 Task: Get directions from Big Bend National Park, Texas, United States to Savannah National Wildlife Refuge, Georgia, United States and explore the nearby hotels with guest rating 2 and above with dates 20 to 23 December and 2 guests
Action: Key pressed <Key.shift>Big<Key.space><Key.shift><Key.backspace><Key.backspace><Key.backspace><Key.backspace>
Screenshot: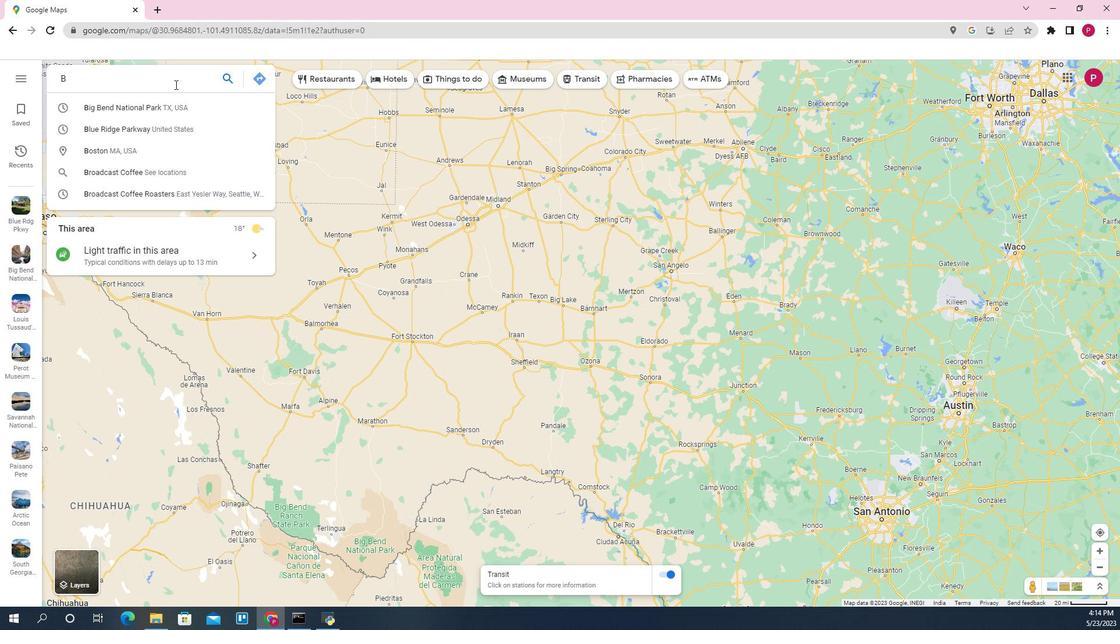 
Action: Mouse moved to (510, 37)
Screenshot: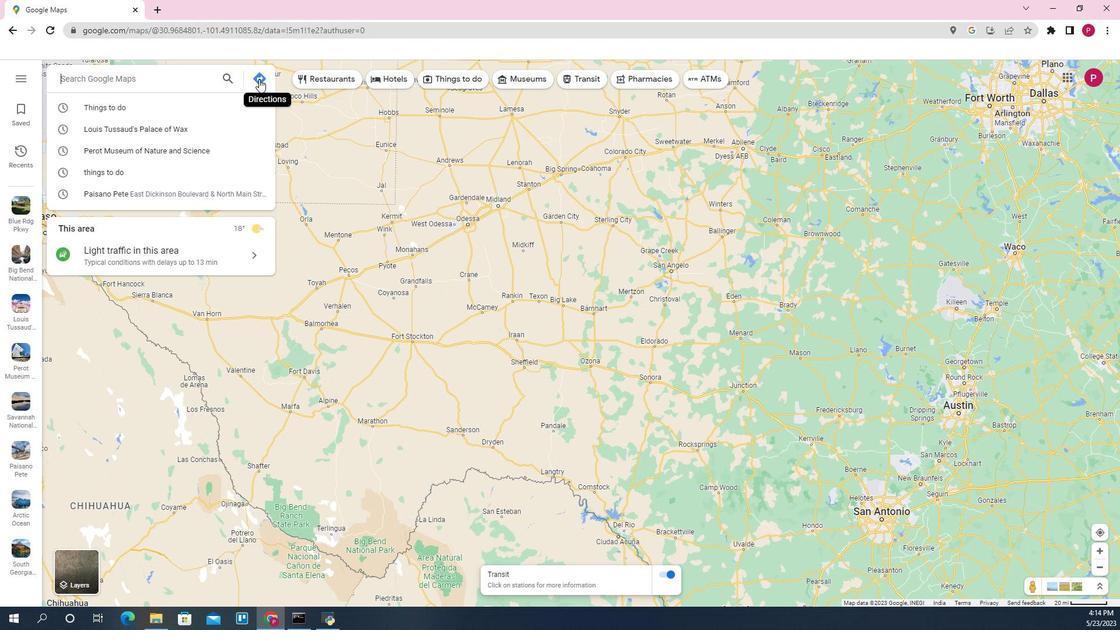 
Action: Mouse pressed left at (510, 37)
Screenshot: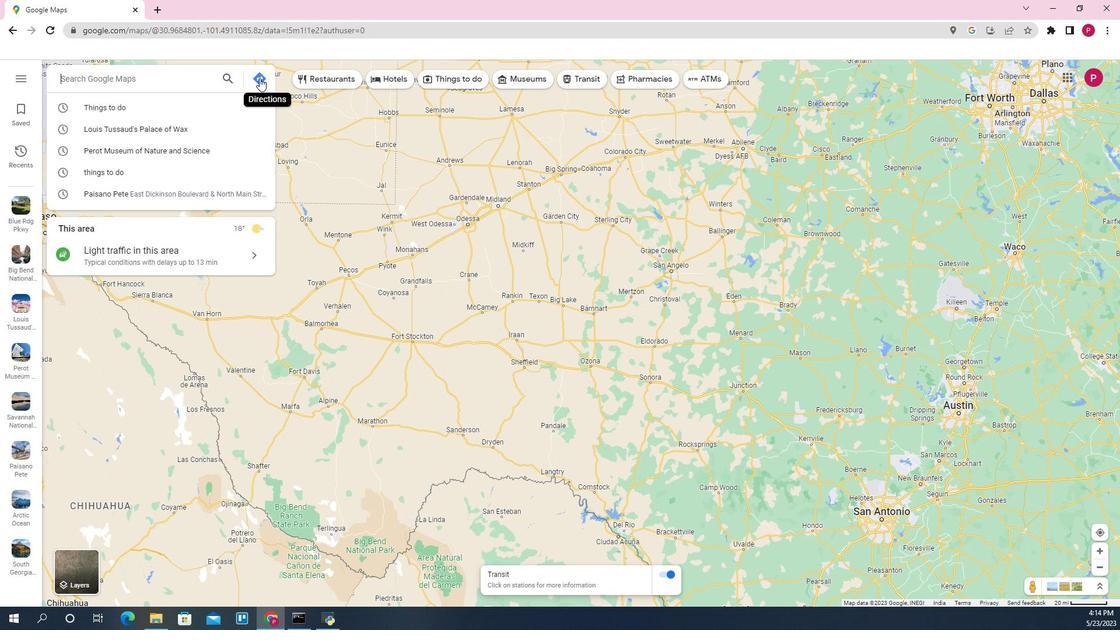 
Action: Mouse moved to (482, 79)
Screenshot: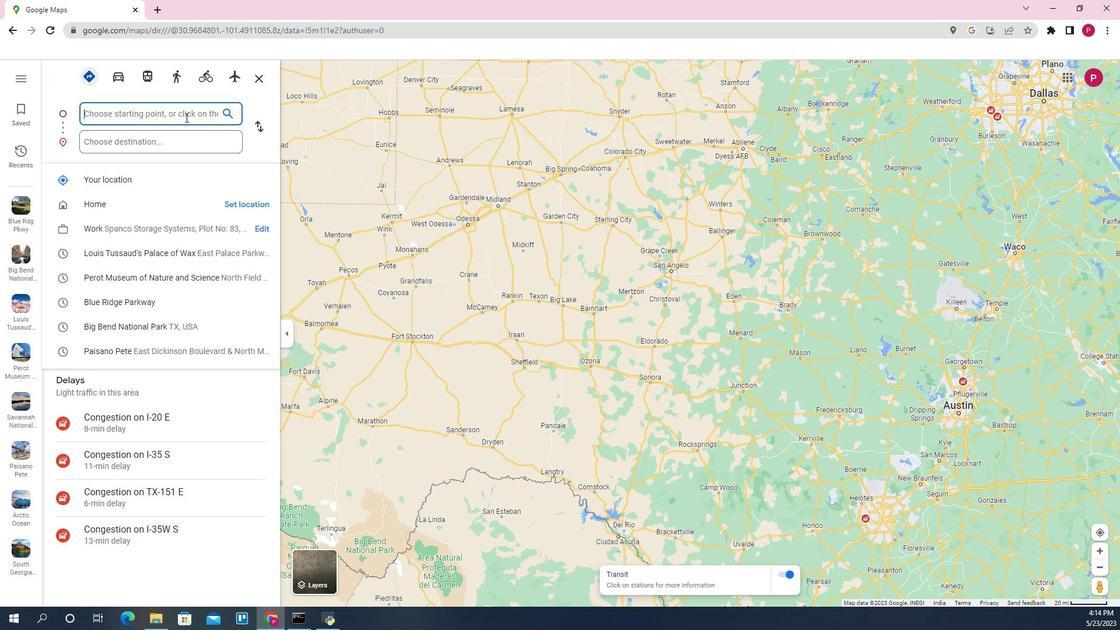 
Action: Mouse pressed left at (482, 79)
Screenshot: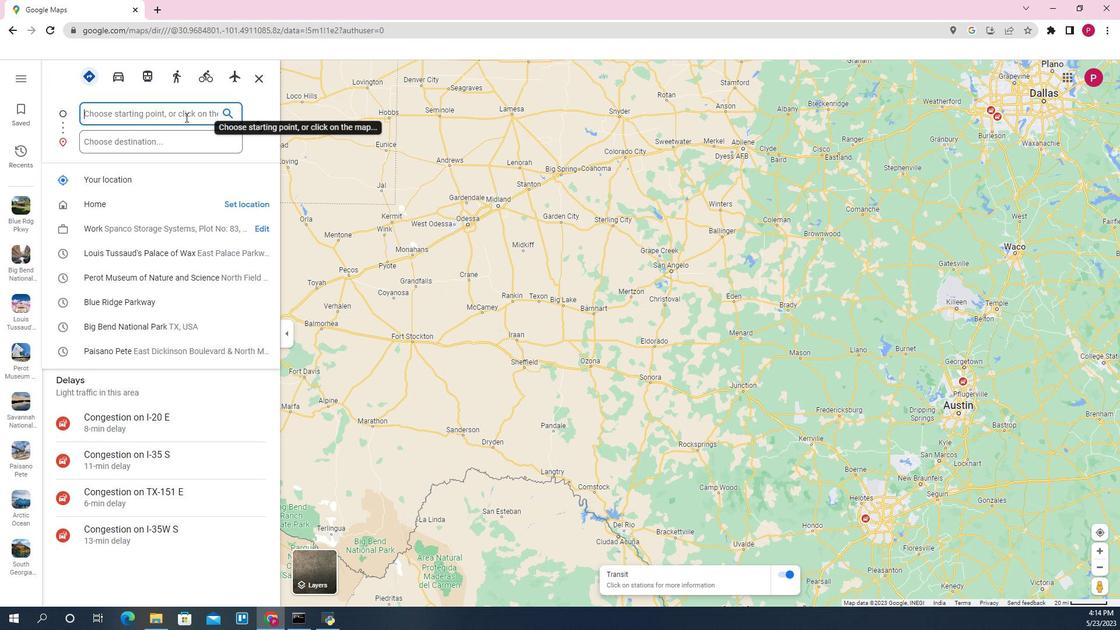 
Action: Key pressed <Key.shift>Big<Key.space><Key.shift>Bend<Key.space><Key.down><Key.enter>
Screenshot: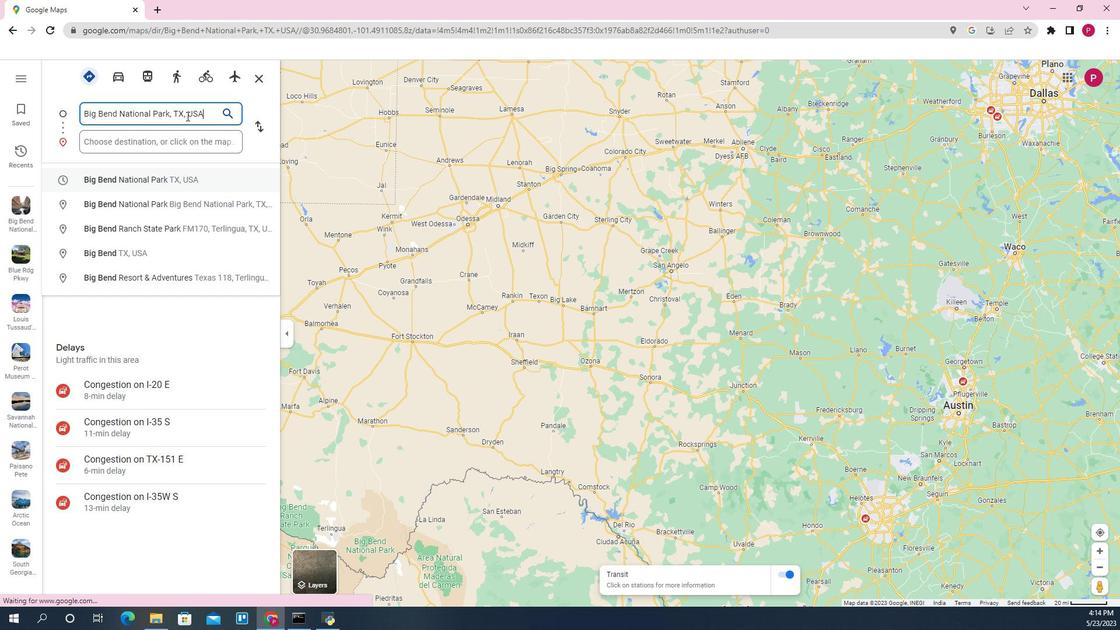 
Action: Mouse moved to (471, 110)
Screenshot: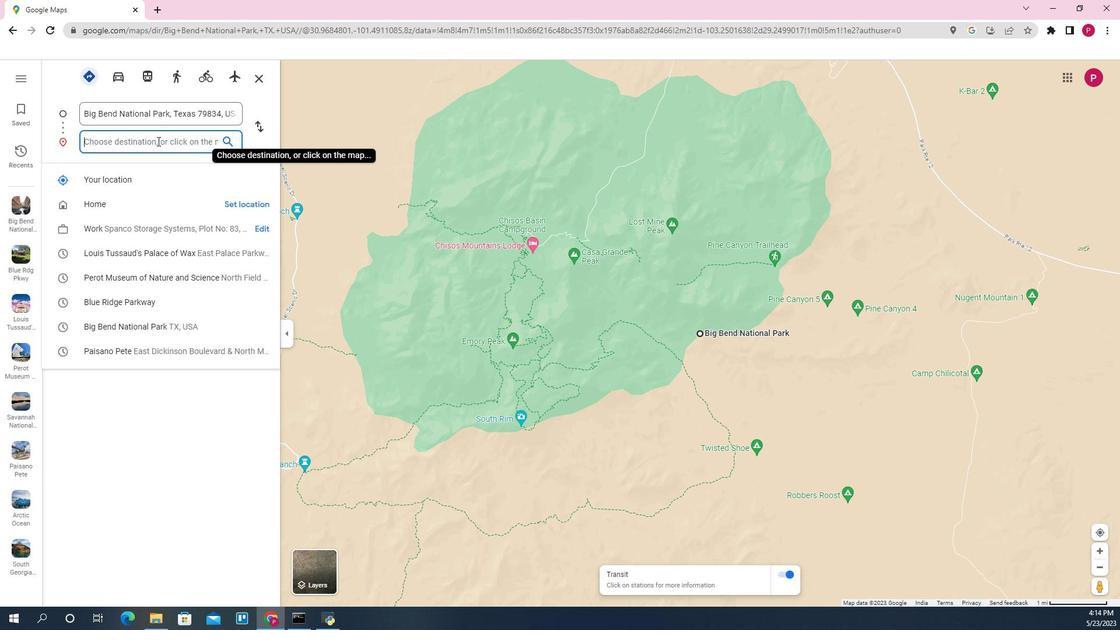 
Action: Mouse pressed left at (471, 110)
Screenshot: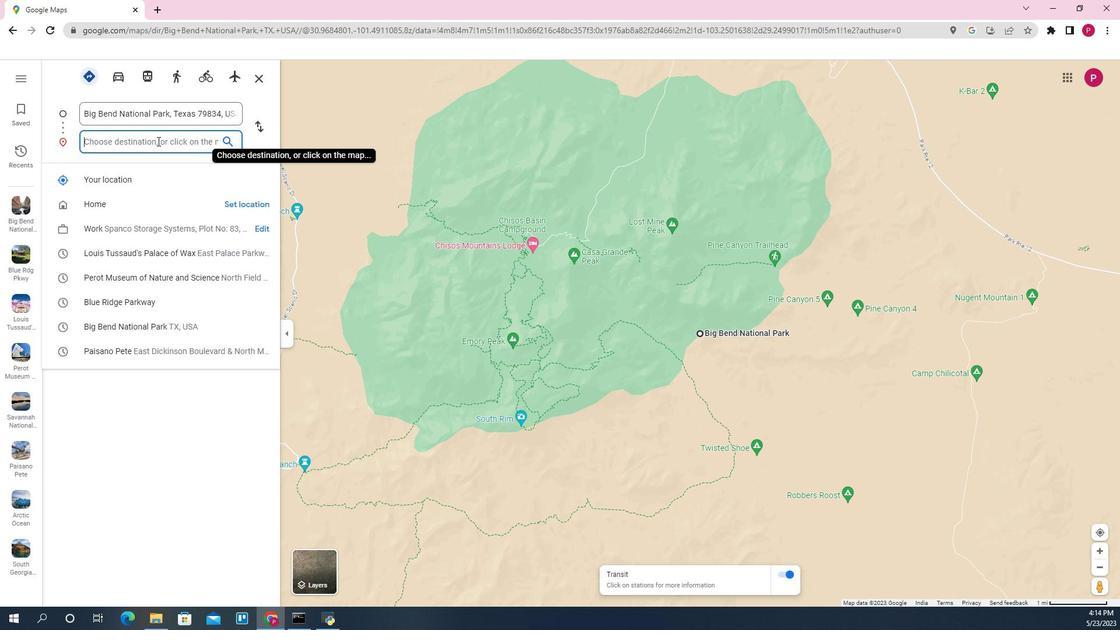 
Action: Mouse moved to (471, 111)
Screenshot: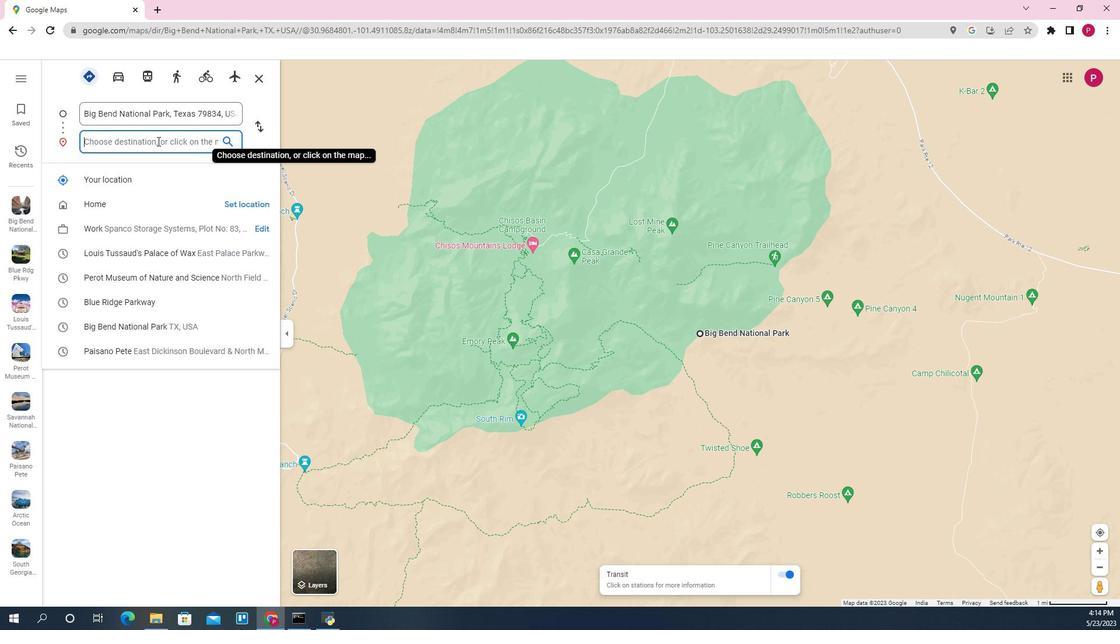 
Action: Key pressed <Key.shift>Savannah<Key.space><Key.space><Key.backspace><Key.shift>National<Key.space><Key.shift>Wildf<Key.backspace>life<Key.space>
Screenshot: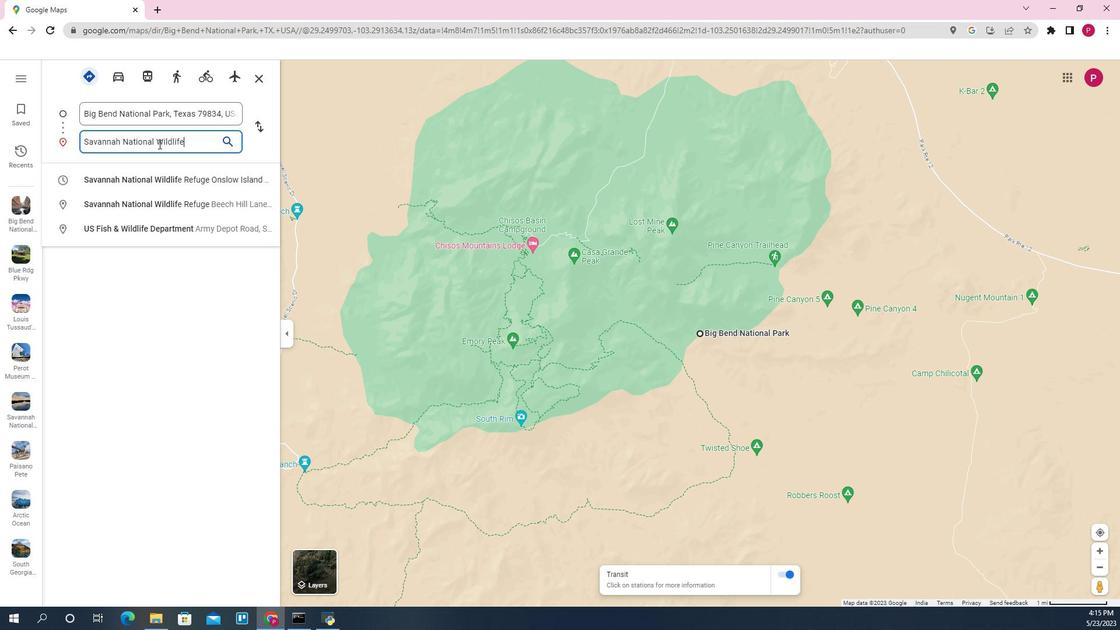 
Action: Mouse moved to (488, 107)
Screenshot: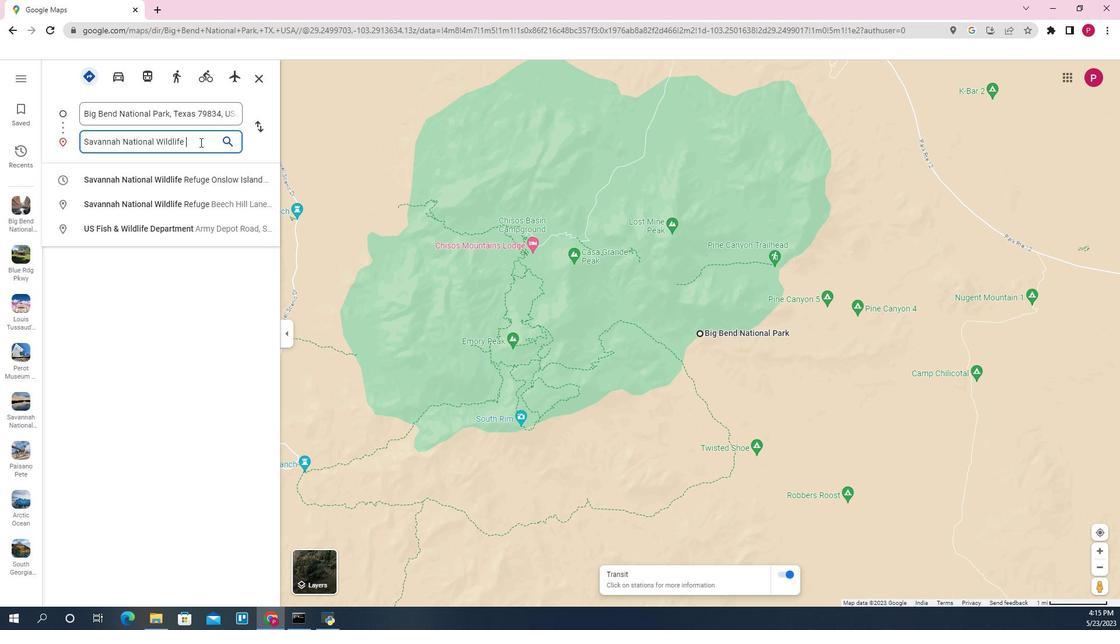 
Action: Key pressed <Key.shift>Refuge<Key.space>,<Key.space><Key.shift><Key.down><Key.down><Key.up><Key.enter>
Screenshot: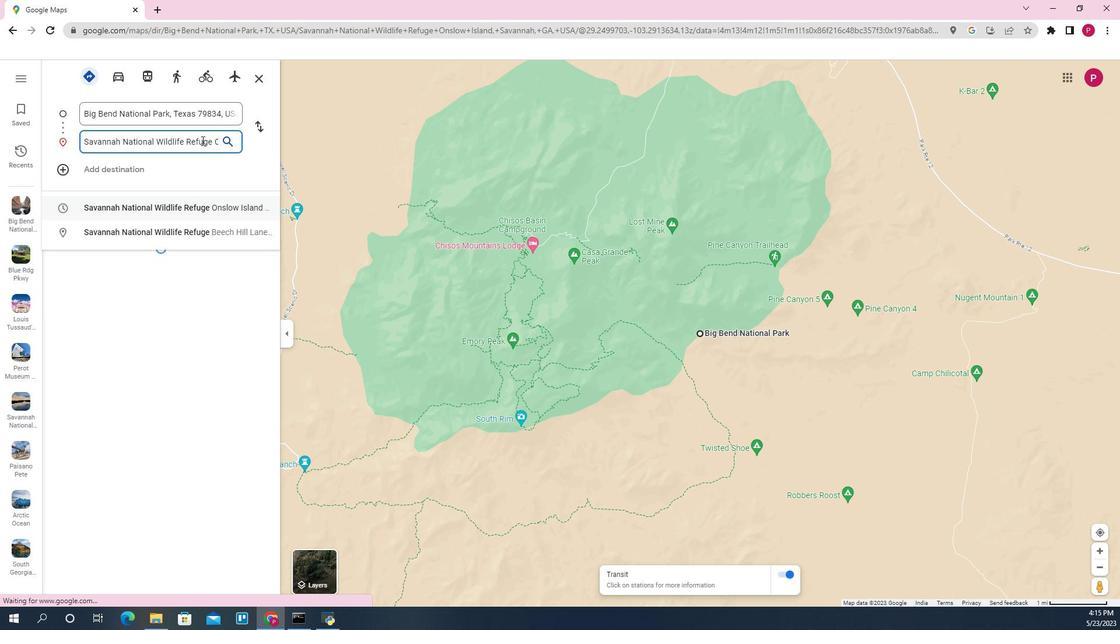 
Action: Mouse moved to (529, 36)
Screenshot: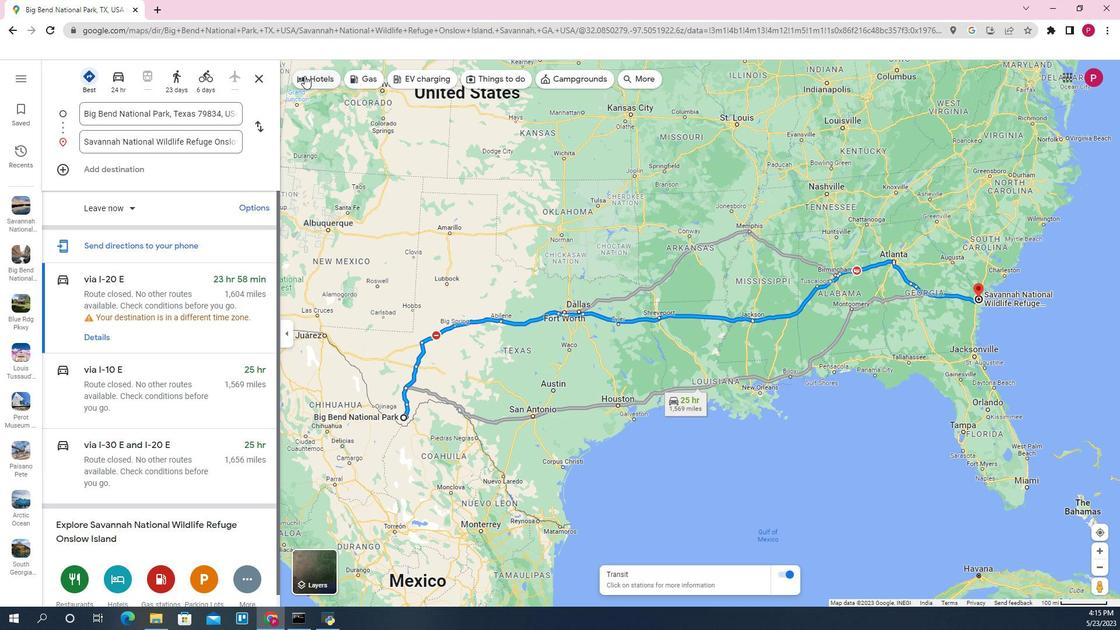 
Action: Mouse pressed left at (529, 36)
Screenshot: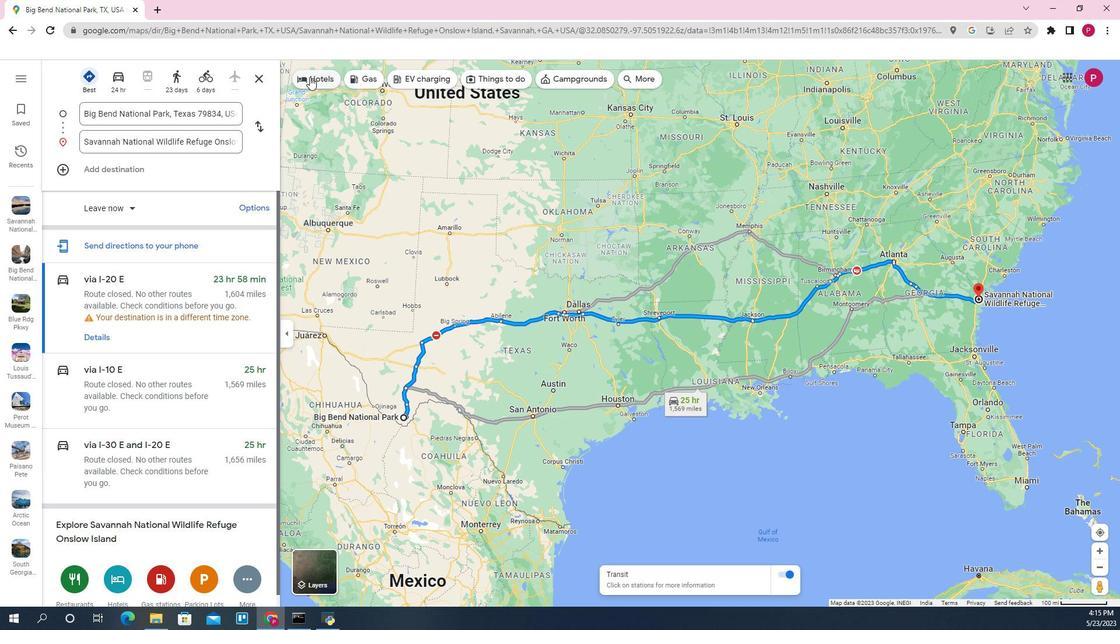 
Action: Mouse moved to (543, 40)
Screenshot: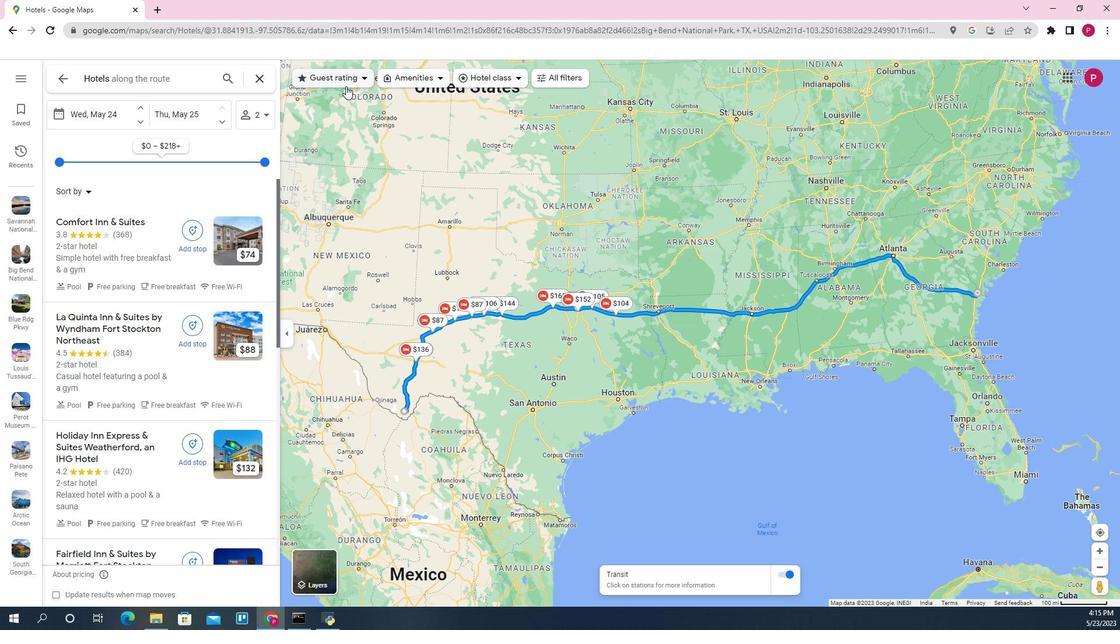 
Action: Mouse pressed left at (543, 40)
Screenshot: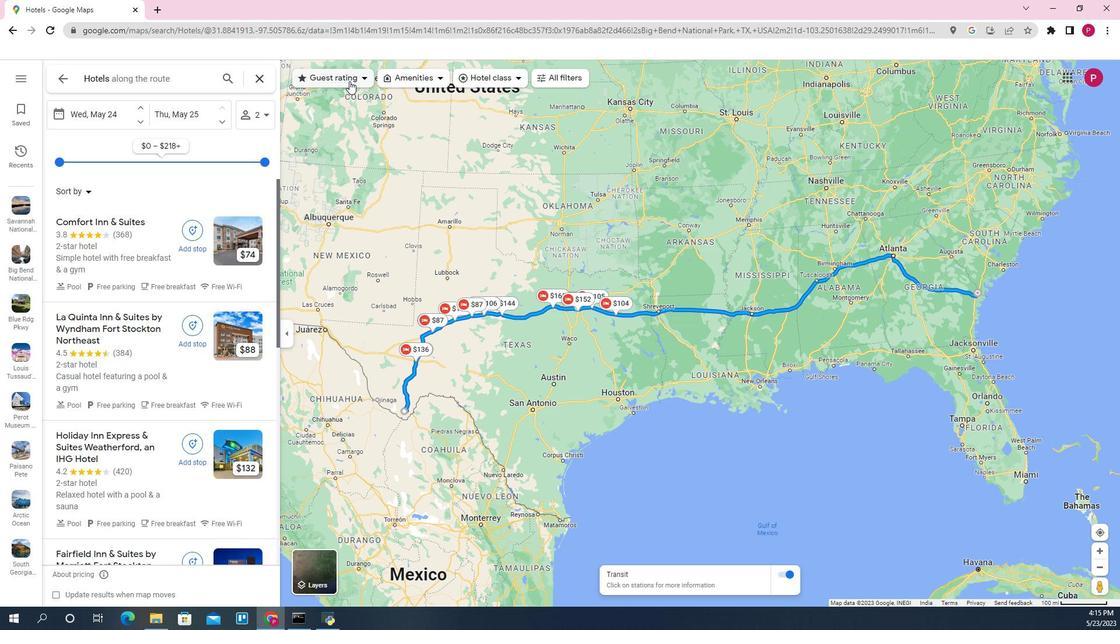 
Action: Mouse moved to (541, 113)
Screenshot: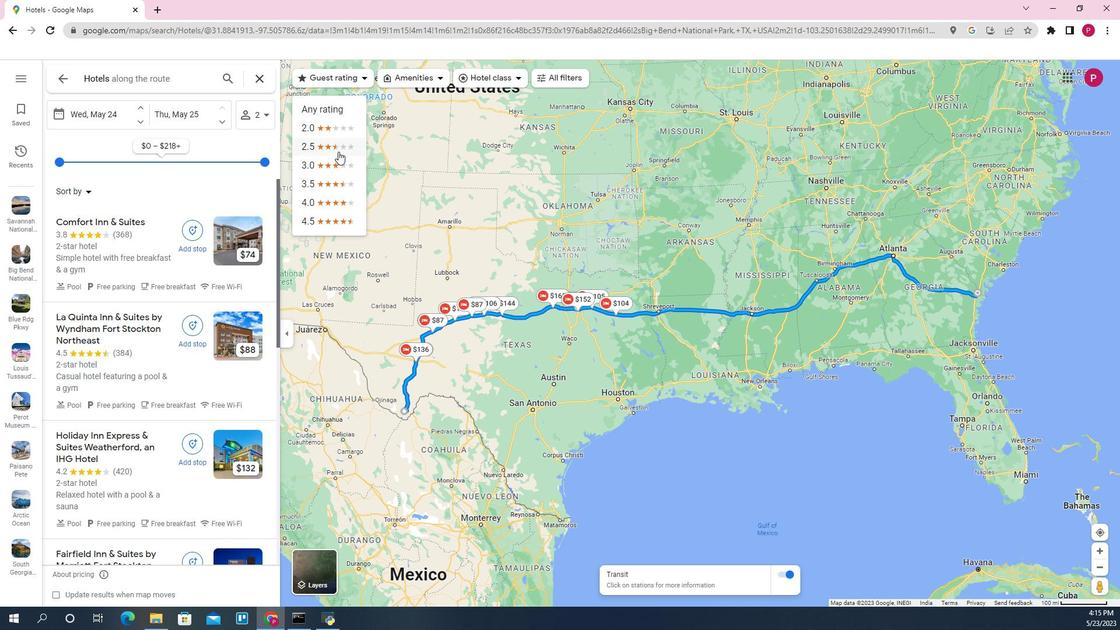 
Action: Mouse pressed left at (541, 113)
Screenshot: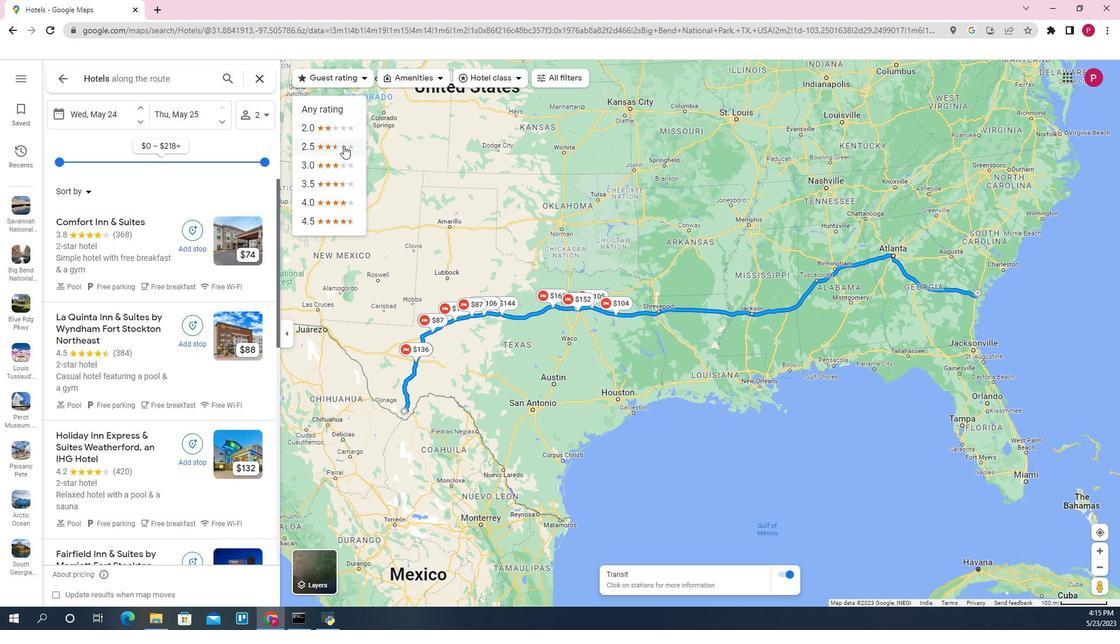 
Action: Mouse moved to (457, 79)
Screenshot: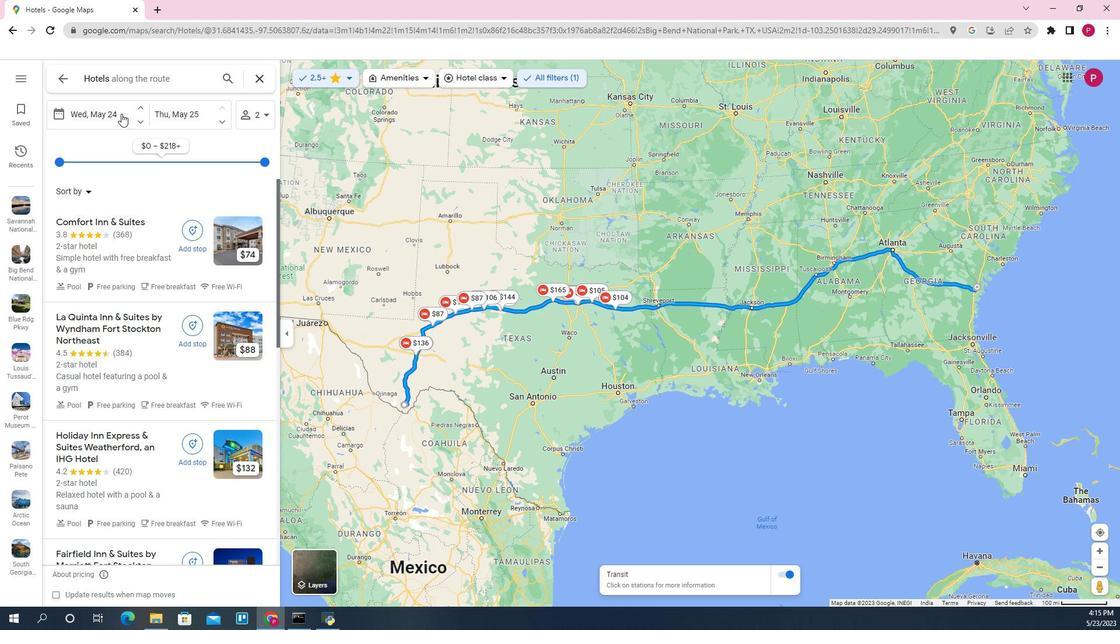 
Action: Mouse pressed left at (457, 79)
Screenshot: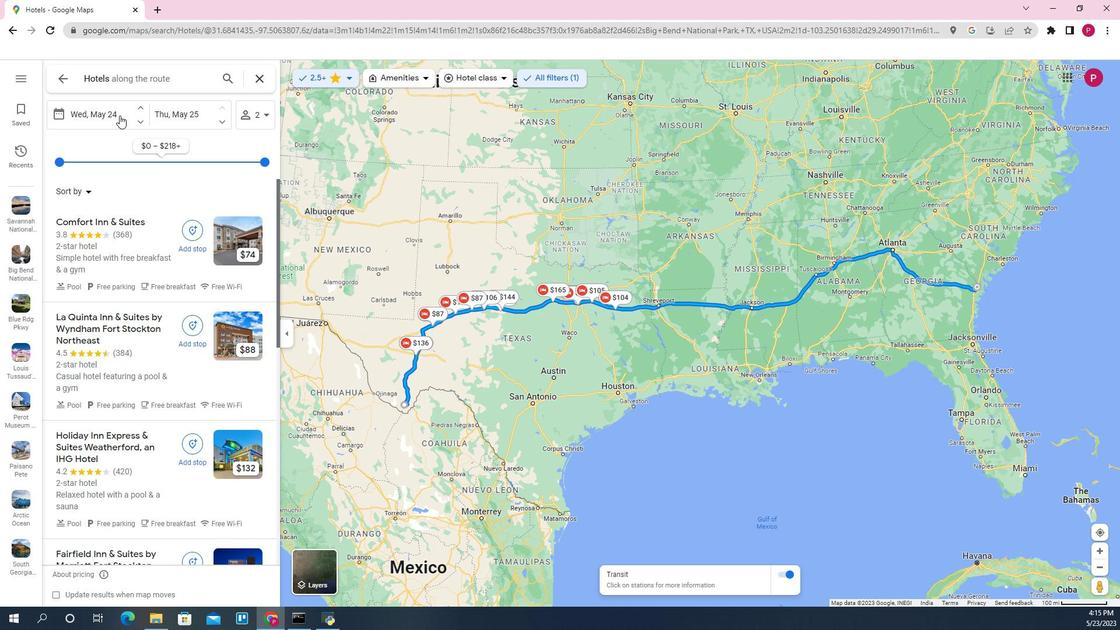 
Action: Mouse moved to (457, 78)
Screenshot: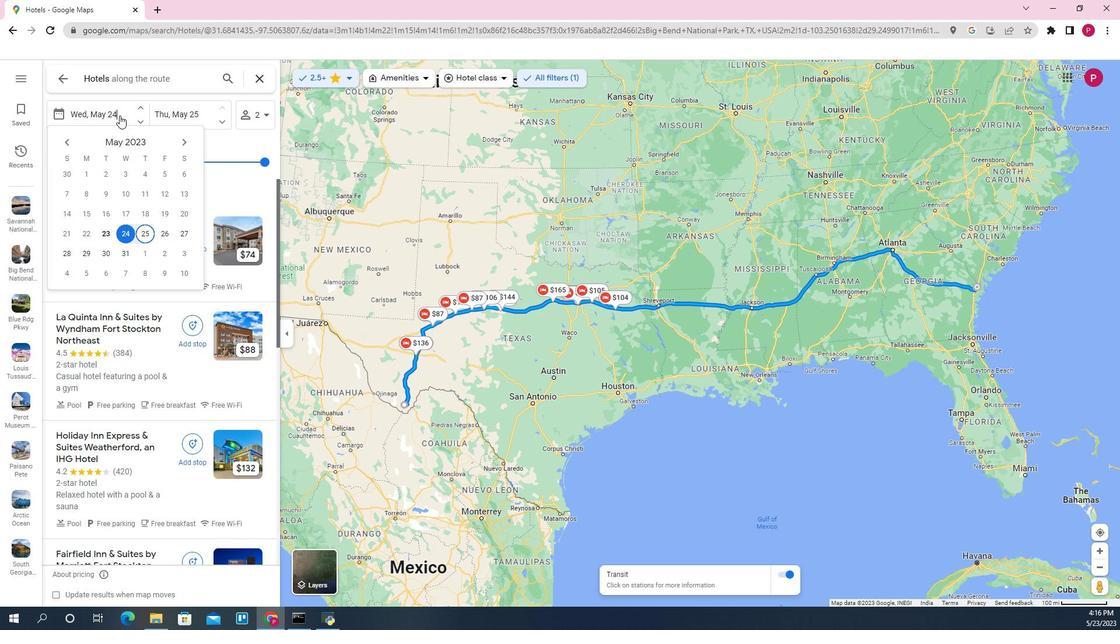 
Action: Key pressed <Key.backspace><Key.backspace><Key.backspace><Key.left><Key.right><Key.backspace><Key.backspace><Key.backspace>
Screenshot: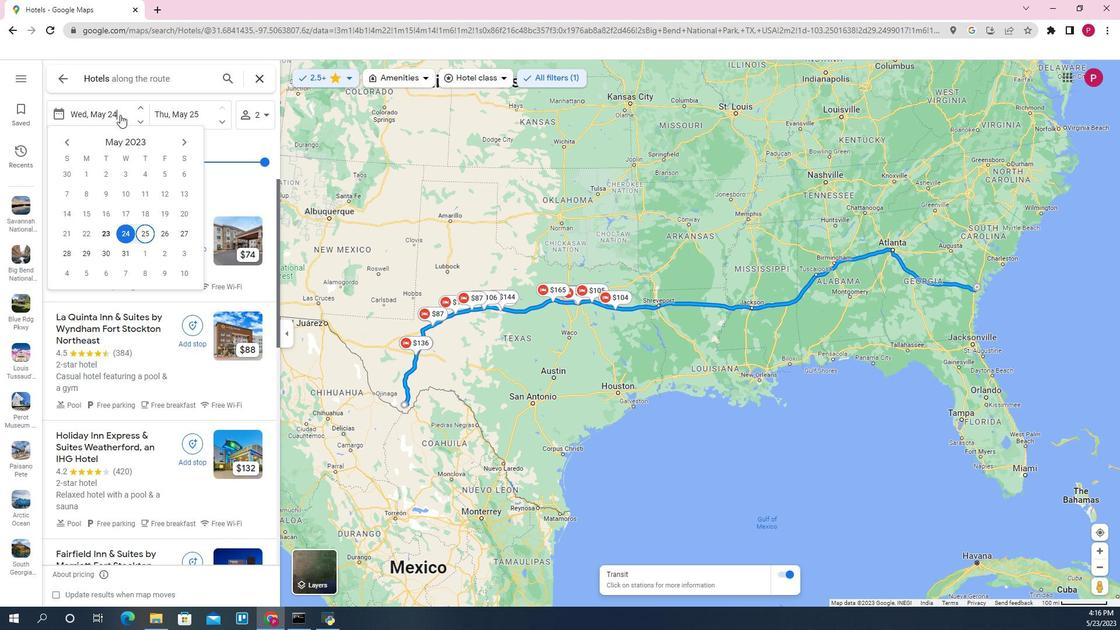 
Action: Mouse moved to (481, 110)
Screenshot: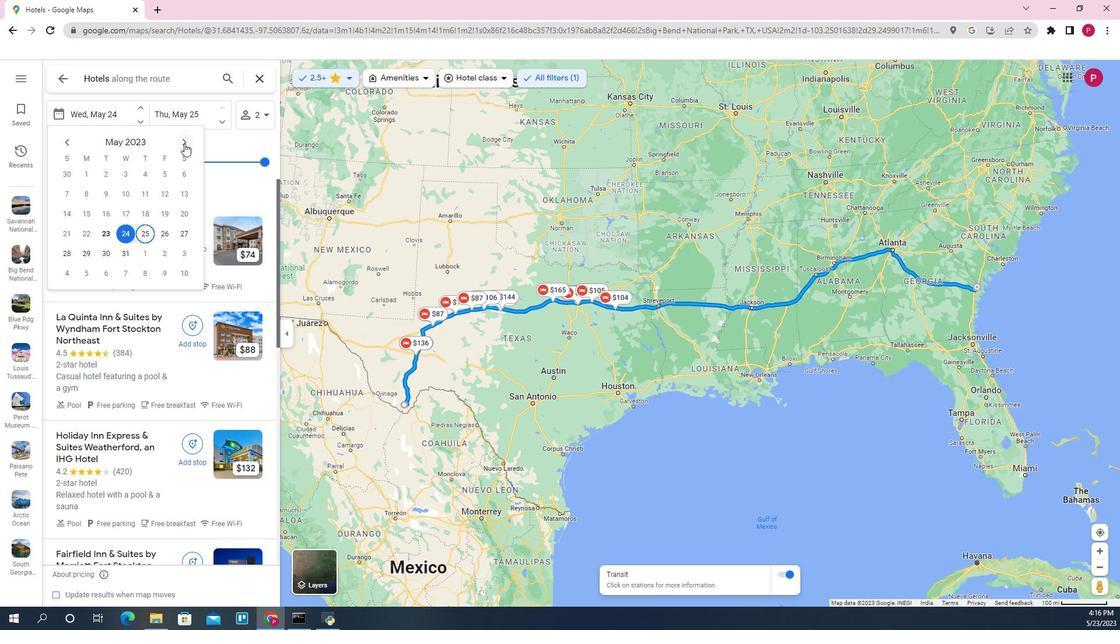 
Action: Mouse pressed left at (481, 110)
Screenshot: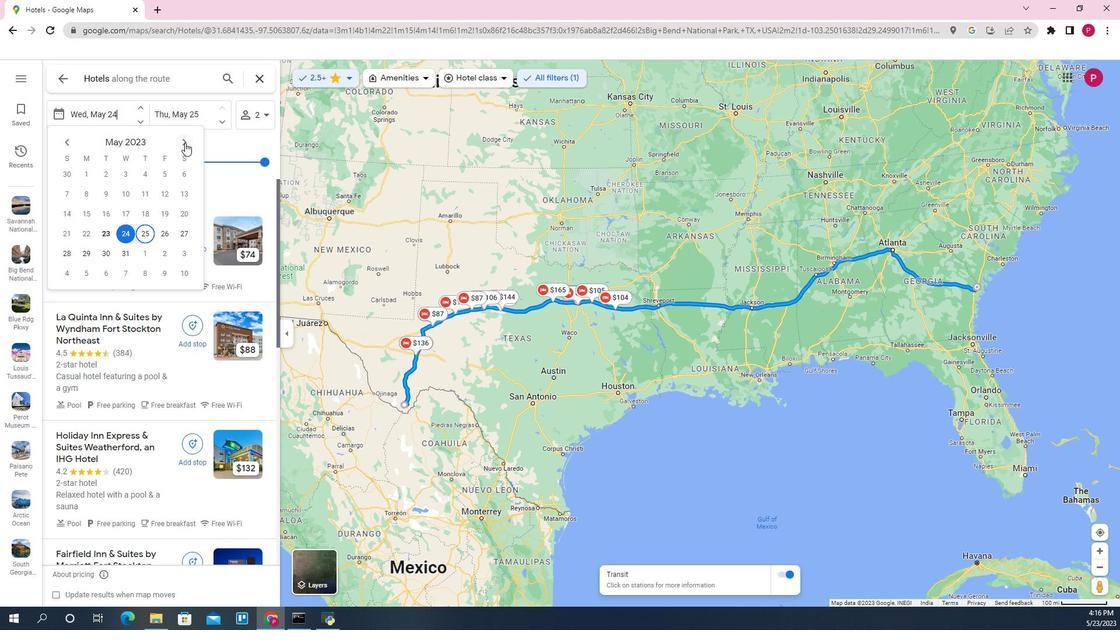 
Action: Mouse moved to (451, 209)
Screenshot: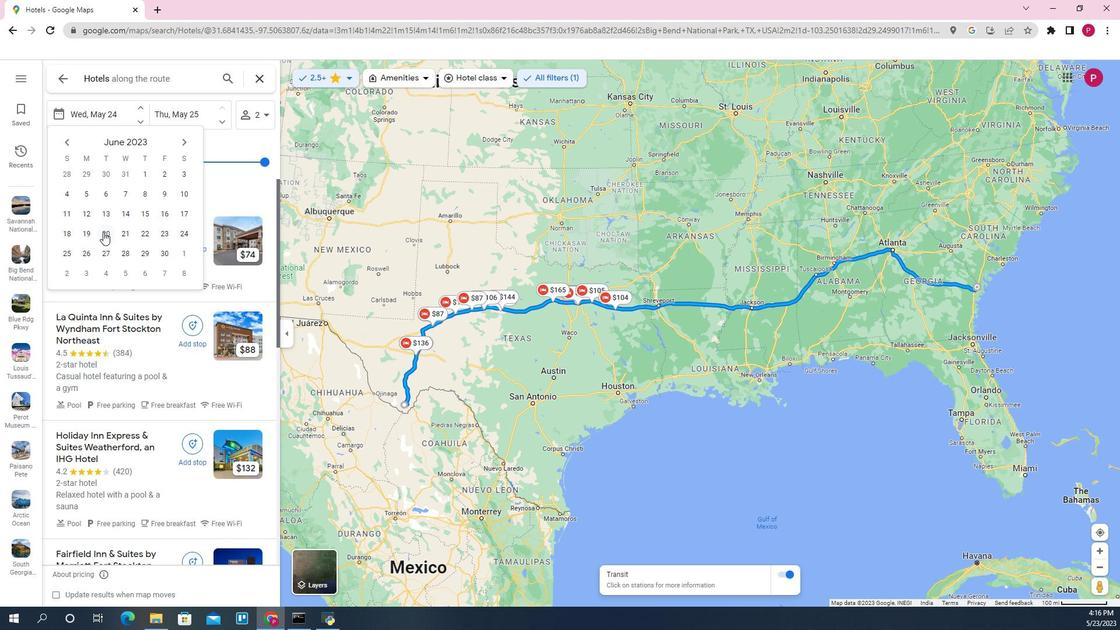 
Action: Mouse pressed left at (451, 209)
Screenshot: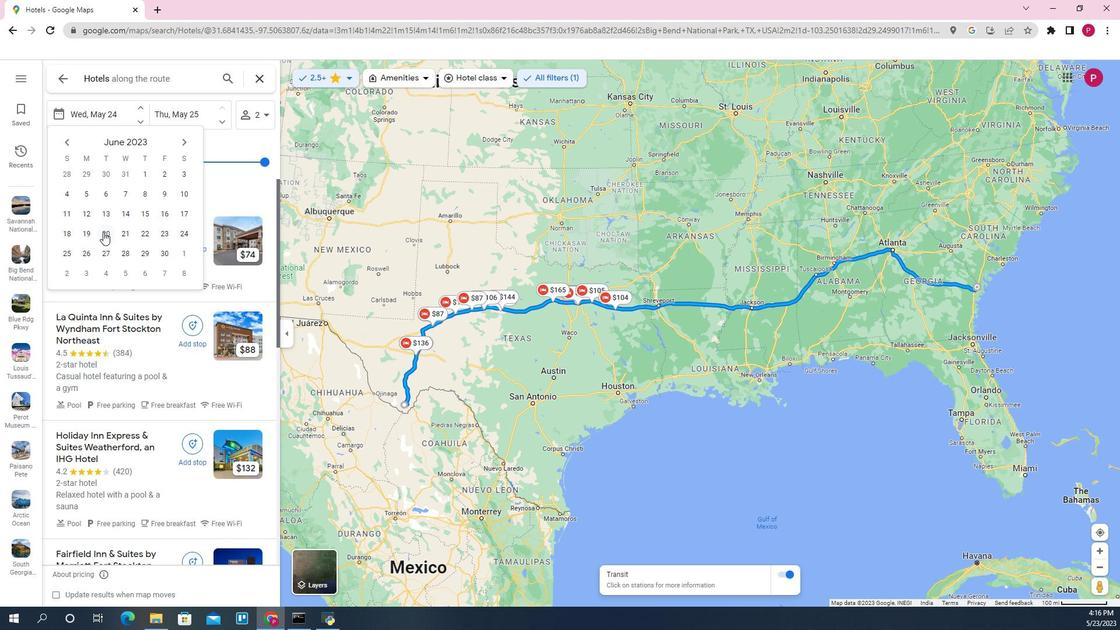 
Action: Mouse moved to (483, 208)
Screenshot: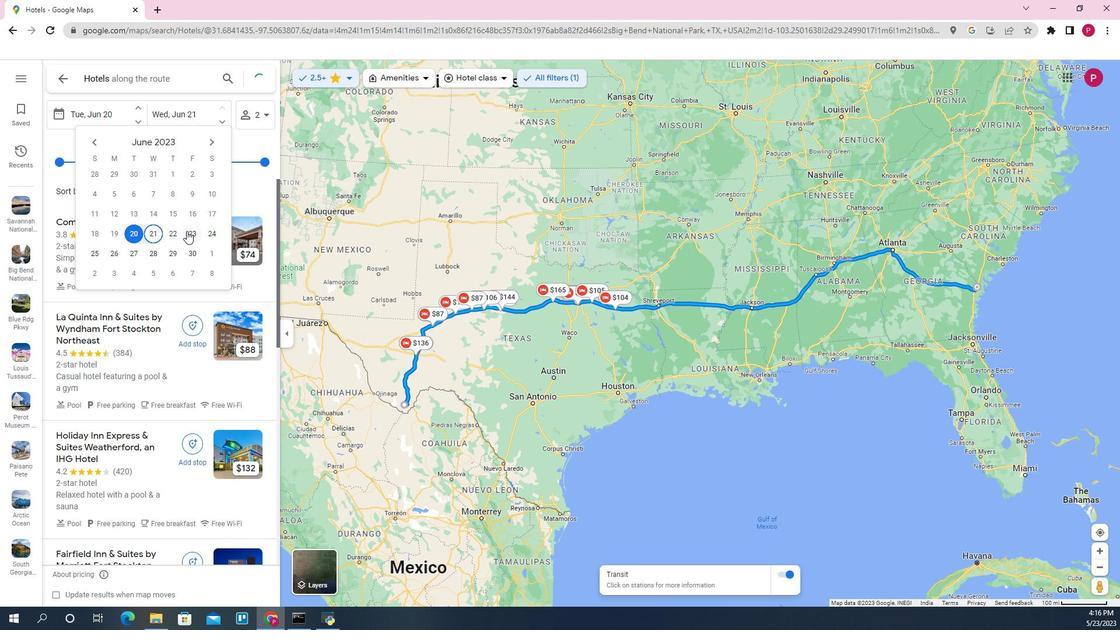 
Action: Mouse pressed left at (483, 208)
Screenshot: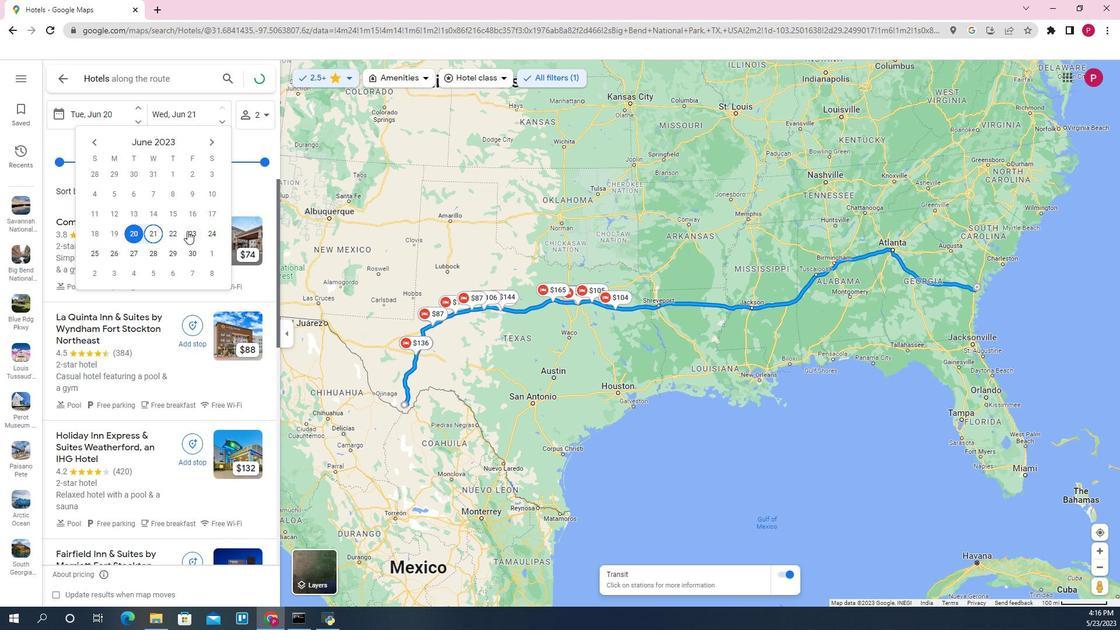 
Action: Mouse moved to (511, 78)
Screenshot: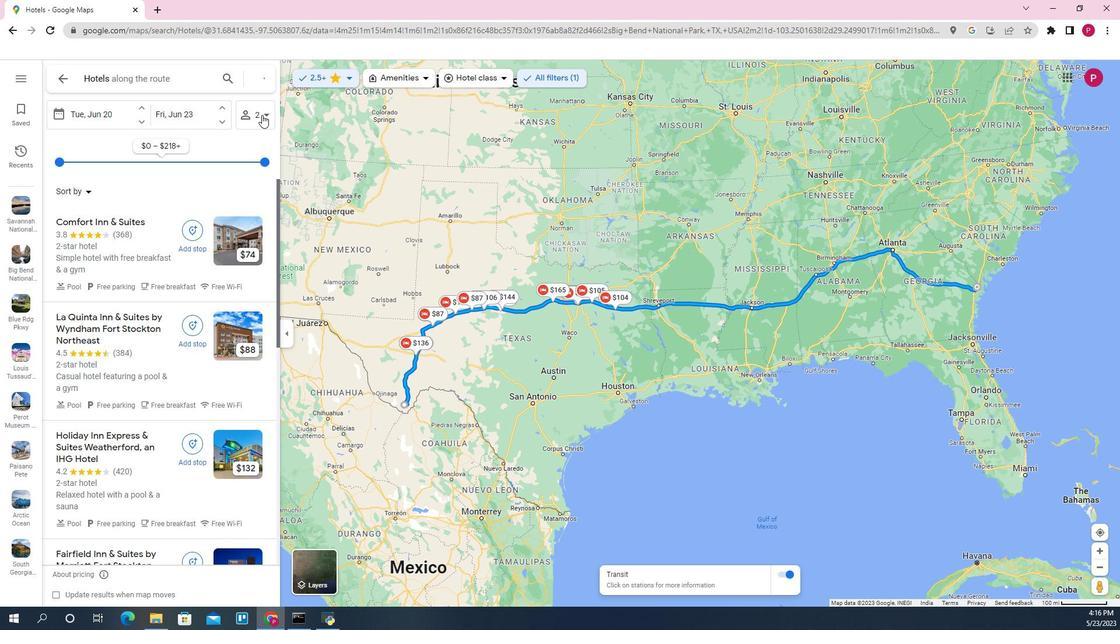 
Action: Mouse pressed left at (511, 78)
Screenshot: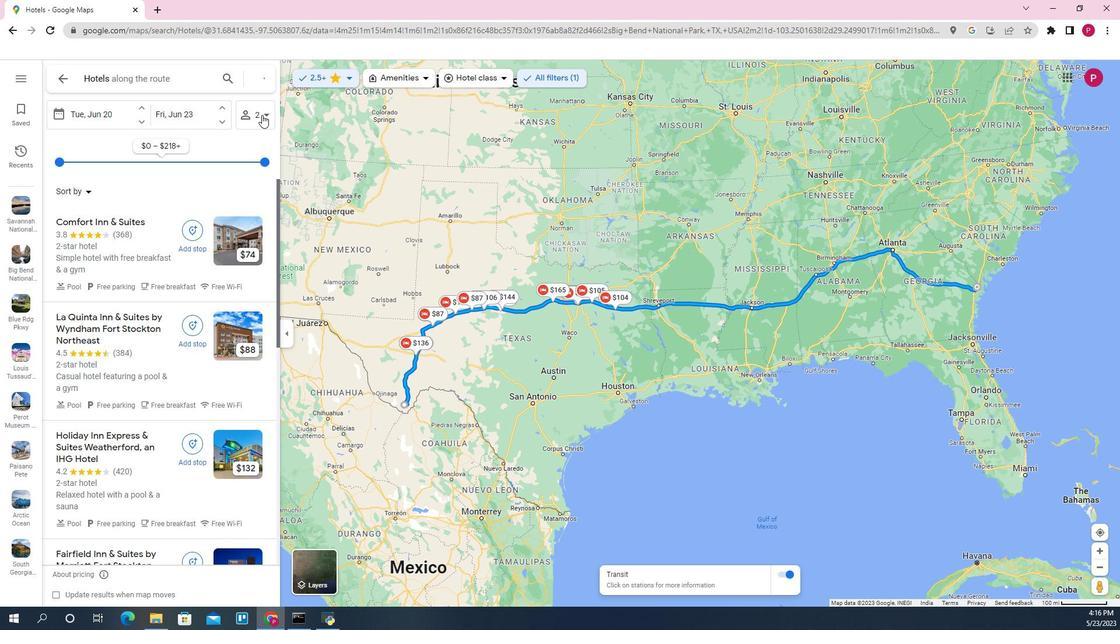 
Action: Mouse moved to (511, 96)
Screenshot: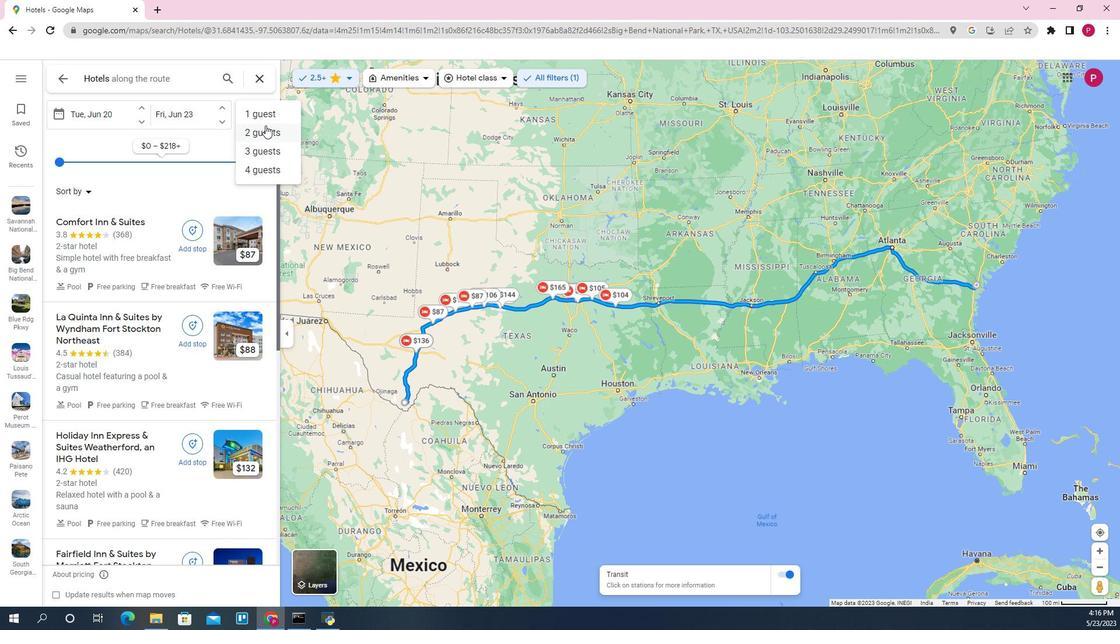 
Action: Mouse pressed left at (511, 96)
Screenshot: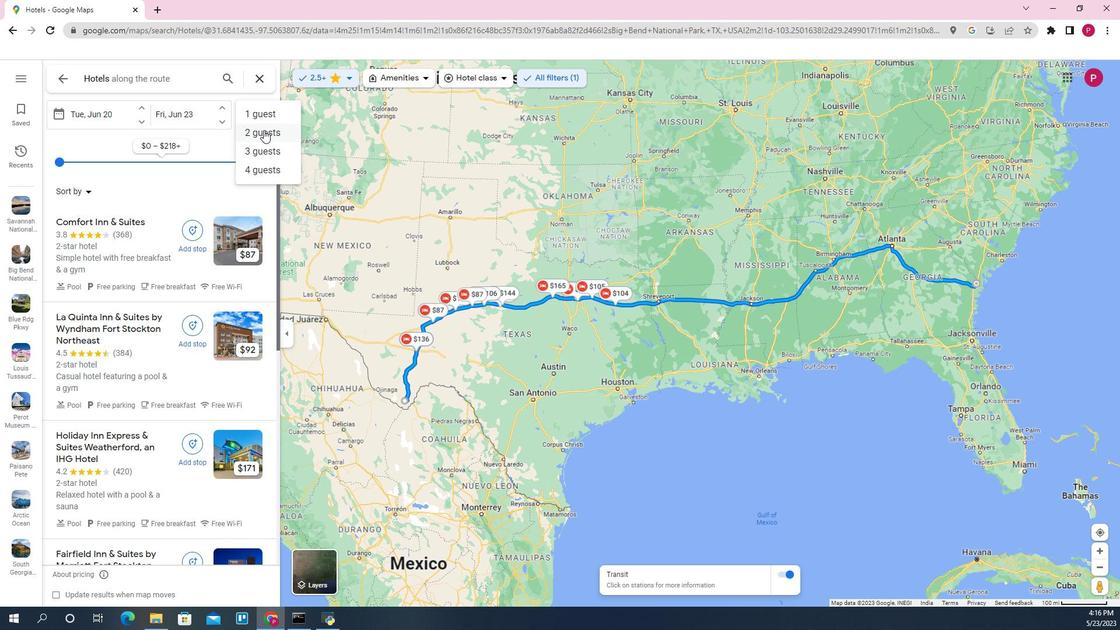 
Action: Mouse moved to (607, 301)
Screenshot: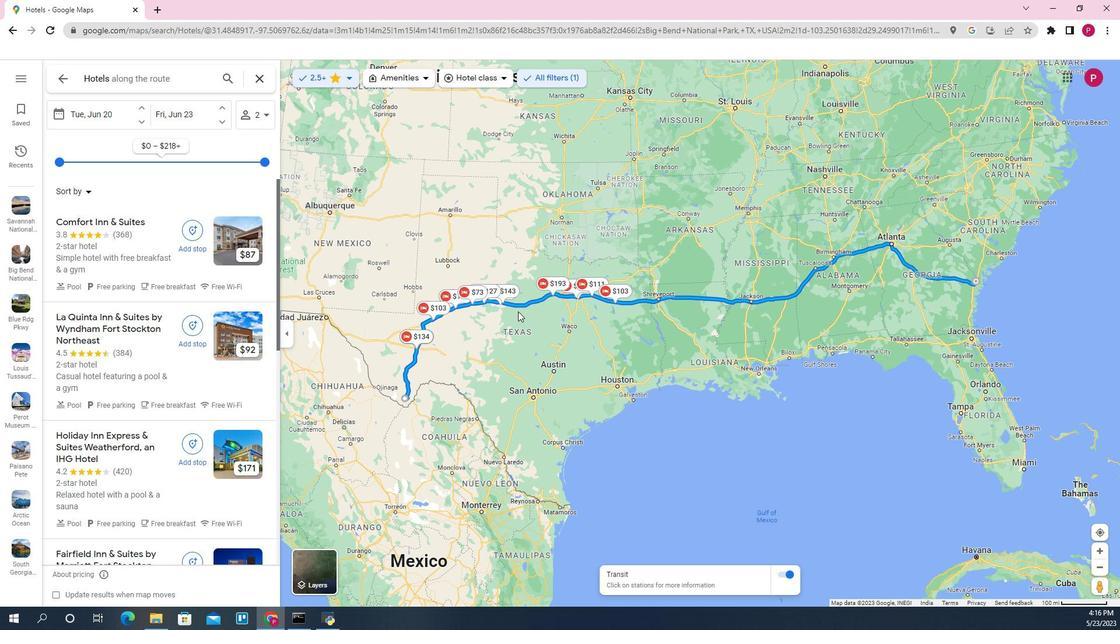 
Action: Mouse scrolled (607, 302) with delta (0, 1)
Screenshot: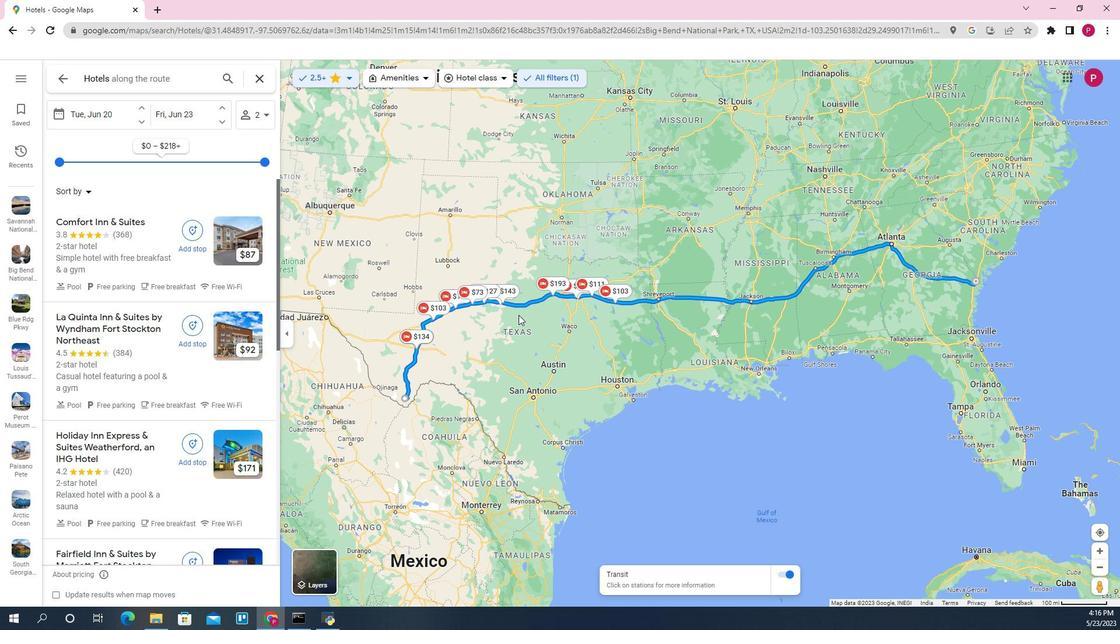 
Action: Mouse scrolled (607, 302) with delta (0, 1)
Screenshot: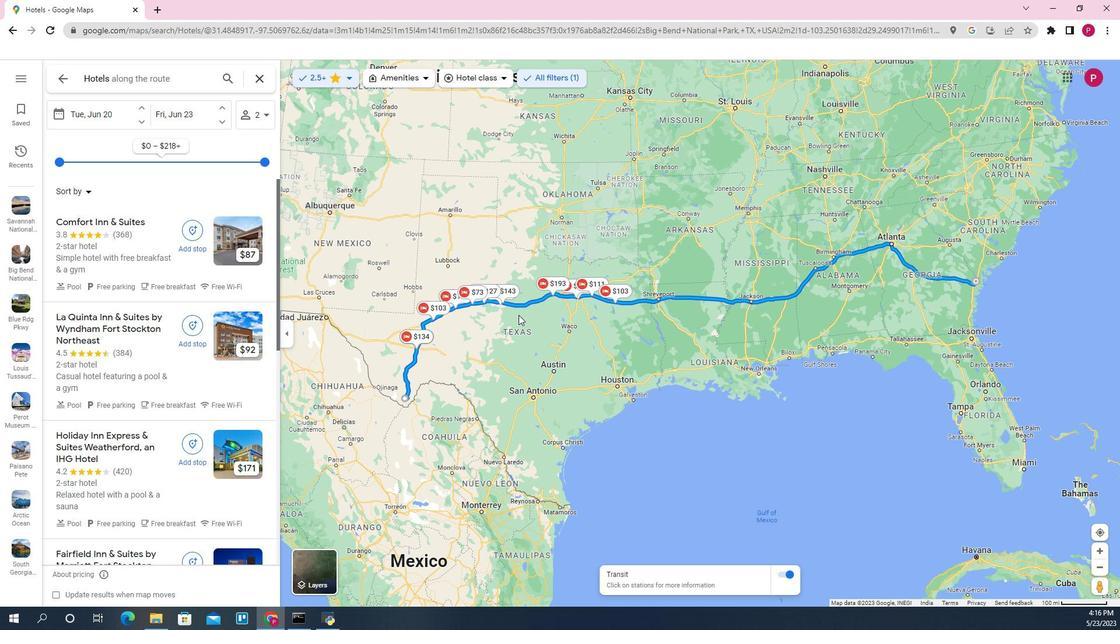 
Action: Mouse scrolled (607, 302) with delta (0, 1)
Screenshot: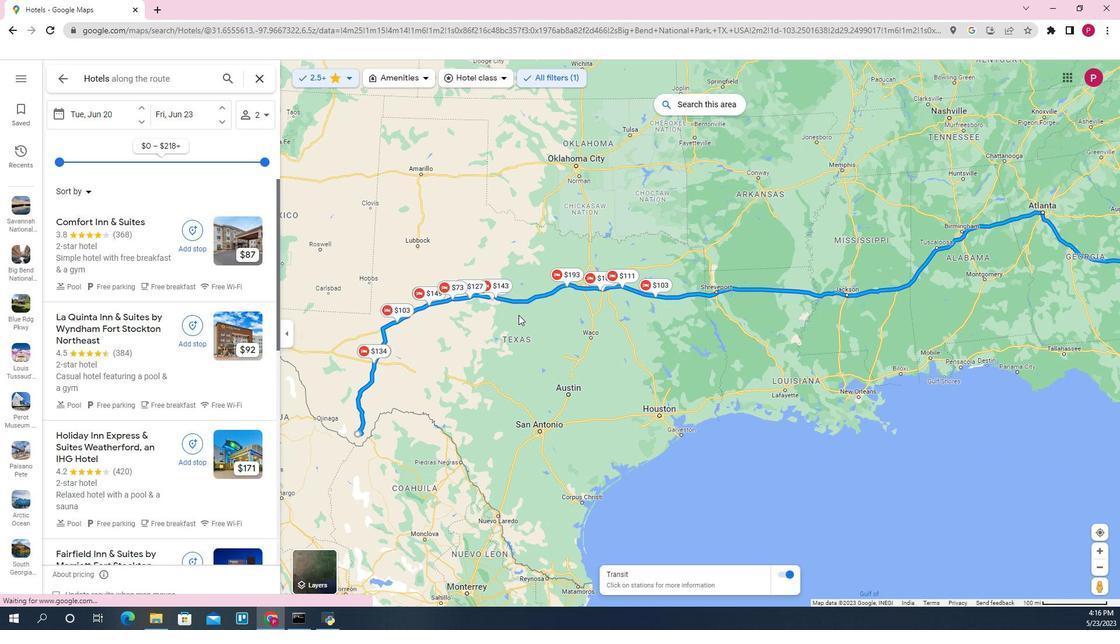 
Action: Mouse scrolled (607, 302) with delta (0, 1)
Screenshot: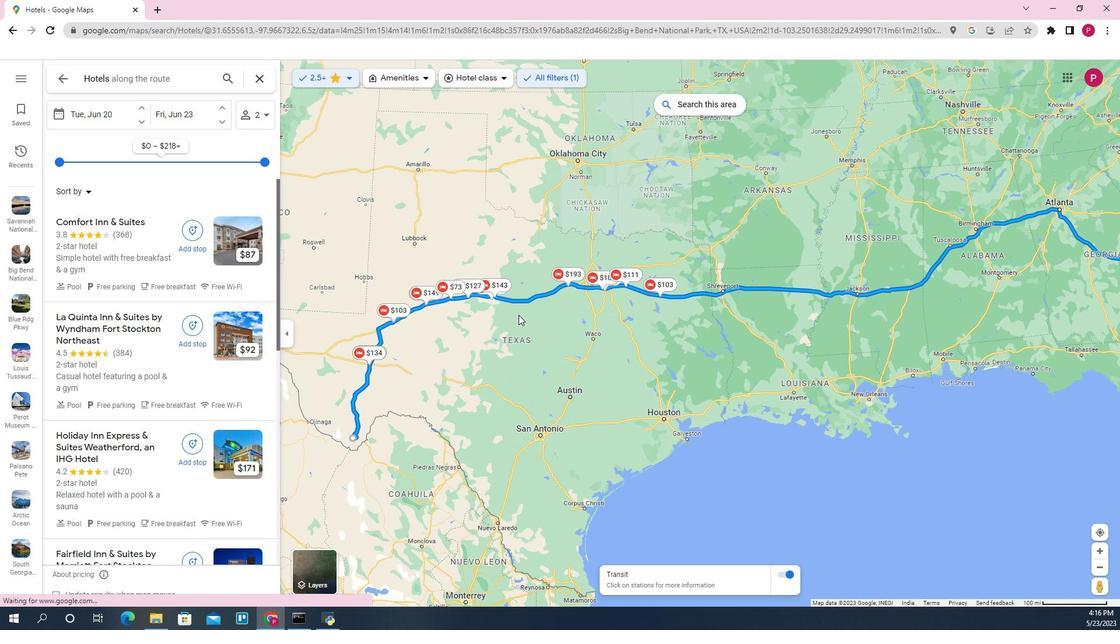 
Action: Mouse moved to (572, 287)
Screenshot: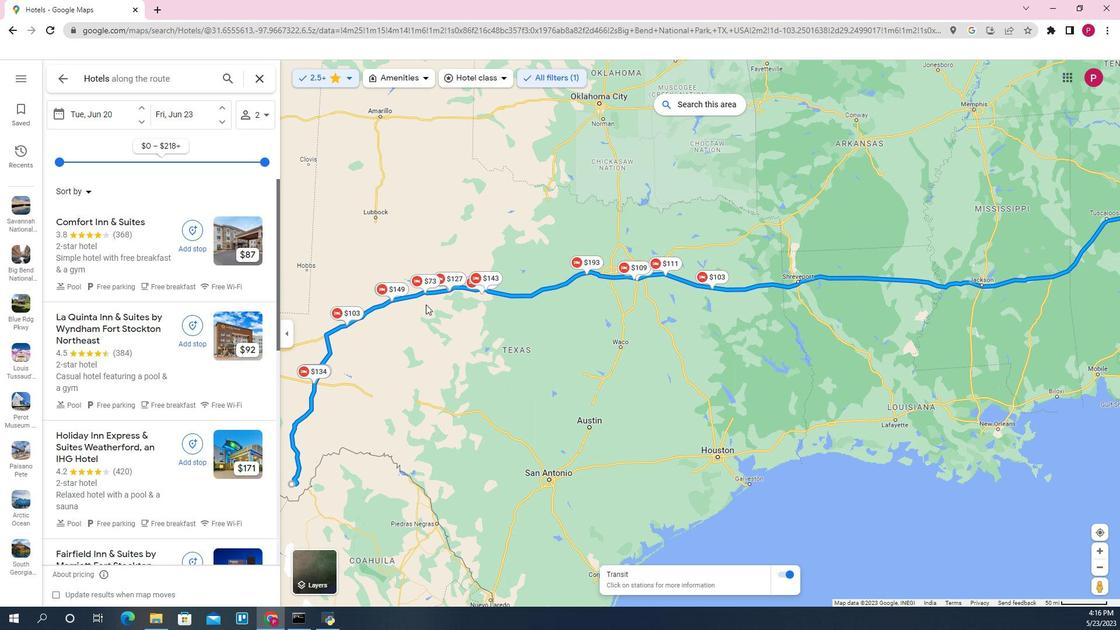 
Action: Mouse scrolled (572, 289) with delta (0, 0)
Screenshot: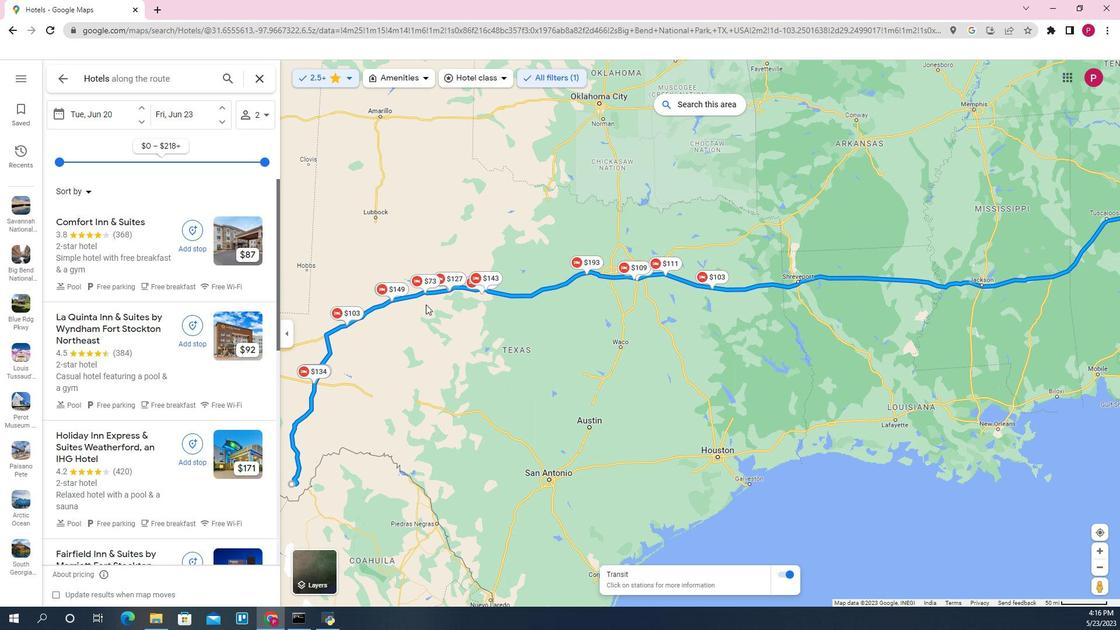 
Action: Mouse scrolled (572, 288) with delta (0, 0)
Screenshot: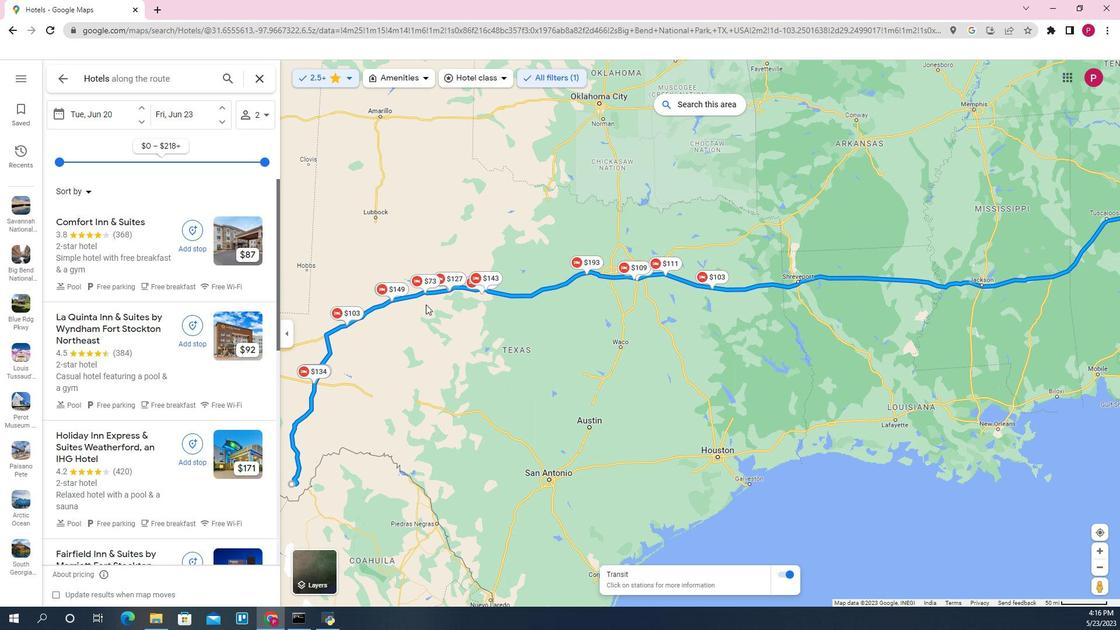 
Action: Mouse scrolled (572, 288) with delta (0, 0)
Screenshot: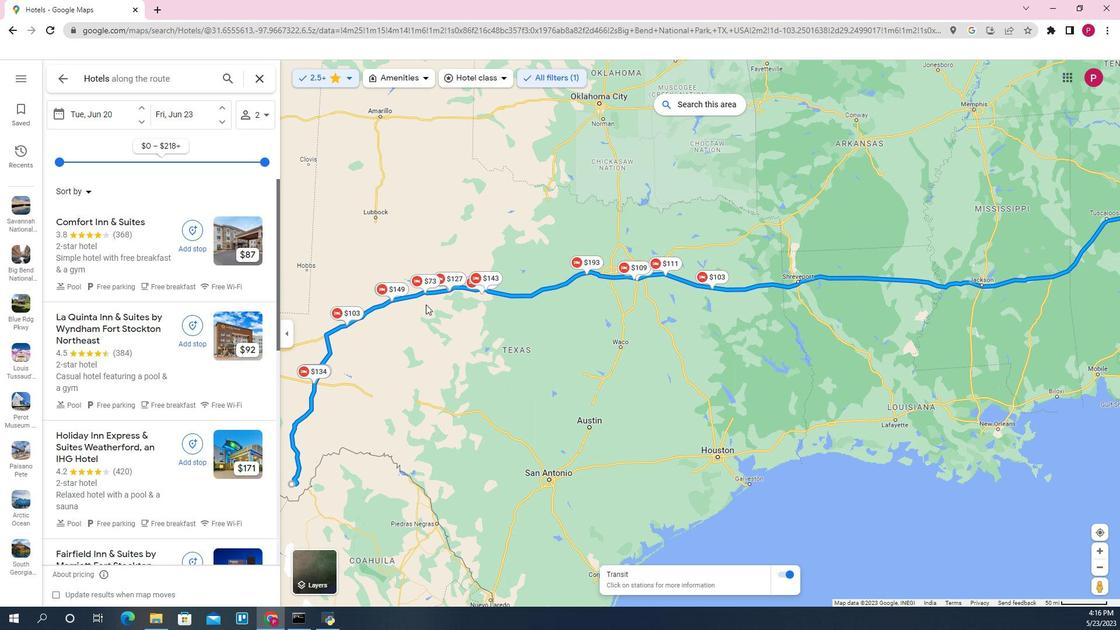 
Action: Mouse scrolled (572, 288) with delta (0, 0)
Screenshot: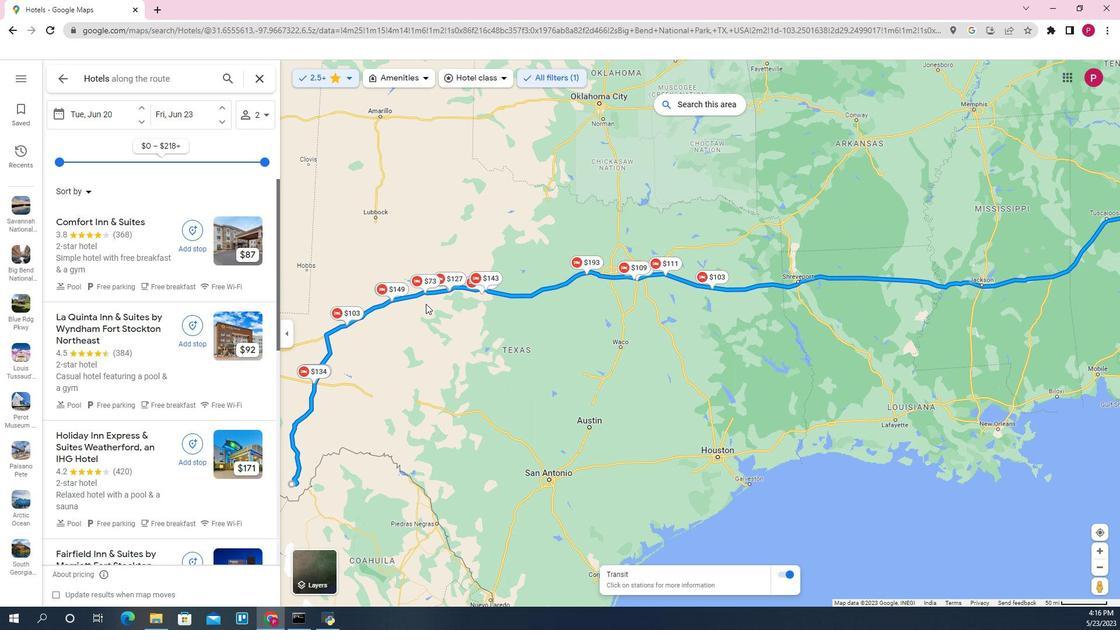 
Action: Mouse scrolled (572, 287) with delta (0, 0)
Screenshot: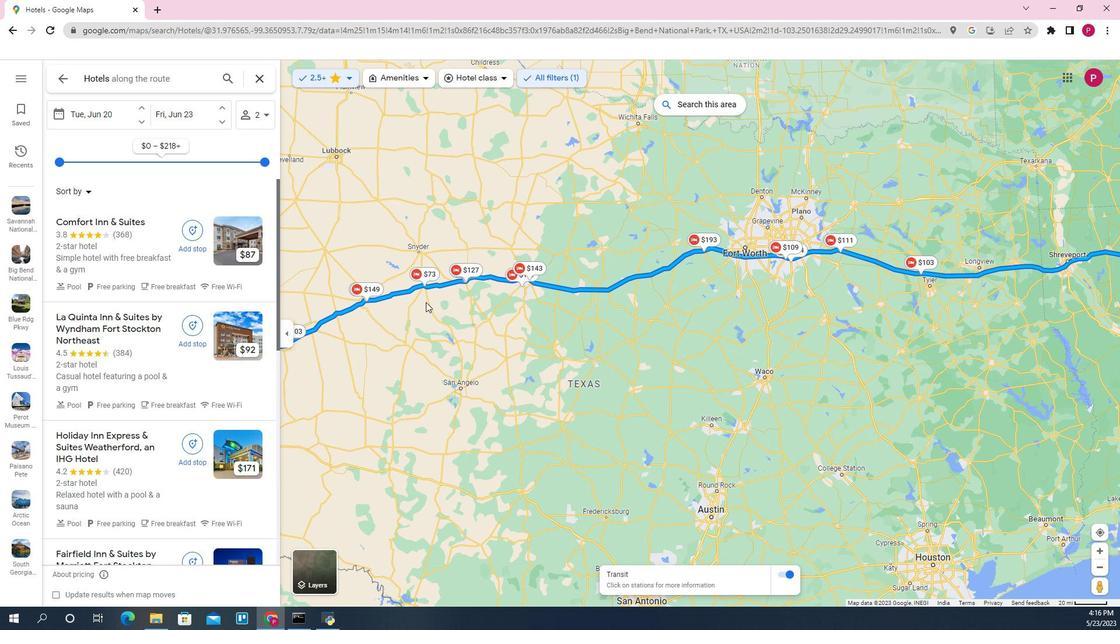 
Action: Mouse scrolled (572, 287) with delta (0, 0)
Screenshot: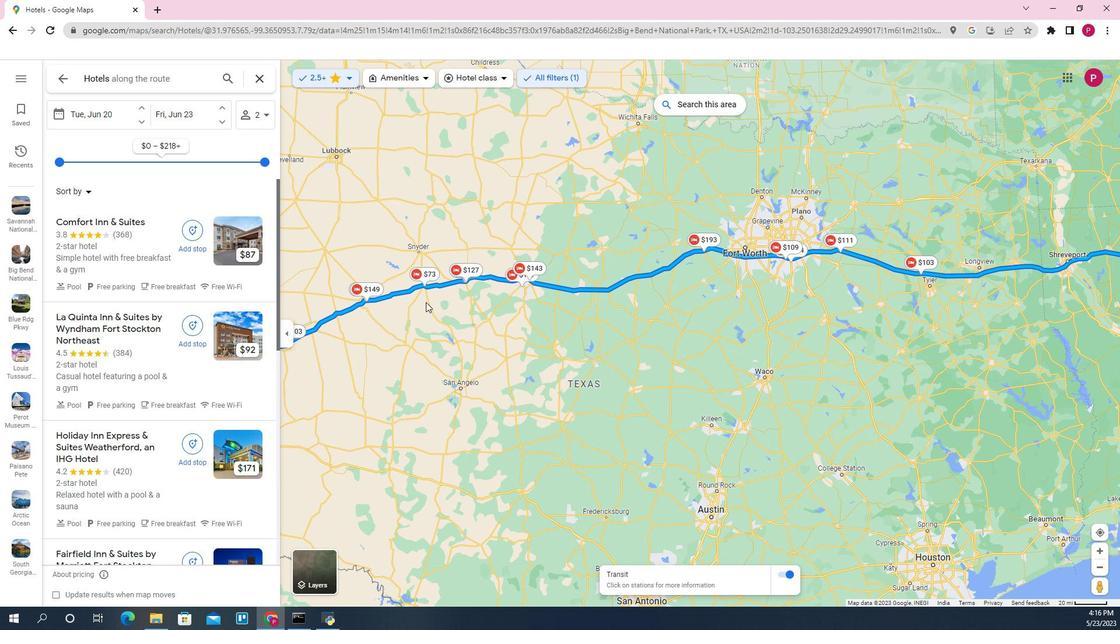
Action: Mouse scrolled (572, 287) with delta (0, 0)
Screenshot: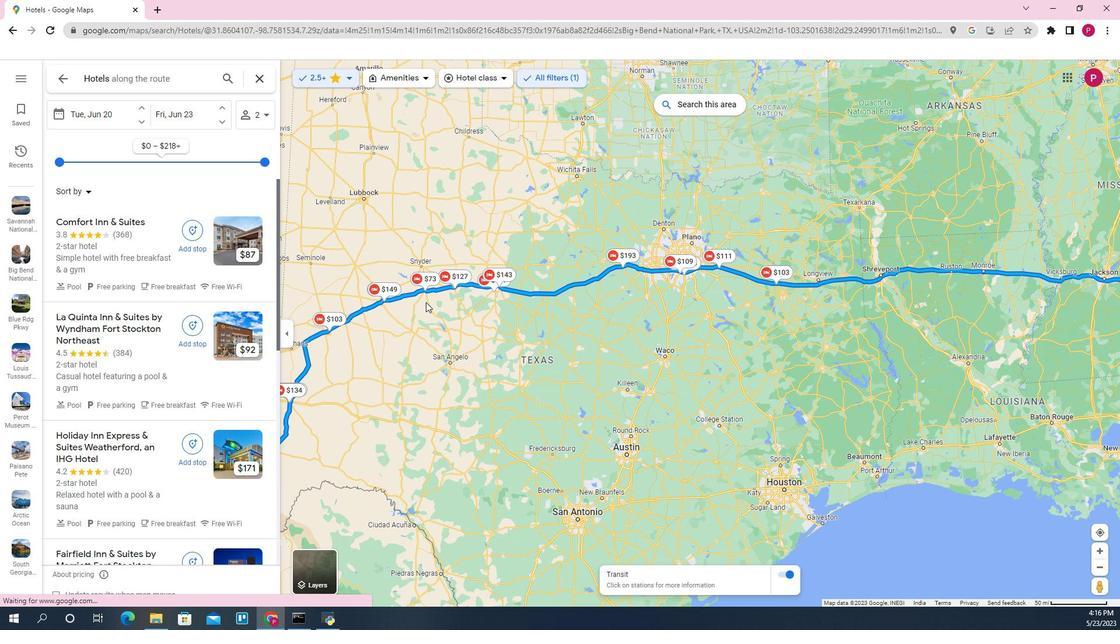 
Action: Mouse scrolled (572, 287) with delta (0, 0)
Screenshot: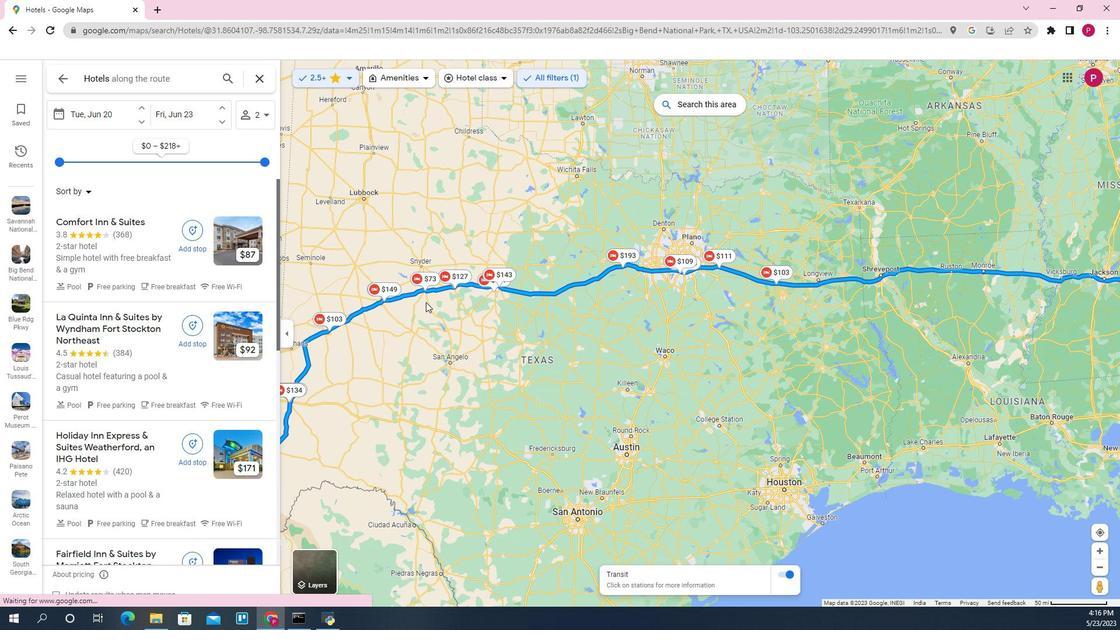 
Action: Mouse scrolled (572, 287) with delta (0, 0)
Screenshot: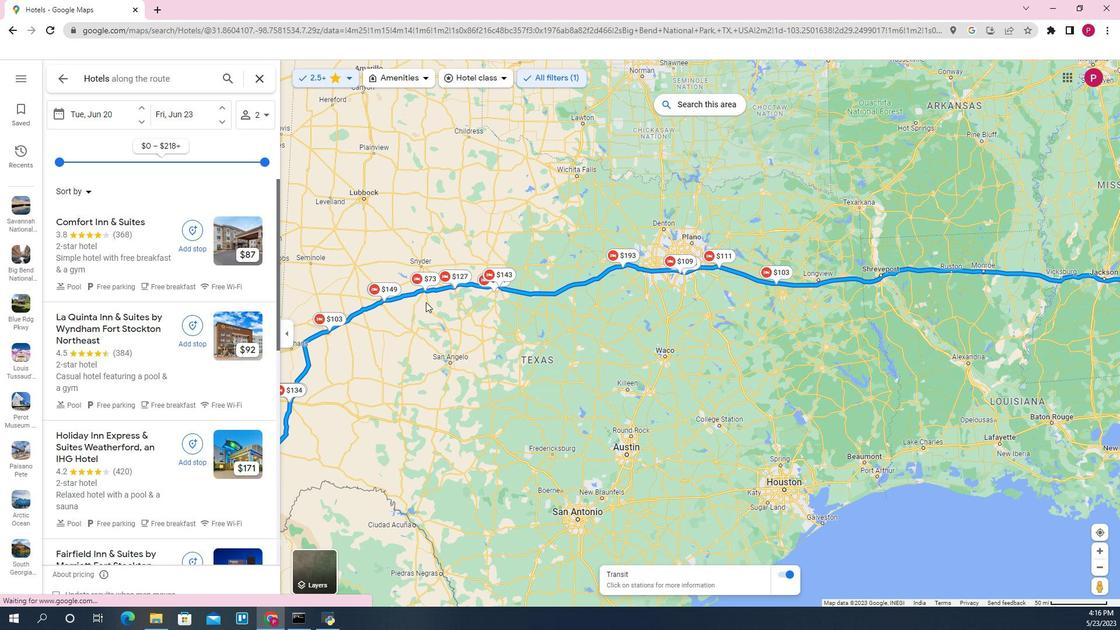 
Action: Mouse moved to (572, 287)
Screenshot: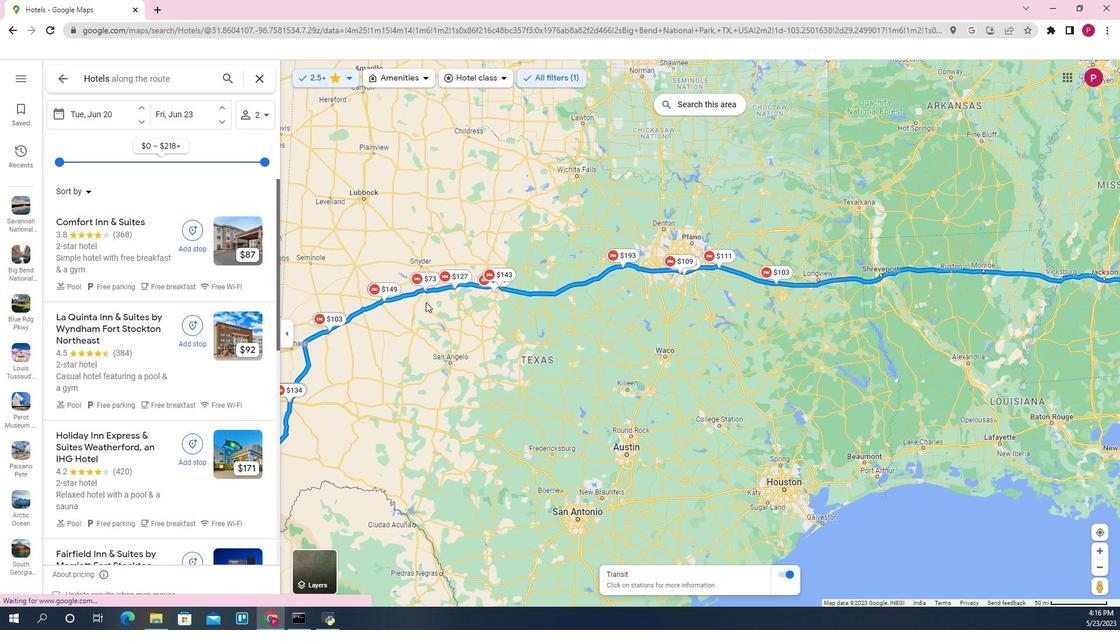 
Action: Mouse scrolled (572, 287) with delta (0, 0)
Screenshot: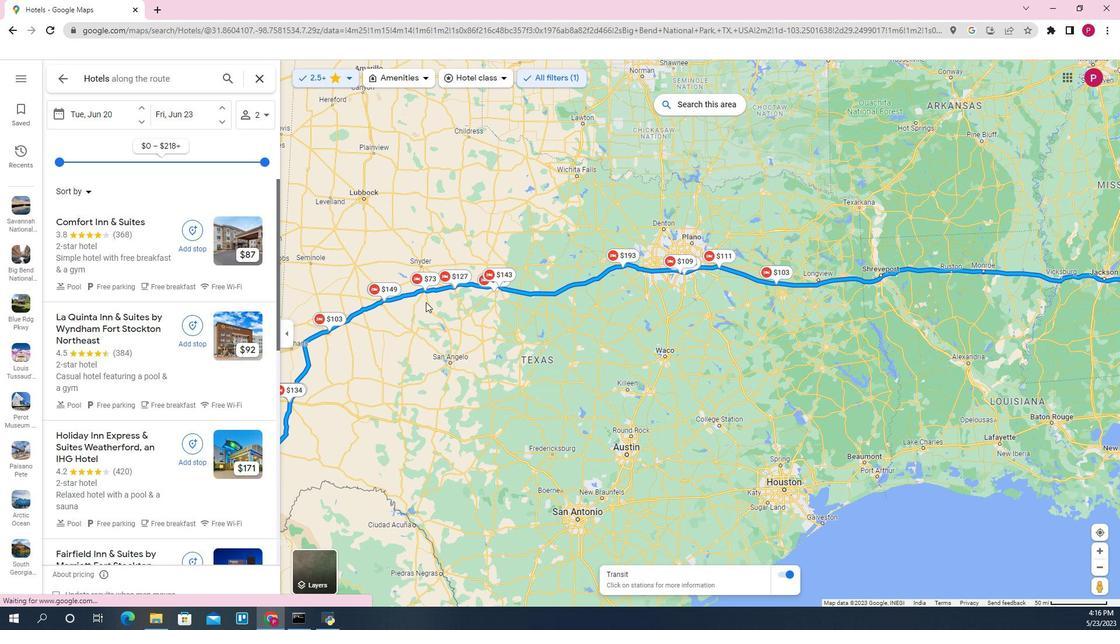 
Action: Mouse moved to (462, 74)
Screenshot: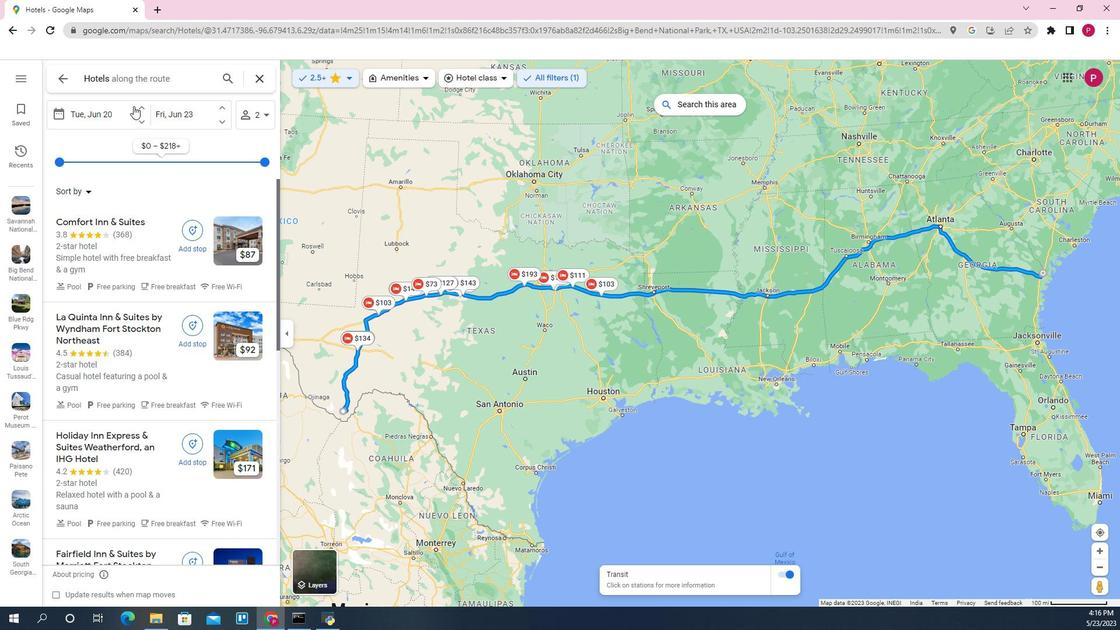 
Action: Mouse pressed left at (462, 74)
Screenshot: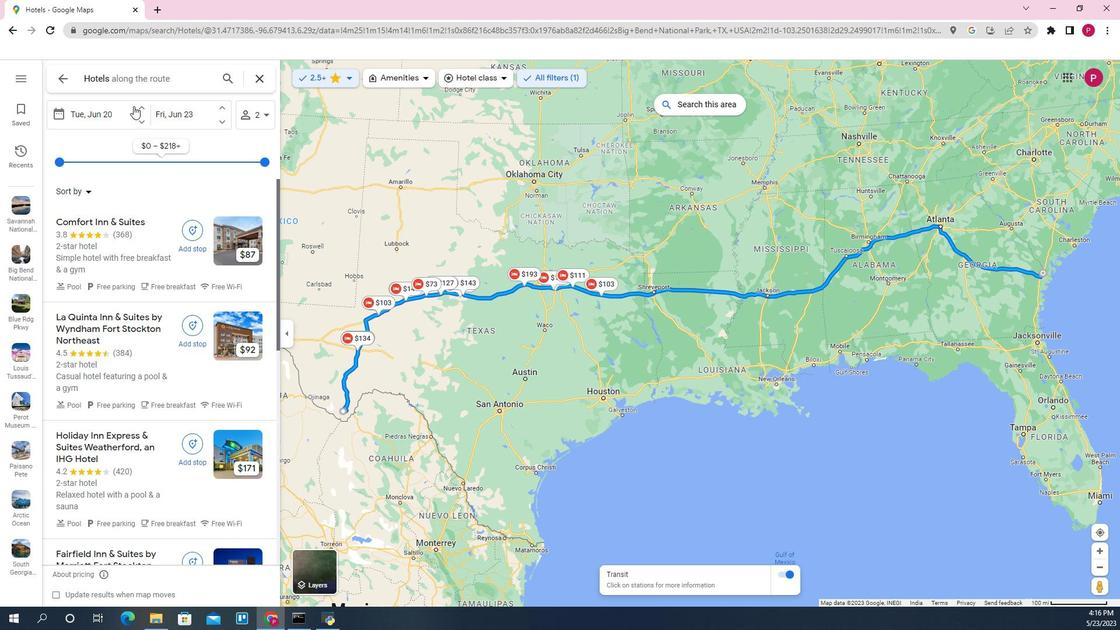 
Action: Mouse moved to (482, 107)
Screenshot: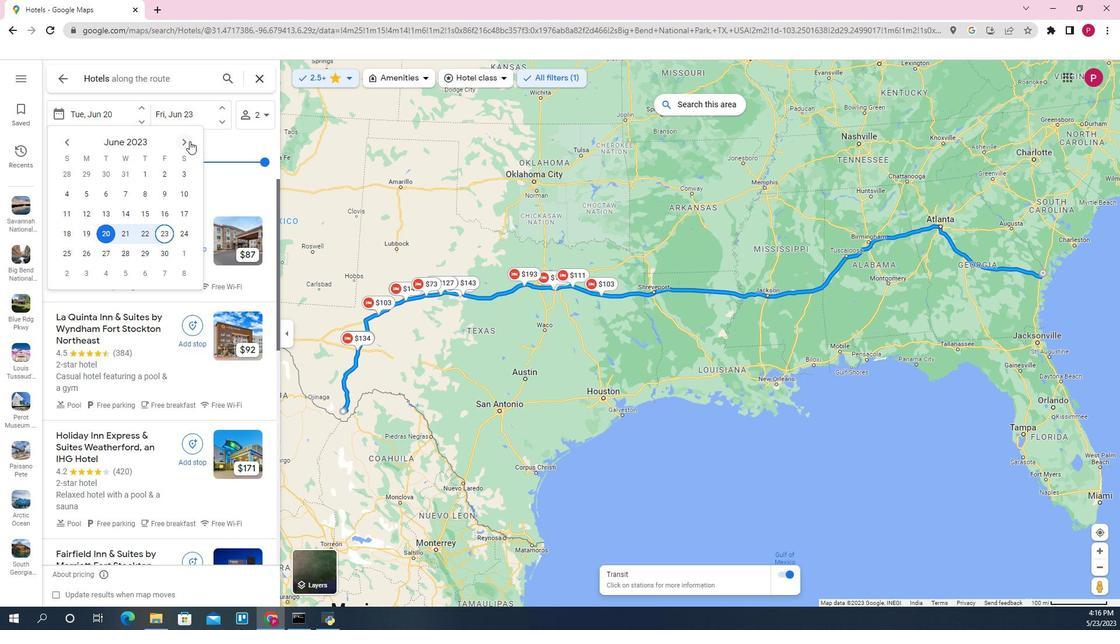 
Action: Mouse pressed left at (482, 107)
Screenshot: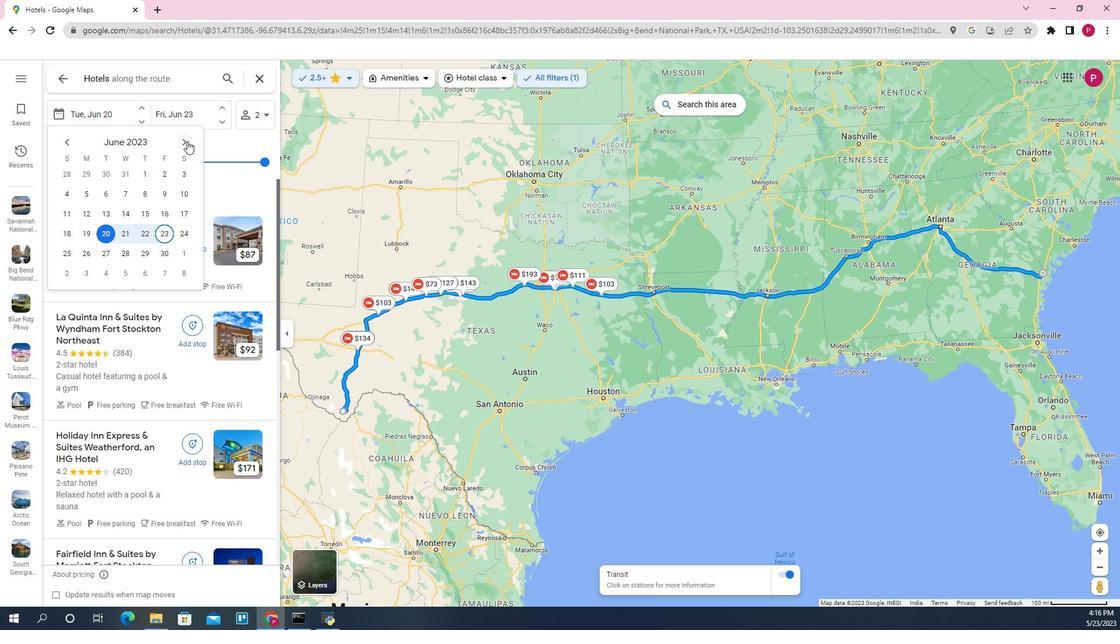 
Action: Mouse pressed left at (482, 107)
Screenshot: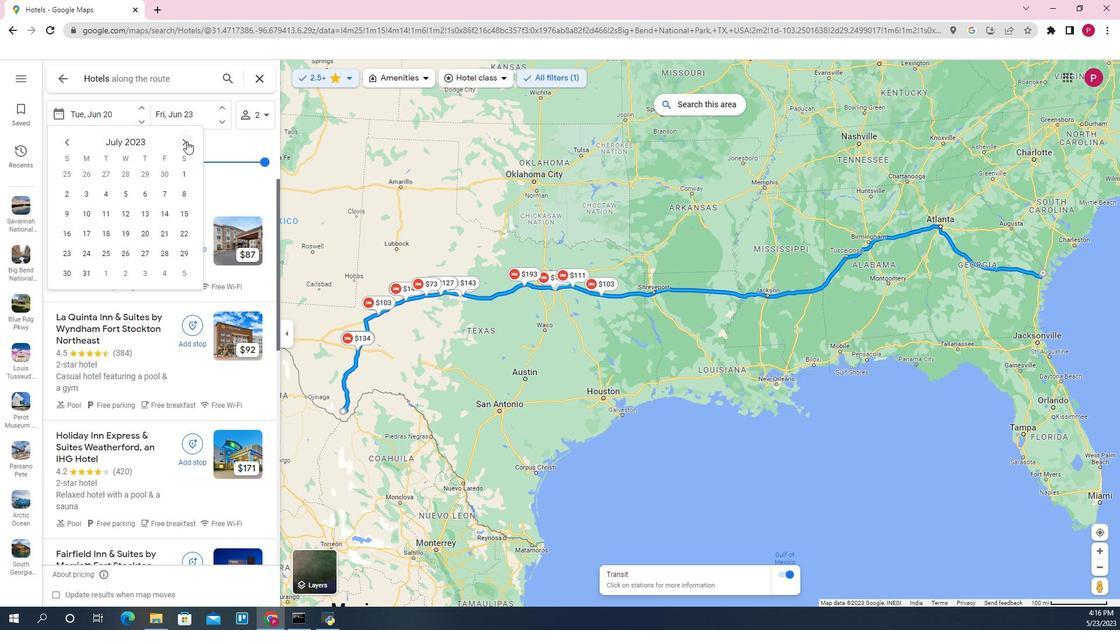 
Action: Mouse pressed left at (482, 107)
Screenshot: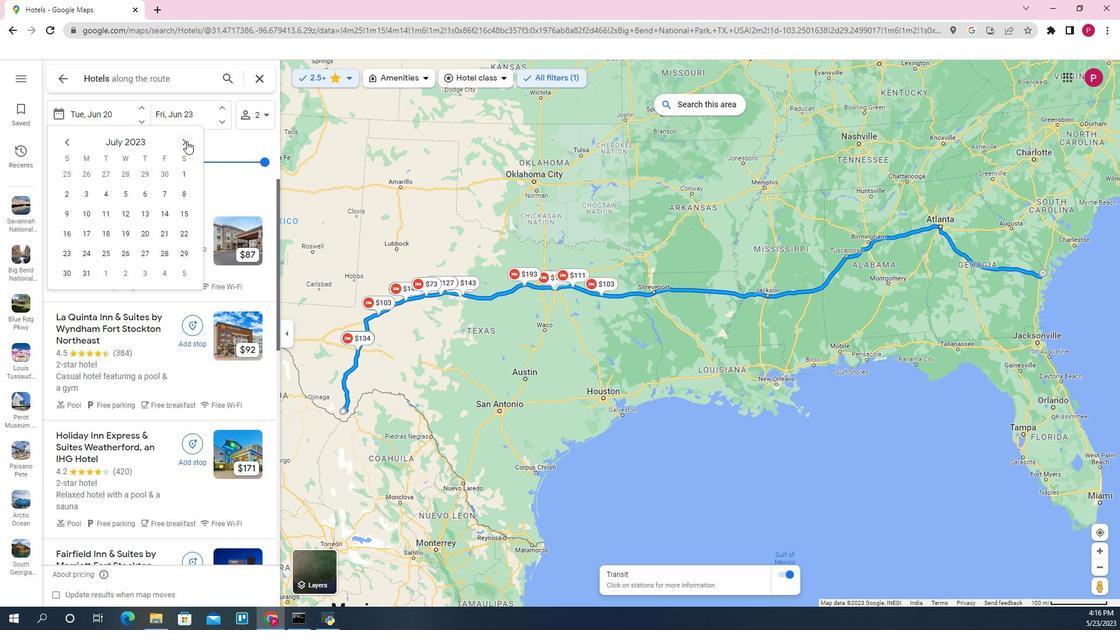 
Action: Mouse pressed left at (482, 107)
Screenshot: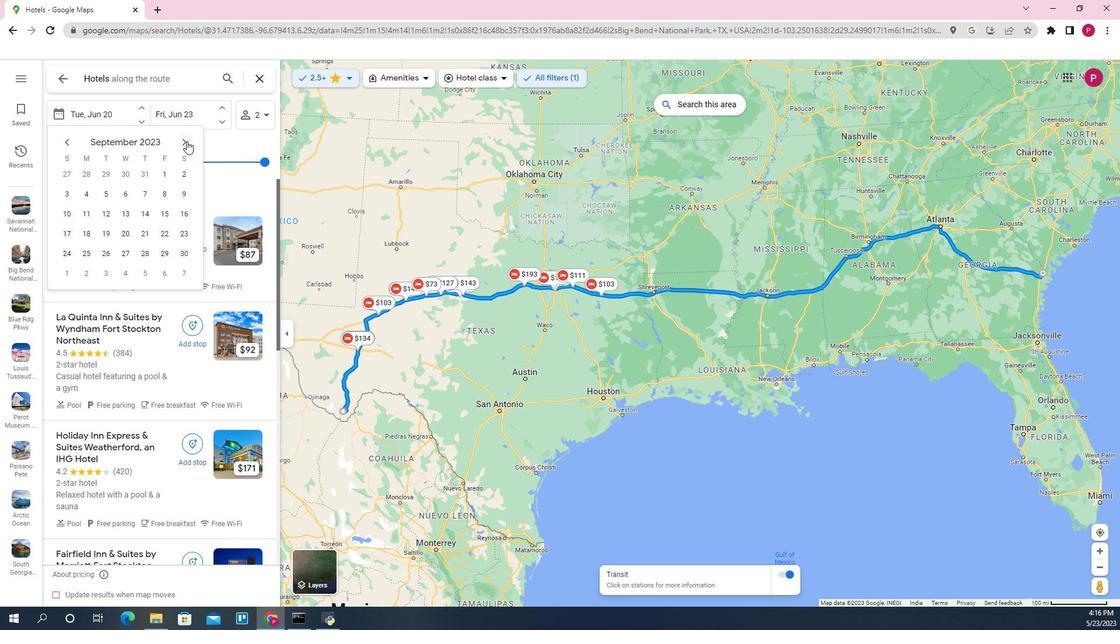 
Action: Mouse pressed left at (482, 107)
Screenshot: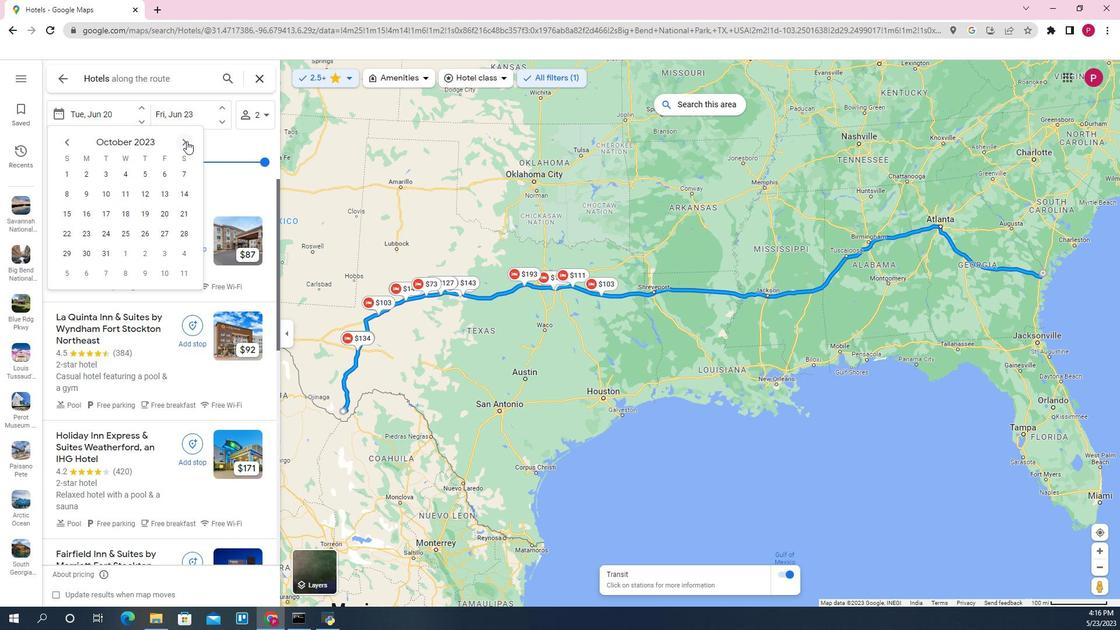 
Action: Mouse moved to (482, 107)
Screenshot: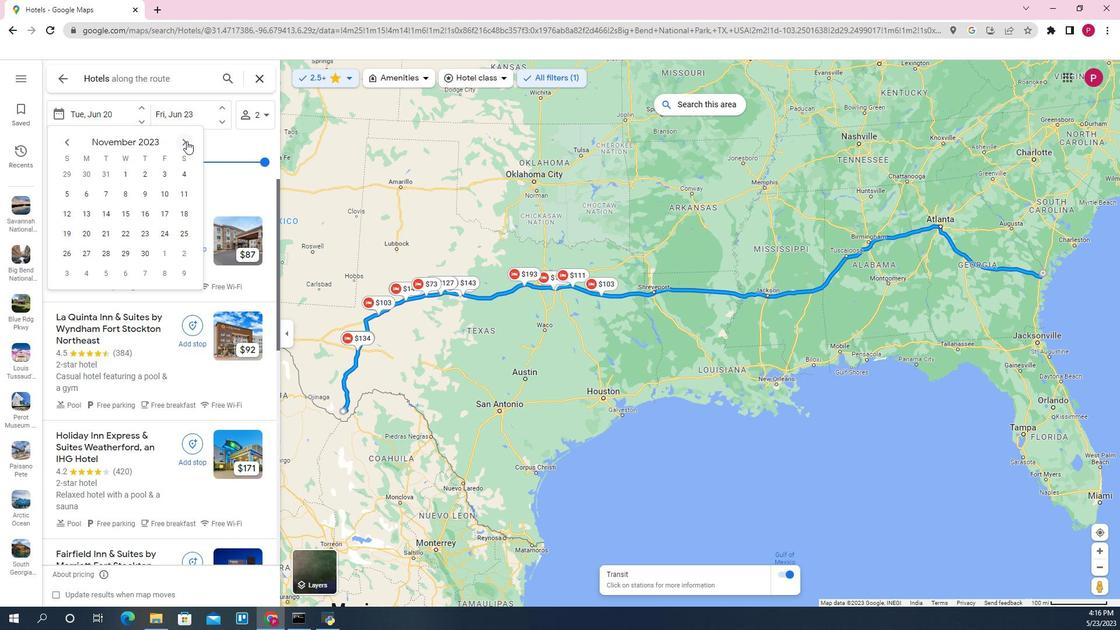 
Action: Mouse pressed left at (482, 107)
Screenshot: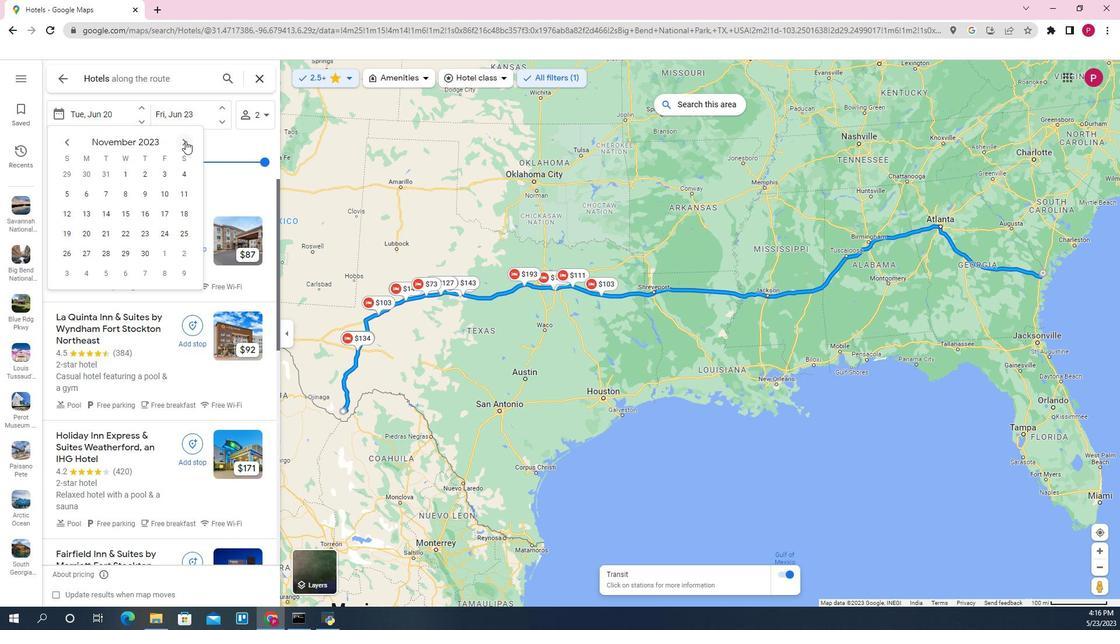 
Action: Mouse moved to (459, 214)
Screenshot: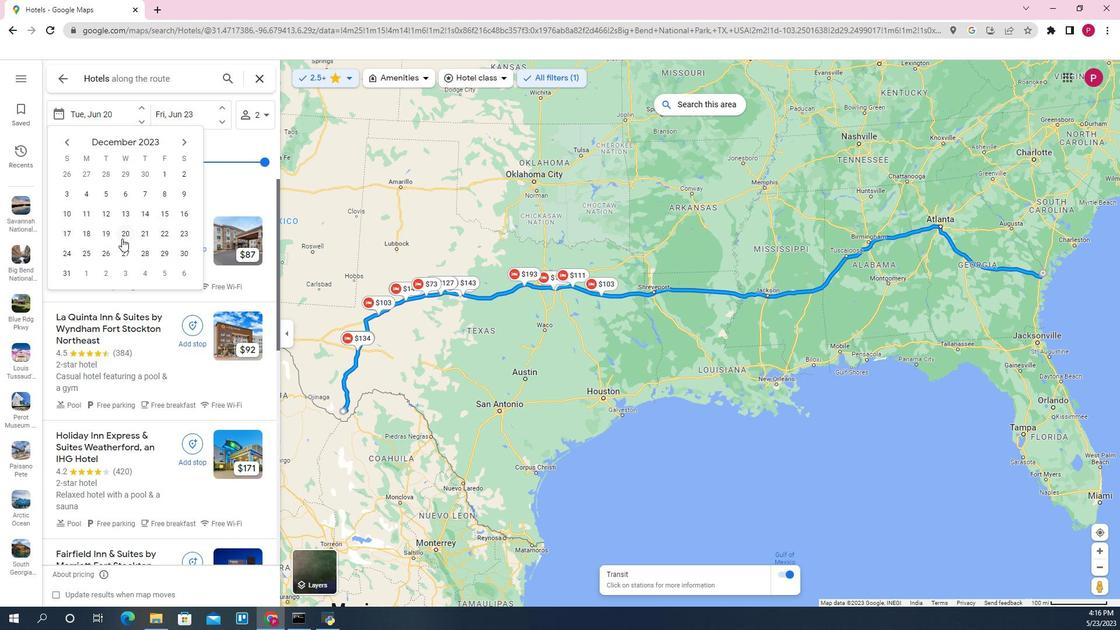 
Action: Mouse pressed left at (459, 214)
Screenshot: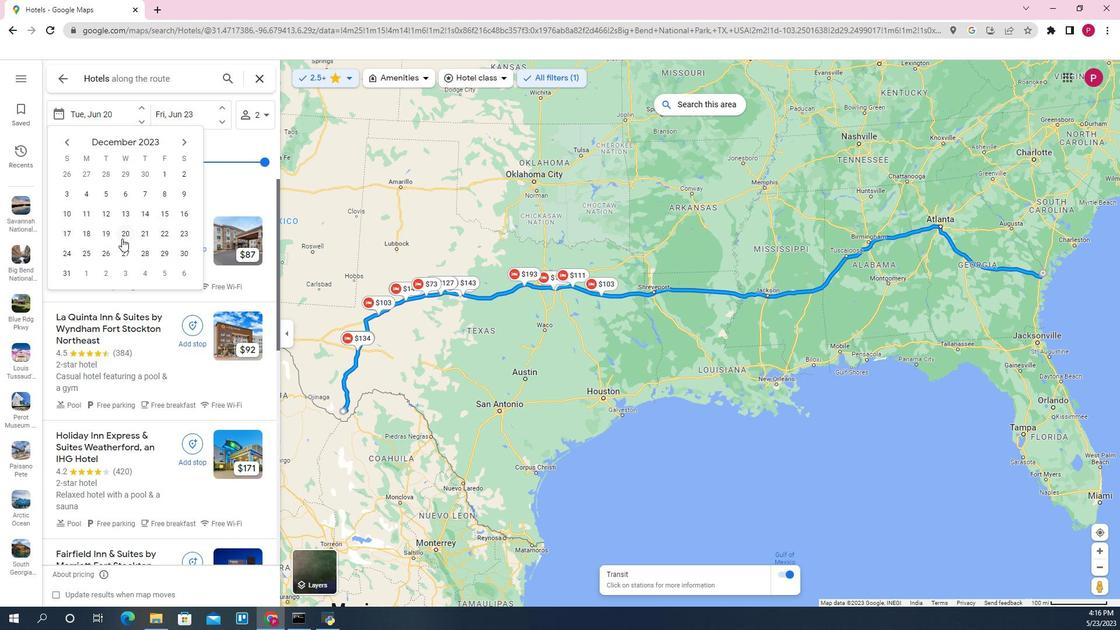 
Action: Mouse moved to (491, 208)
Screenshot: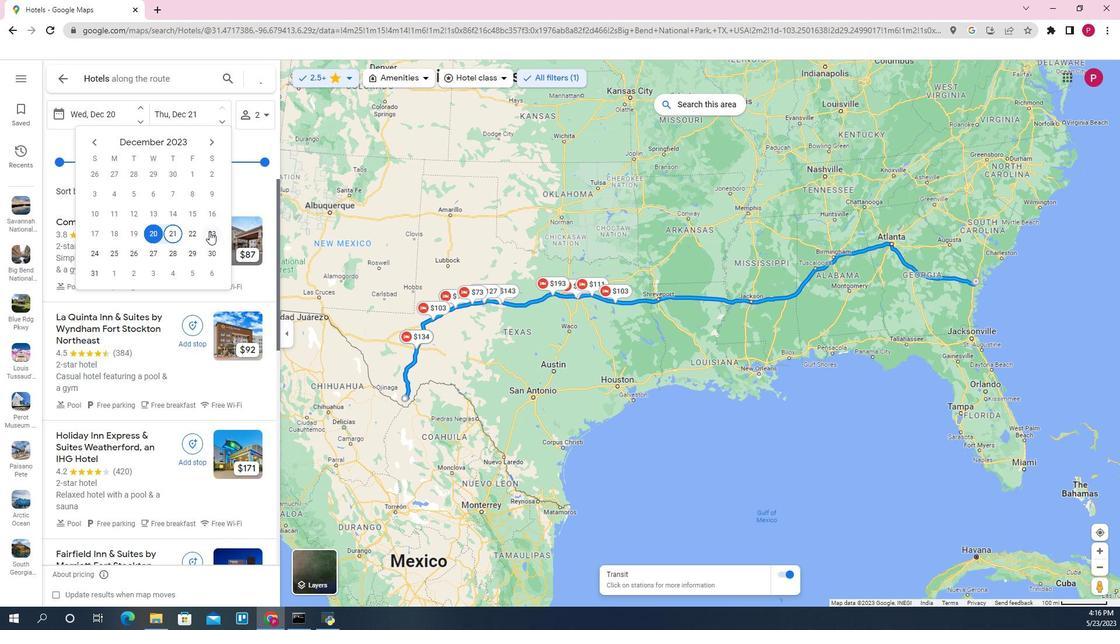 
Action: Mouse pressed left at (491, 208)
Screenshot: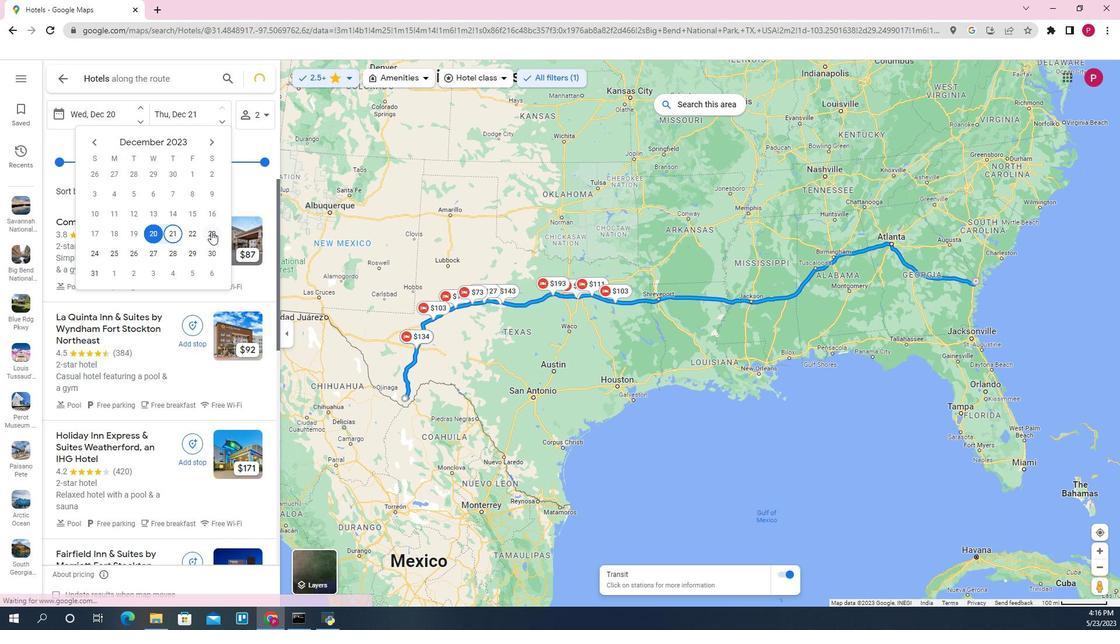 
Action: Mouse moved to (609, 334)
Screenshot: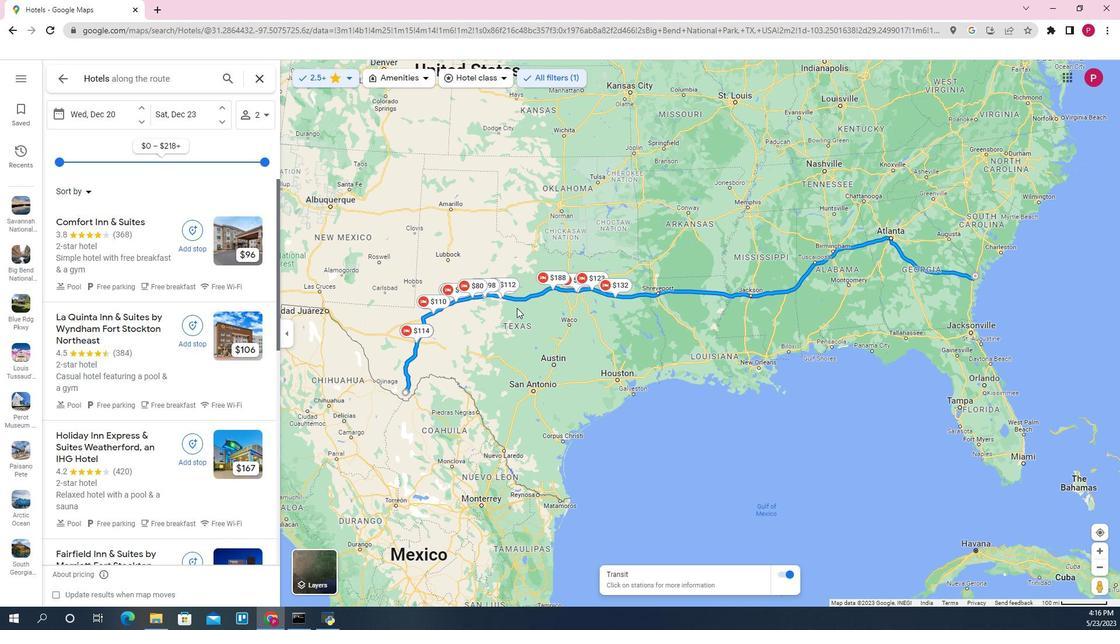 
Action: Mouse scrolled (609, 334) with delta (0, 0)
Screenshot: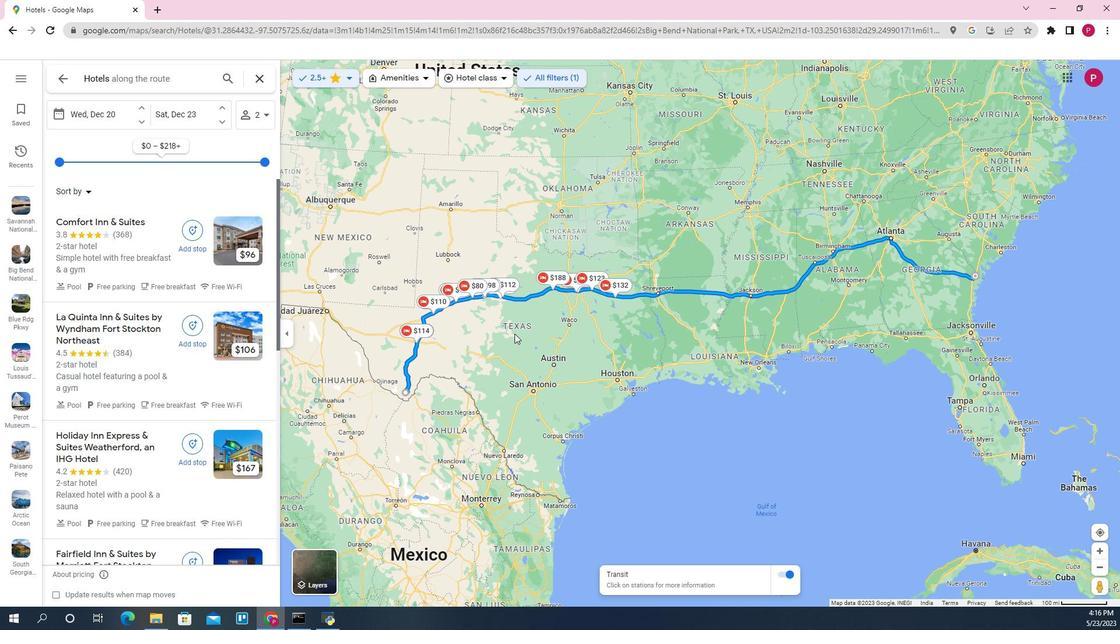 
Action: Mouse moved to (615, 337)
Screenshot: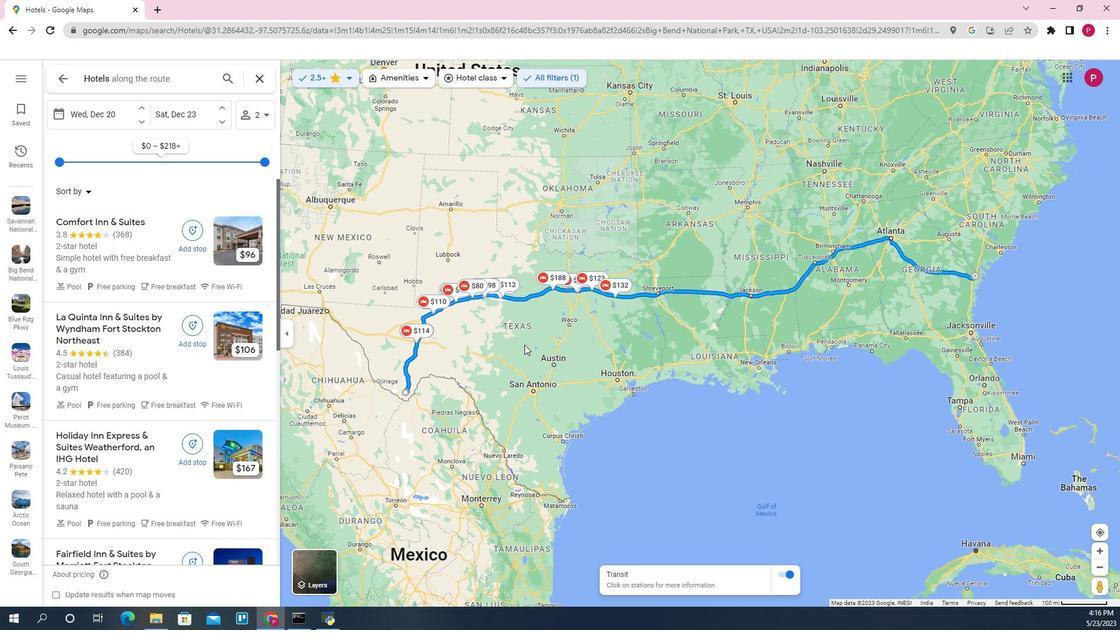 
Action: Mouse scrolled (615, 336) with delta (0, 0)
Screenshot: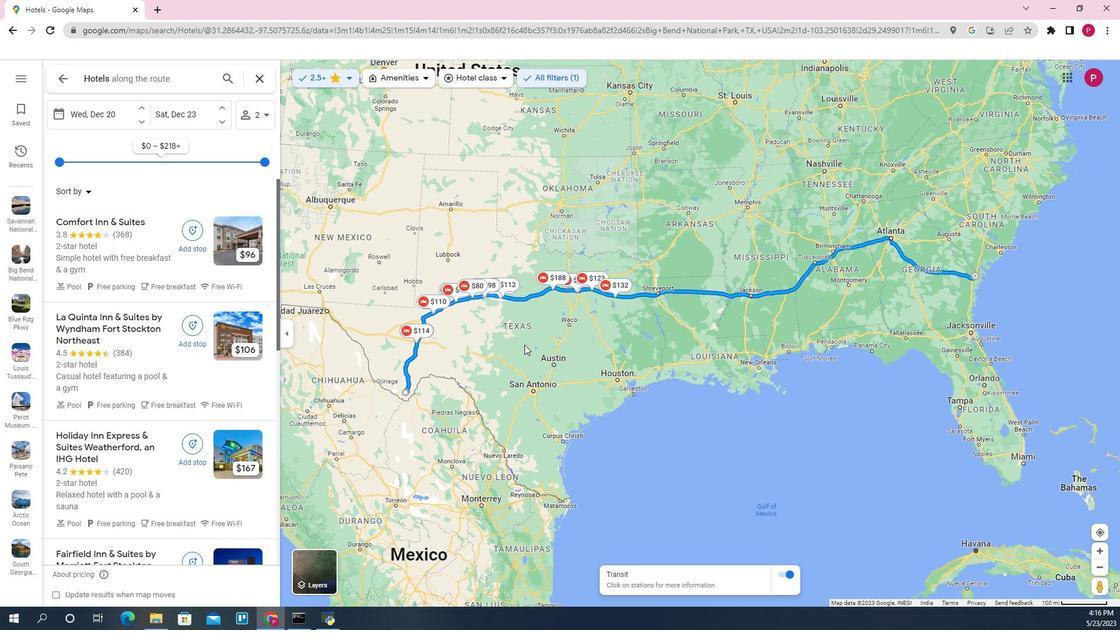 
Action: Mouse moved to (610, 318)
Screenshot: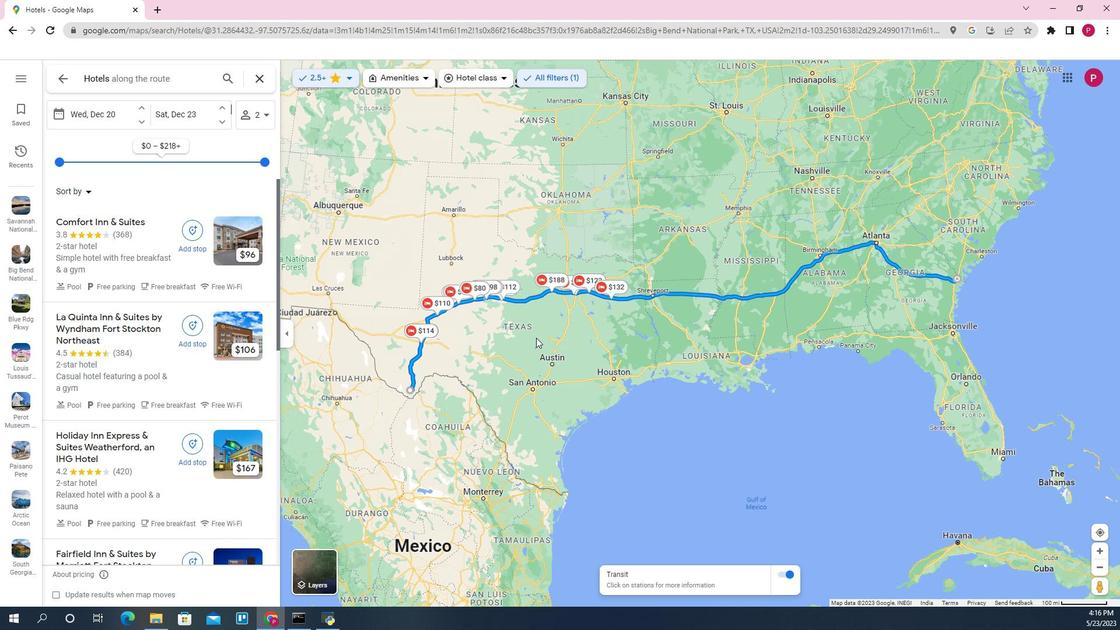 
Action: Mouse scrolled (613, 320) with delta (0, 0)
Screenshot: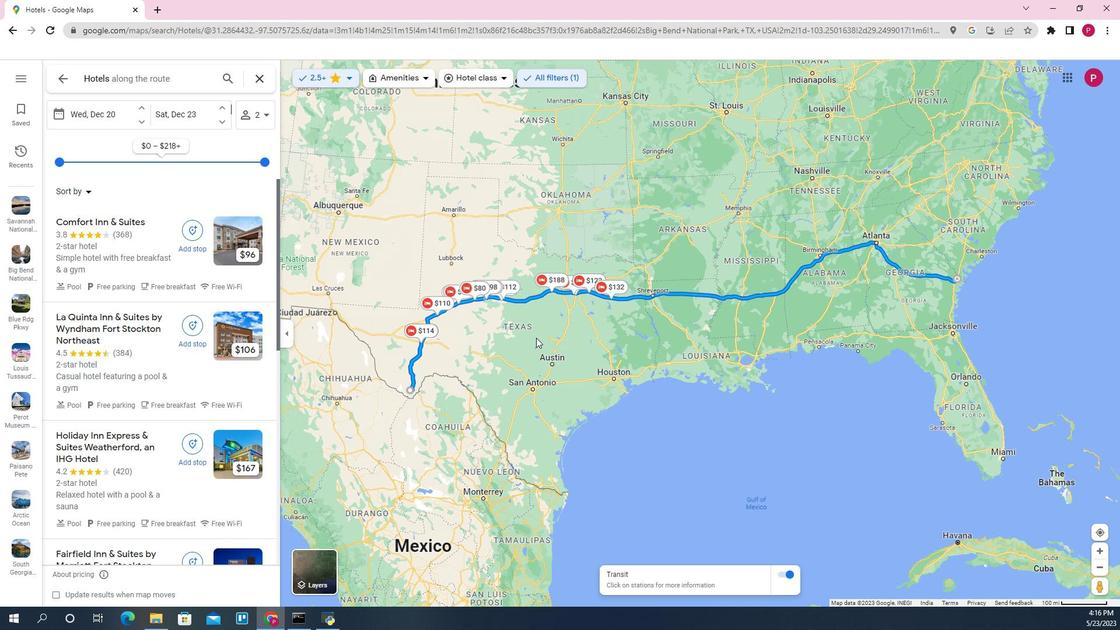 
Action: Mouse moved to (604, 302)
Screenshot: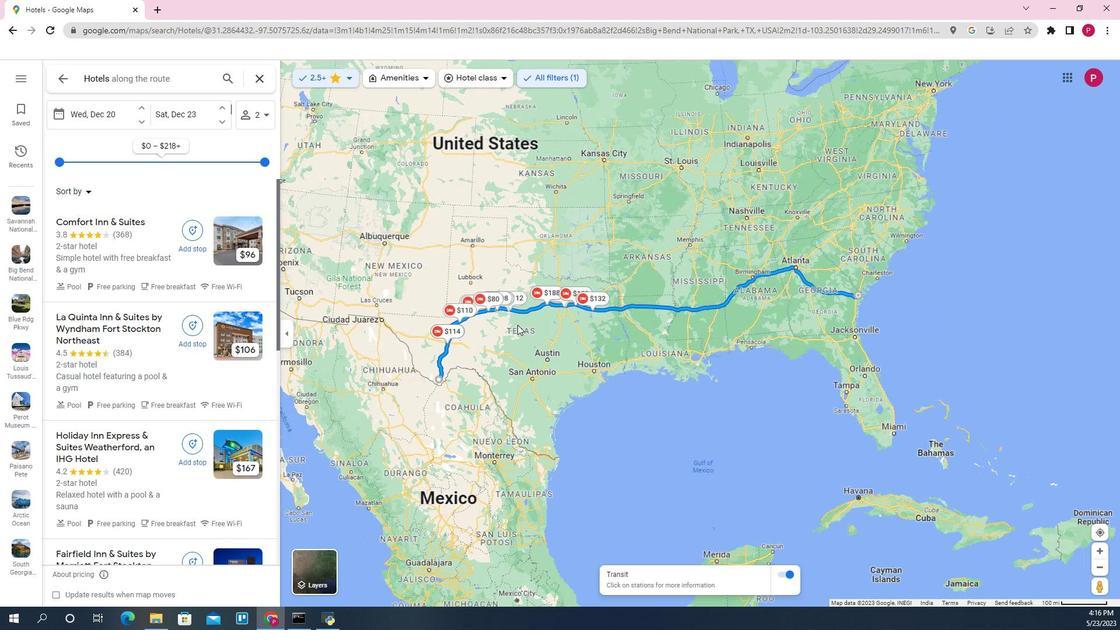 
Action: Mouse scrolled (604, 303) with delta (0, 0)
Screenshot: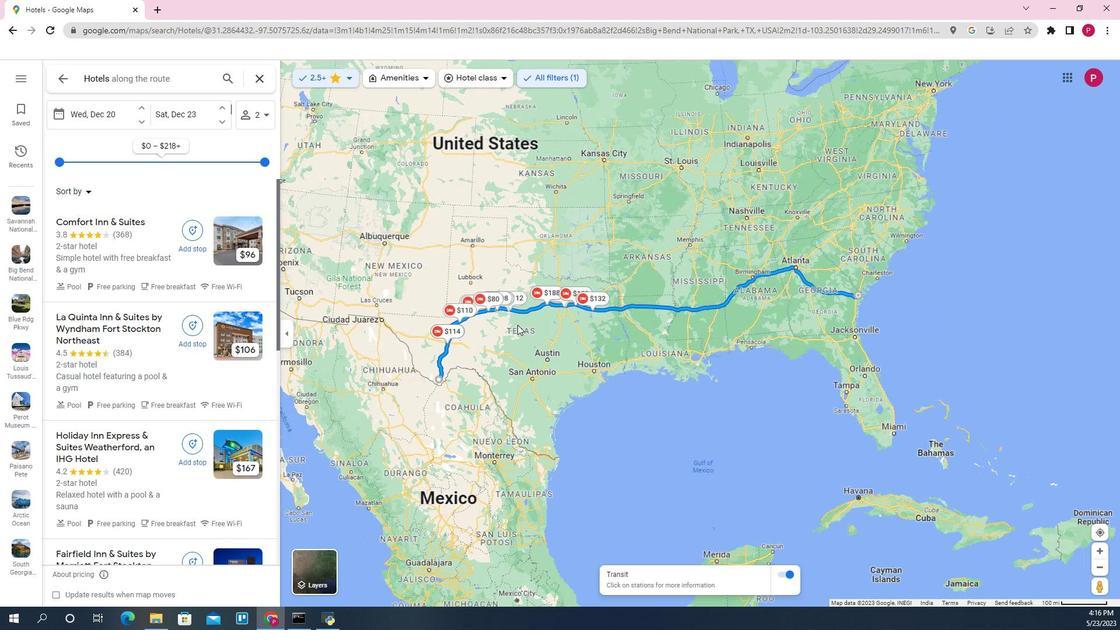 
Action: Mouse moved to (602, 300)
Screenshot: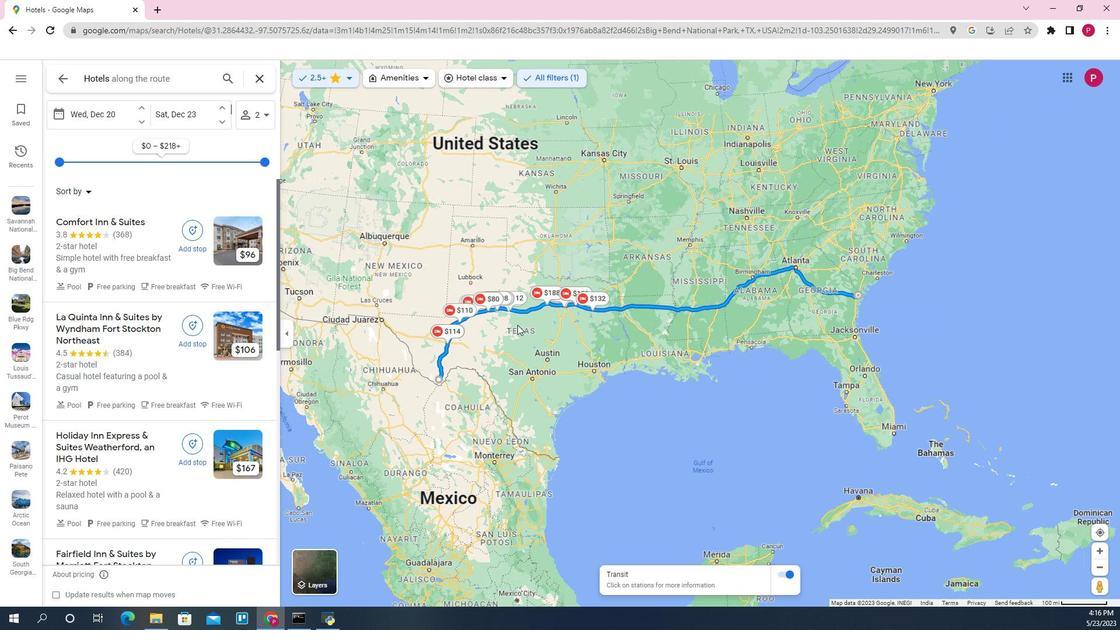 
Action: Mouse scrolled (604, 303) with delta (0, 0)
Screenshot: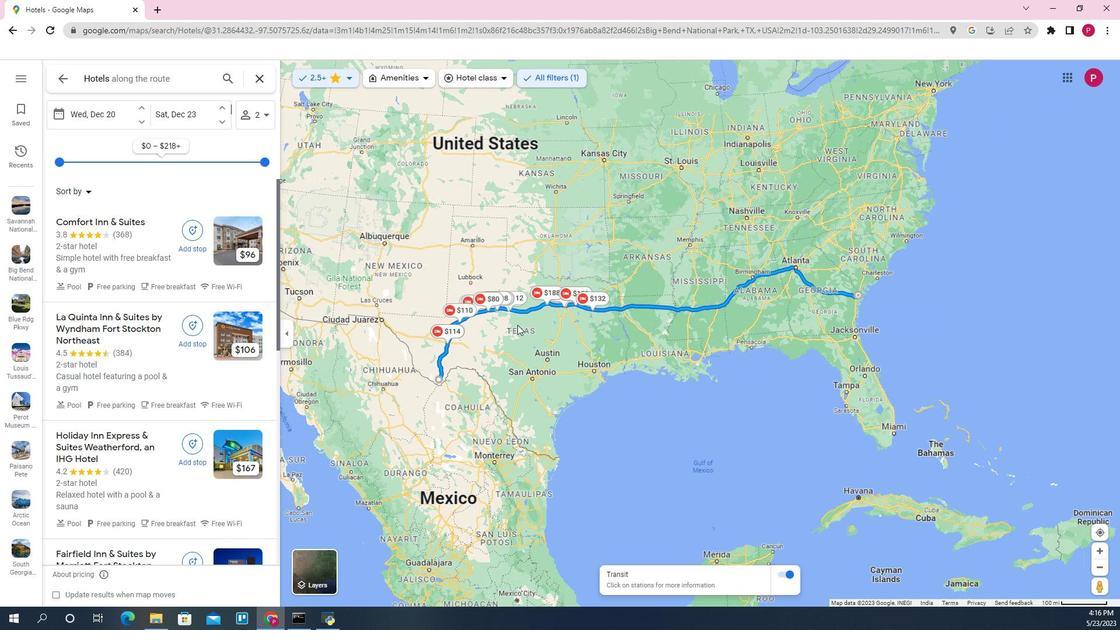
Action: Mouse moved to (601, 299)
Screenshot: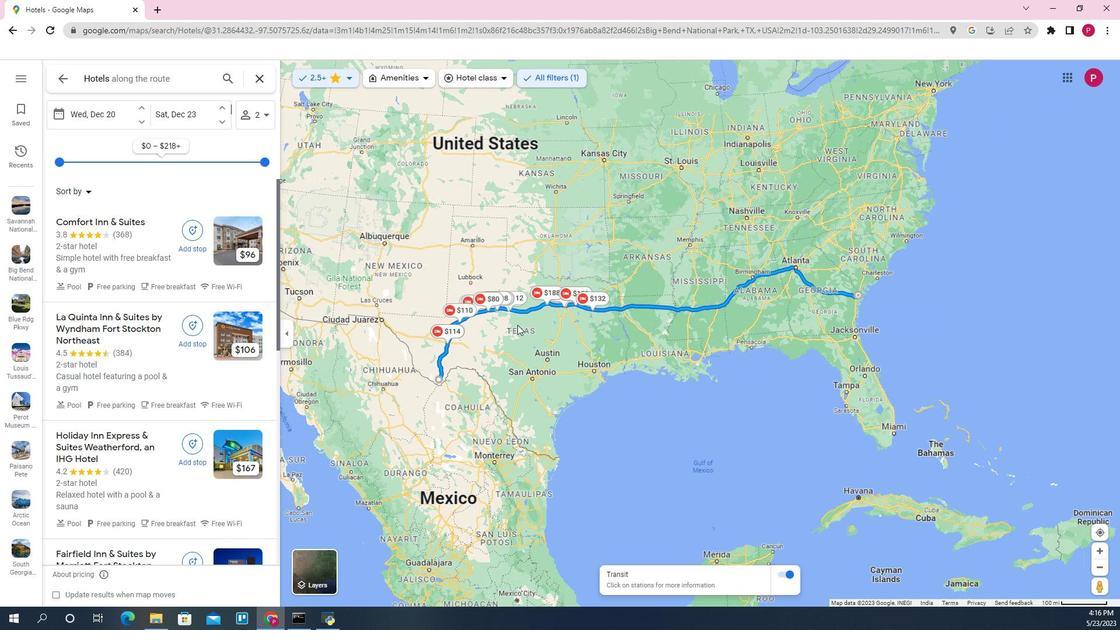 
Action: Mouse scrolled (601, 300) with delta (0, 0)
Screenshot: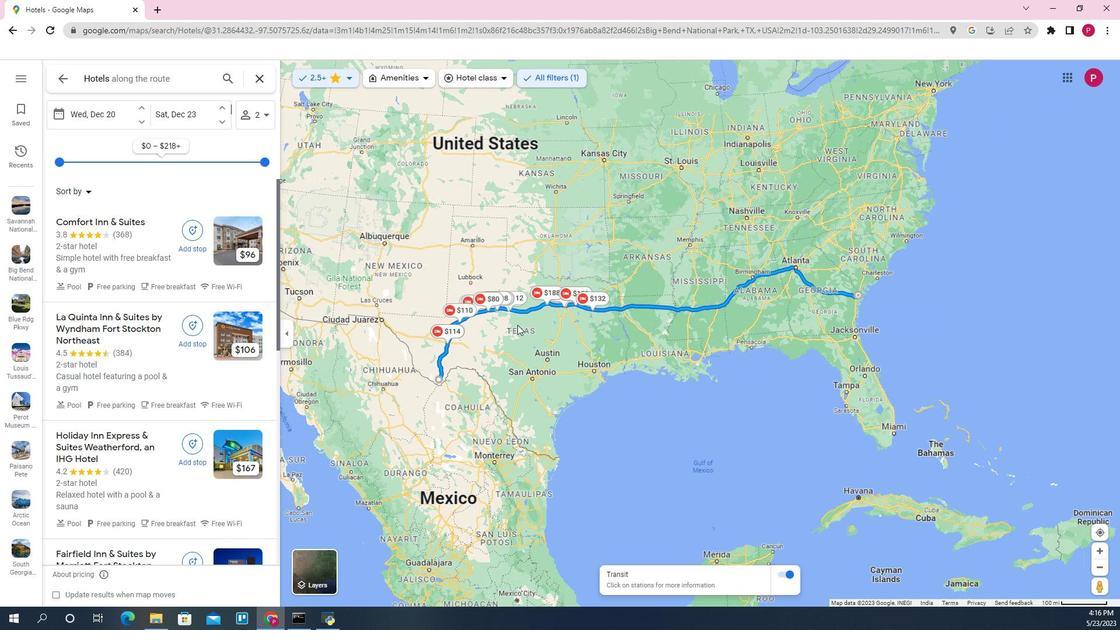 
Action: Mouse moved to (600, 299)
Screenshot: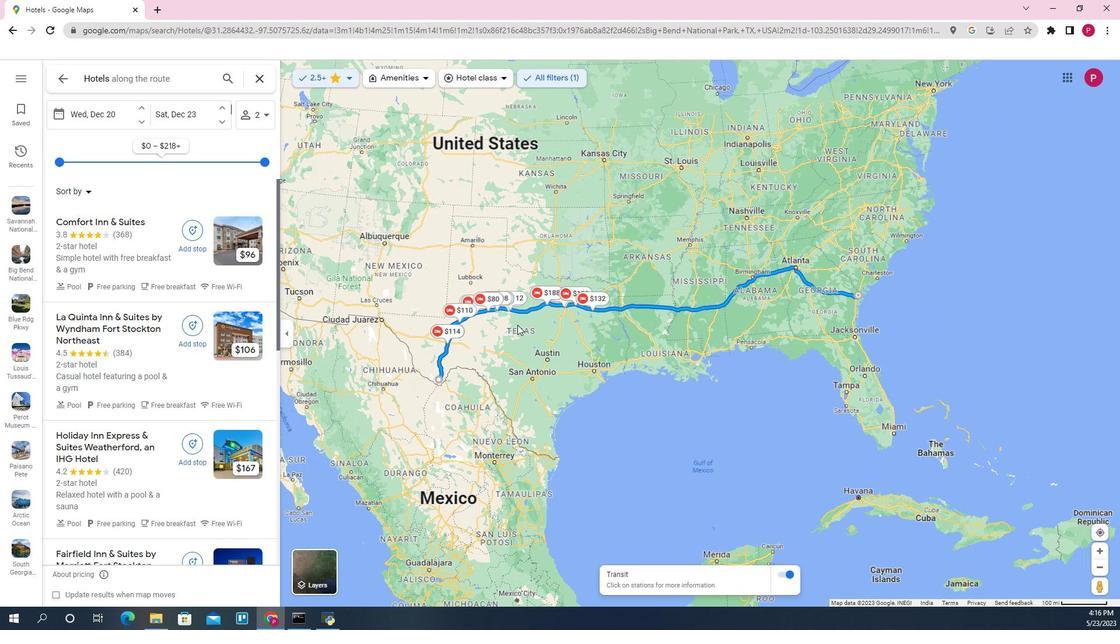
Action: Mouse scrolled (600, 299) with delta (0, 0)
Screenshot: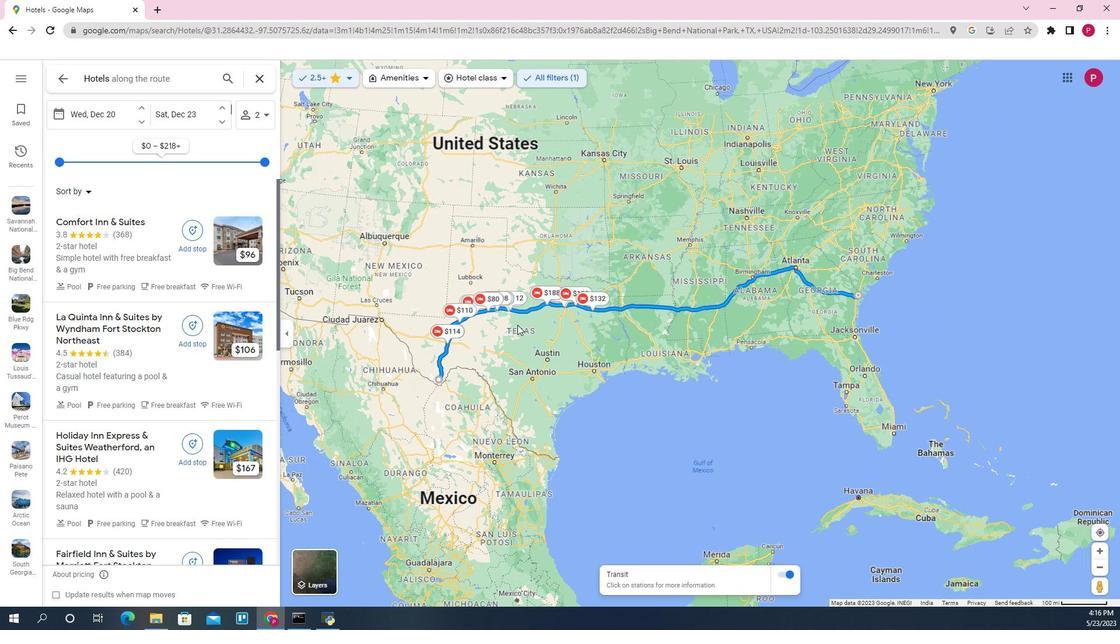 
Action: Mouse scrolled (600, 299) with delta (0, 0)
Screenshot: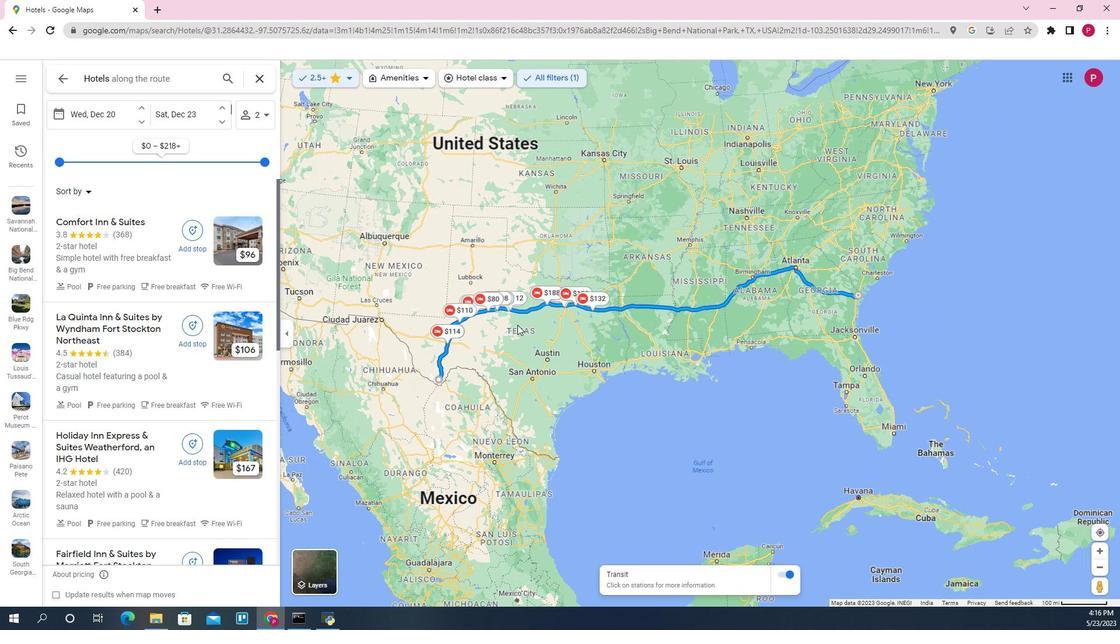 
Action: Mouse moved to (598, 294)
Screenshot: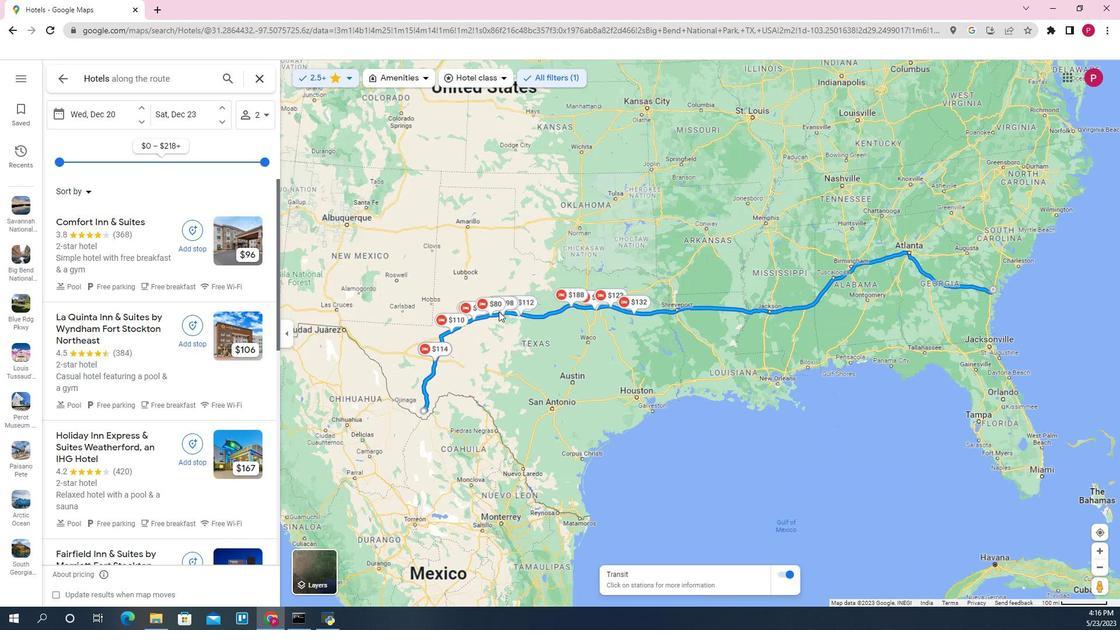 
Action: Mouse scrolled (598, 294) with delta (0, 0)
Screenshot: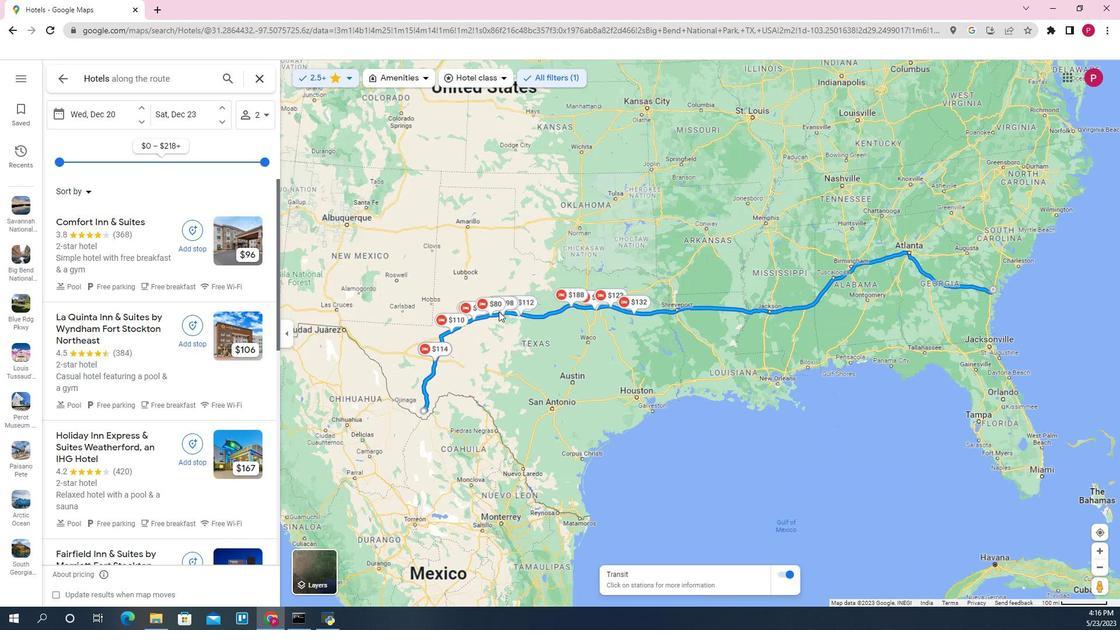 
Action: Mouse moved to (598, 294)
Screenshot: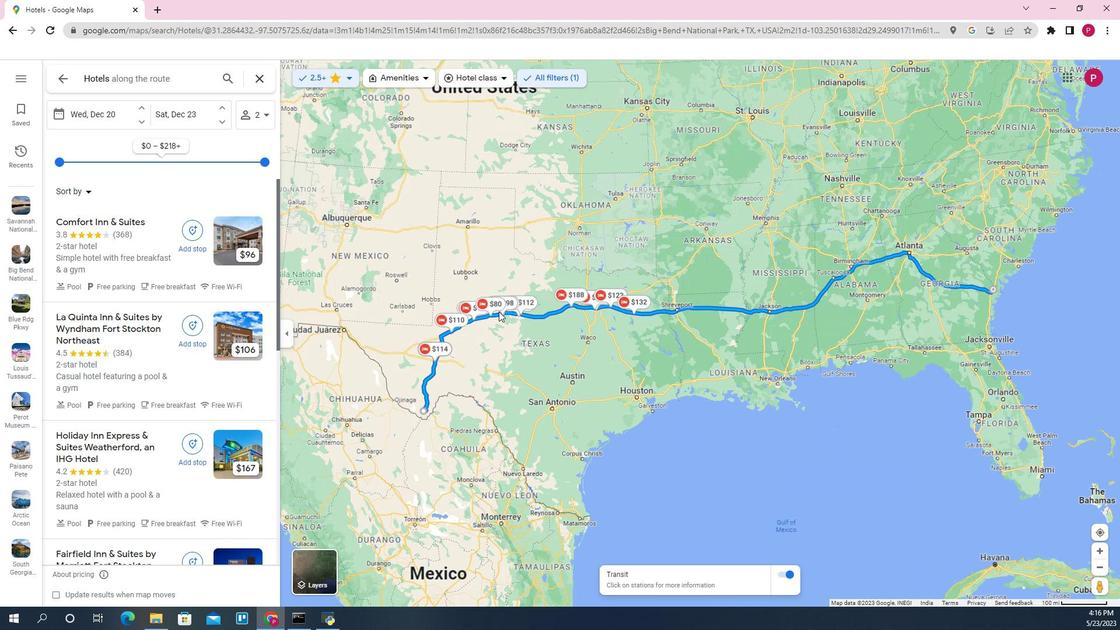 
Action: Mouse scrolled (598, 294) with delta (0, 0)
Screenshot: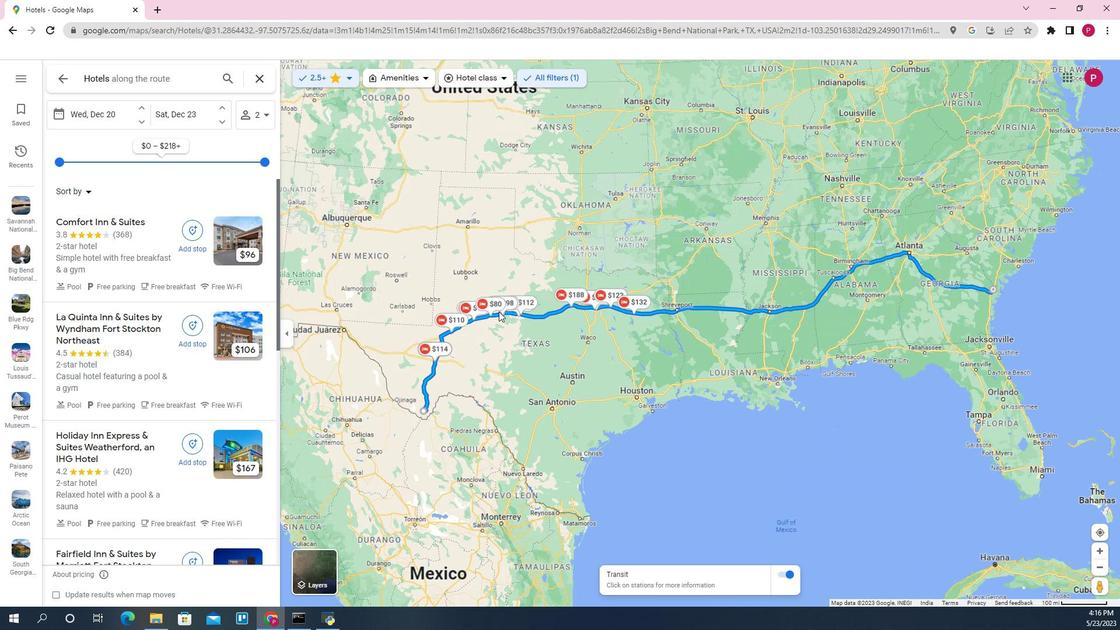 
Action: Mouse scrolled (598, 294) with delta (0, 0)
Screenshot: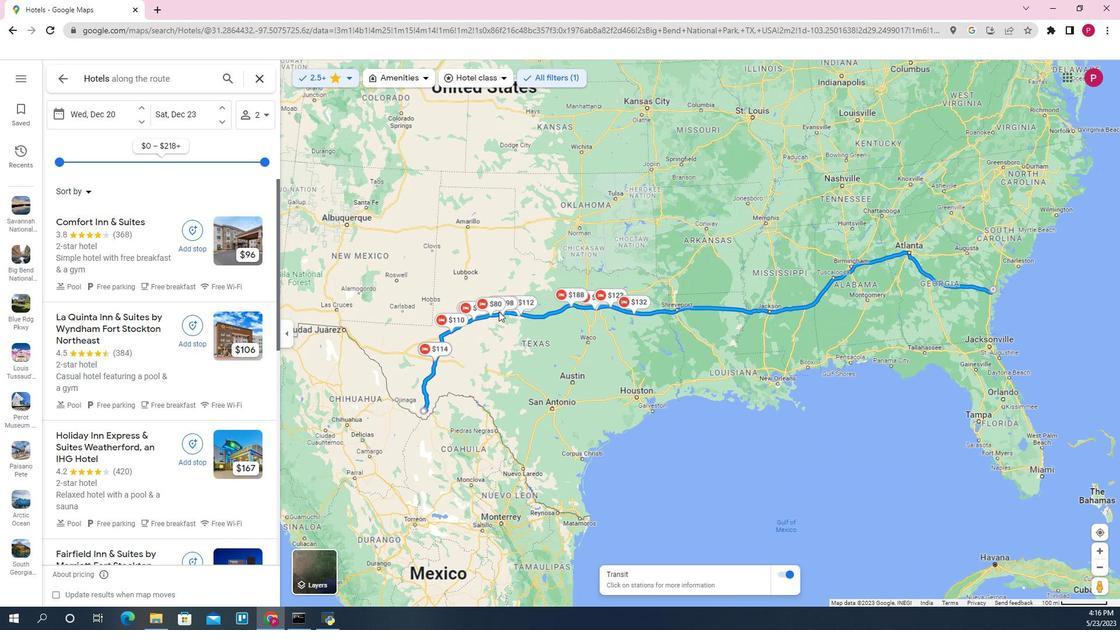 
Action: Mouse scrolled (598, 294) with delta (0, 0)
Screenshot: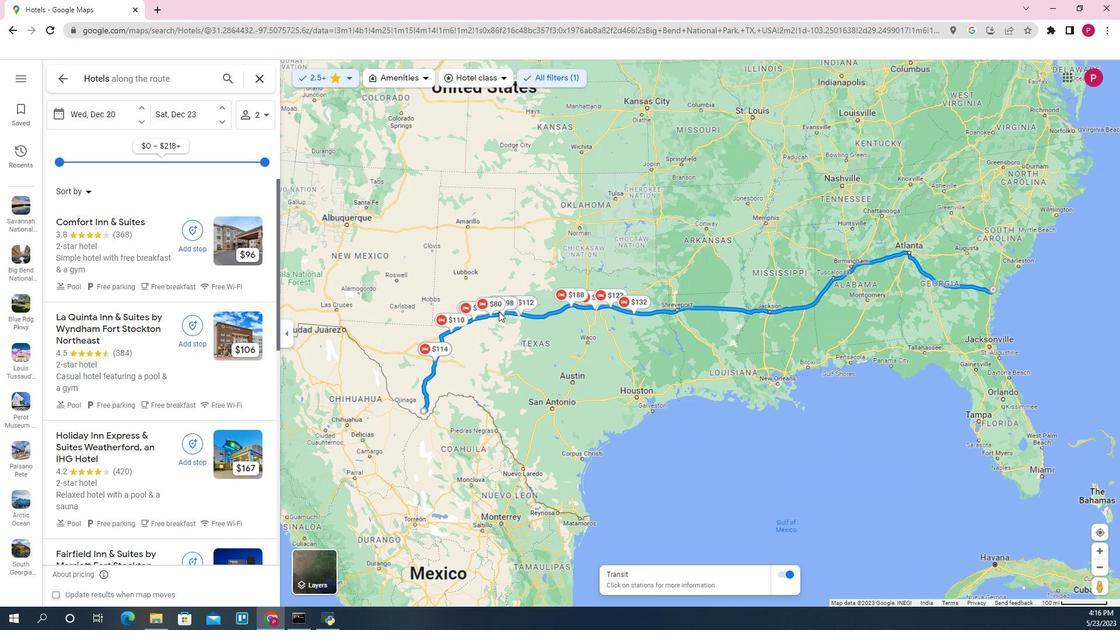 
Action: Mouse moved to (596, 288)
Screenshot: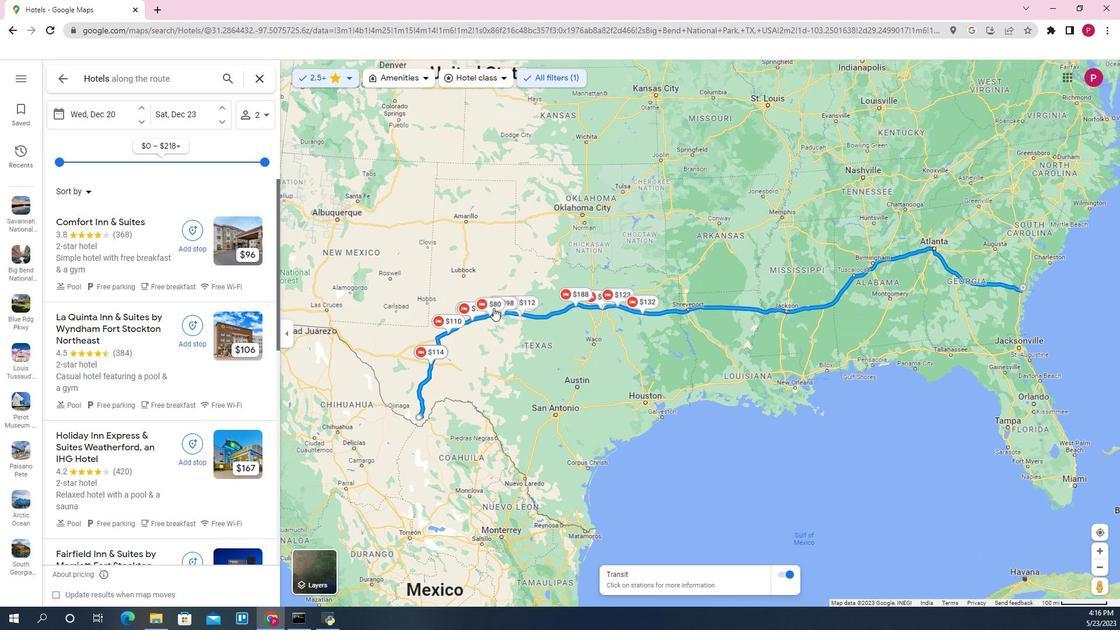 
Action: Mouse scrolled (596, 289) with delta (0, 0)
Screenshot: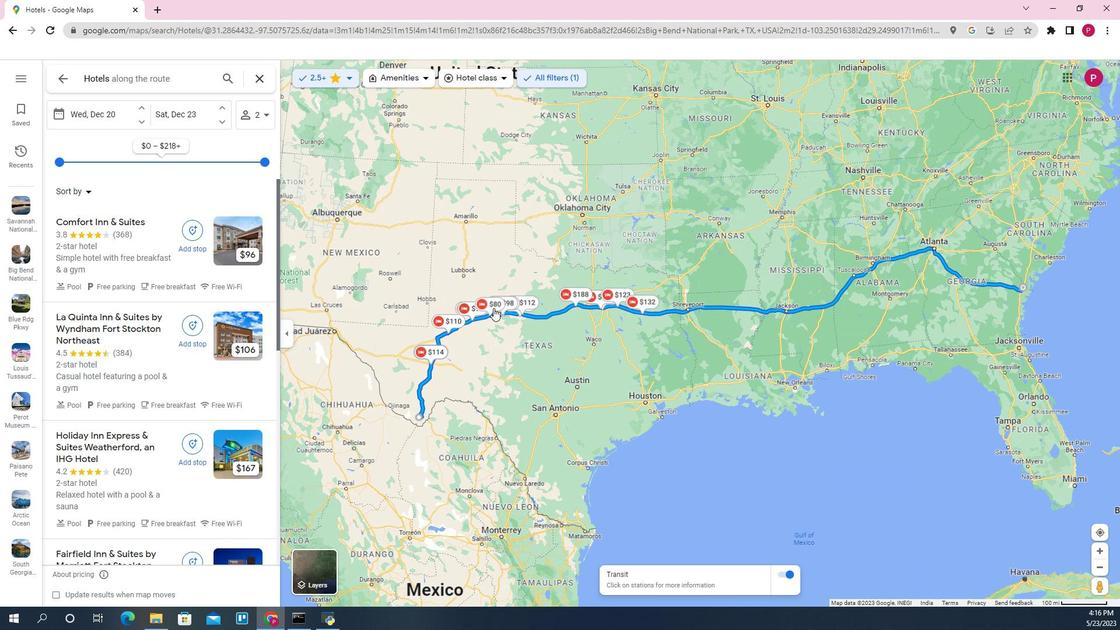 
Action: Mouse moved to (542, 438)
Screenshot: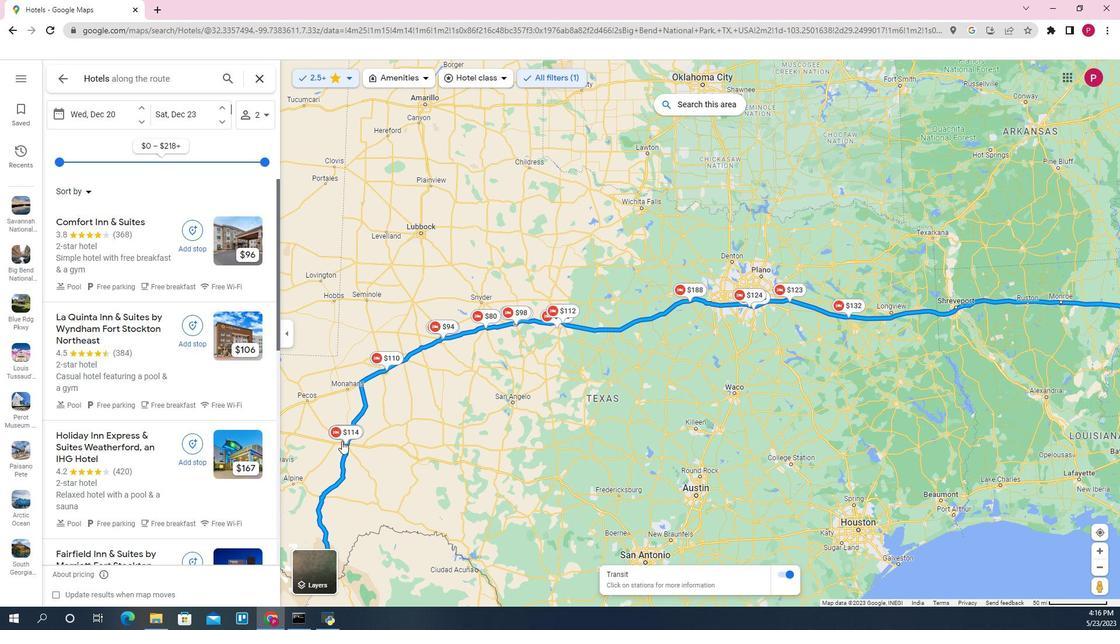 
Action: Mouse scrolled (542, 438) with delta (0, 0)
Screenshot: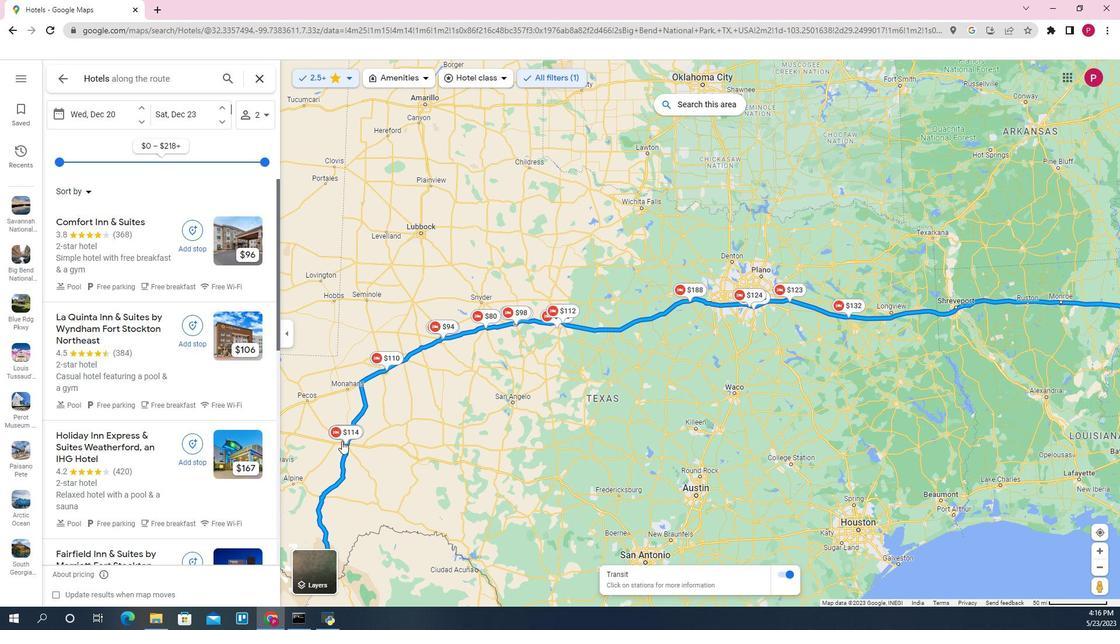 
Action: Mouse scrolled (542, 438) with delta (0, 0)
Screenshot: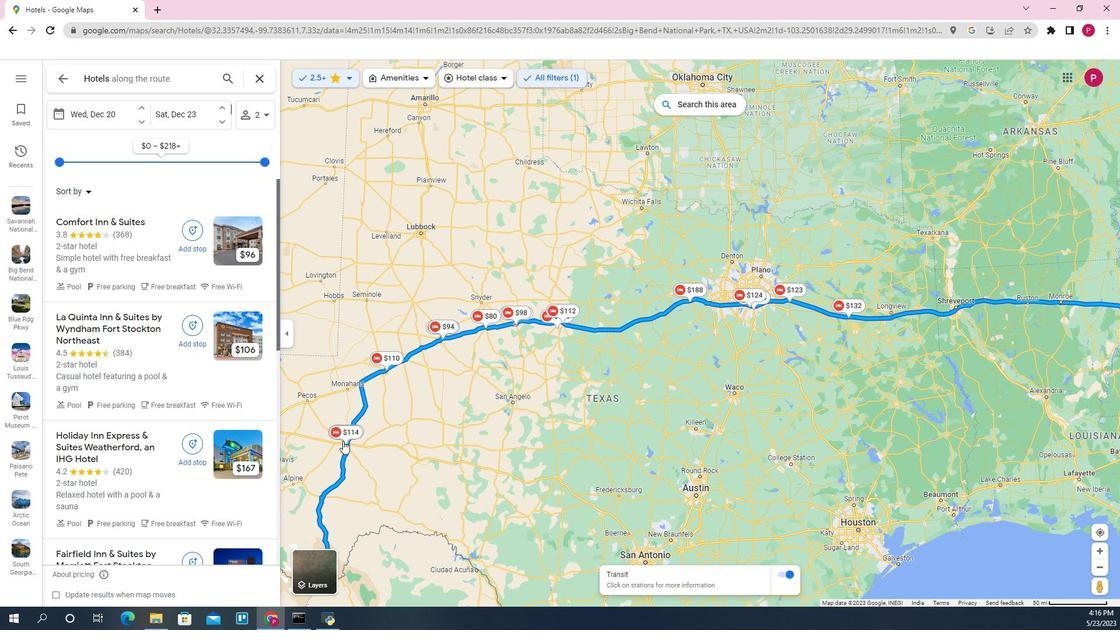 
Action: Mouse scrolled (542, 438) with delta (0, 0)
Screenshot: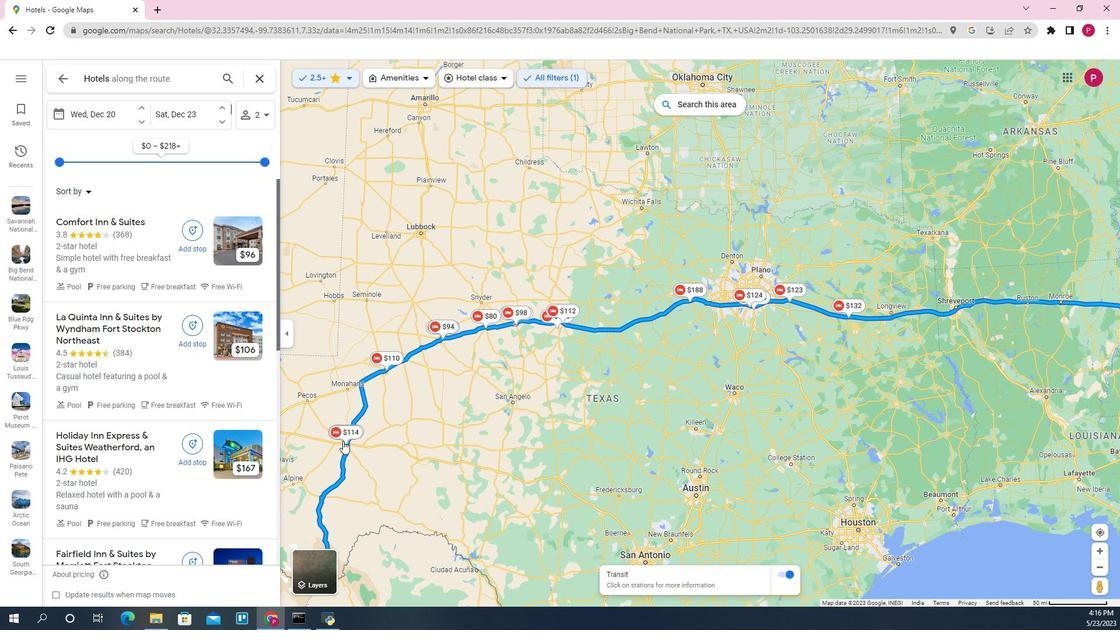 
Action: Mouse scrolled (542, 438) with delta (0, 0)
Screenshot: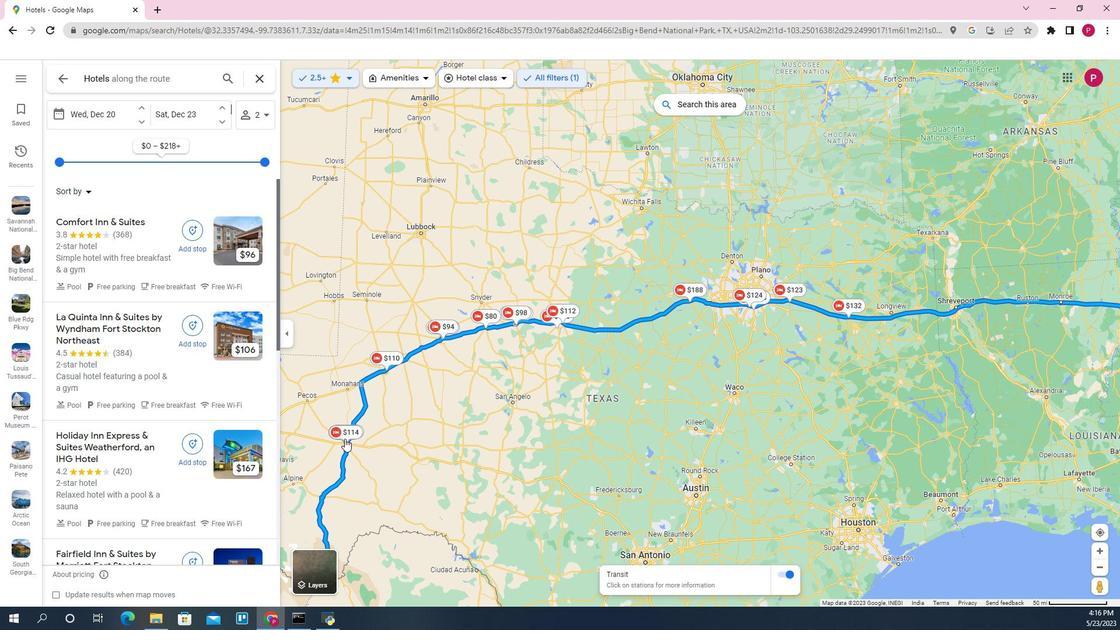 
Action: Mouse scrolled (542, 438) with delta (0, 0)
Screenshot: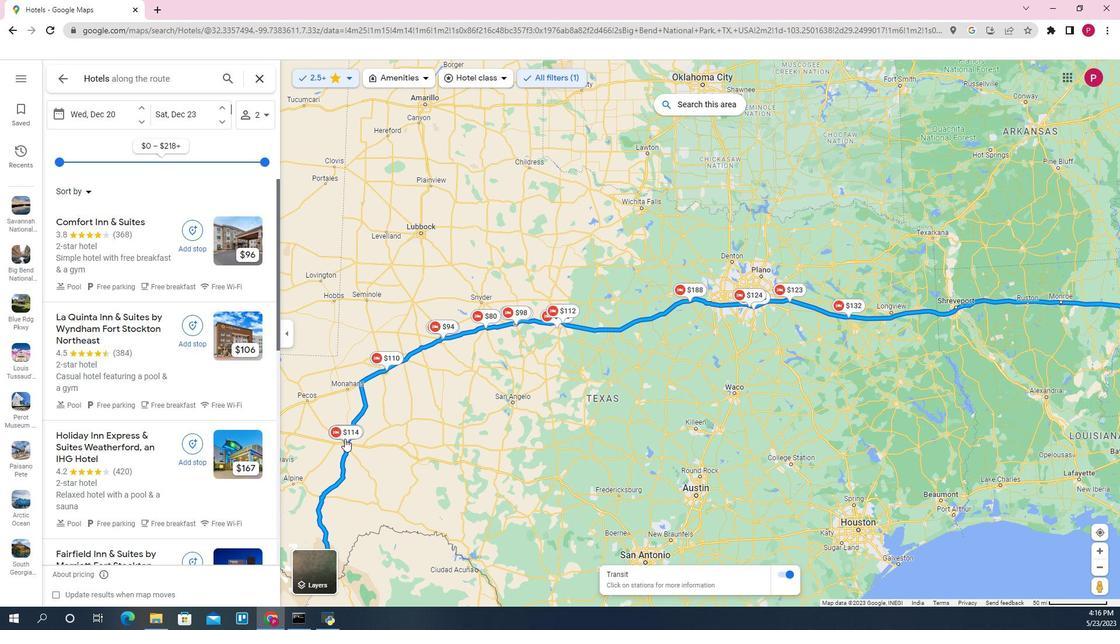 
Action: Mouse scrolled (542, 438) with delta (0, 0)
Screenshot: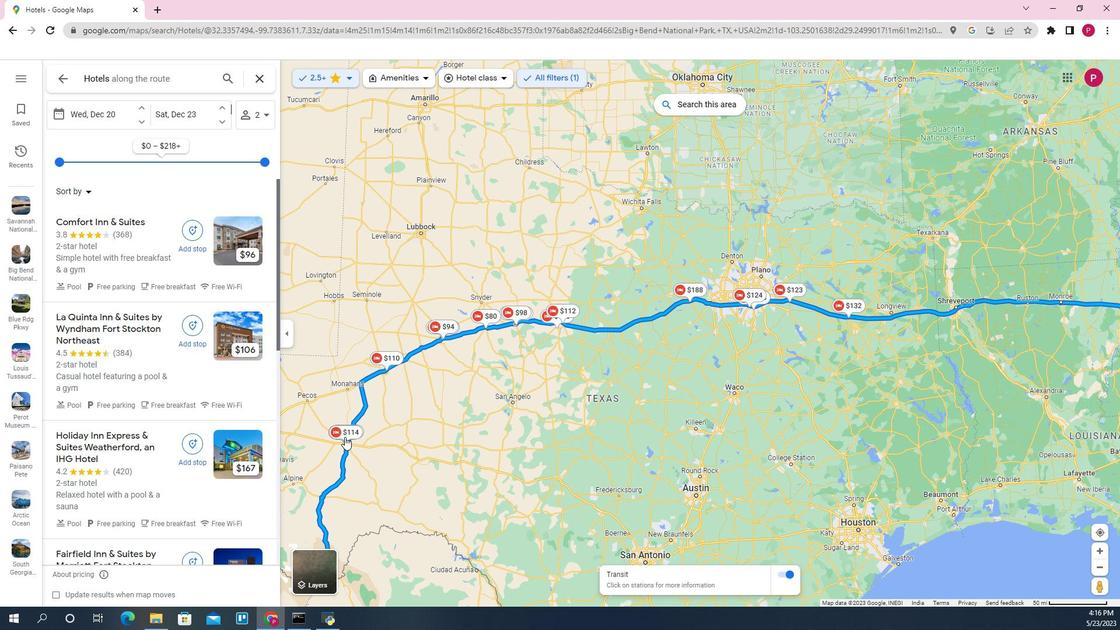 
Action: Mouse moved to (541, 438)
Screenshot: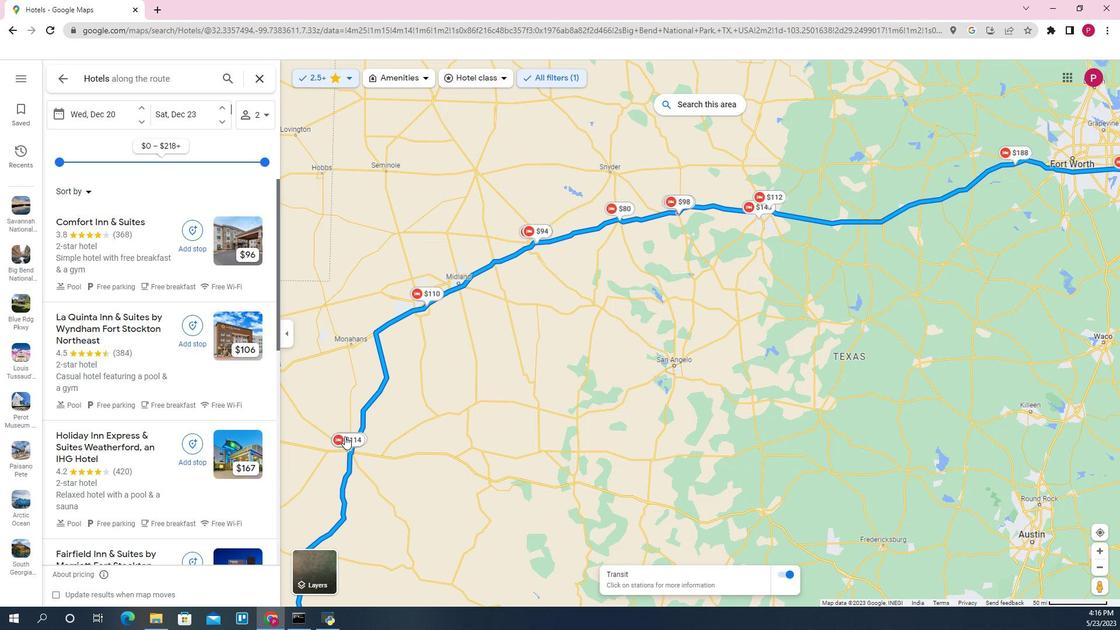 
Action: Mouse scrolled (541, 438) with delta (0, 0)
Screenshot: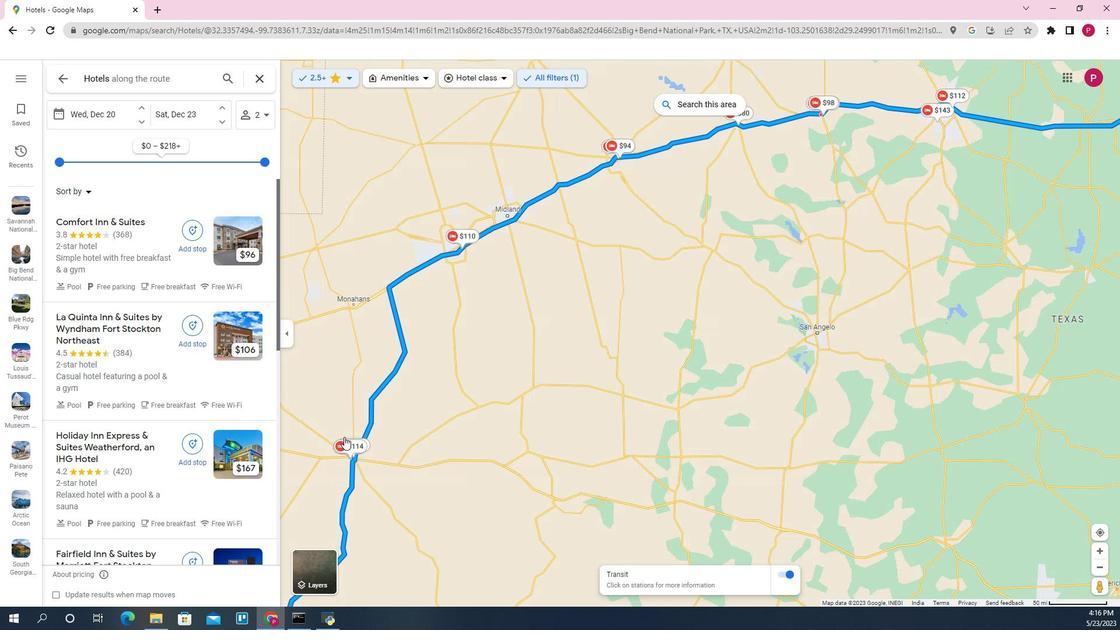 
Action: Mouse scrolled (541, 438) with delta (0, 0)
Screenshot: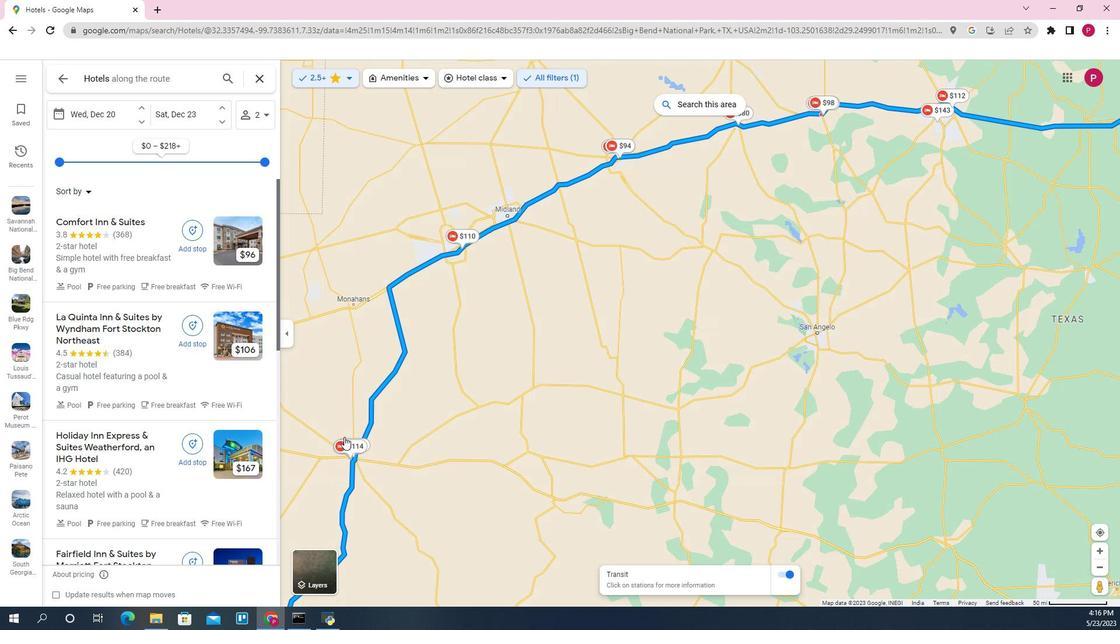 
Action: Mouse scrolled (541, 436) with delta (0, -1)
Screenshot: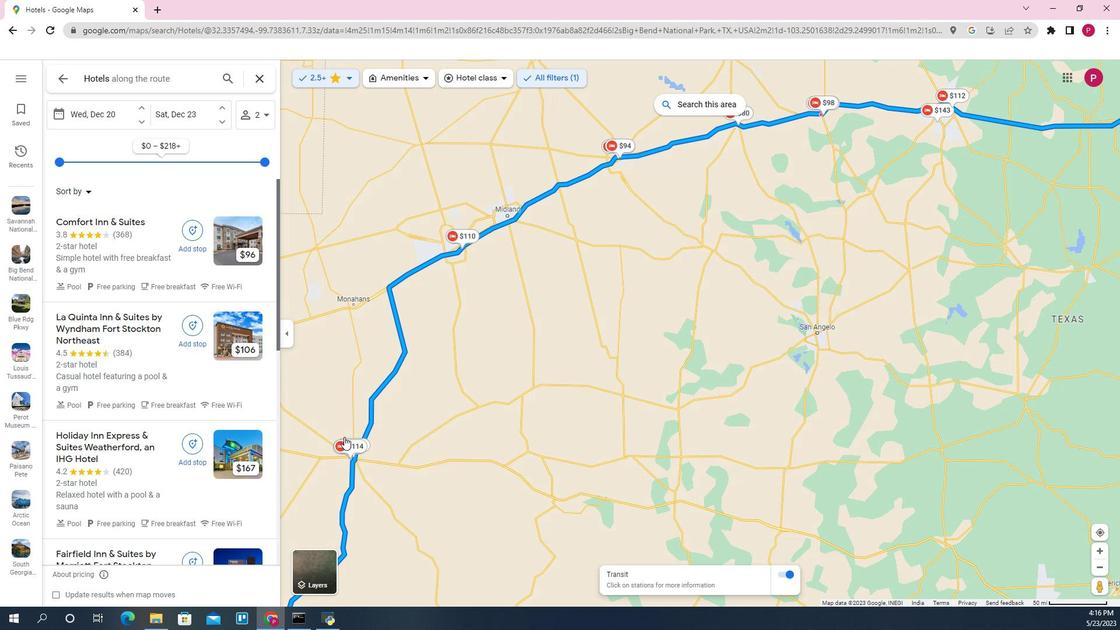 
Action: Mouse moved to (543, 459)
Screenshot: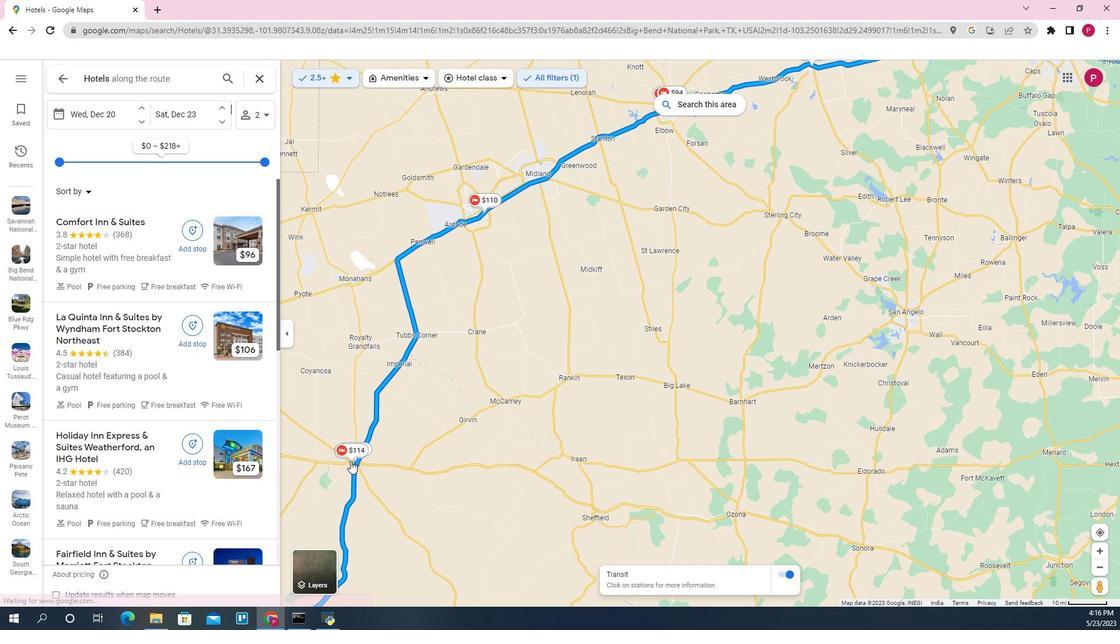 
Action: Mouse pressed left at (543, 459)
Screenshot: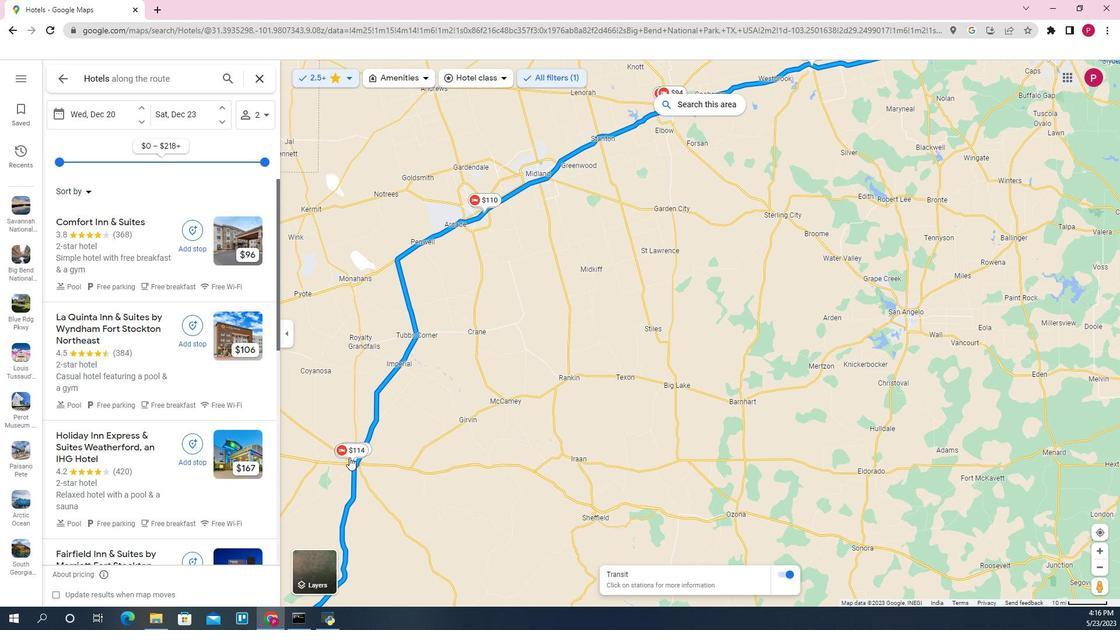 
Action: Mouse moved to (684, 359)
Screenshot: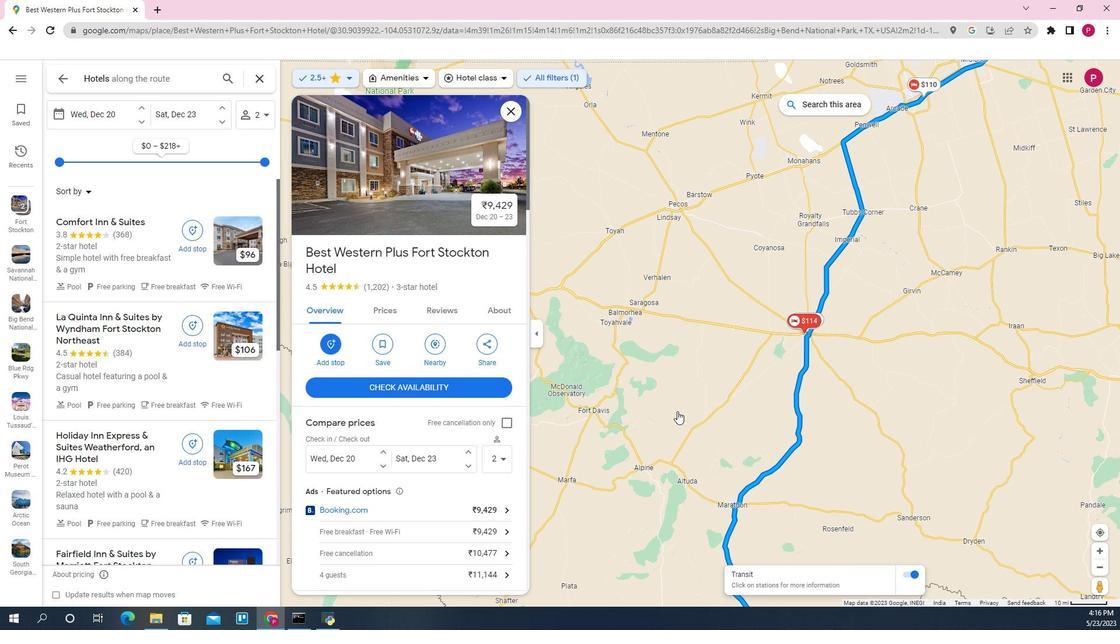 
Action: Mouse scrolled (684, 358) with delta (0, -1)
Screenshot: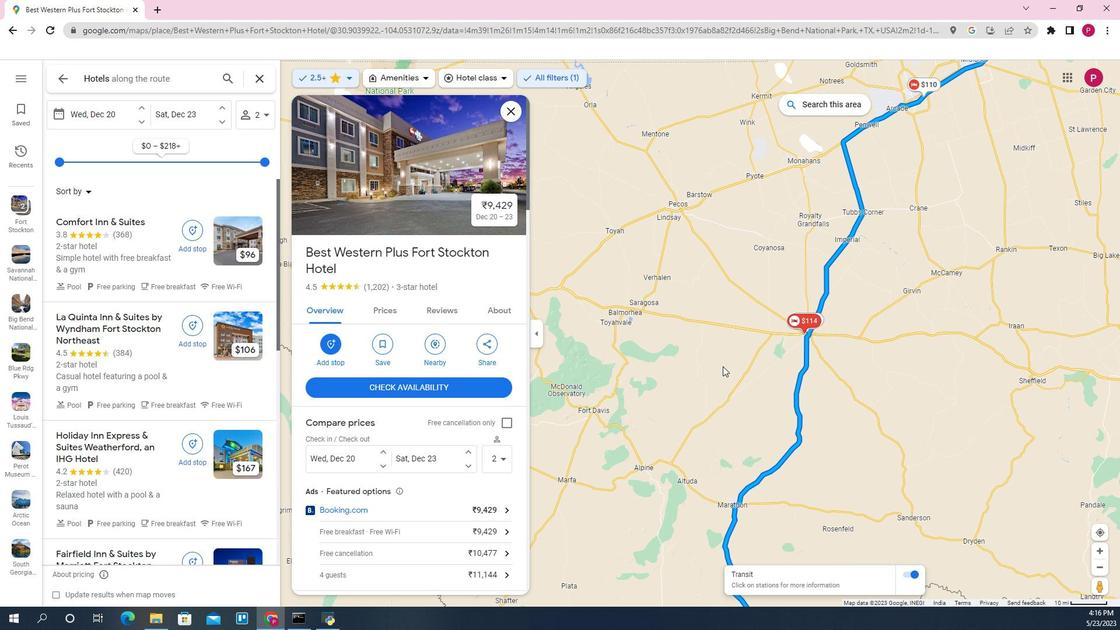 
Action: Mouse moved to (710, 354)
Screenshot: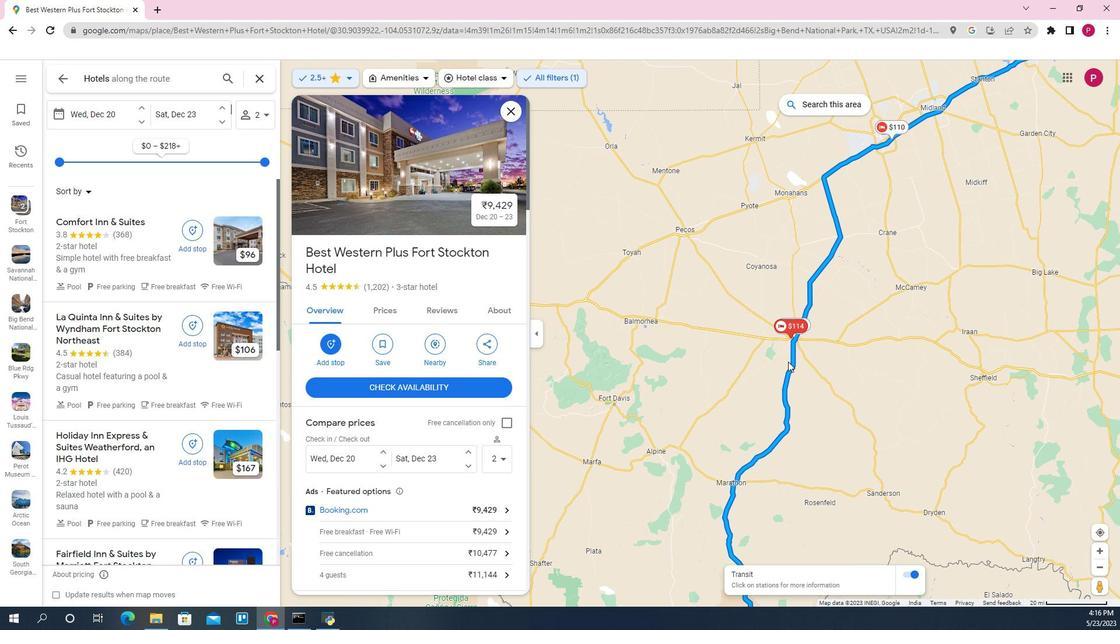 
Action: Mouse scrolled (710, 355) with delta (0, 0)
Screenshot: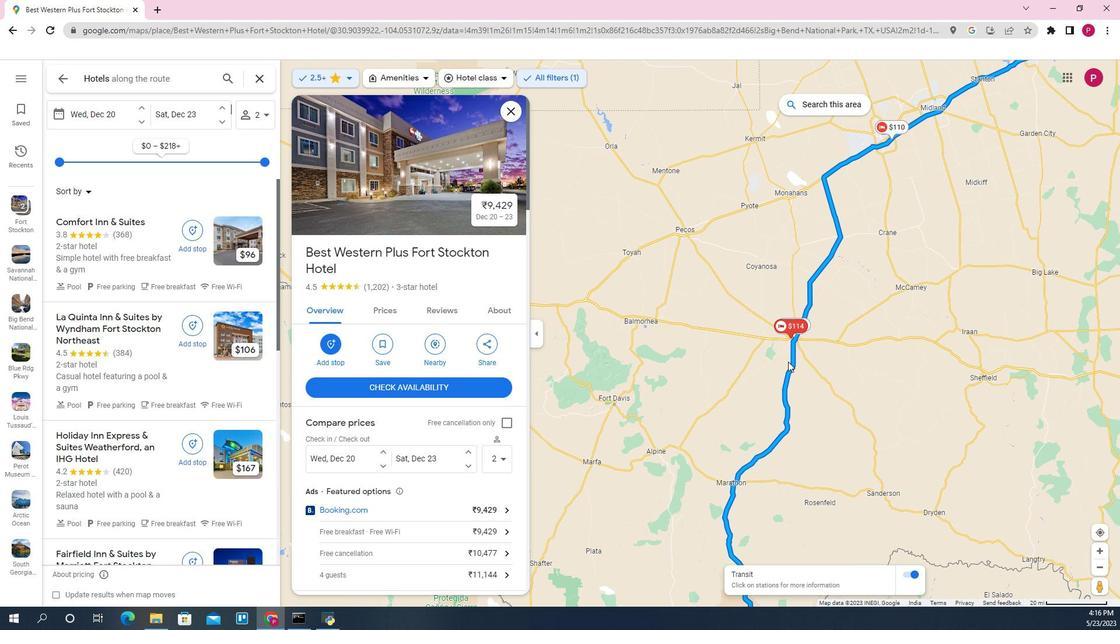 
Action: Mouse scrolled (710, 355) with delta (0, 0)
Screenshot: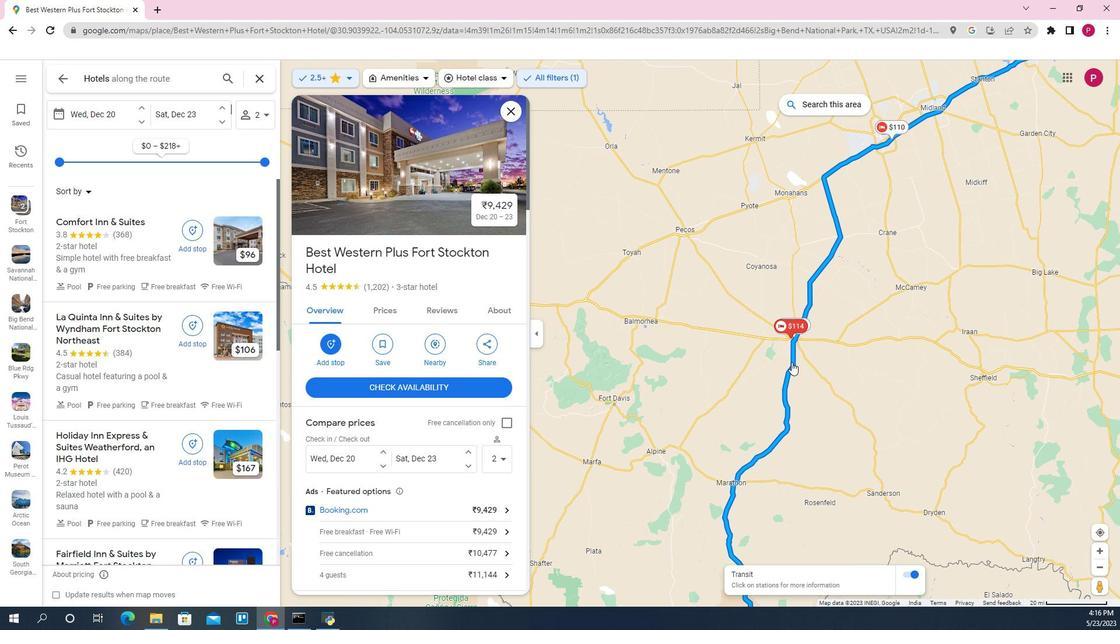 
Action: Mouse scrolled (710, 355) with delta (0, 0)
Screenshot: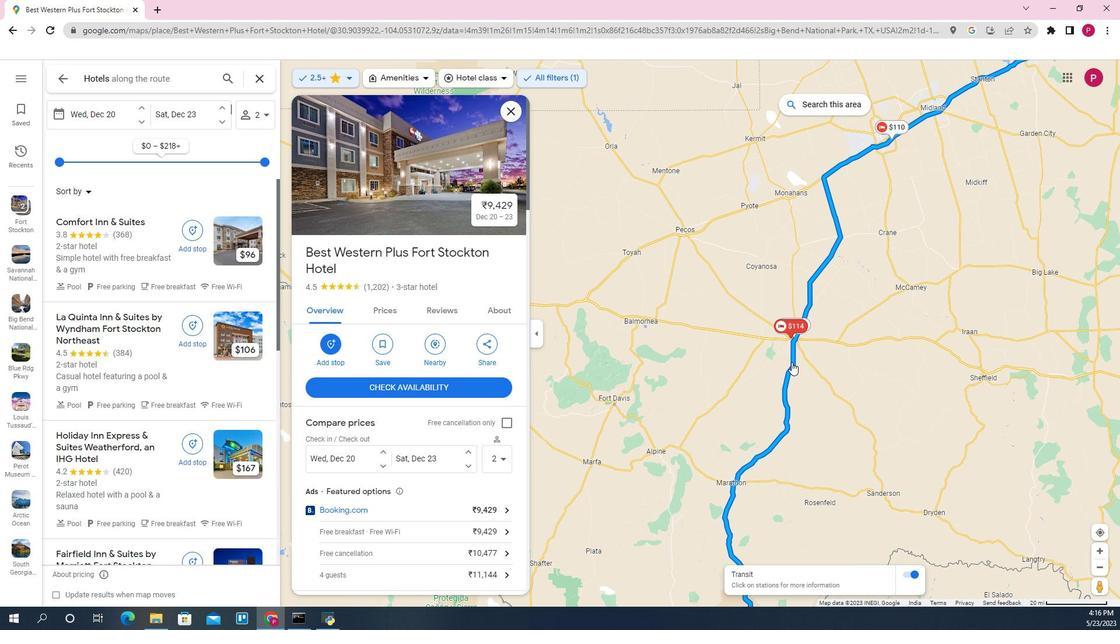 
Action: Mouse scrolled (710, 355) with delta (0, 0)
Screenshot: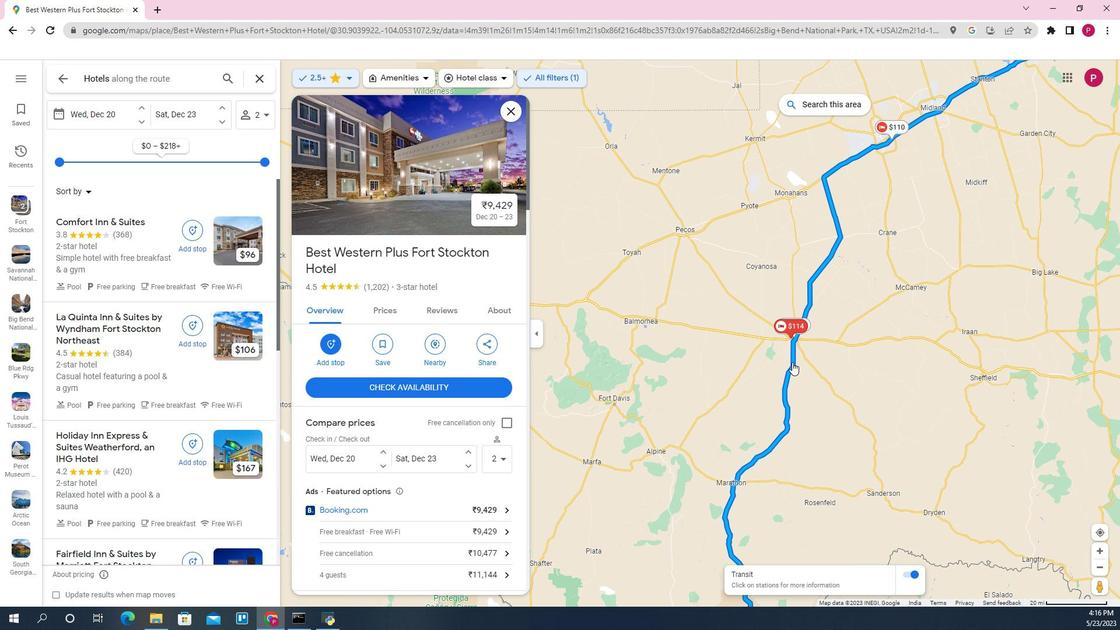 
Action: Mouse scrolled (710, 355) with delta (0, 0)
Screenshot: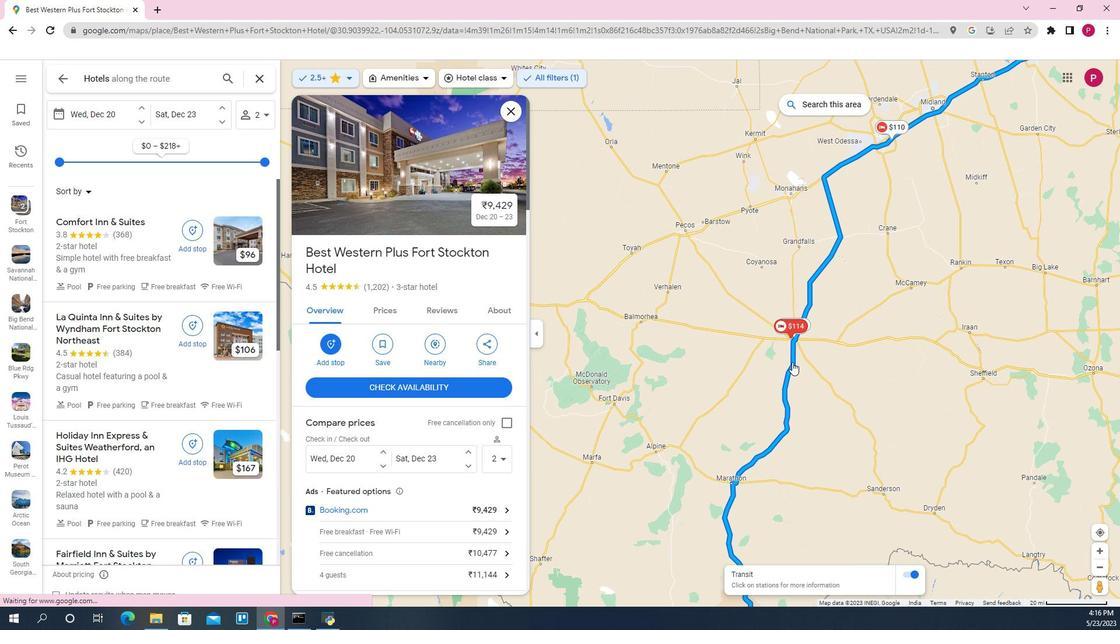 
Action: Mouse moved to (711, 333)
Screenshot: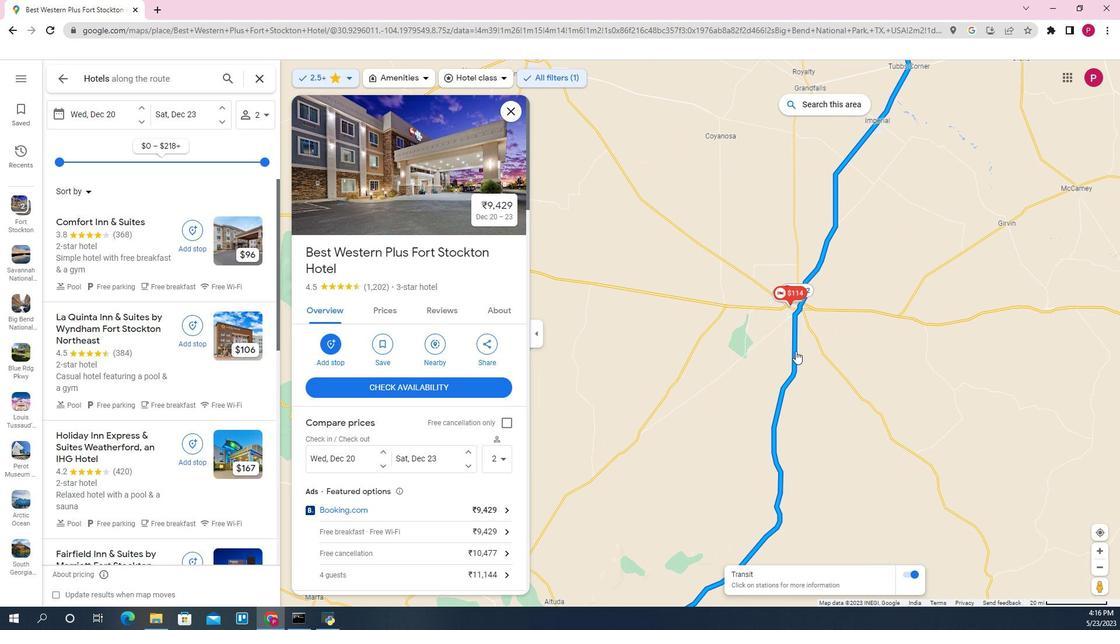 
Action: Mouse scrolled (711, 334) with delta (0, 0)
Screenshot: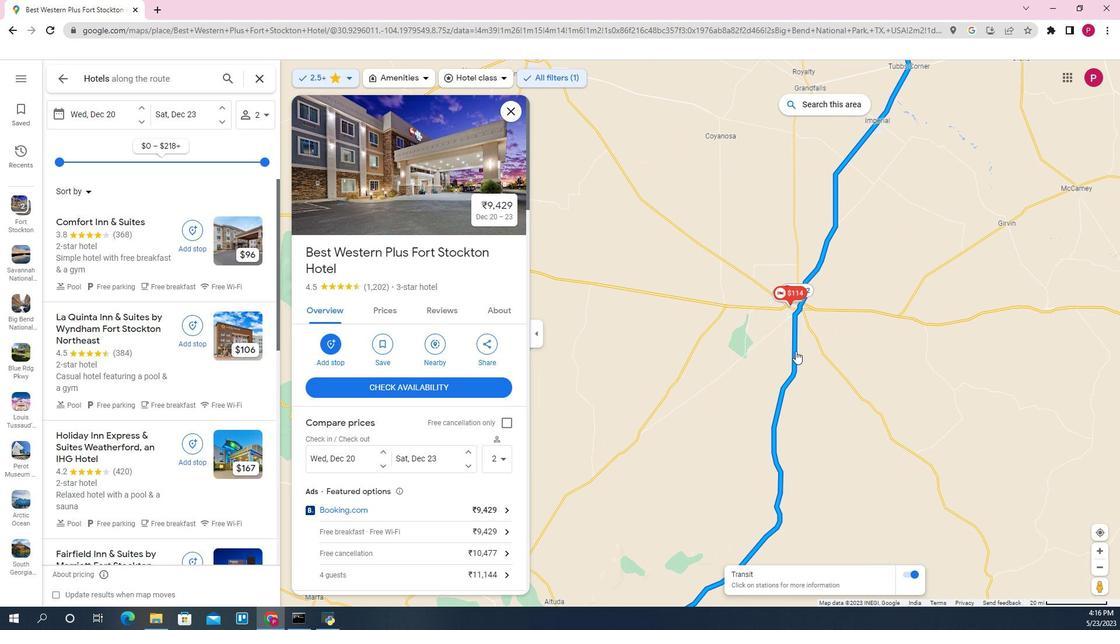 
Action: Mouse scrolled (711, 334) with delta (0, 0)
Screenshot: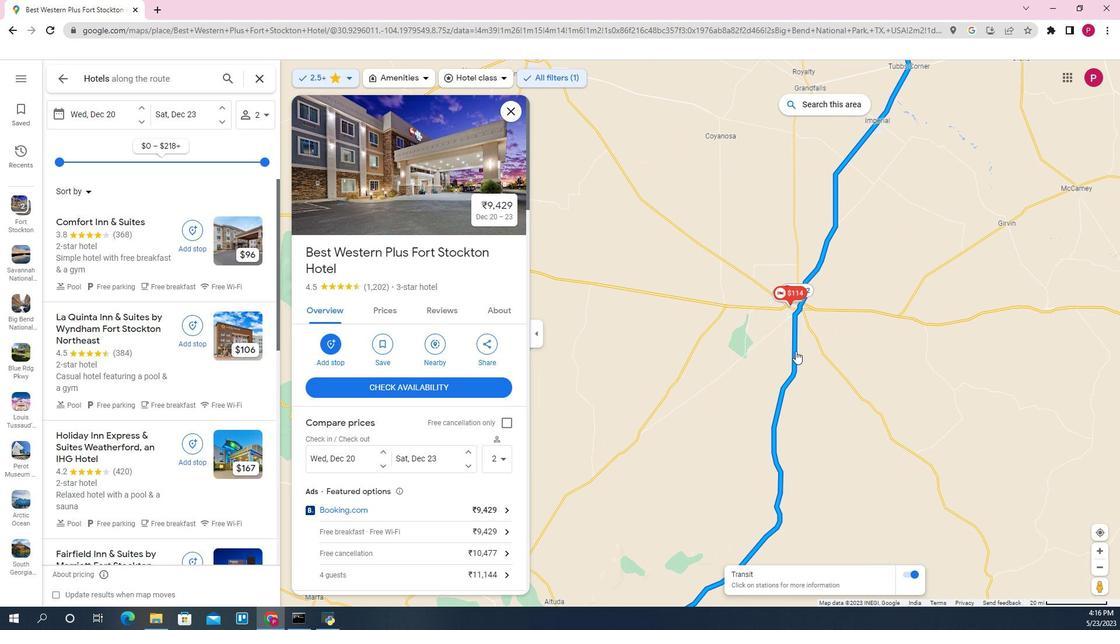 
Action: Mouse scrolled (711, 334) with delta (0, 0)
Screenshot: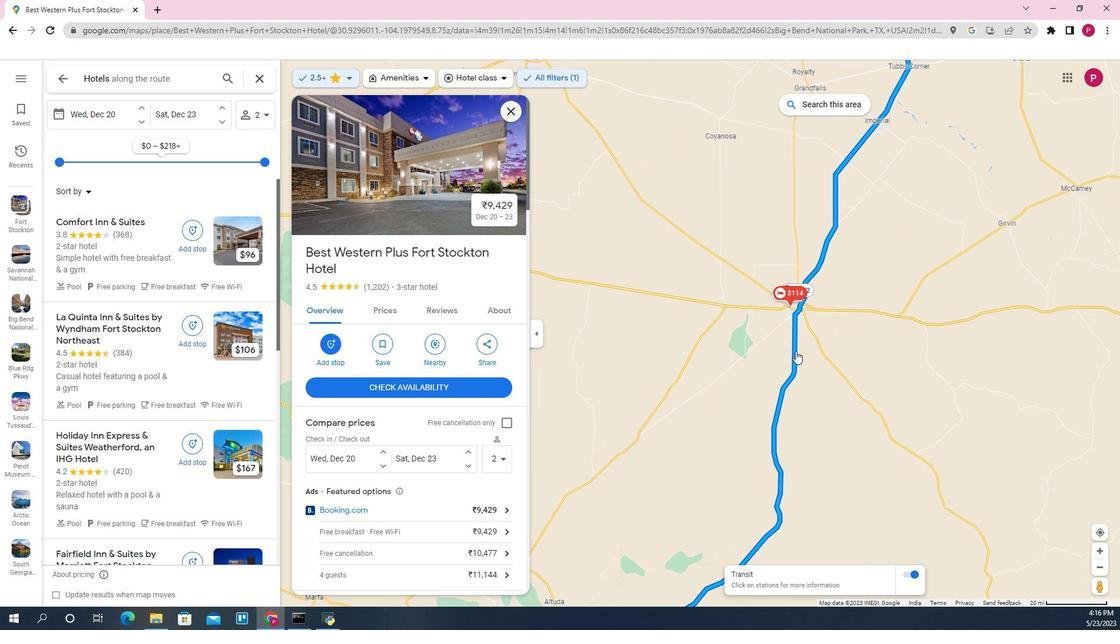 
Action: Mouse moved to (558, 170)
Screenshot: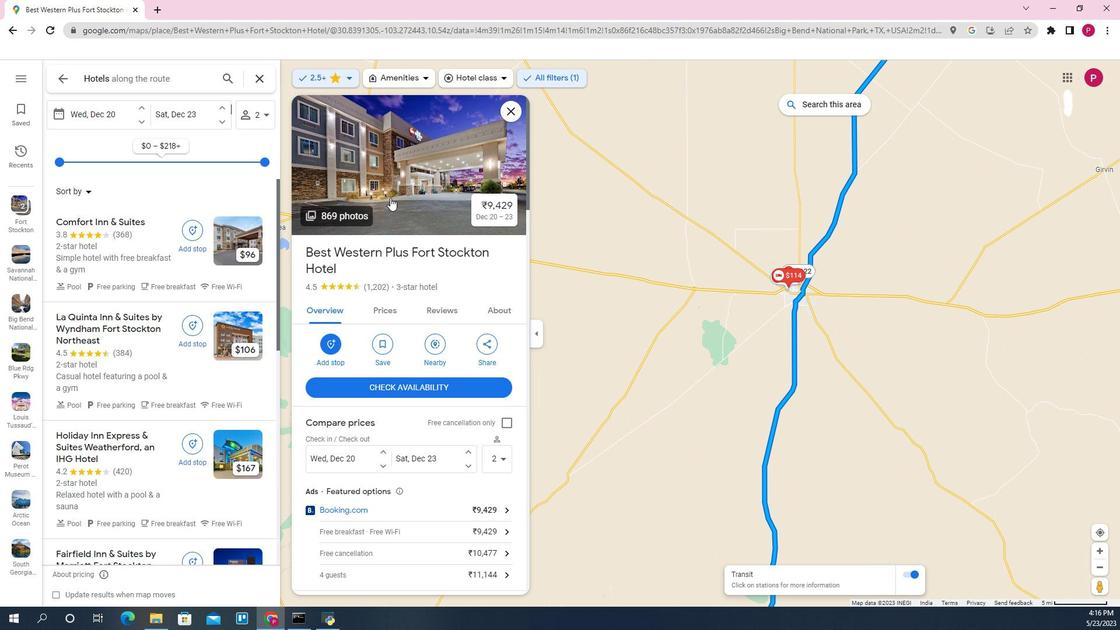 
Action: Mouse pressed left at (558, 170)
Screenshot: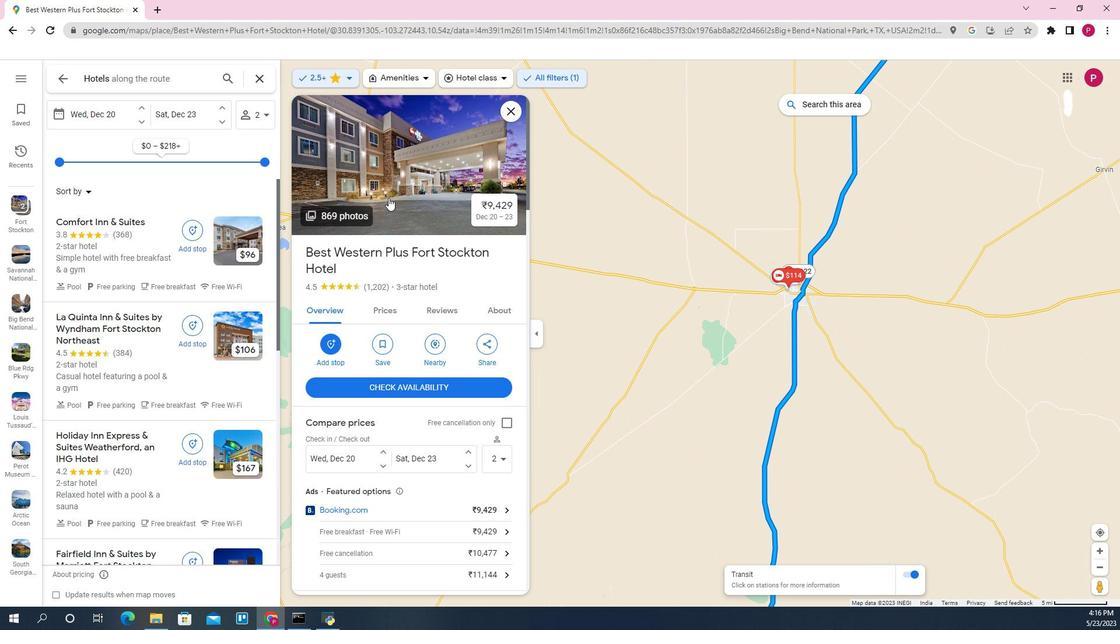 
Action: Mouse moved to (582, 161)
Screenshot: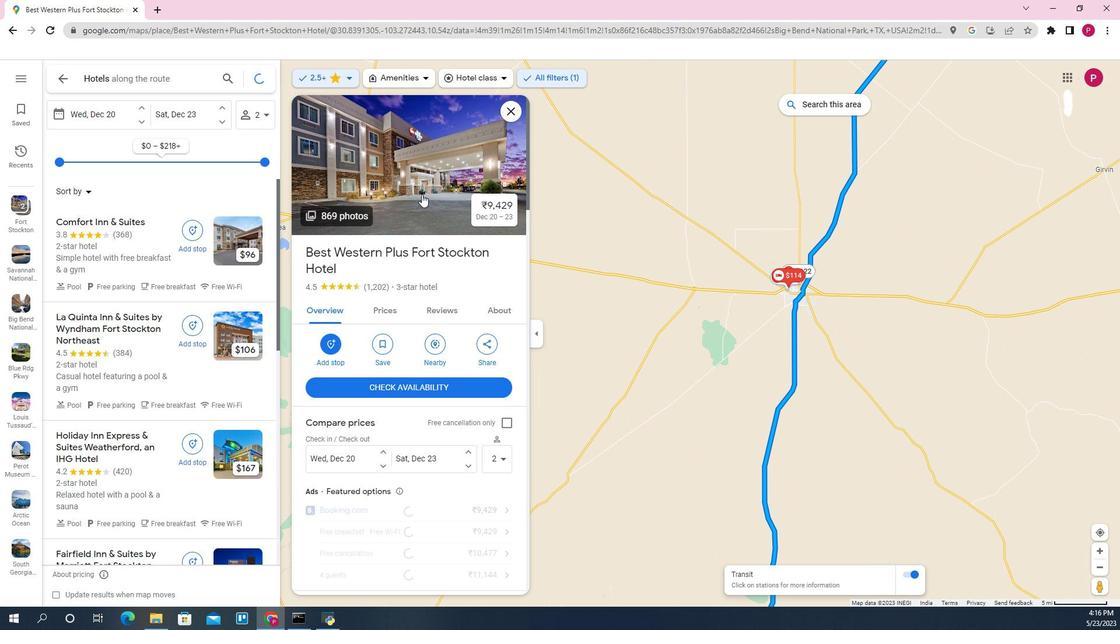 
Action: Key pressed <Key.right><Key.right><Key.right><Key.left><Key.right>
Screenshot: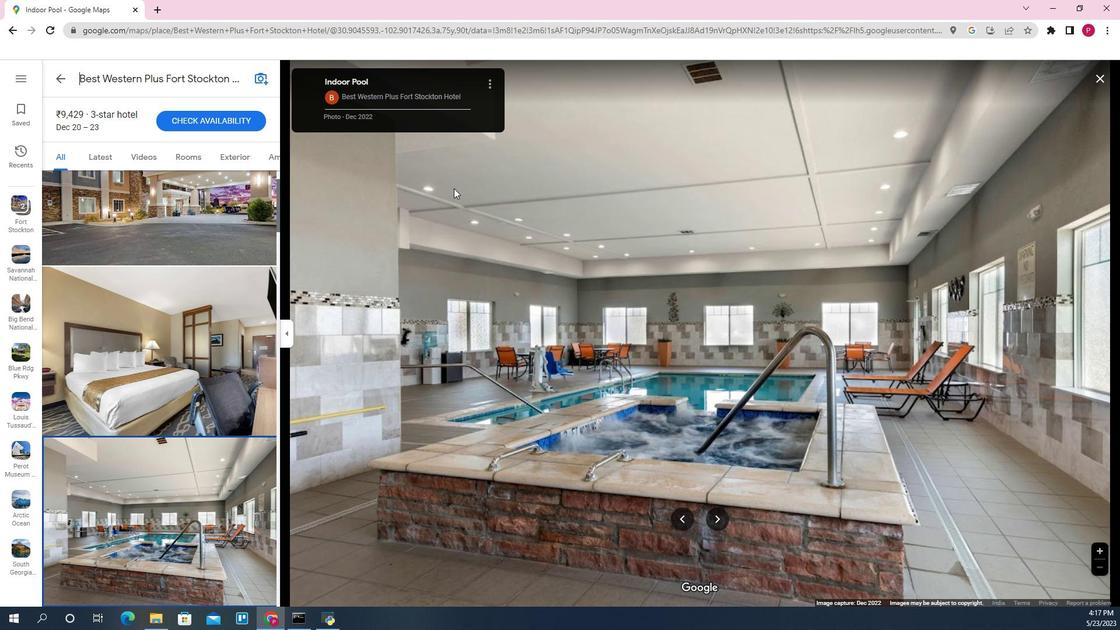 
Action: Mouse moved to (505, 291)
Screenshot: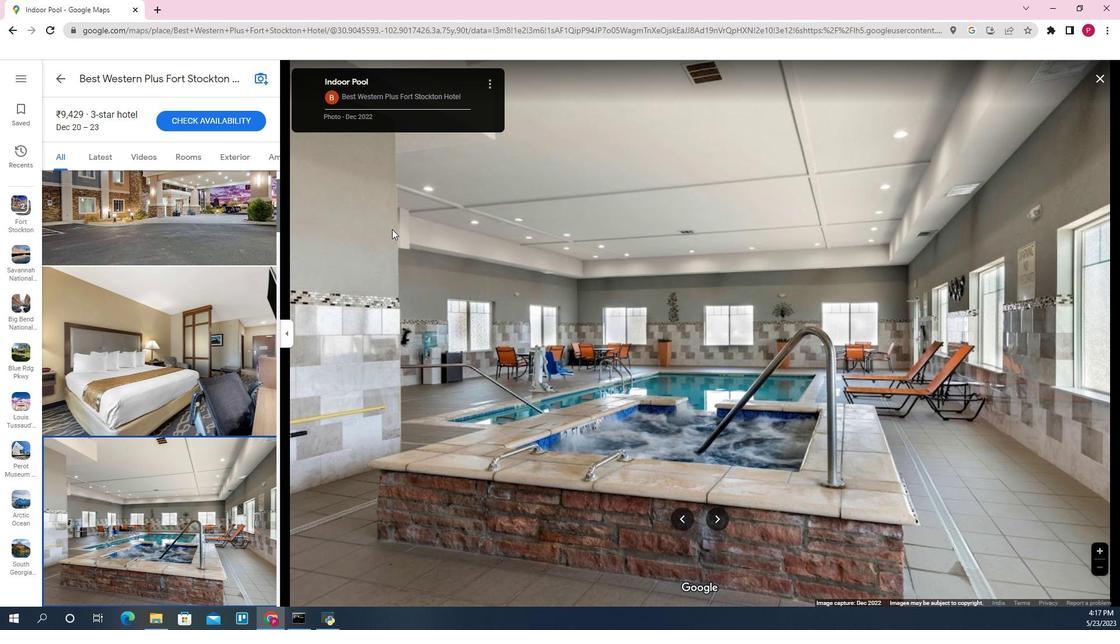 
Action: Mouse scrolled (526, 253) with delta (0, 0)
Screenshot: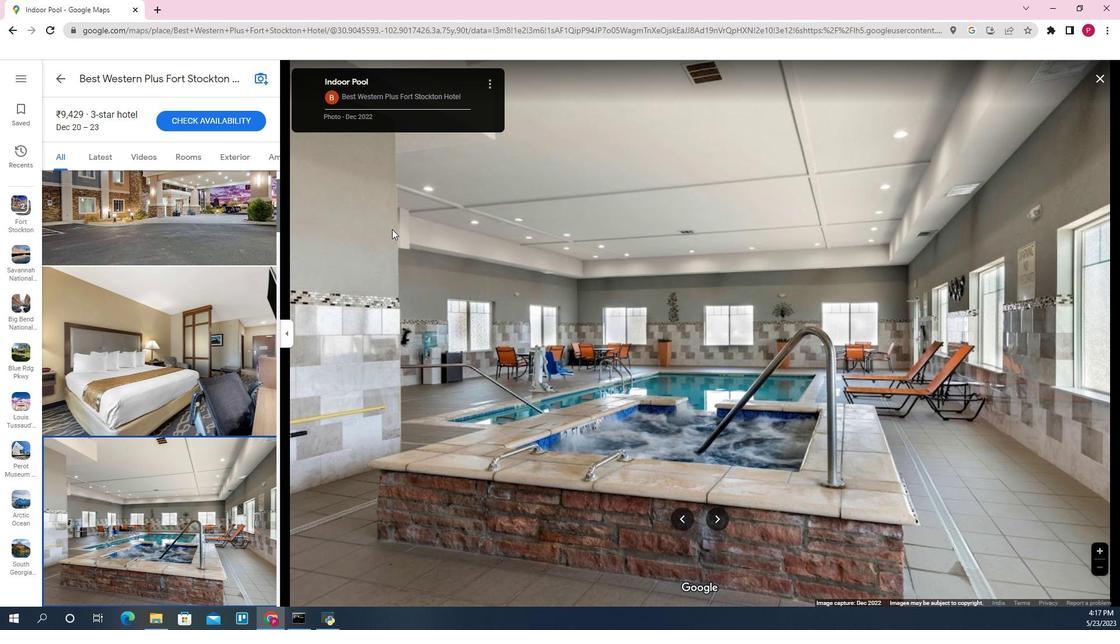 
Action: Mouse moved to (508, 325)
Screenshot: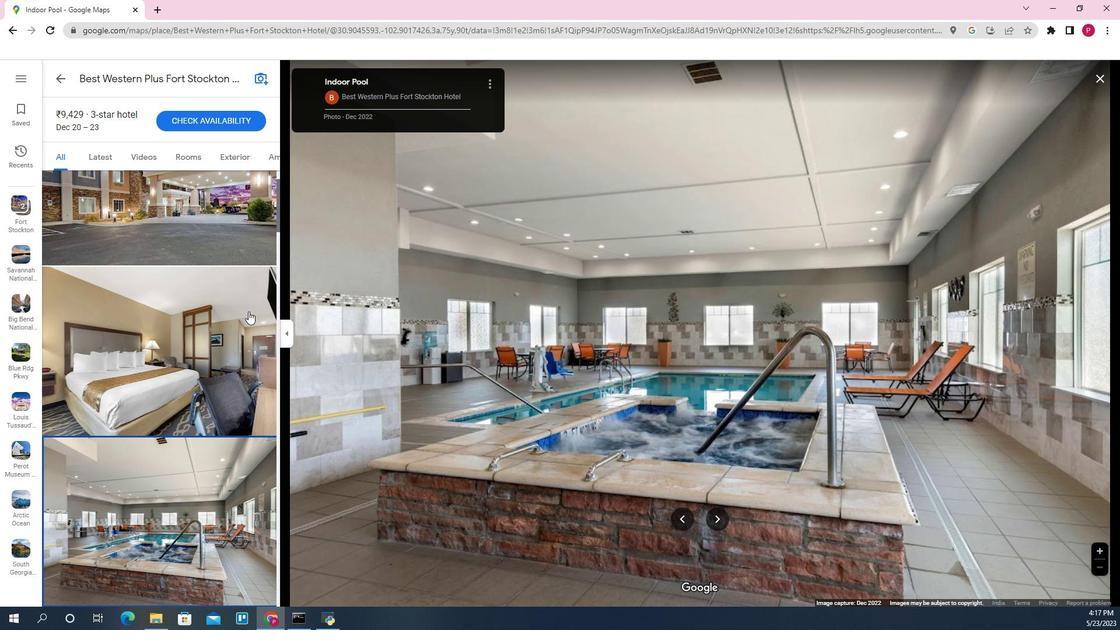 
Action: Mouse scrolled (508, 324) with delta (0, 0)
Screenshot: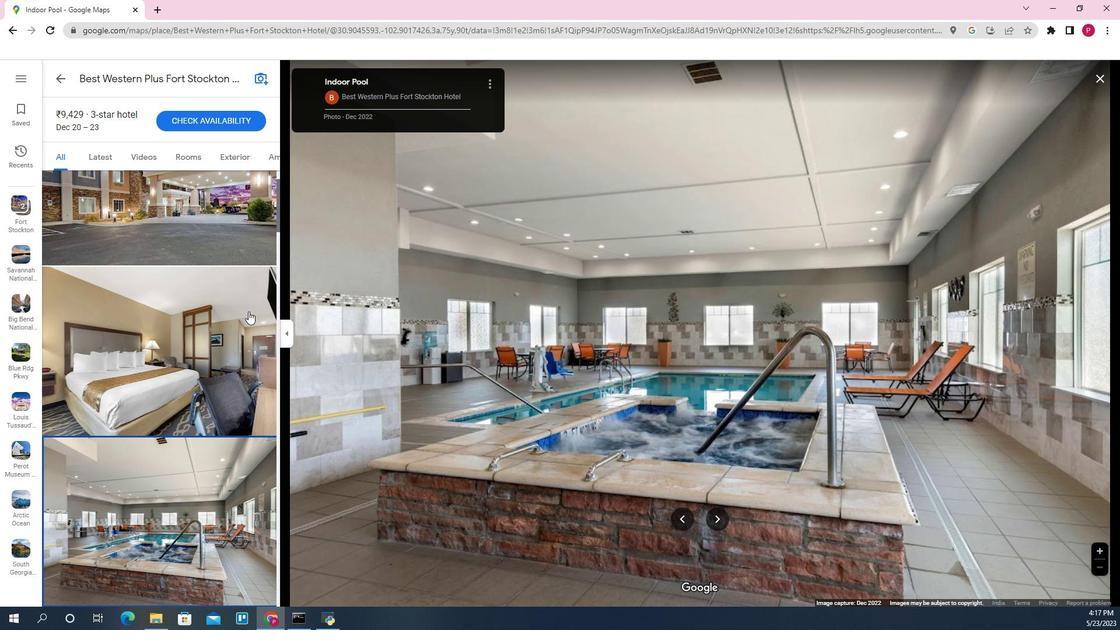 
Action: Mouse moved to (508, 334)
Screenshot: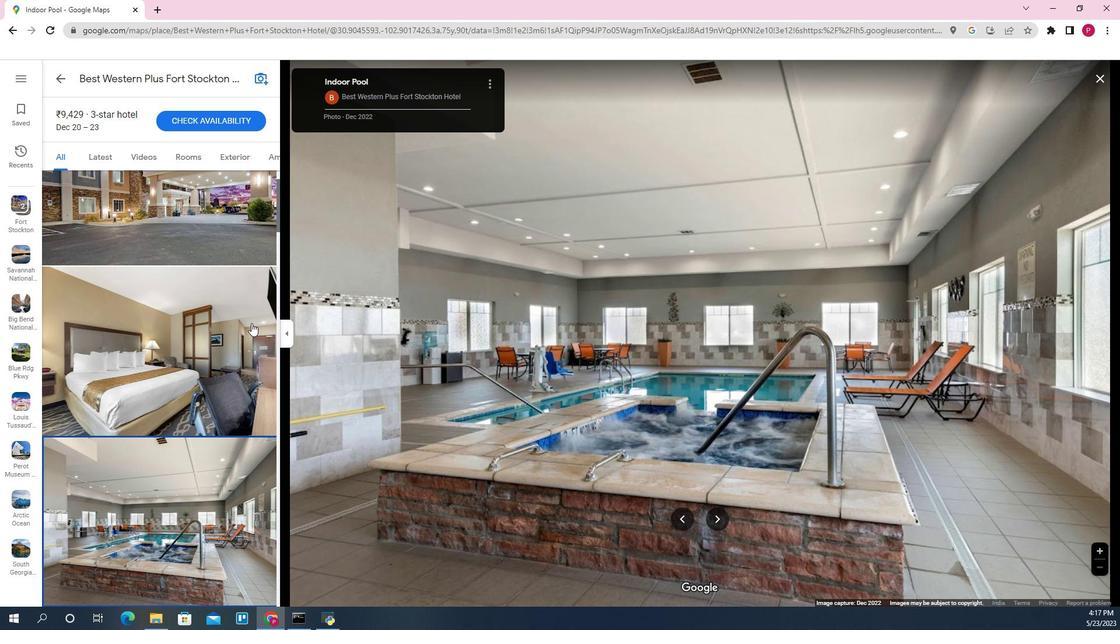 
Action: Mouse scrolled (508, 334) with delta (0, 0)
Screenshot: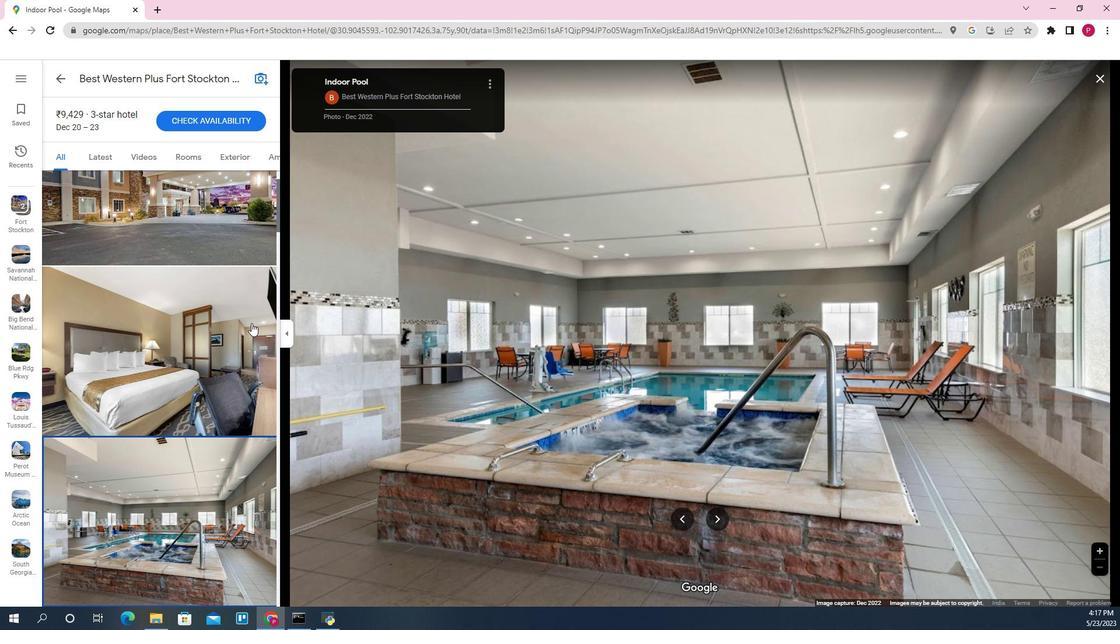 
Action: Mouse moved to (508, 337)
Screenshot: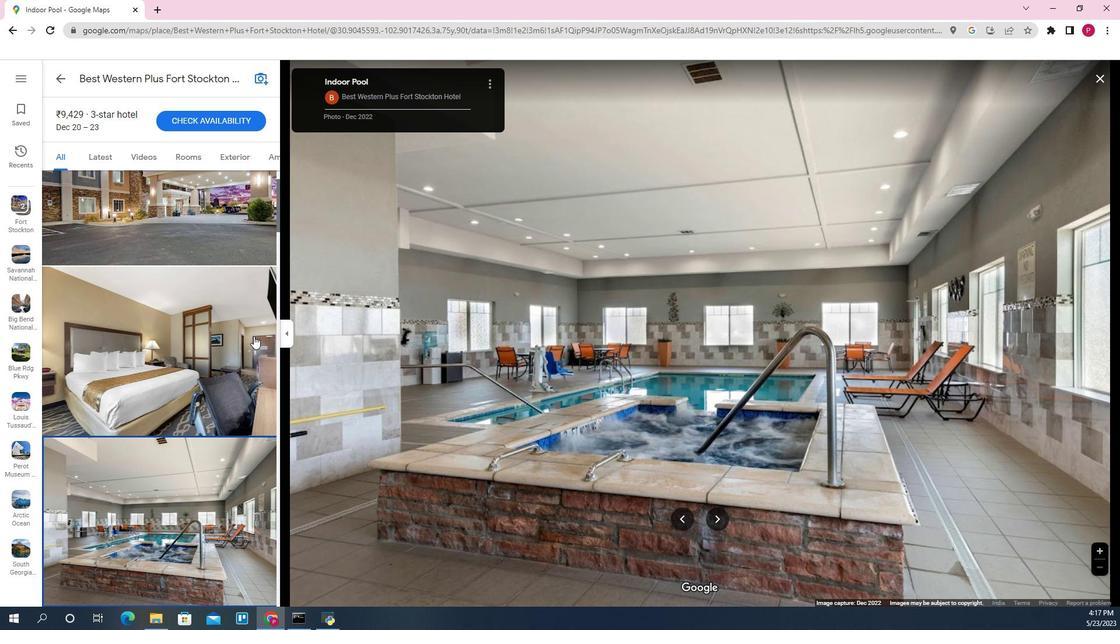 
Action: Mouse scrolled (508, 336) with delta (0, 0)
Screenshot: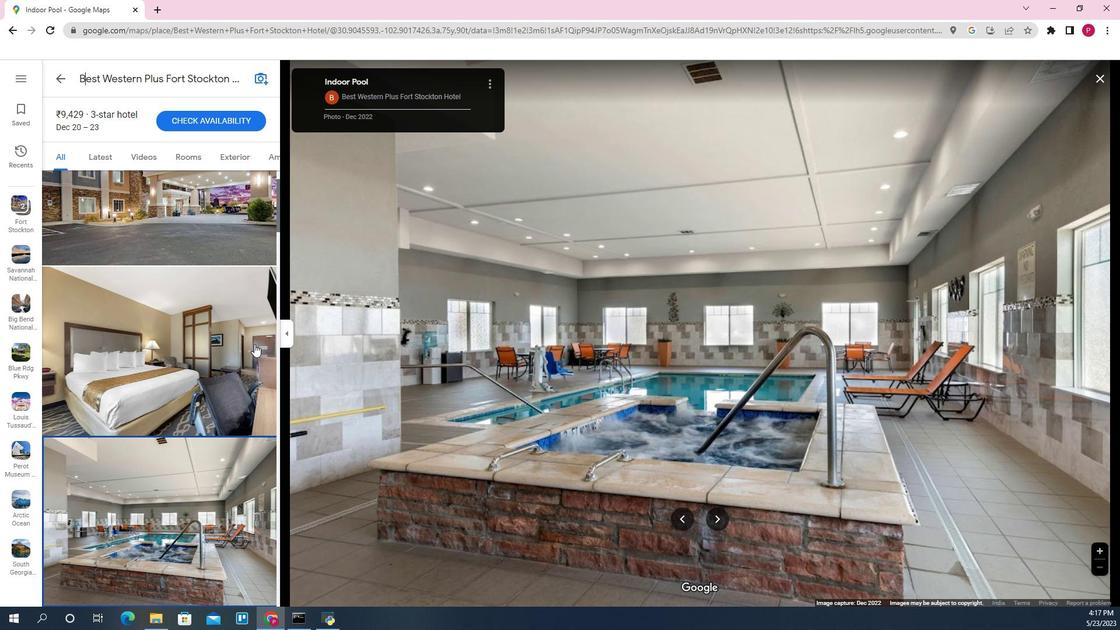 
Action: Mouse moved to (675, 382)
Screenshot: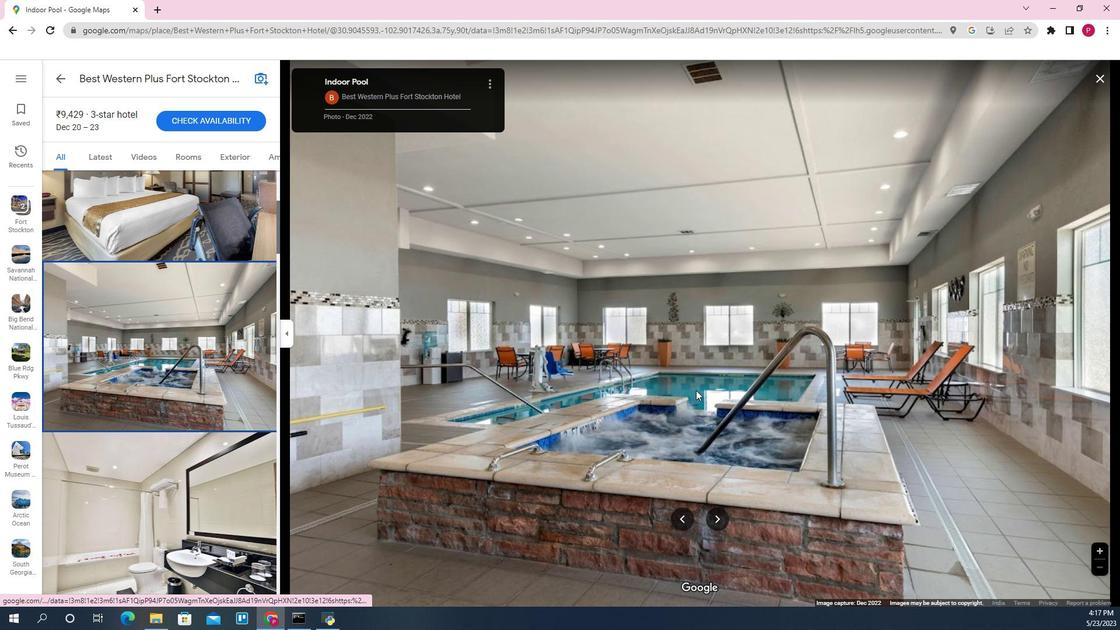 
Action: Mouse pressed left at (675, 382)
Screenshot: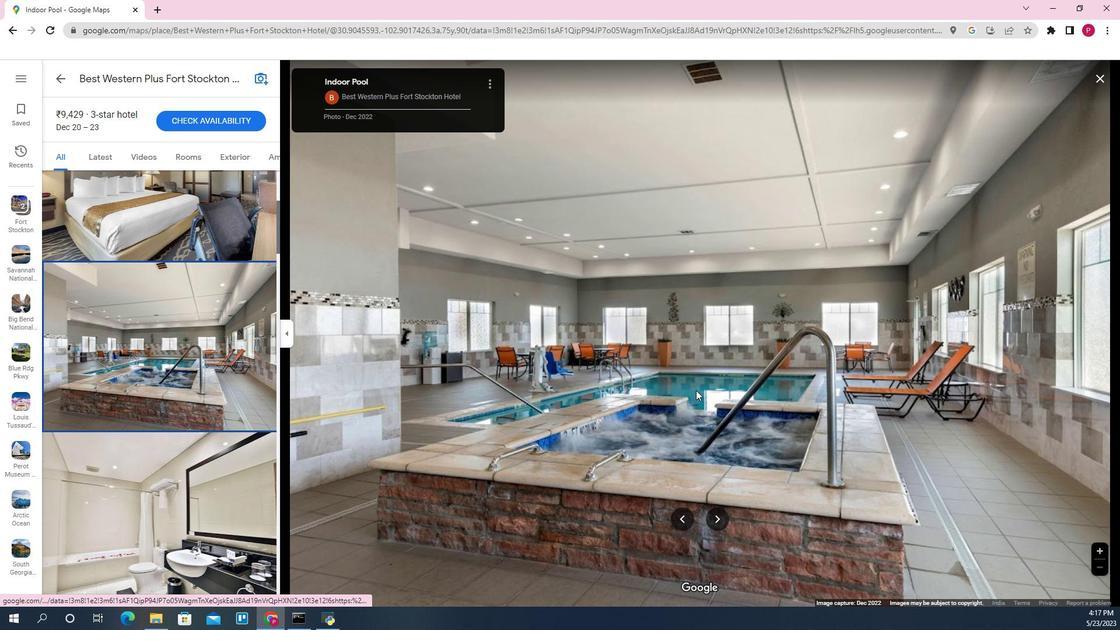 
Action: Key pressed <Key.right><Key.right><Key.right>
Screenshot: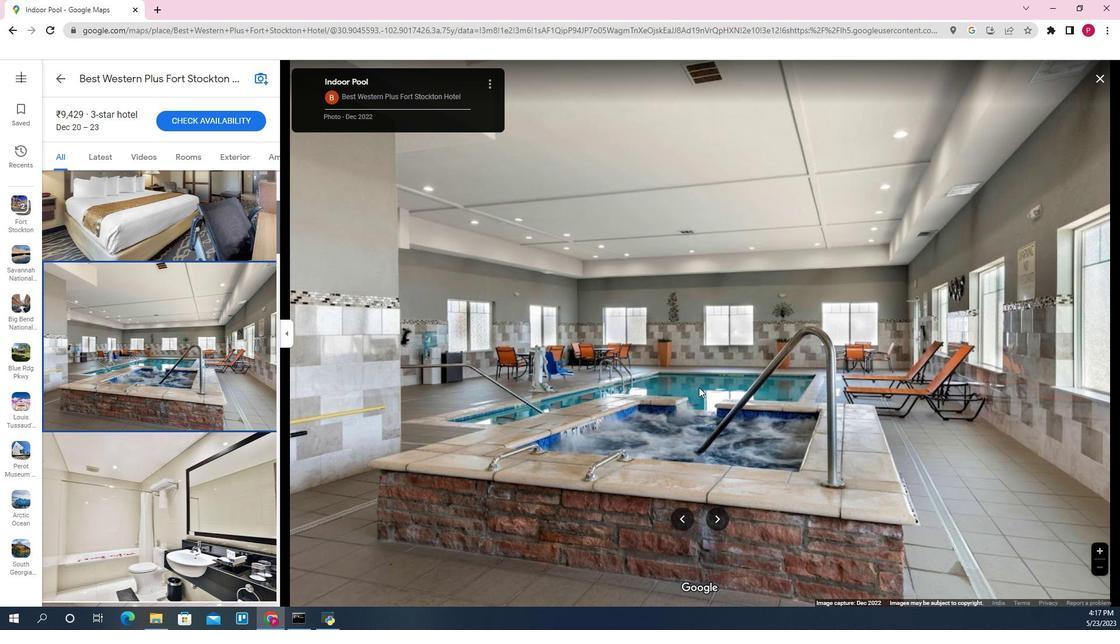 
Action: Mouse moved to (680, 527)
Screenshot: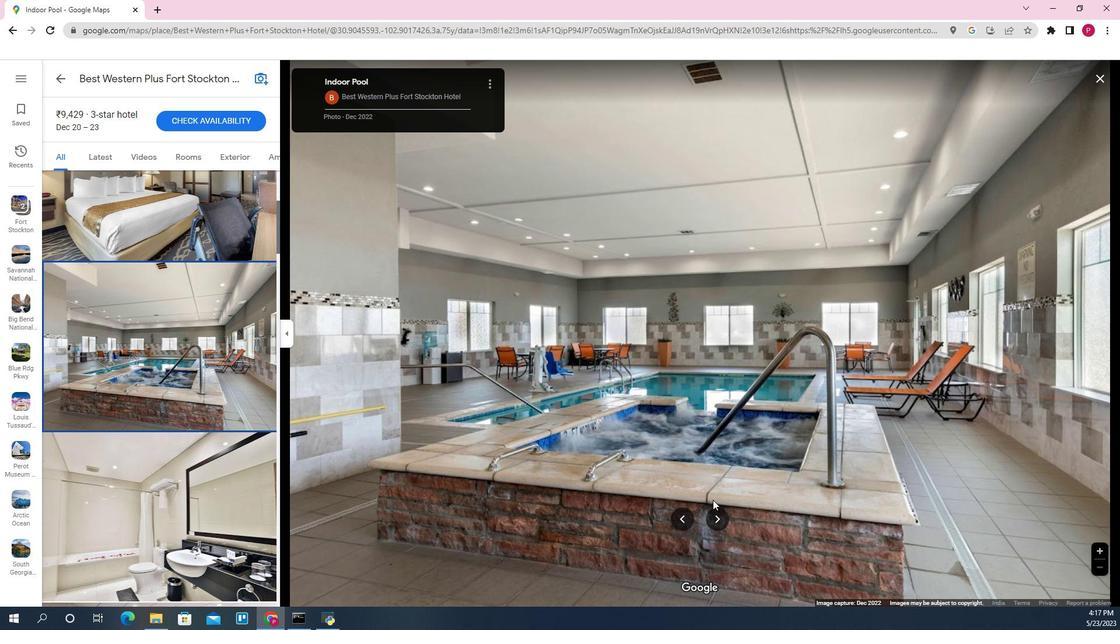 
Action: Mouse pressed left at (680, 527)
Screenshot: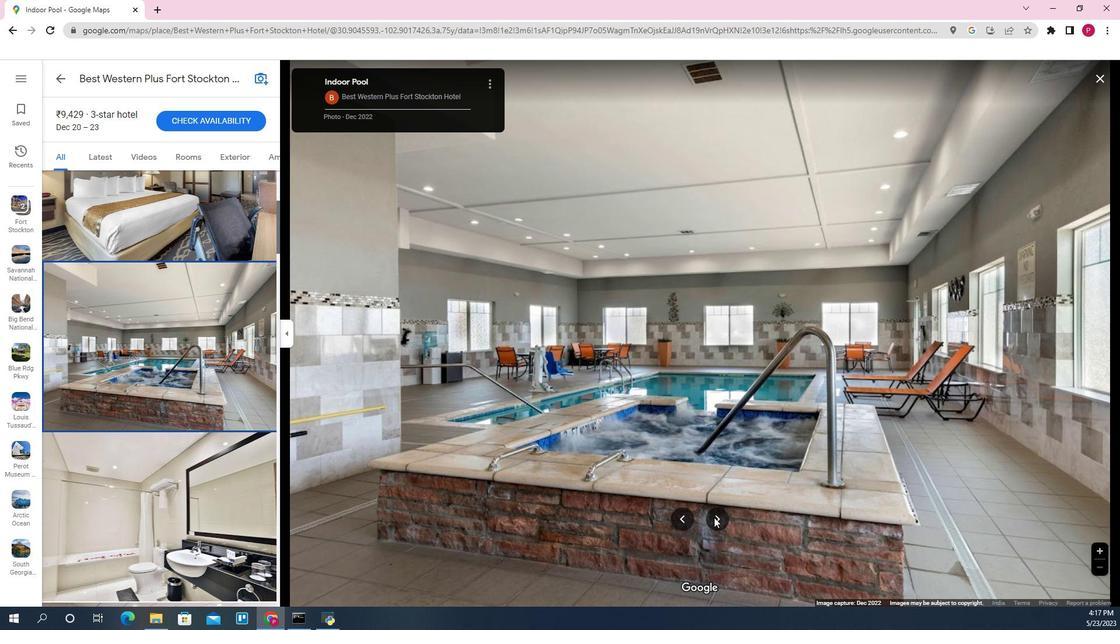 
Action: Key pressed <Key.right><Key.right><Key.left><Key.right><Key.right><Key.right><Key.right>
Screenshot: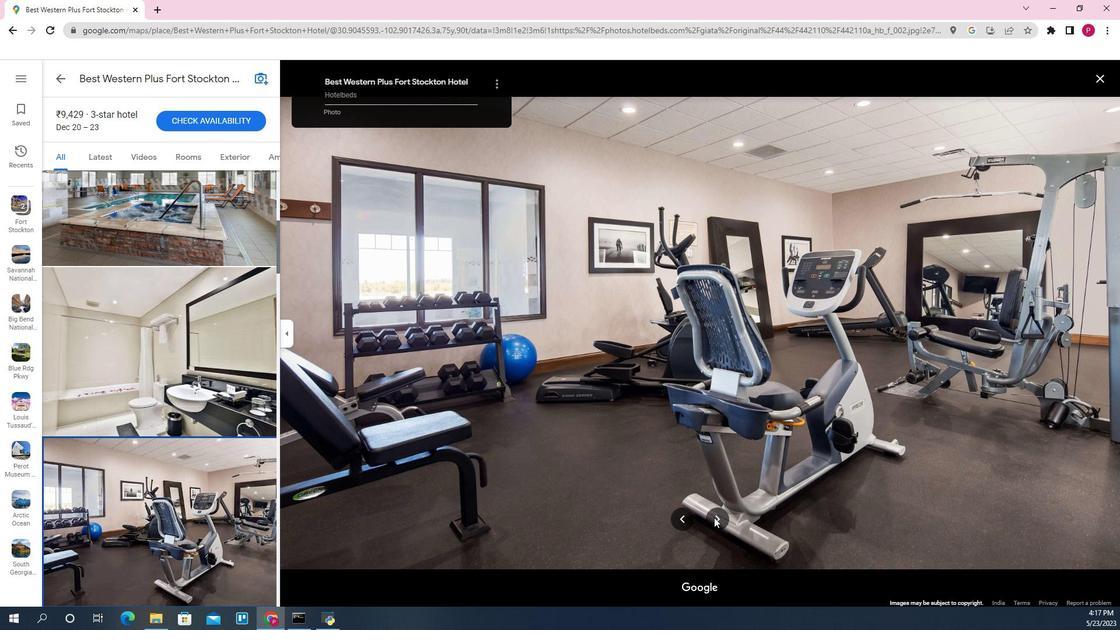 
Action: Mouse moved to (707, 491)
Screenshot: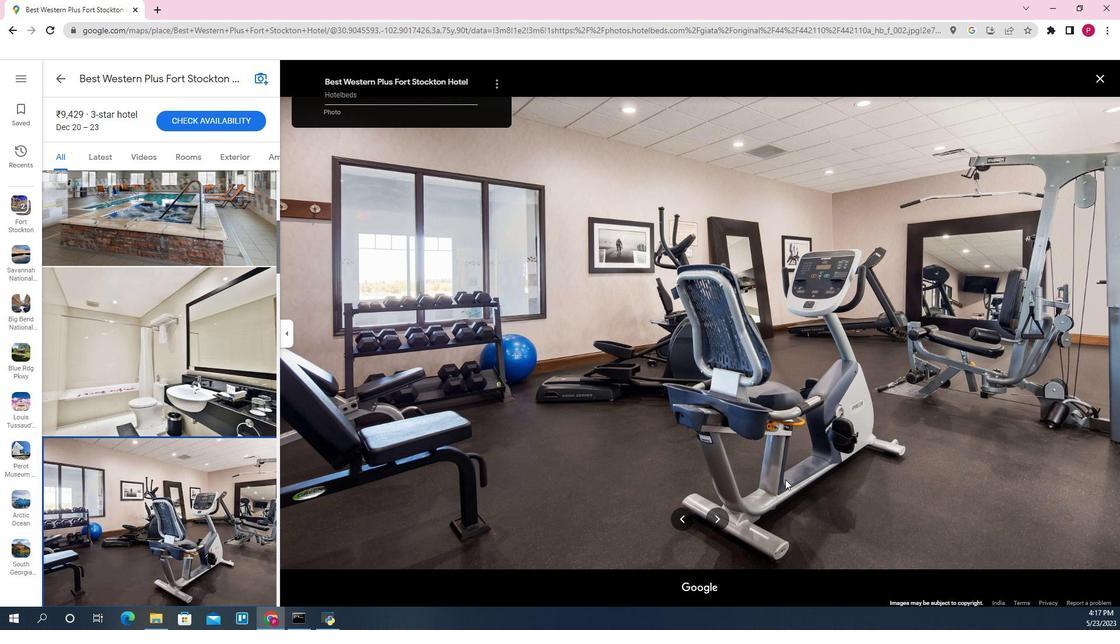 
Action: Mouse pressed left at (707, 491)
Screenshot: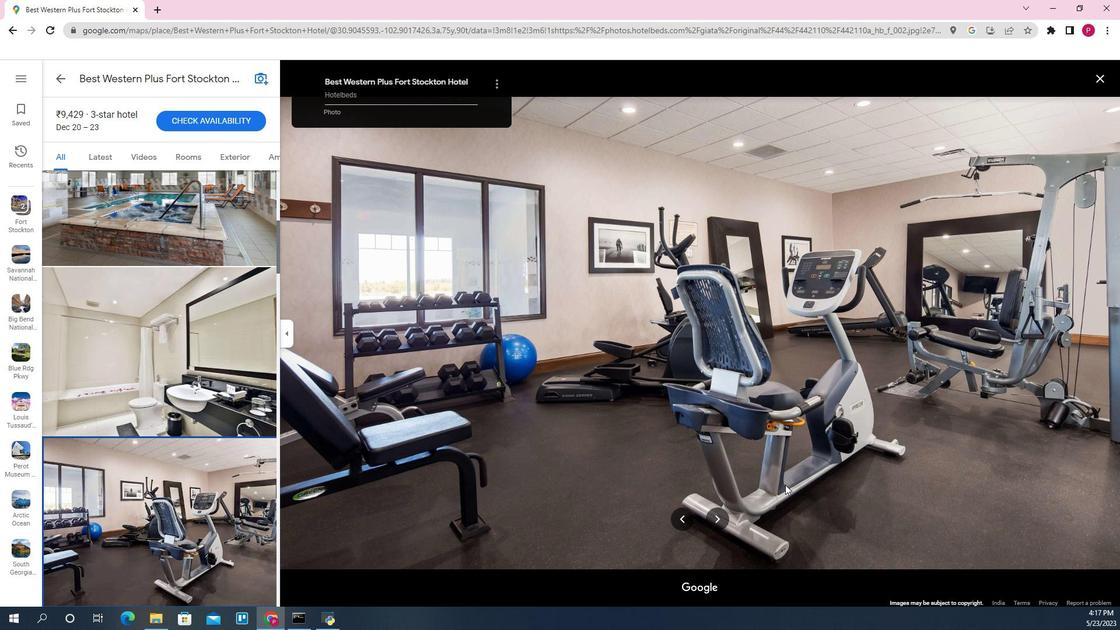 
Action: Mouse moved to (680, 529)
Screenshot: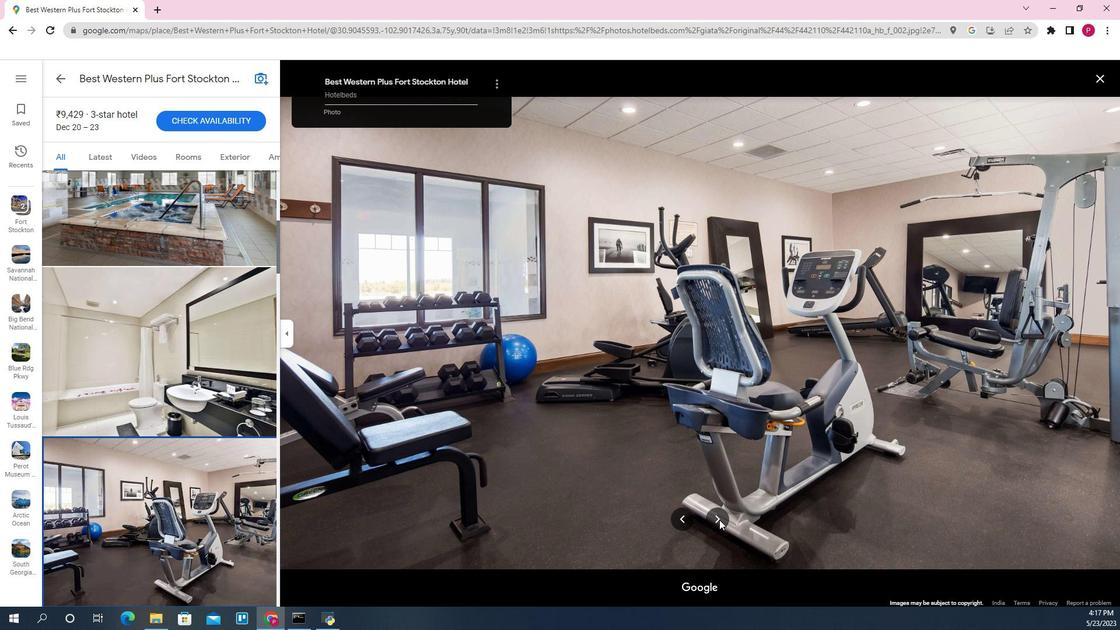 
Action: Mouse pressed left at (680, 529)
Screenshot: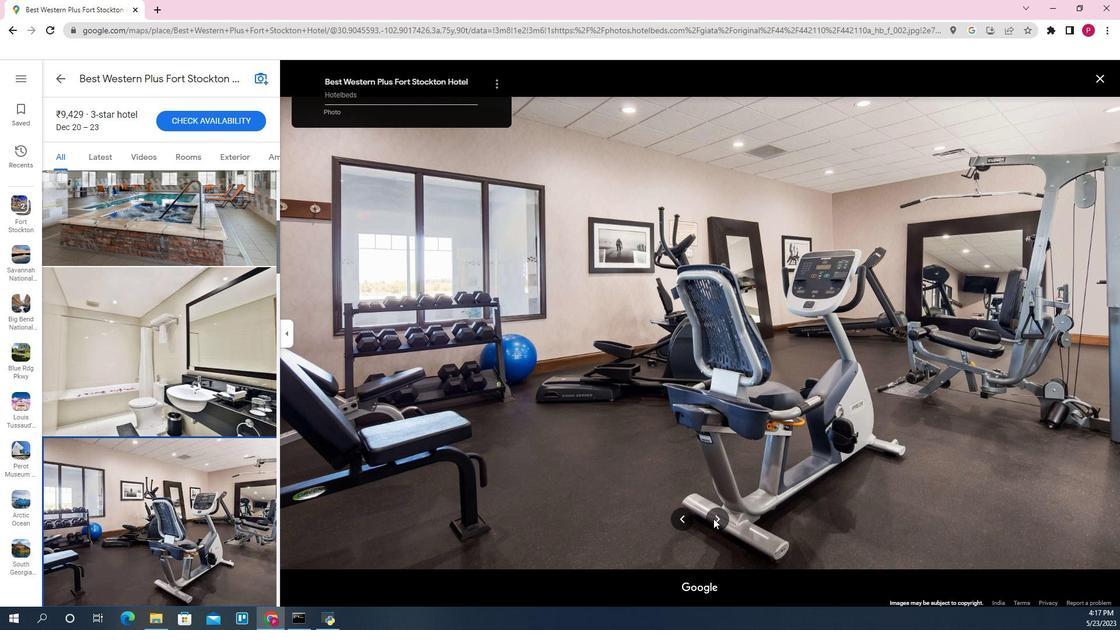 
Action: Mouse moved to (680, 529)
Screenshot: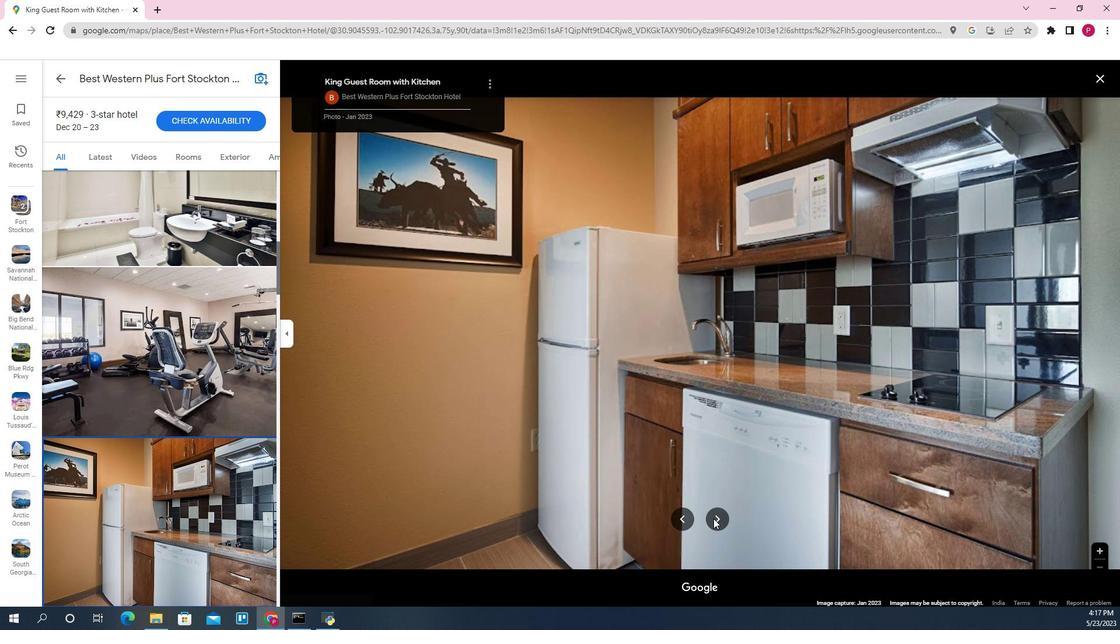 
Action: Key pressed <Key.right><Key.right><Key.left><Key.left><Key.left><Key.left><Key.left><Key.left><Key.left><Key.left><Key.left><Key.left><Key.left><Key.left><Key.left><Key.left><Key.left><Key.left><Key.left><Key.left><Key.left><Key.left><Key.left><Key.left><Key.left><Key.left><Key.left><Key.right><Key.down><Key.right><Key.down><Key.down><Key.right><Key.down><Key.right><Key.left><Key.left><Key.right><Key.right><Key.right><Key.right><Key.right><Key.right><Key.right><Key.right><Key.right><Key.right><Key.right><Key.right><Key.right><Key.right><Key.right><Key.left><Key.left><Key.left><Key.left><Key.left><Key.left><Key.left><Key.left><Key.left><Key.left><Key.left><Key.left><Key.left><Key.left><Key.left><Key.left><Key.left><Key.left><Key.left><Key.left><Key.left><Key.left><Key.left><Key.left><Key.left><Key.left><Key.left><Key.left><Key.left><Key.left><Key.left><Key.left><Key.left><Key.right><Key.right><Key.right><Key.right><Key.right><Key.right><Key.right><Key.right><Key.right><Key.right><Key.right><Key.right><Key.right><Key.right><Key.right><Key.right><Key.right><Key.right><Key.right><Key.right><Key.right><Key.right><Key.right><Key.right><Key.right><Key.right><Key.right><Key.right><Key.right><Key.right><Key.right><Key.right><Key.right><Key.right><Key.right><Key.right><Key.right><Key.right><Key.right><Key.right><Key.right><Key.right><Key.right><Key.right><Key.right><Key.right><Key.right><Key.right><Key.right><Key.right><Key.right><Key.right><Key.right><Key.right><Key.right><Key.right><Key.right><Key.right><Key.right><Key.right><Key.right><Key.right><Key.right><Key.right>
Screenshot: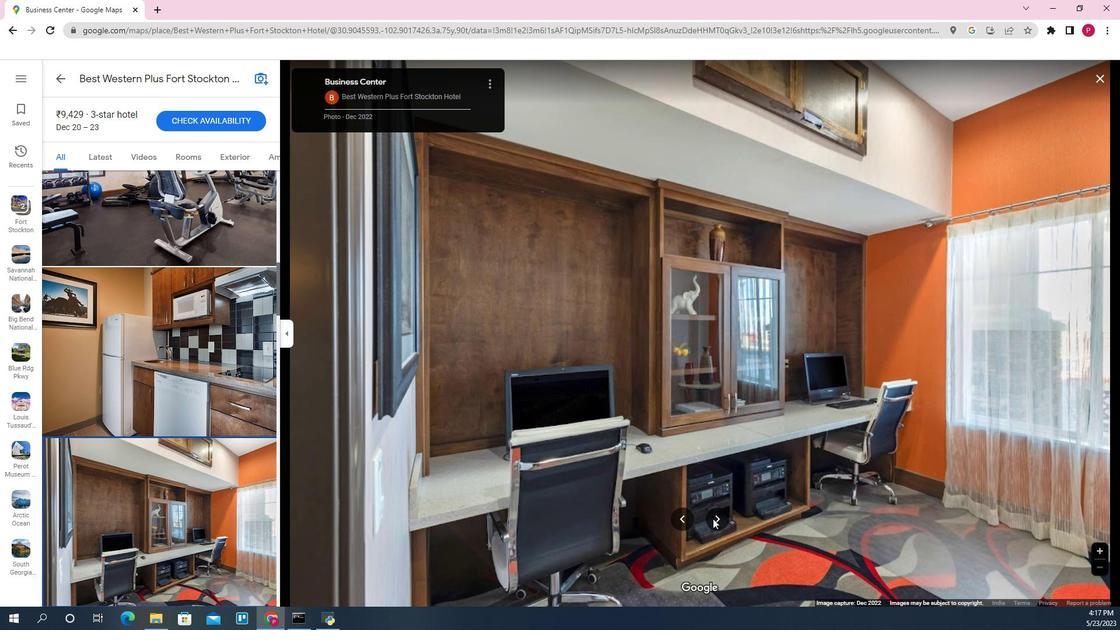 
Action: Mouse pressed left at (680, 529)
Screenshot: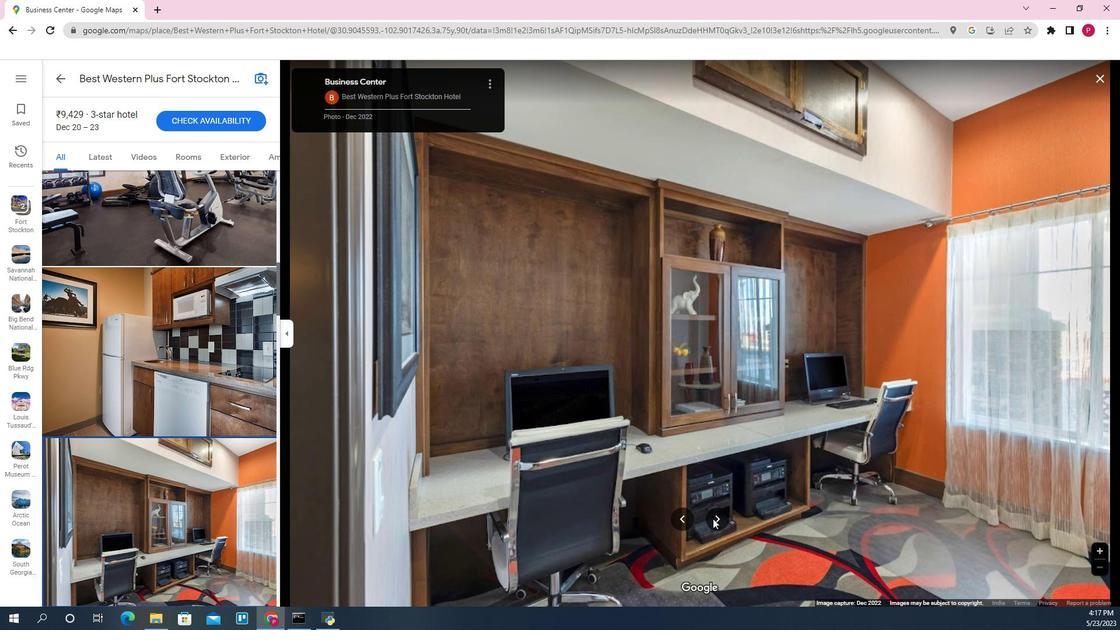 
Action: Key pressed <Key.right><Key.right><Key.right>
Screenshot: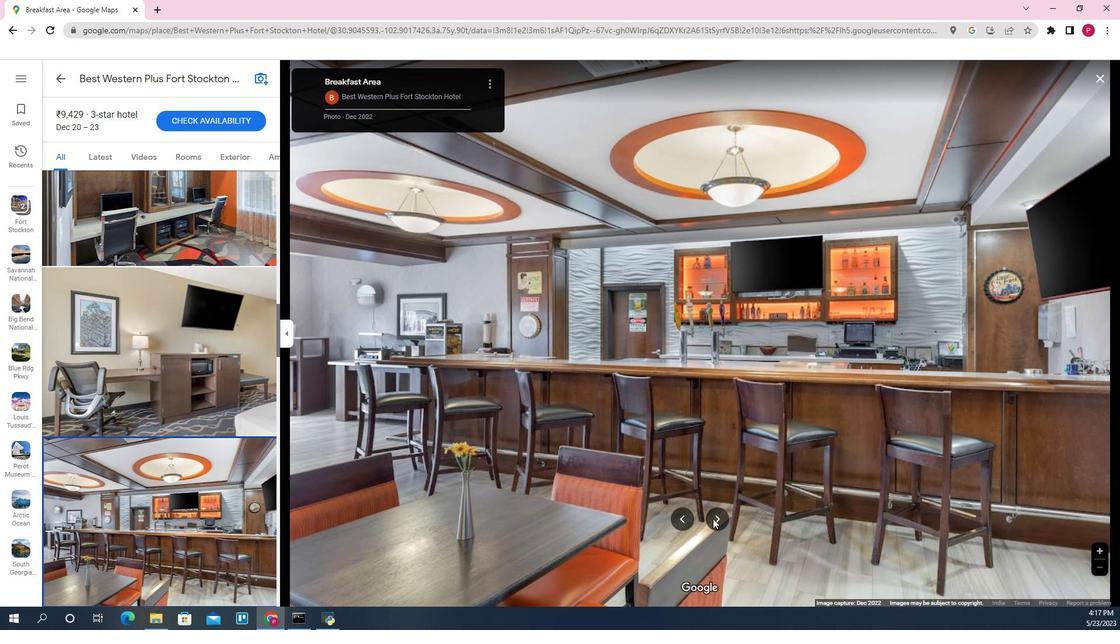 
Action: Mouse pressed left at (680, 529)
Screenshot: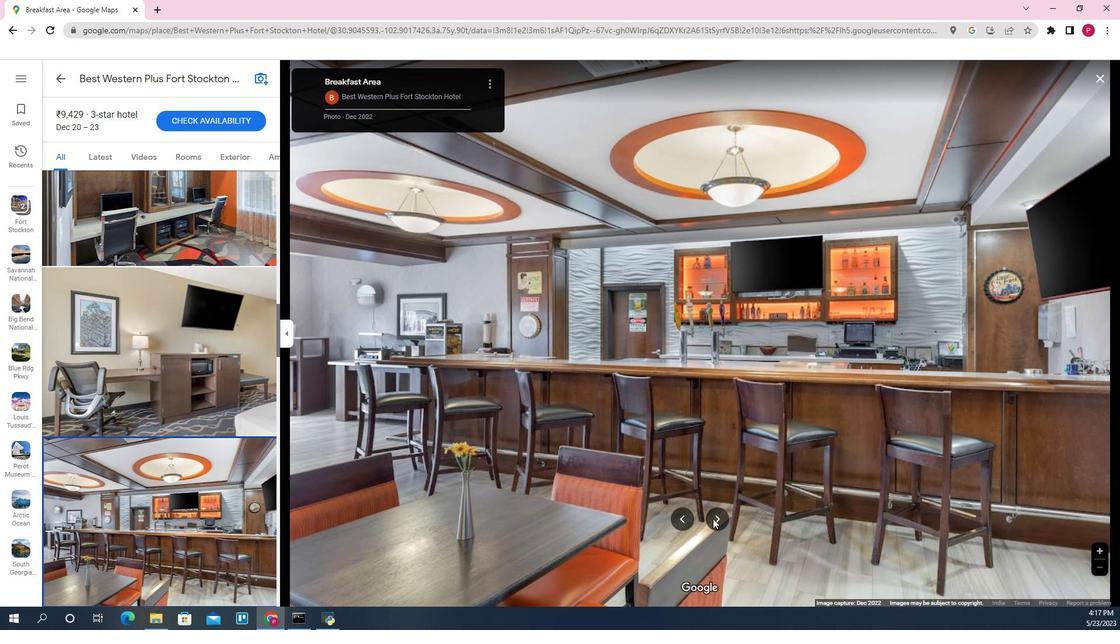 
Action: Key pressed <Key.right><Key.right>
Screenshot: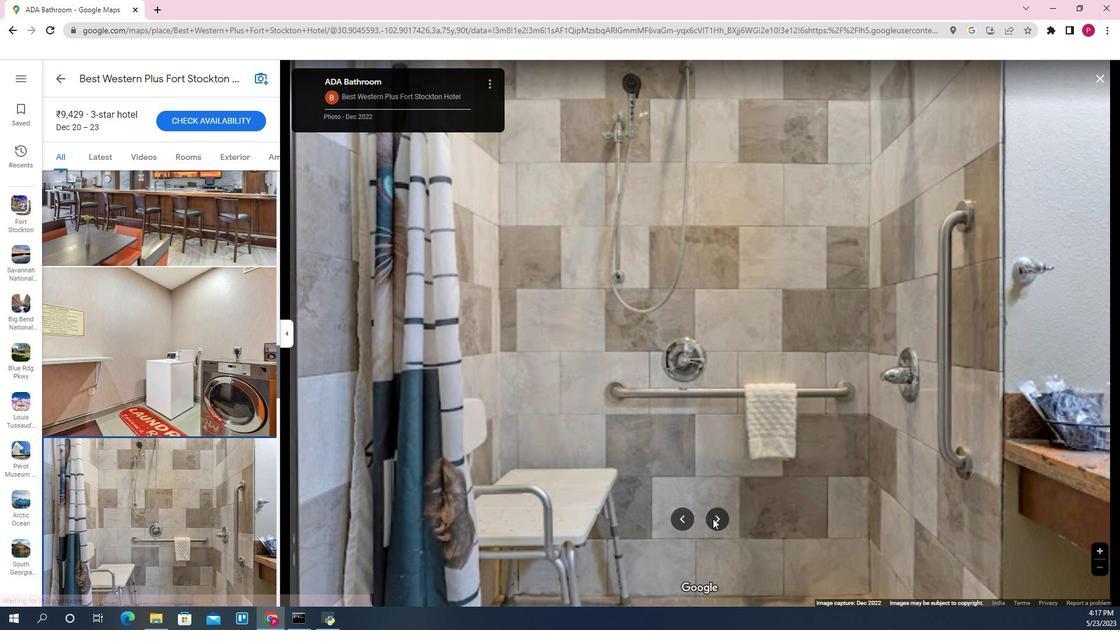 
Action: Mouse moved to (435, 37)
Screenshot: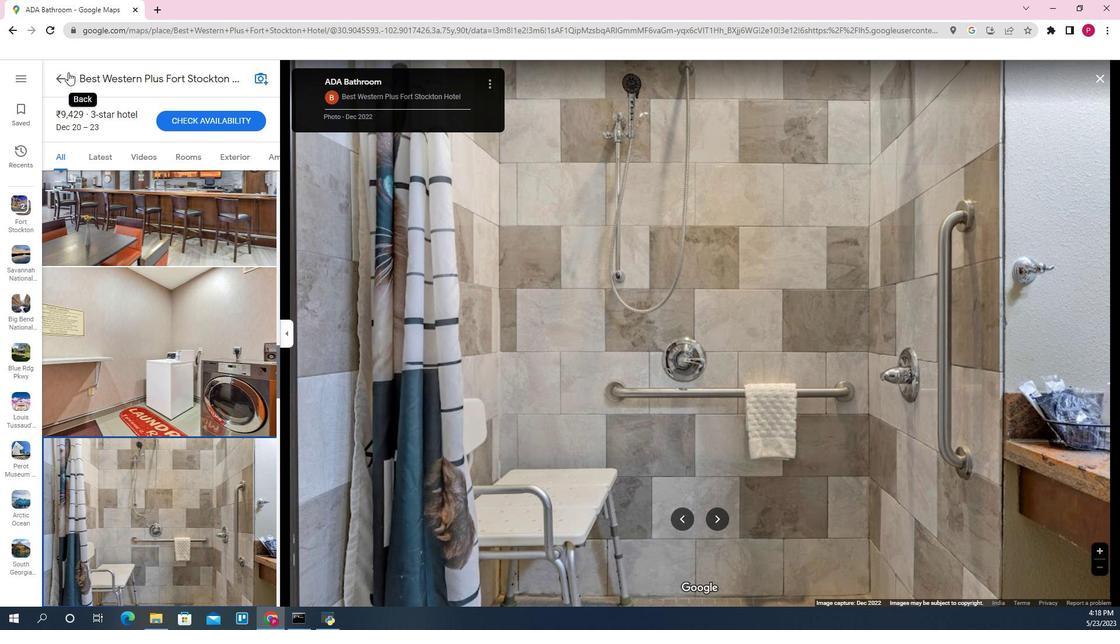 
Action: Mouse pressed left at (435, 37)
Screenshot: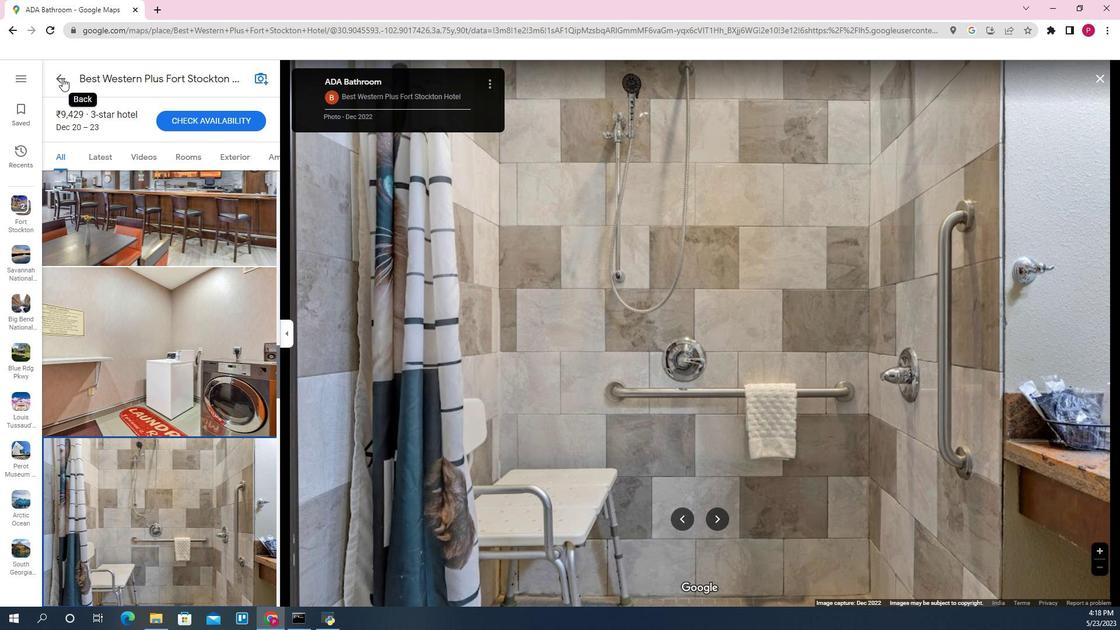 
Action: Mouse moved to (655, 333)
Screenshot: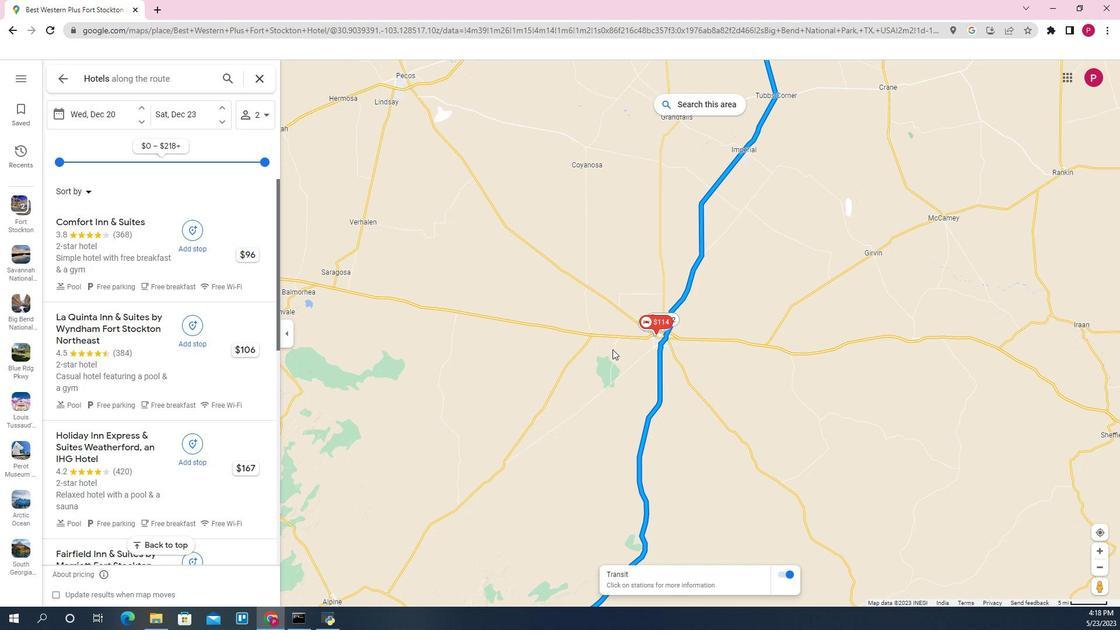 
Action: Mouse scrolled (655, 334) with delta (0, 0)
Screenshot: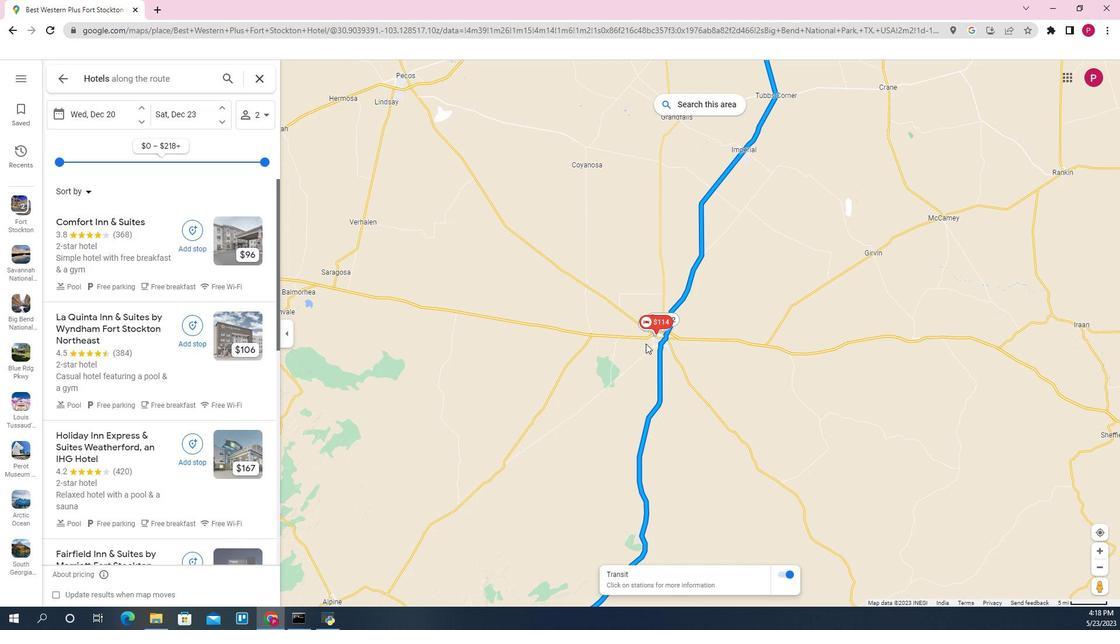 
Action: Mouse scrolled (655, 334) with delta (0, 0)
Screenshot: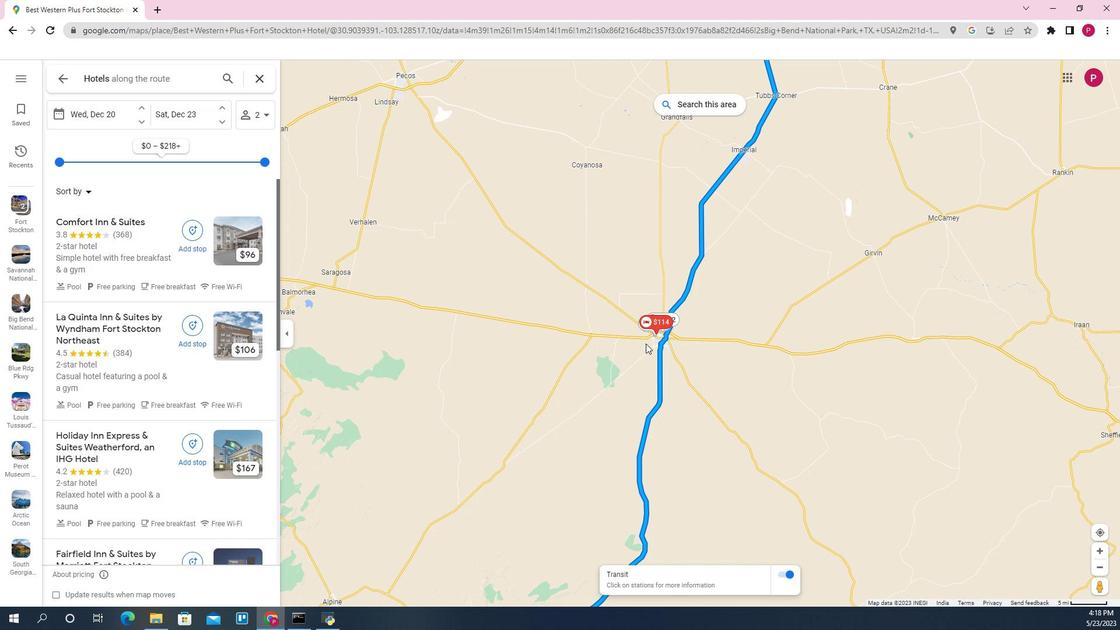 
Action: Mouse scrolled (655, 334) with delta (0, 0)
Screenshot: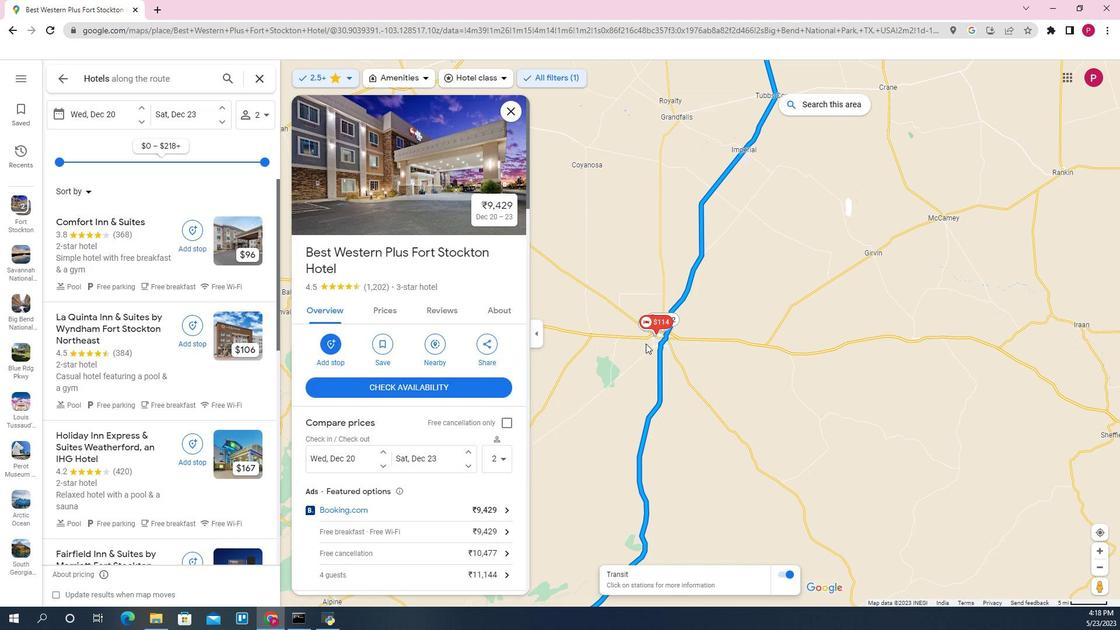 
Action: Mouse moved to (670, 294)
Screenshot: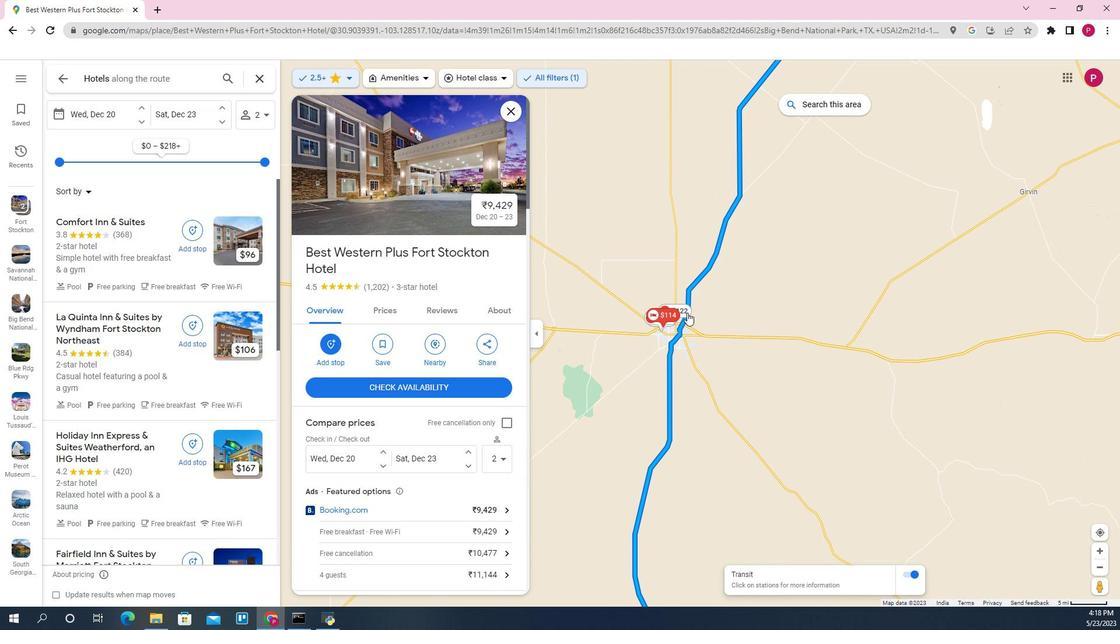 
Action: Mouse pressed left at (670, 294)
Screenshot: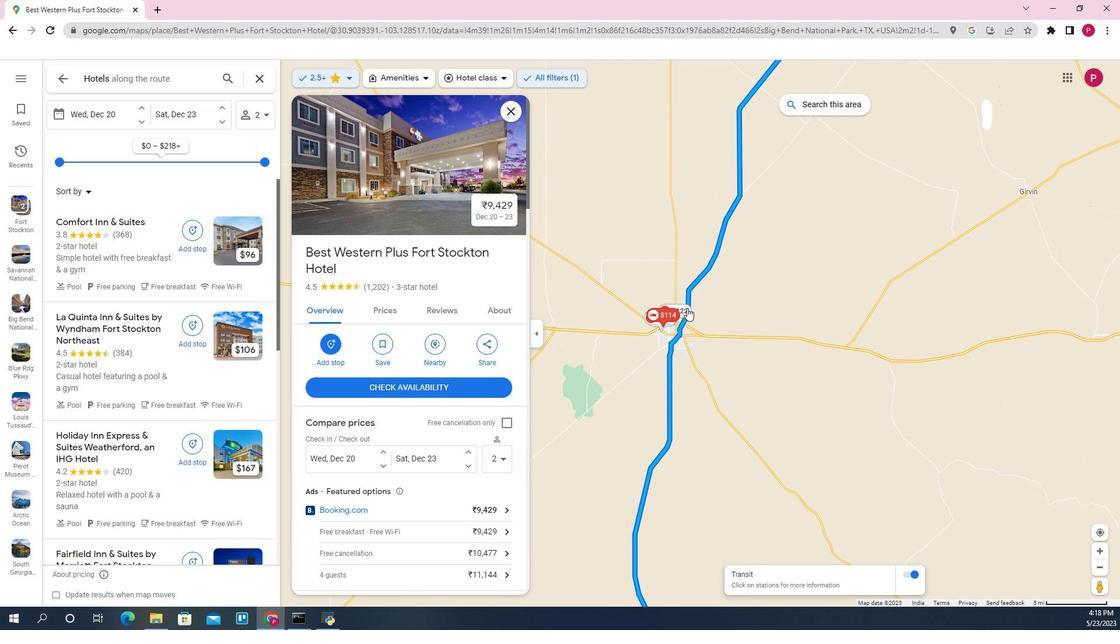 
Action: Mouse moved to (557, 243)
Screenshot: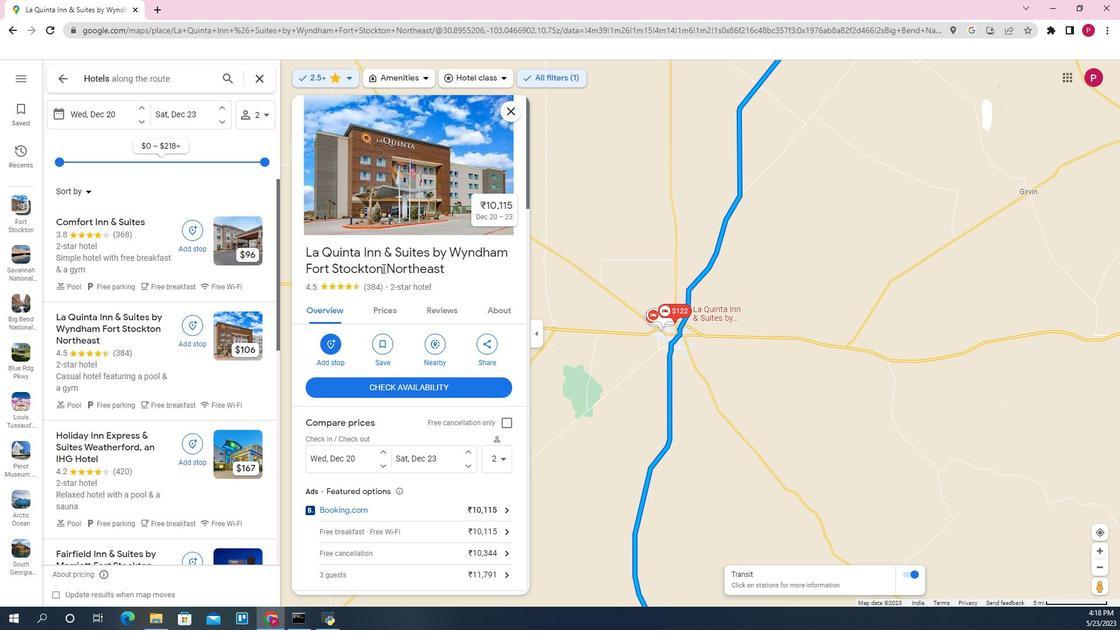 
Action: Mouse pressed left at (557, 243)
Screenshot: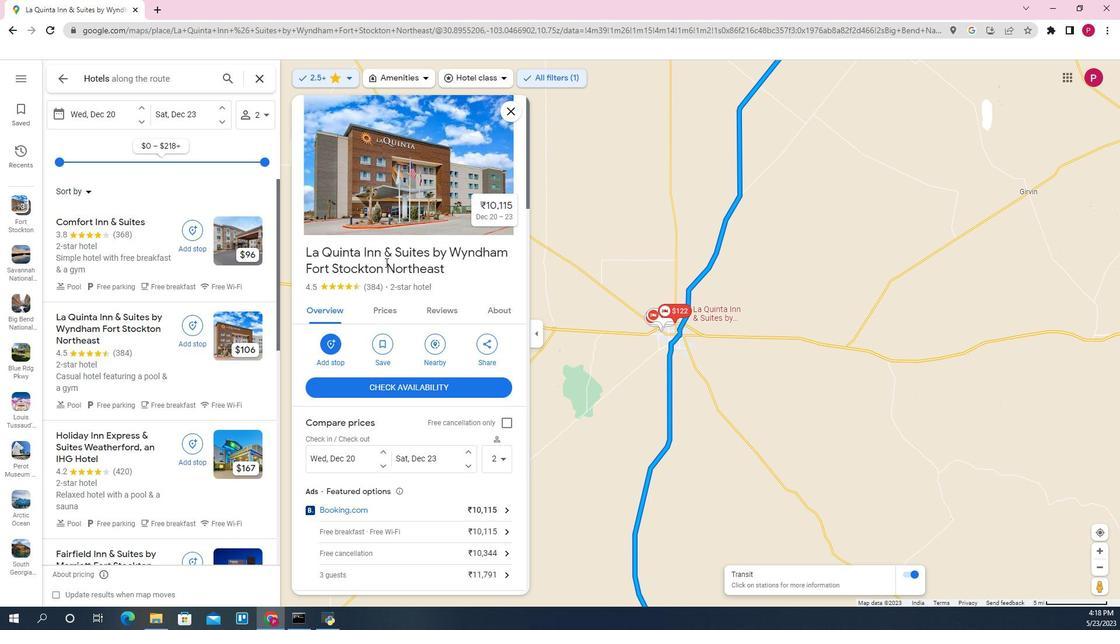 
Action: Mouse moved to (557, 161)
Screenshot: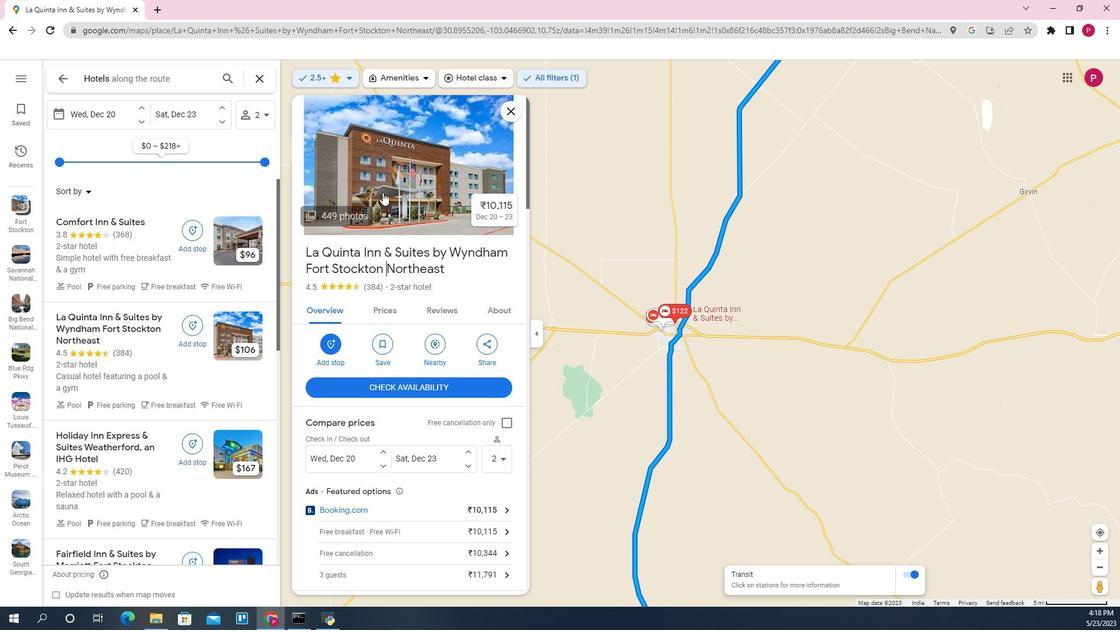 
Action: Mouse pressed left at (557, 161)
Screenshot: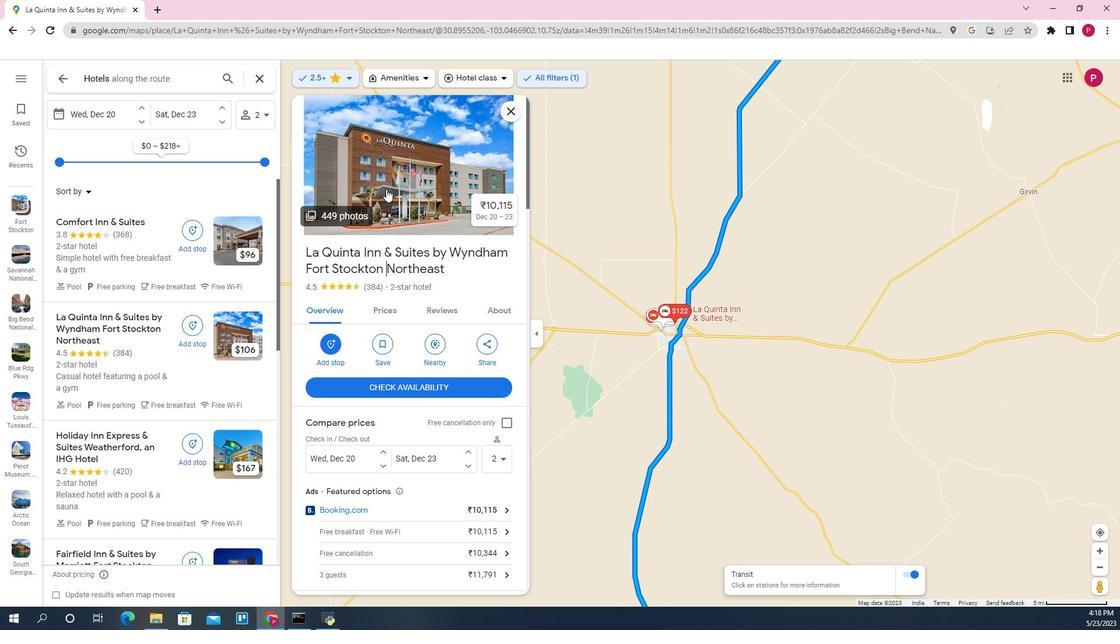 
Action: Mouse moved to (680, 532)
Screenshot: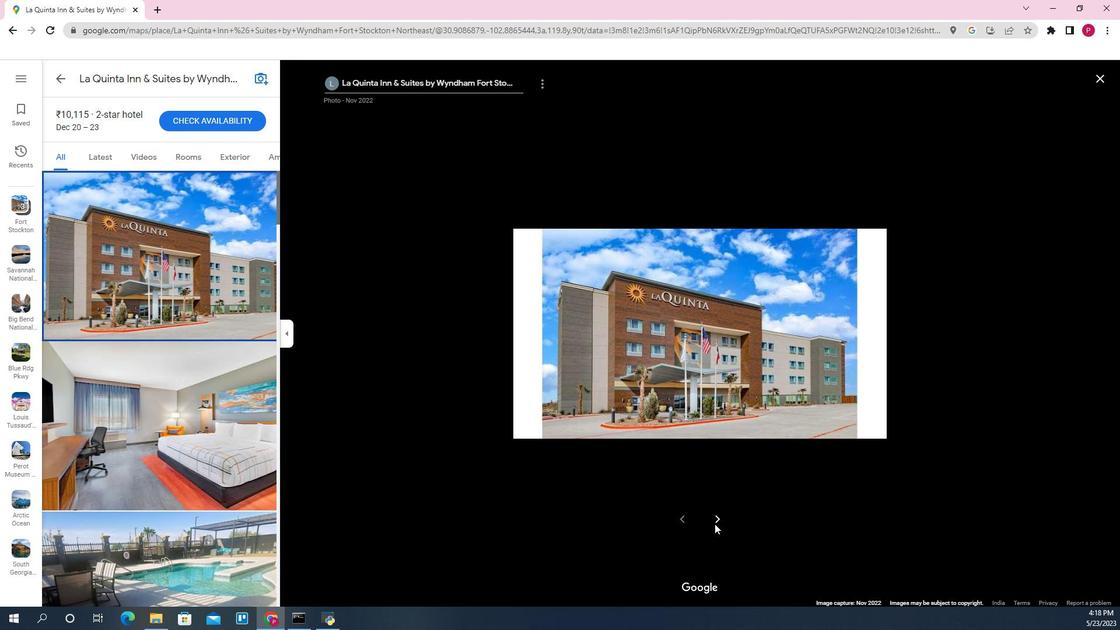 
Action: Mouse pressed left at (680, 532)
Screenshot: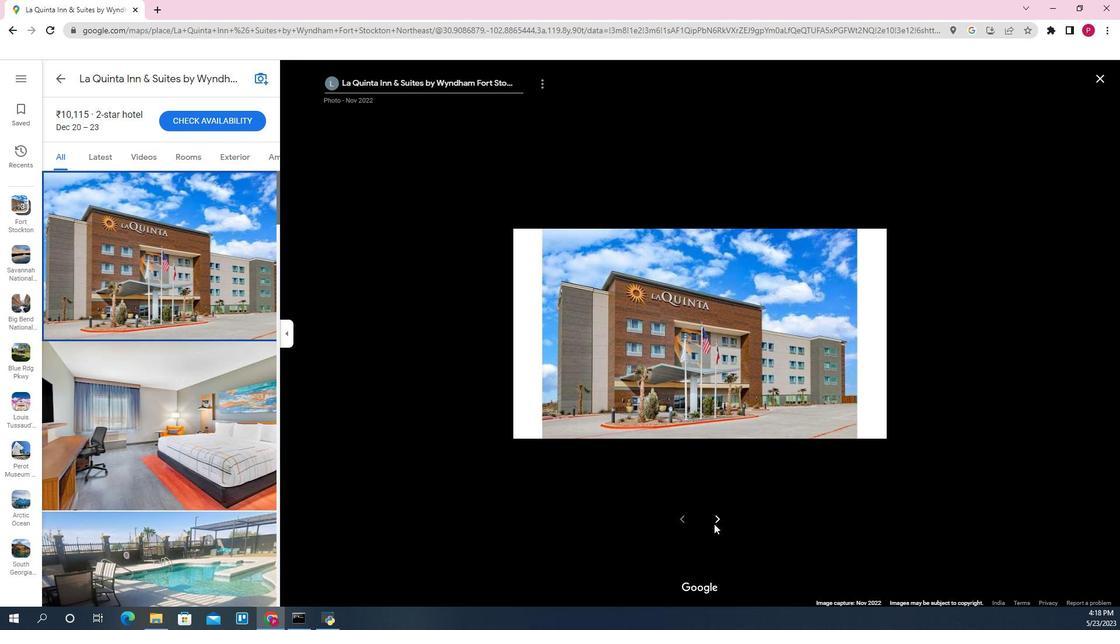 
Action: Mouse moved to (682, 529)
Screenshot: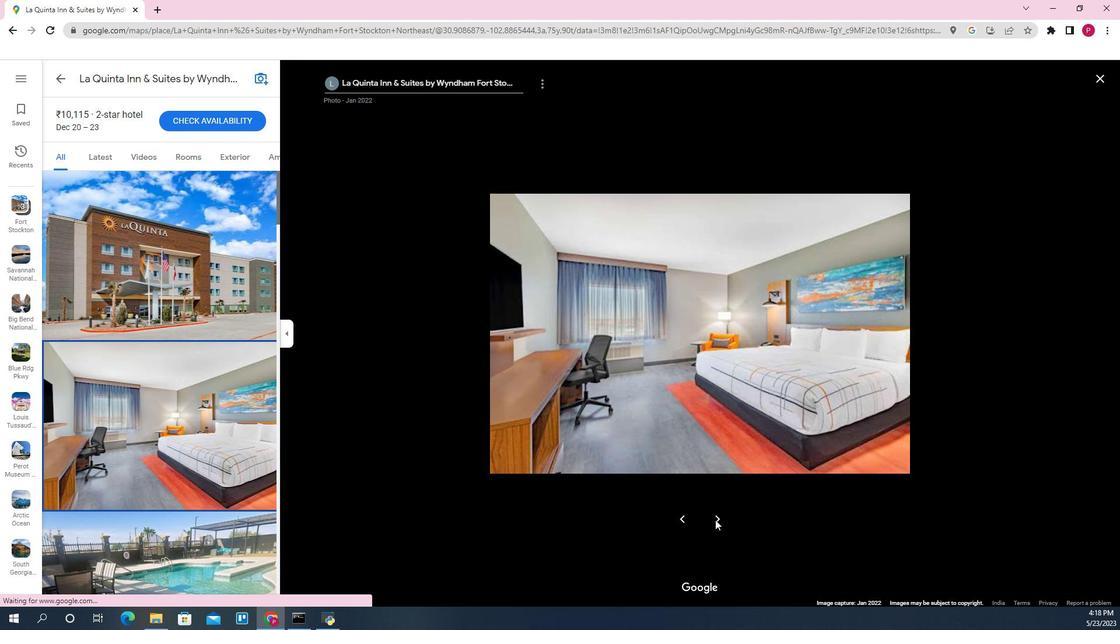 
Action: Mouse pressed left at (682, 529)
Screenshot: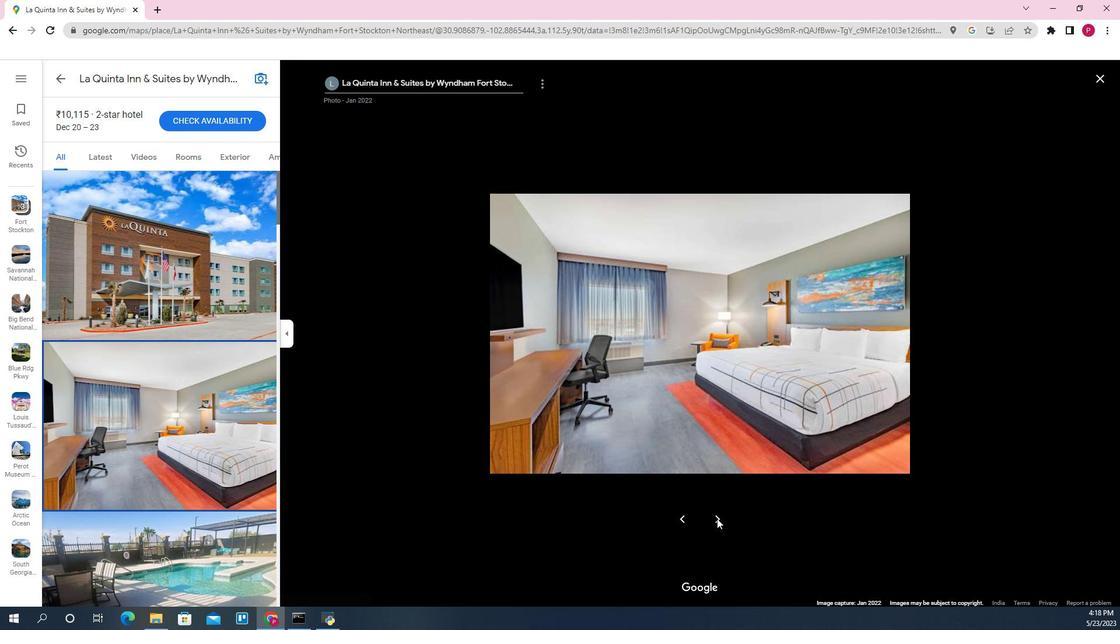 
Action: Mouse pressed left at (682, 529)
Screenshot: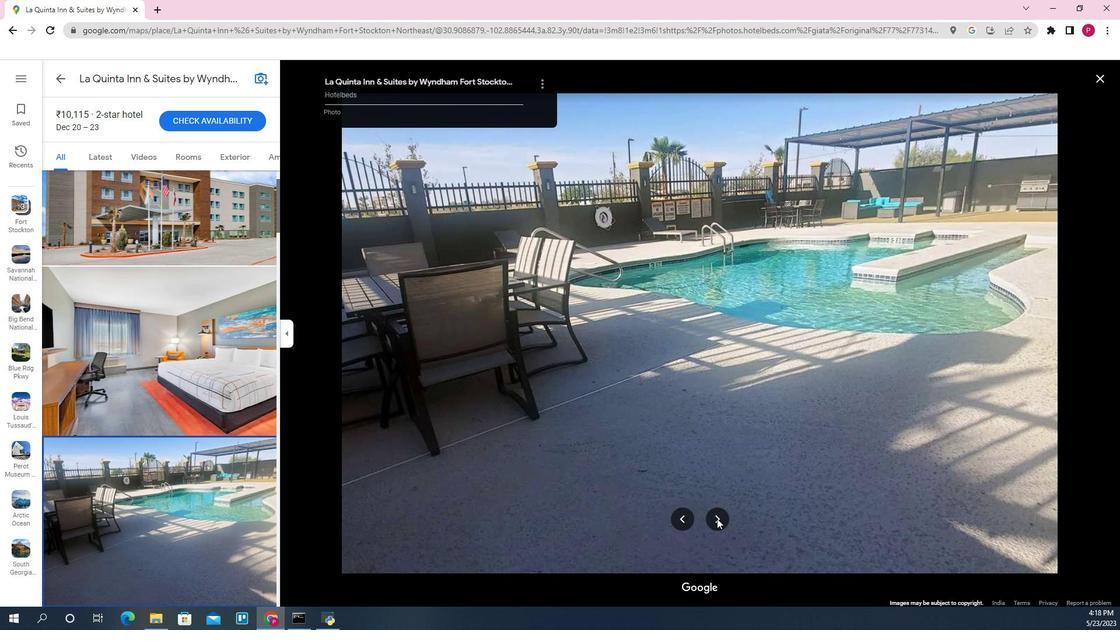 
Action: Mouse pressed left at (682, 529)
Screenshot: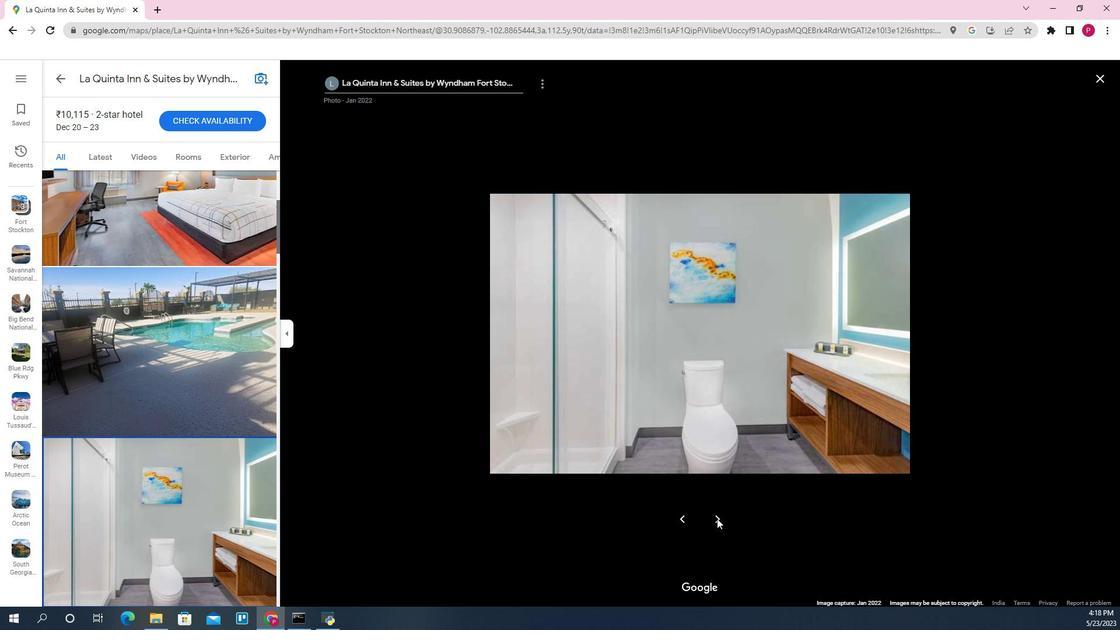 
Action: Mouse pressed left at (682, 529)
Screenshot: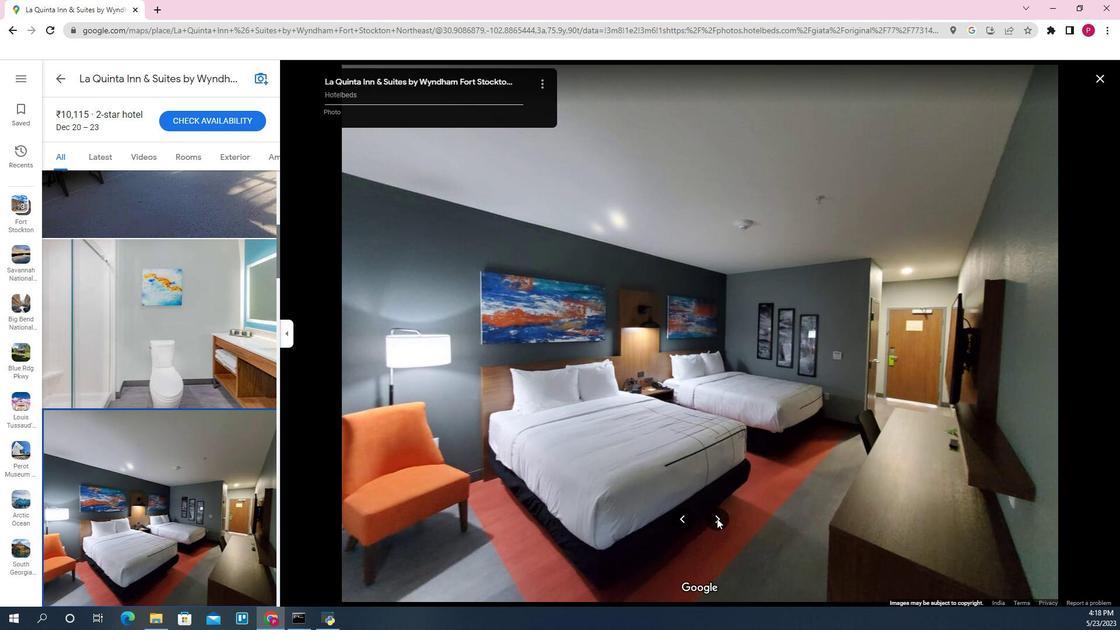 
Action: Mouse pressed left at (682, 529)
Screenshot: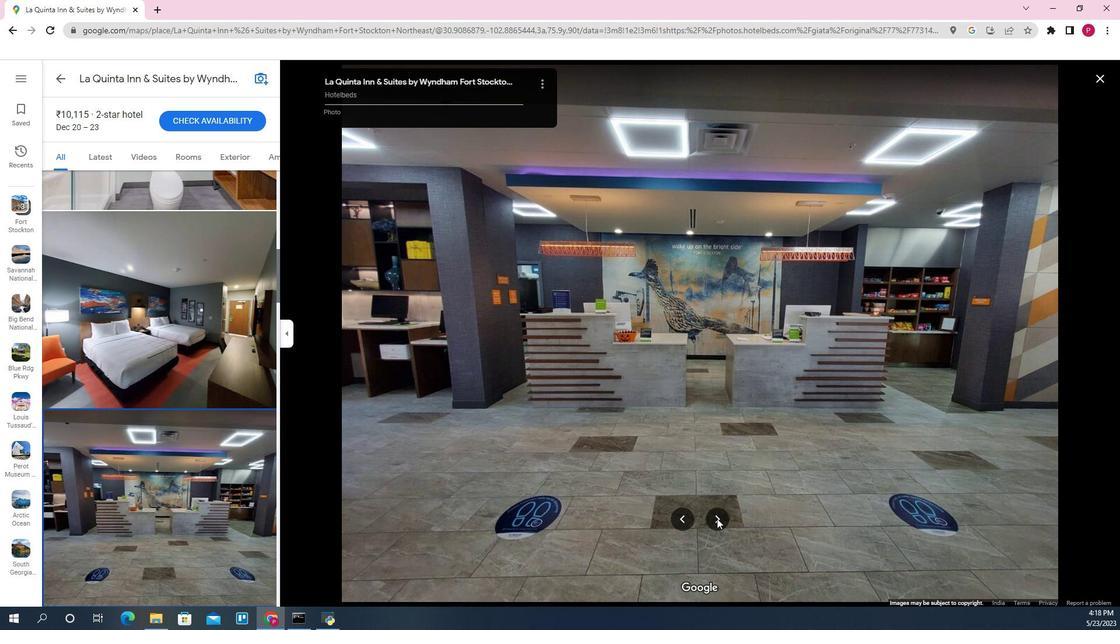 
Action: Mouse moved to (682, 529)
Screenshot: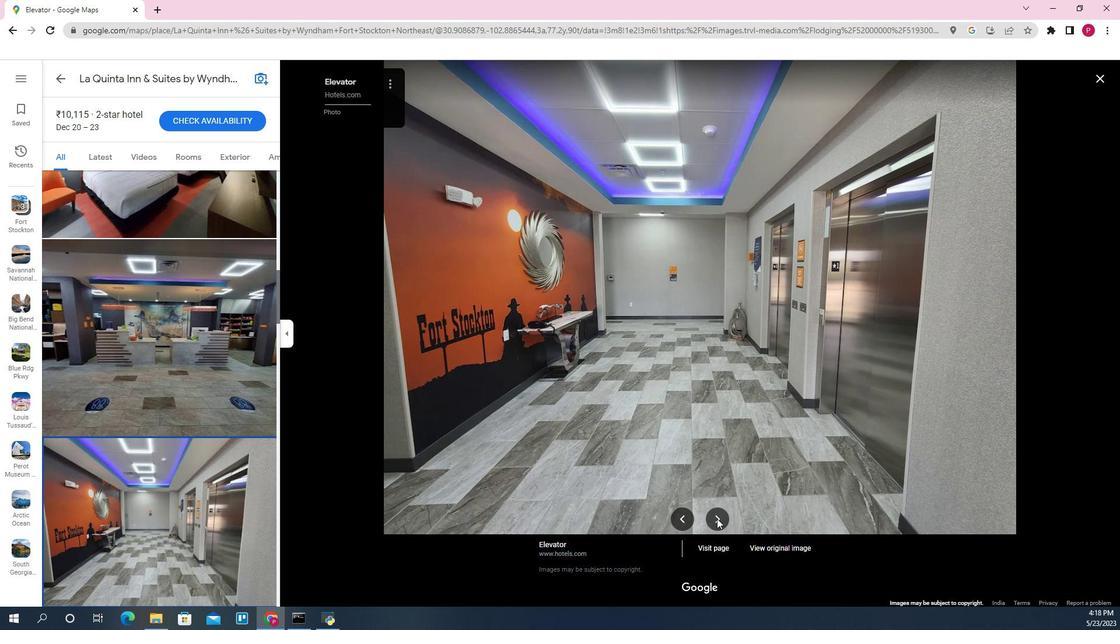 
Action: Mouse pressed left at (682, 529)
Screenshot: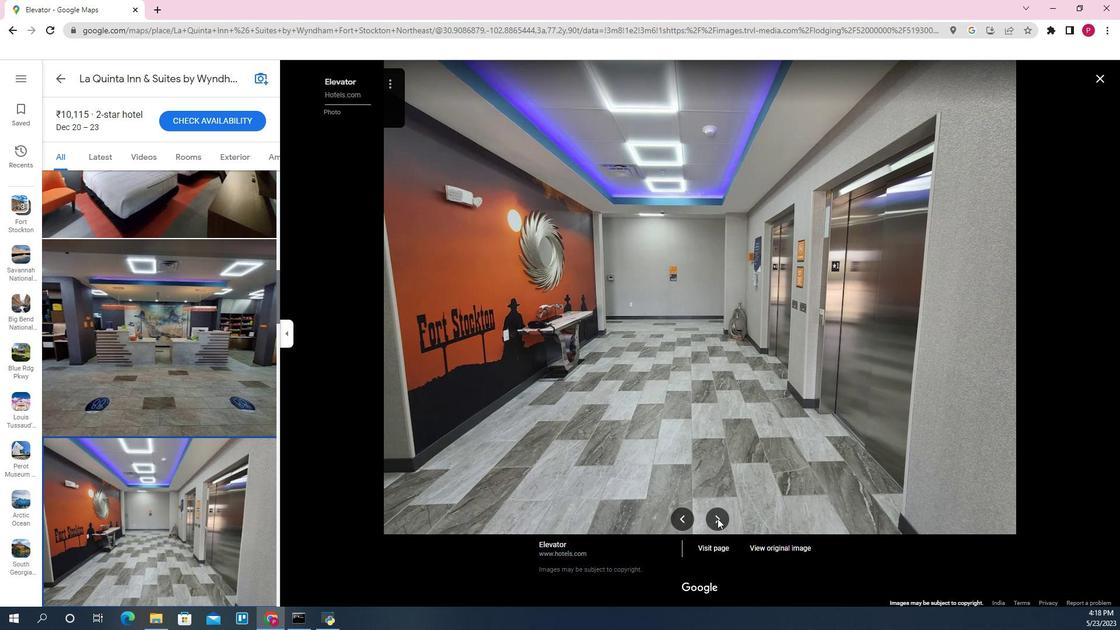 
Action: Mouse pressed left at (682, 529)
Screenshot: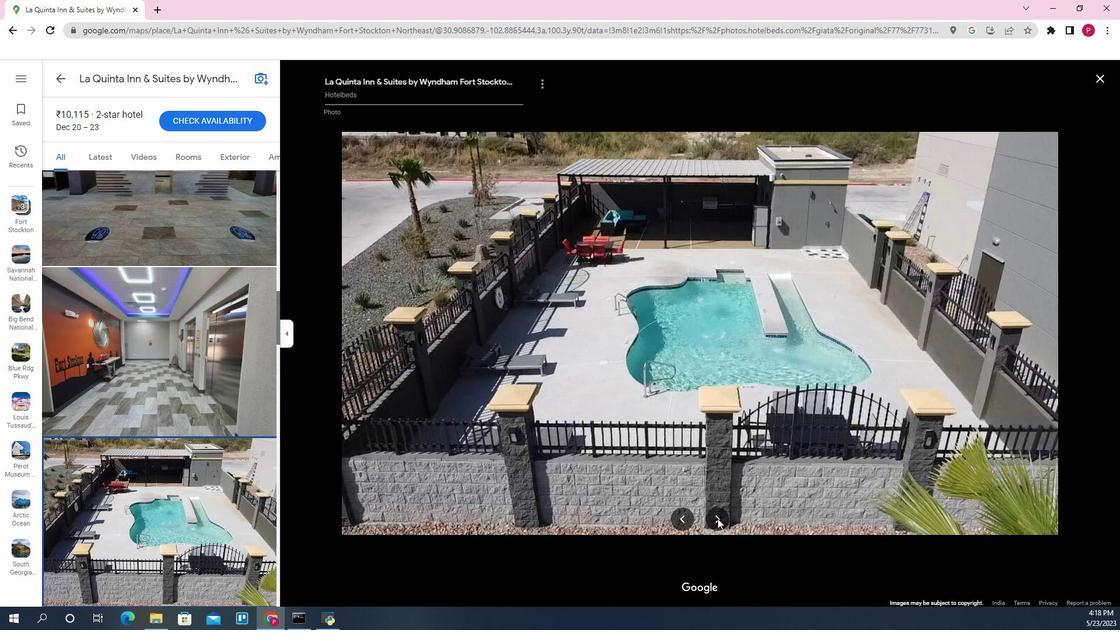 
Action: Mouse pressed left at (682, 529)
Screenshot: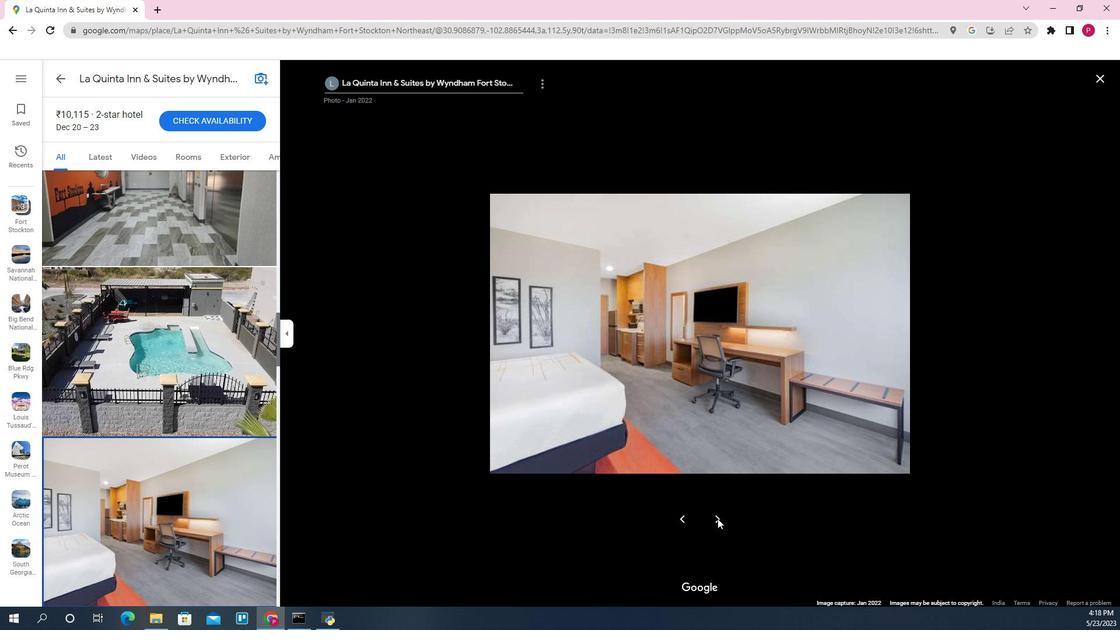 
Action: Mouse pressed left at (682, 529)
Screenshot: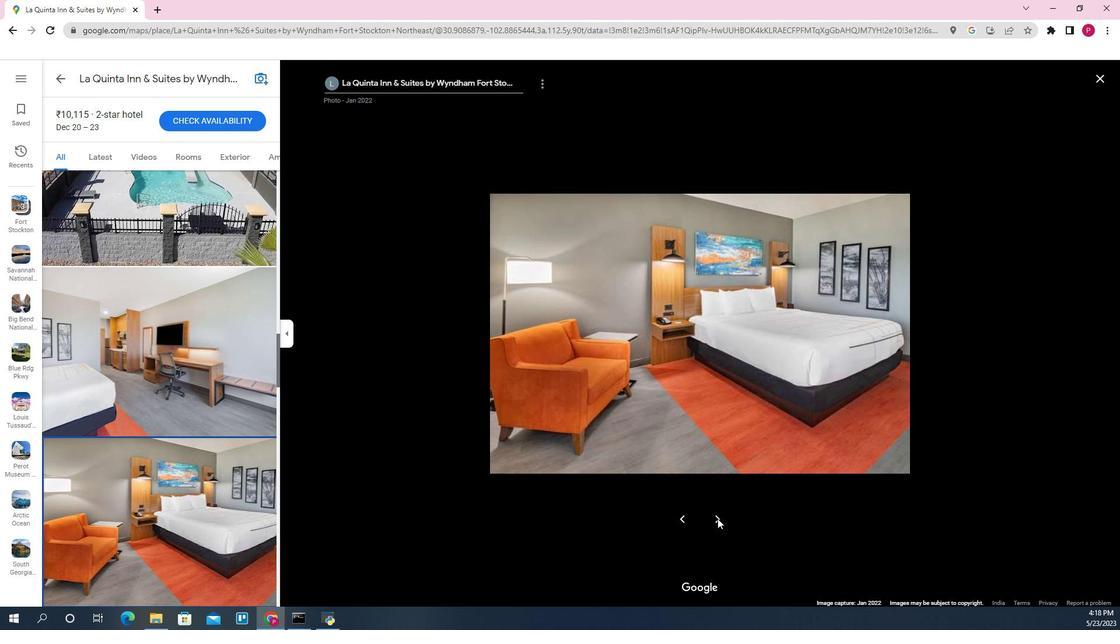 
Action: Mouse moved to (823, 34)
Screenshot: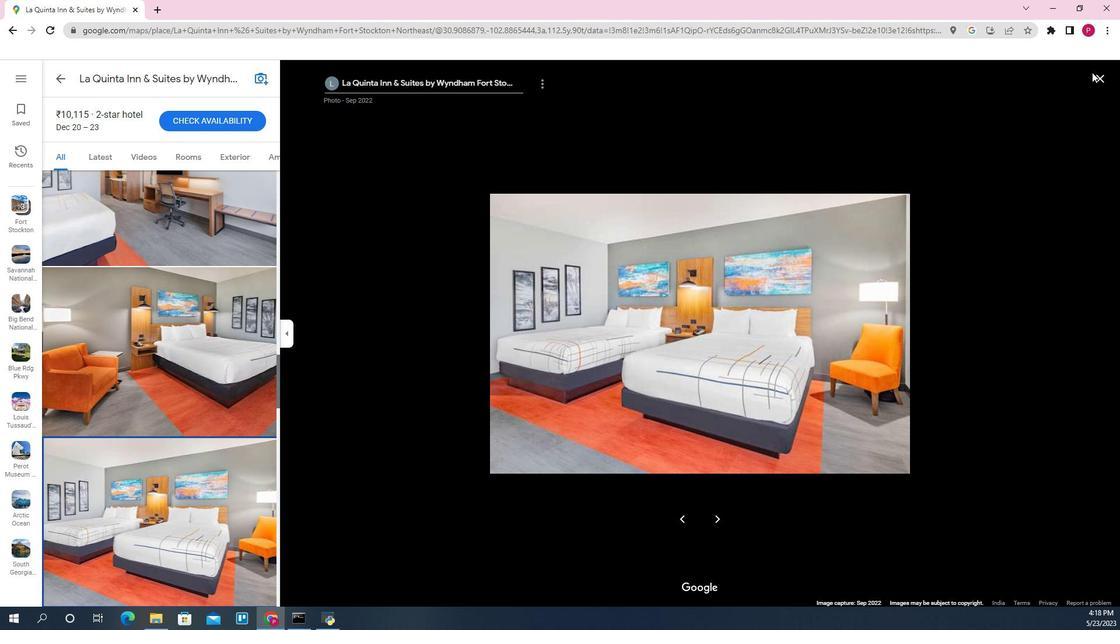
Action: Mouse pressed left at (823, 34)
Screenshot: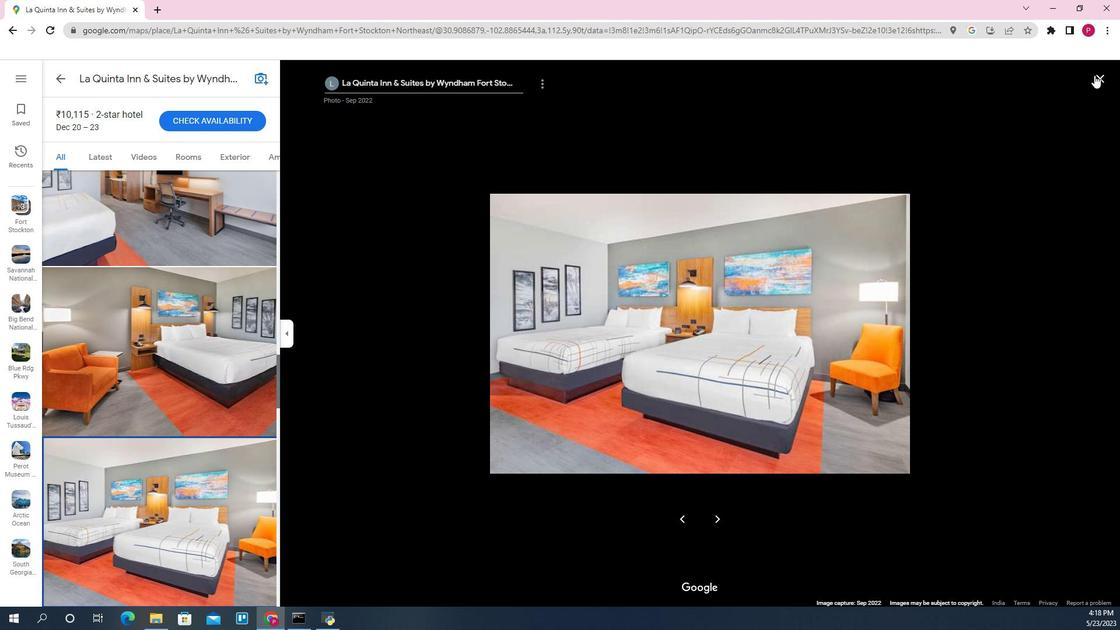 
Action: Mouse moved to (659, 301)
Screenshot: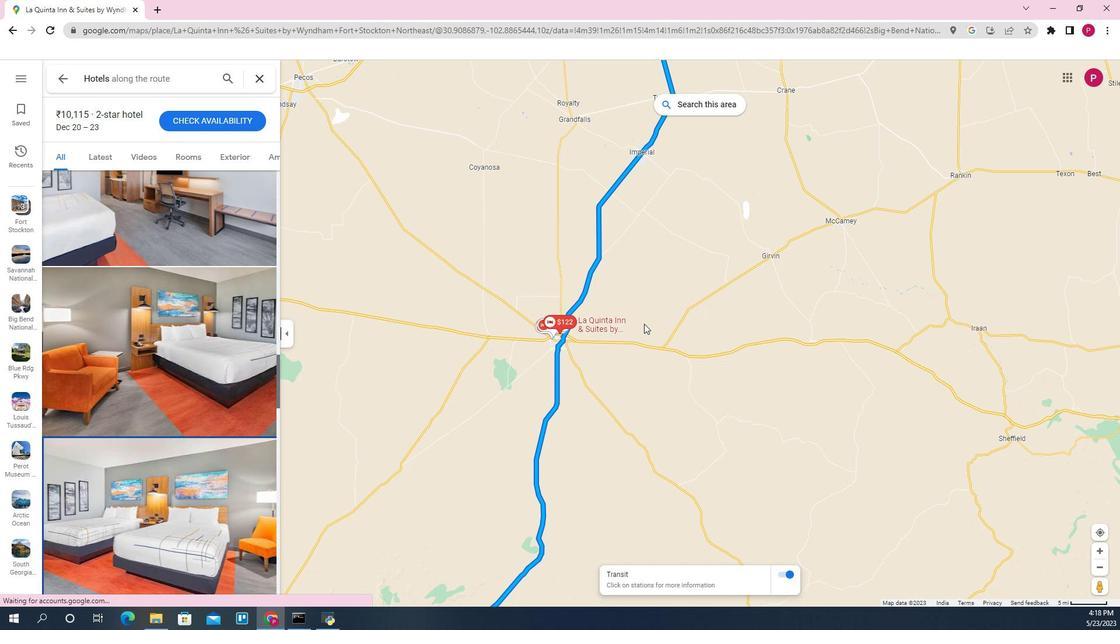 
Action: Mouse pressed left at (659, 301)
Screenshot: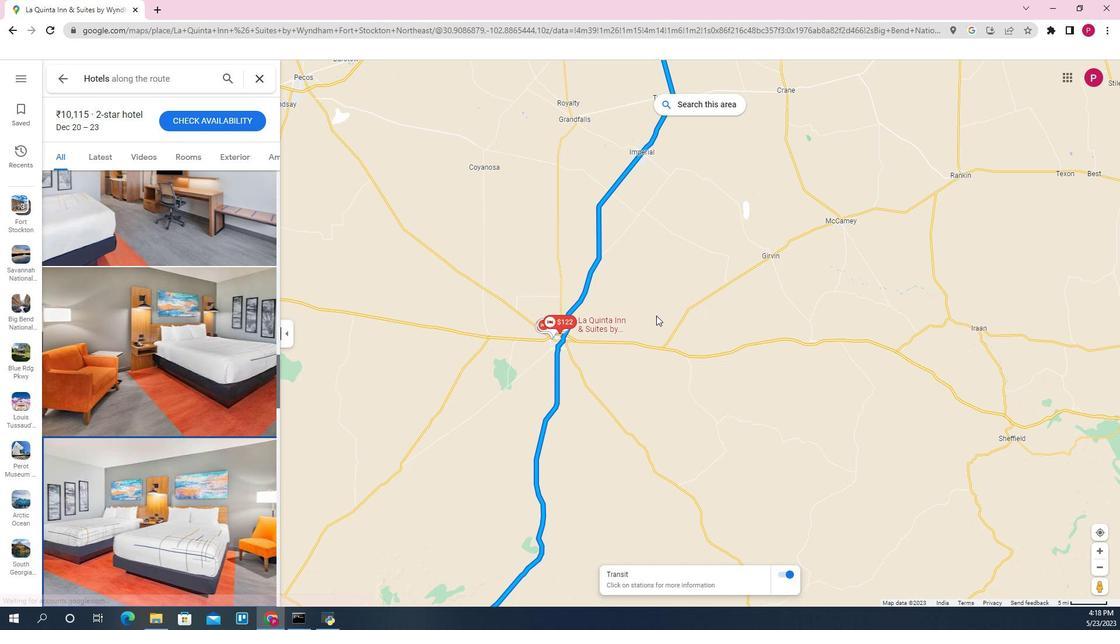 
Action: Mouse moved to (655, 289)
Screenshot: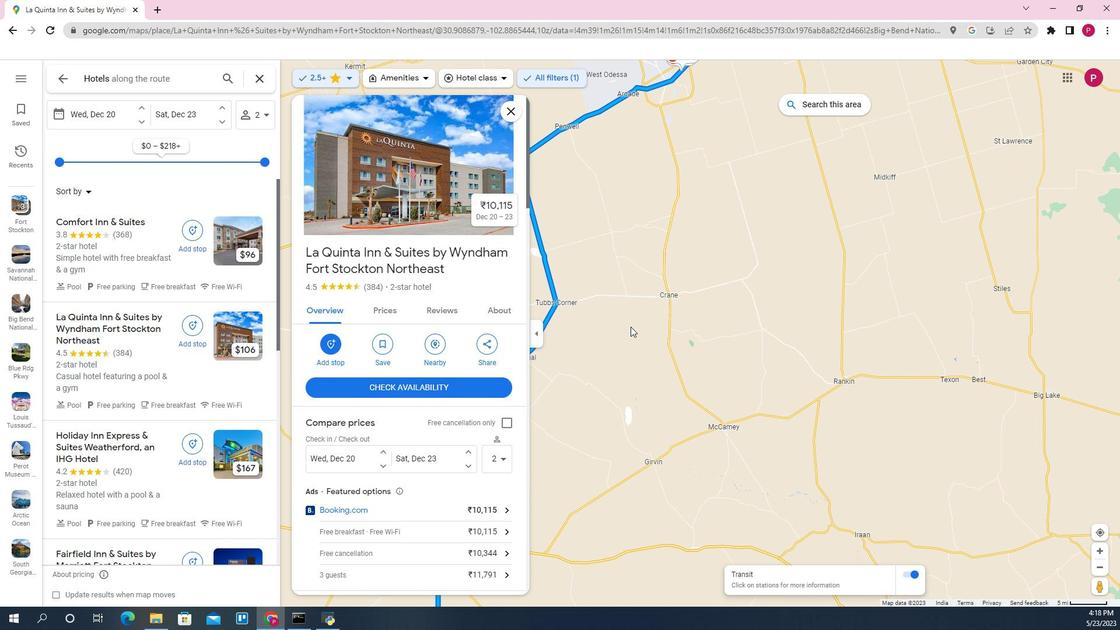 
Action: Mouse pressed left at (655, 289)
Screenshot: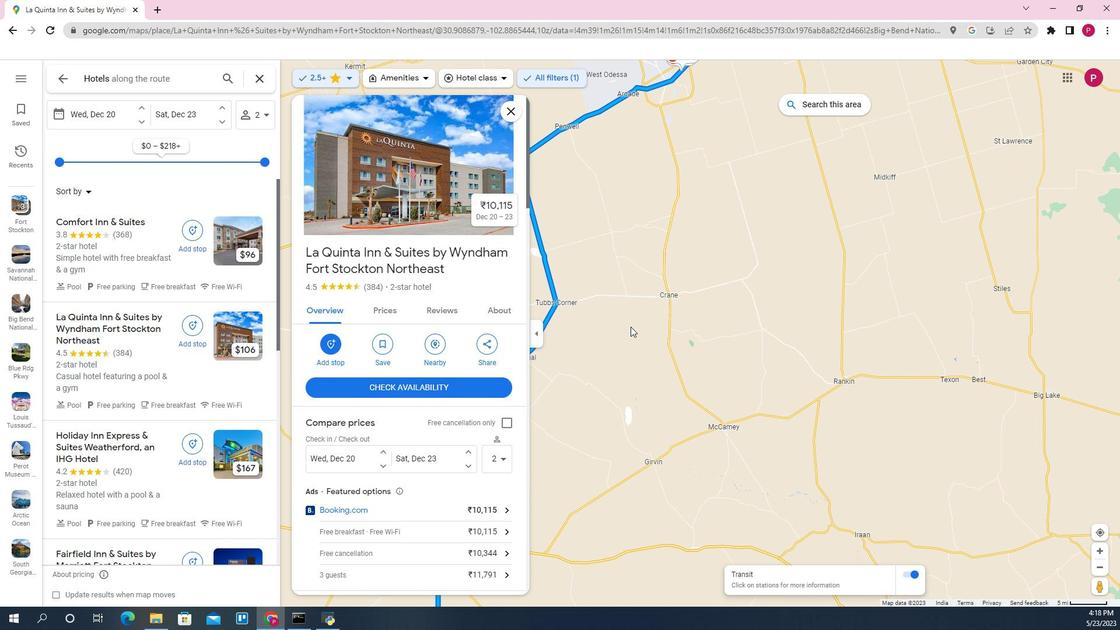 
Action: Mouse moved to (694, 257)
Screenshot: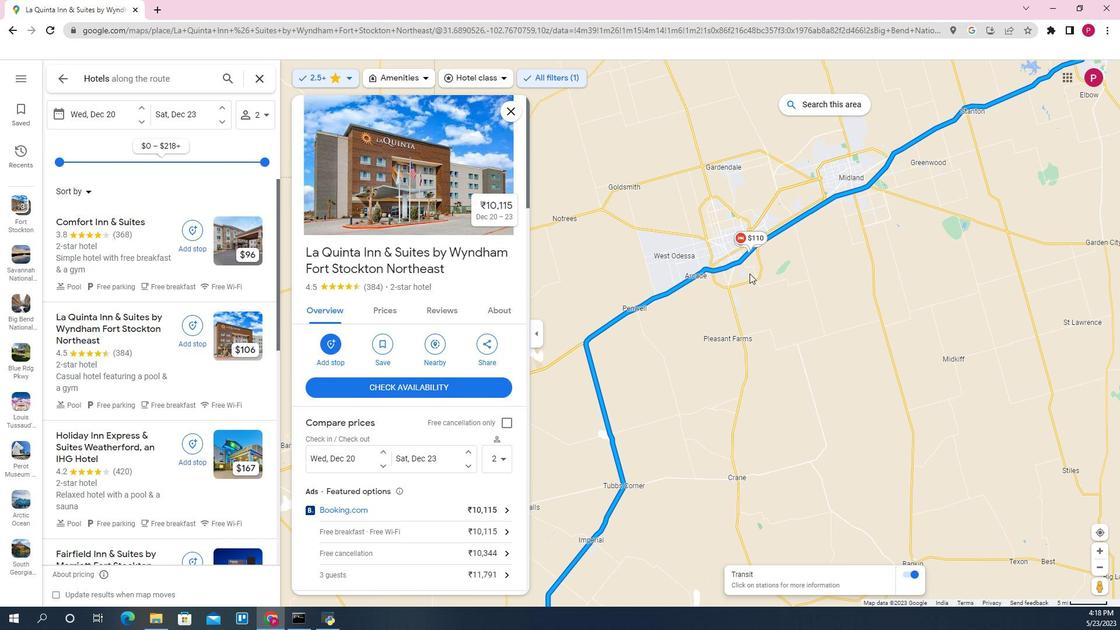 
Action: Mouse scrolled (694, 257) with delta (0, 0)
Screenshot: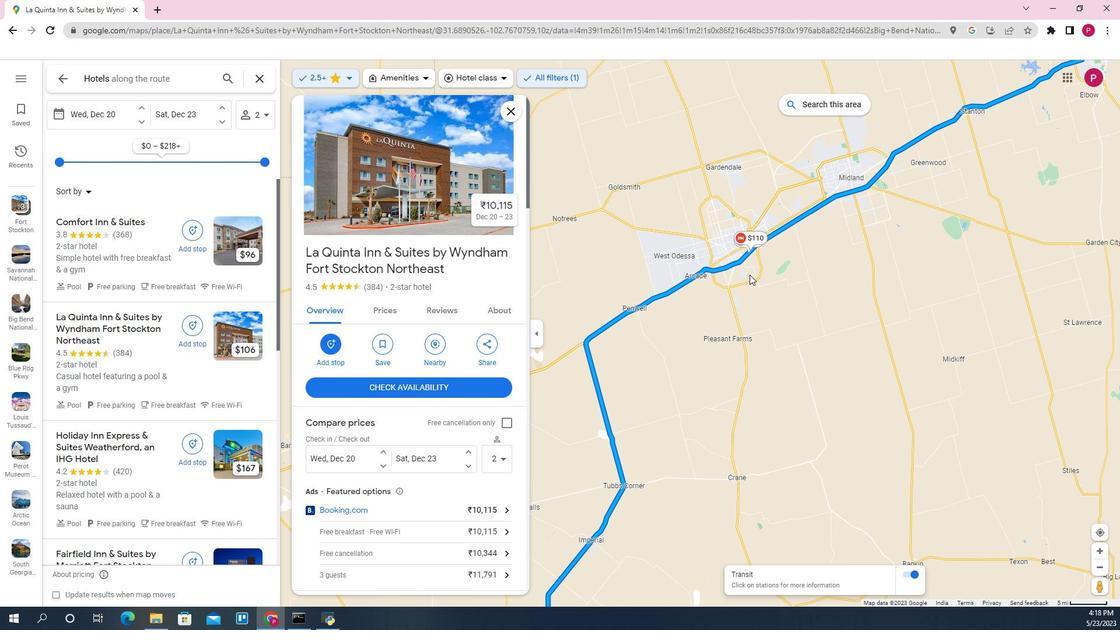 
Action: Mouse scrolled (694, 257) with delta (0, 0)
Screenshot: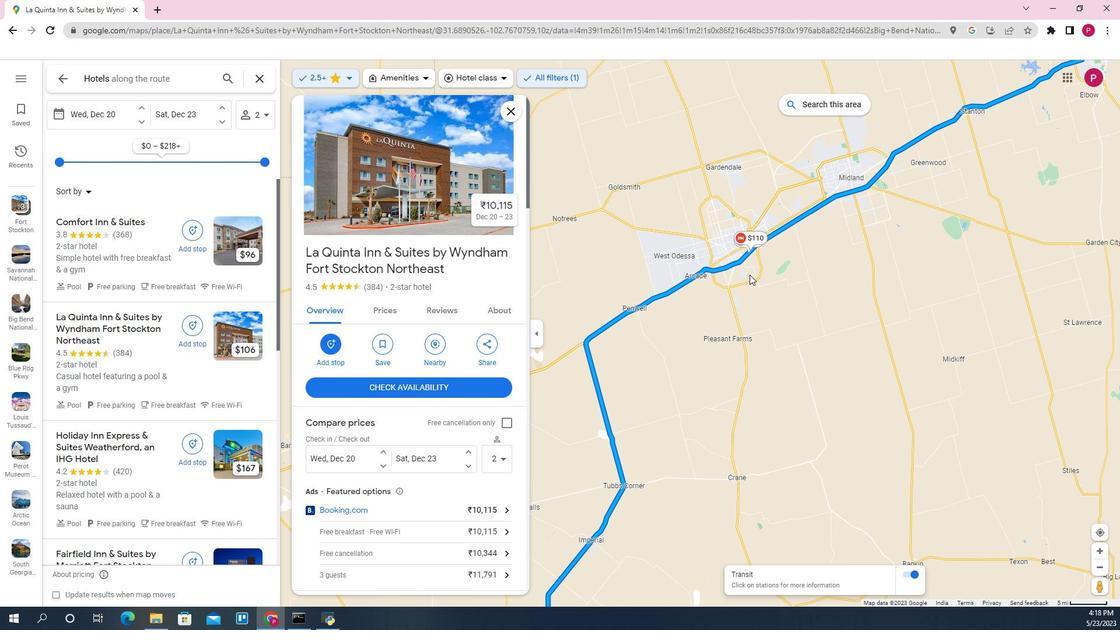 
Action: Mouse scrolled (694, 257) with delta (0, 0)
Screenshot: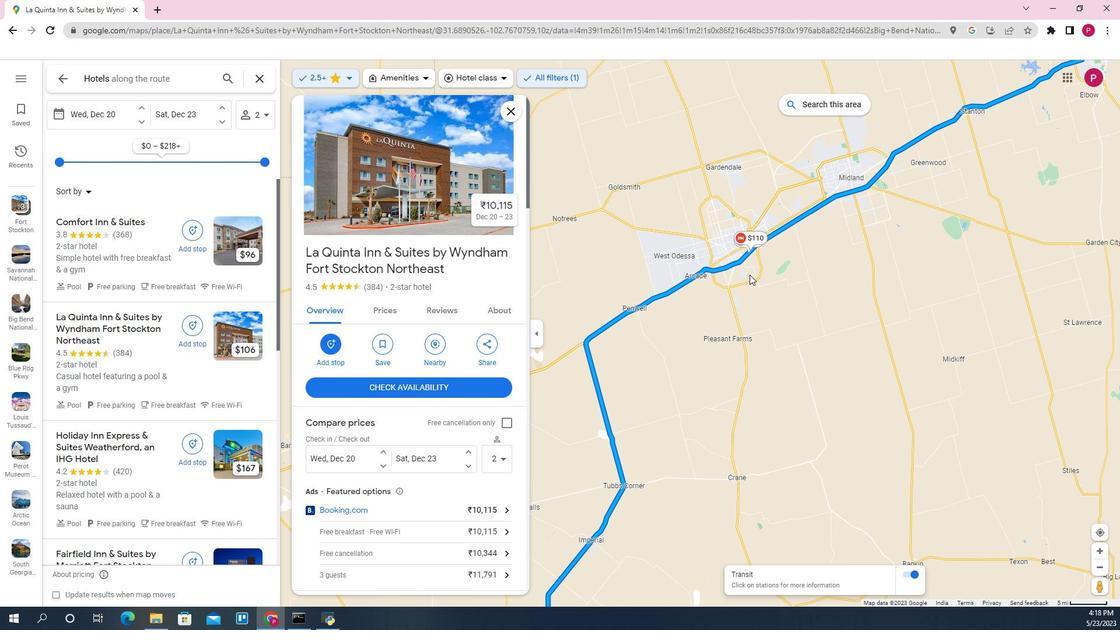 
Action: Mouse moved to (698, 194)
Screenshot: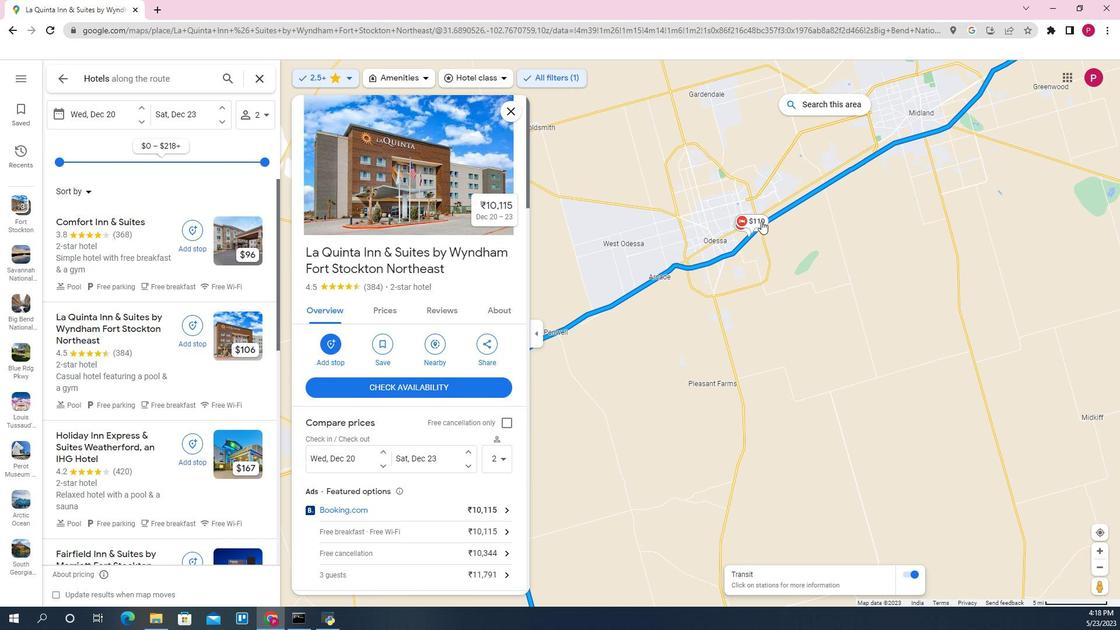 
Action: Mouse pressed left at (698, 194)
Screenshot: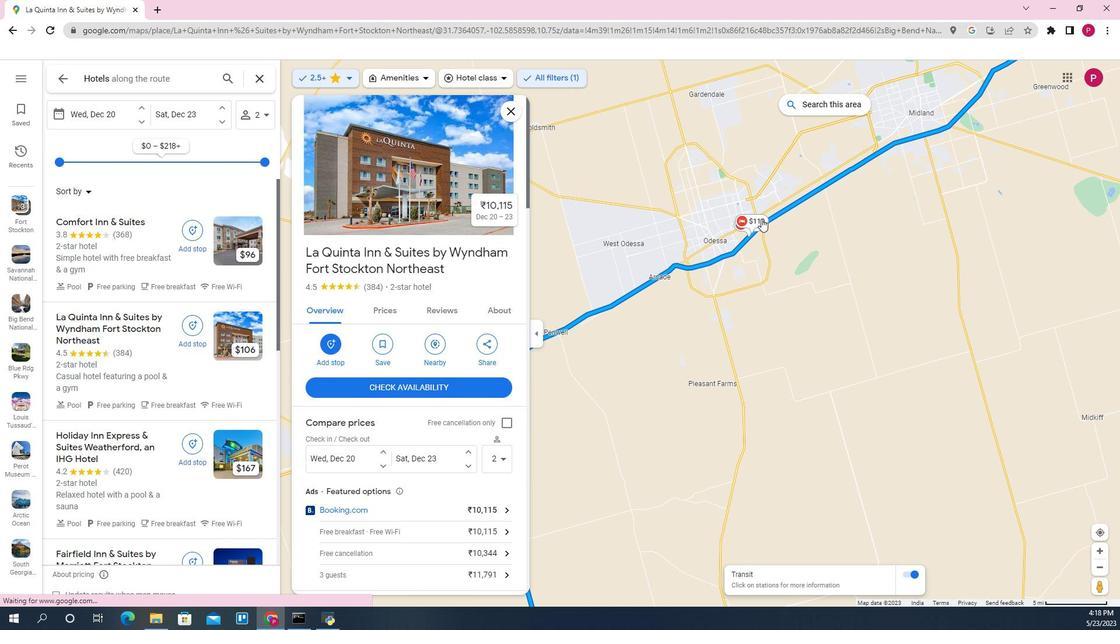 
Action: Mouse moved to (551, 236)
Screenshot: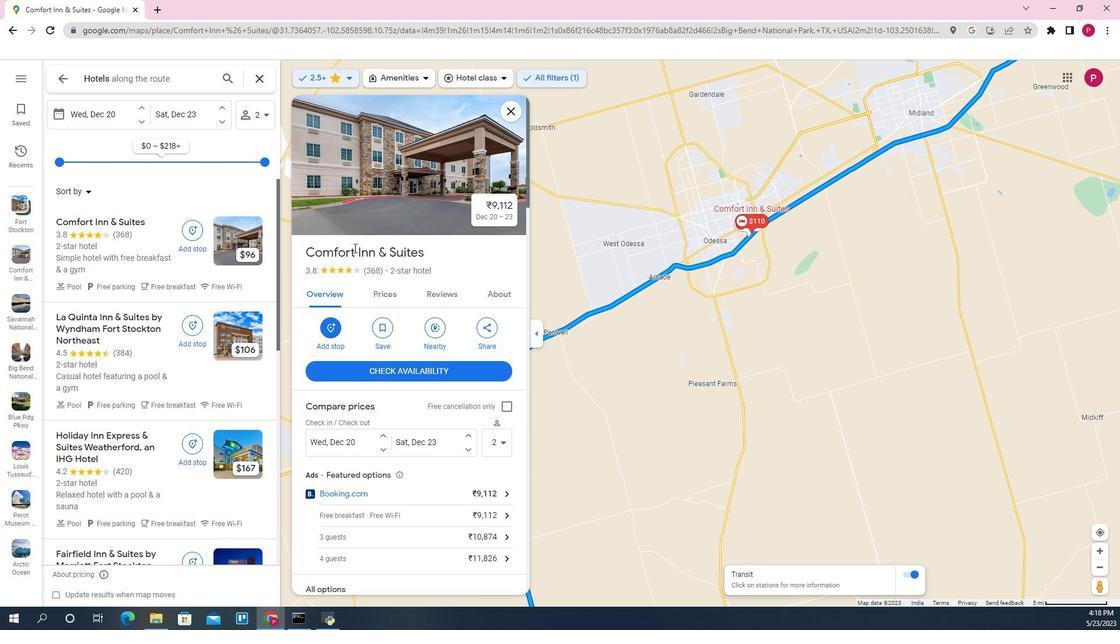 
Action: Mouse pressed left at (551, 236)
Screenshot: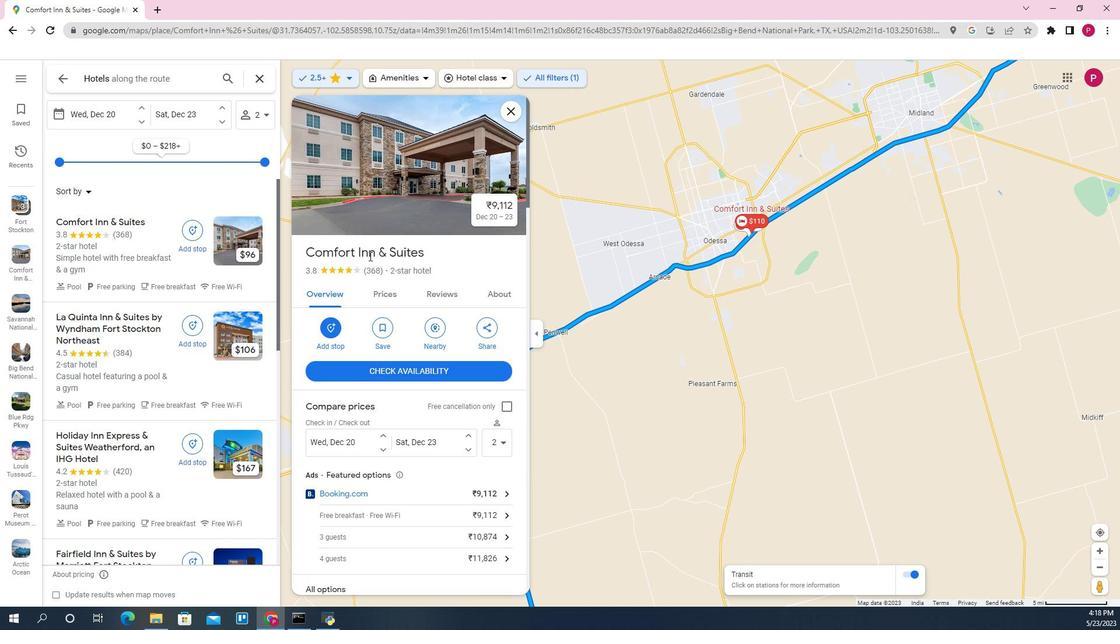 
Action: Mouse moved to (554, 159)
Screenshot: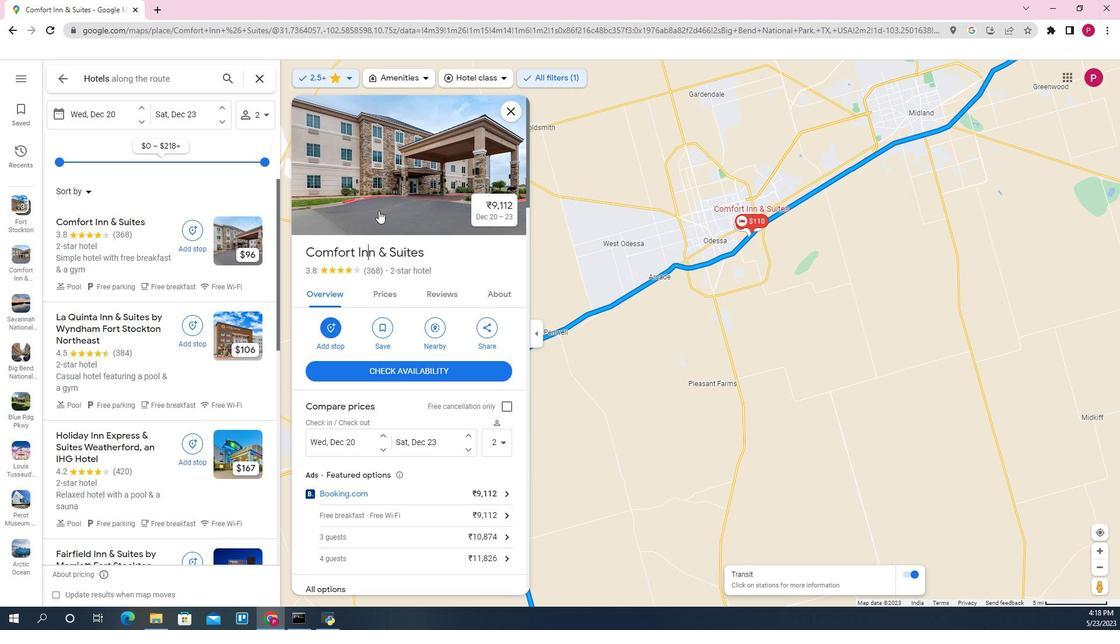 
Action: Mouse pressed left at (554, 159)
Screenshot: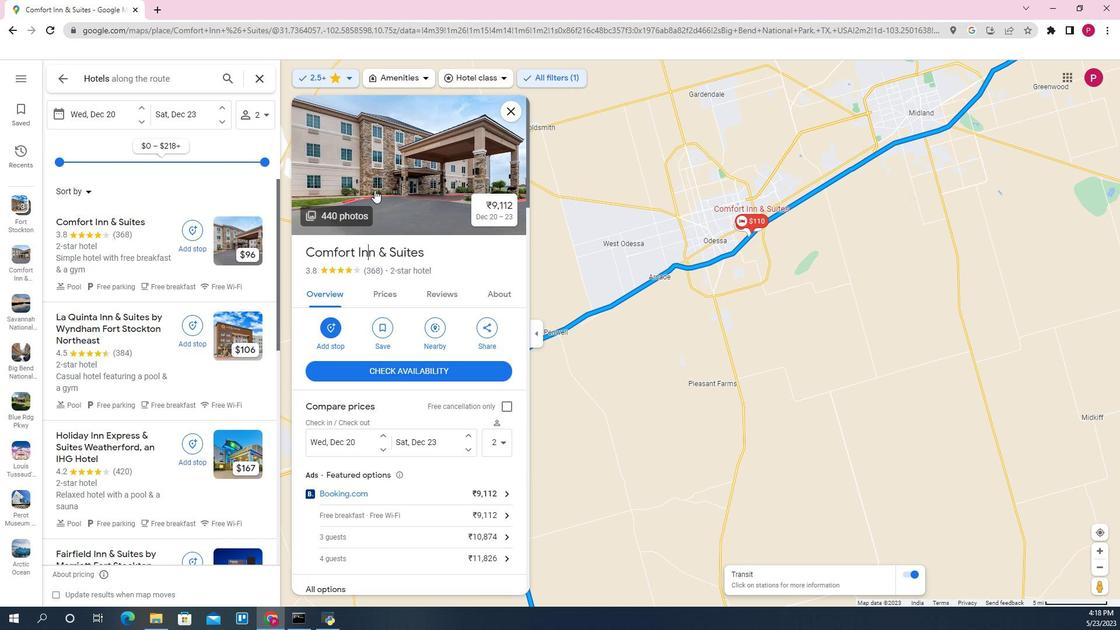 
Action: Mouse moved to (484, 446)
Screenshot: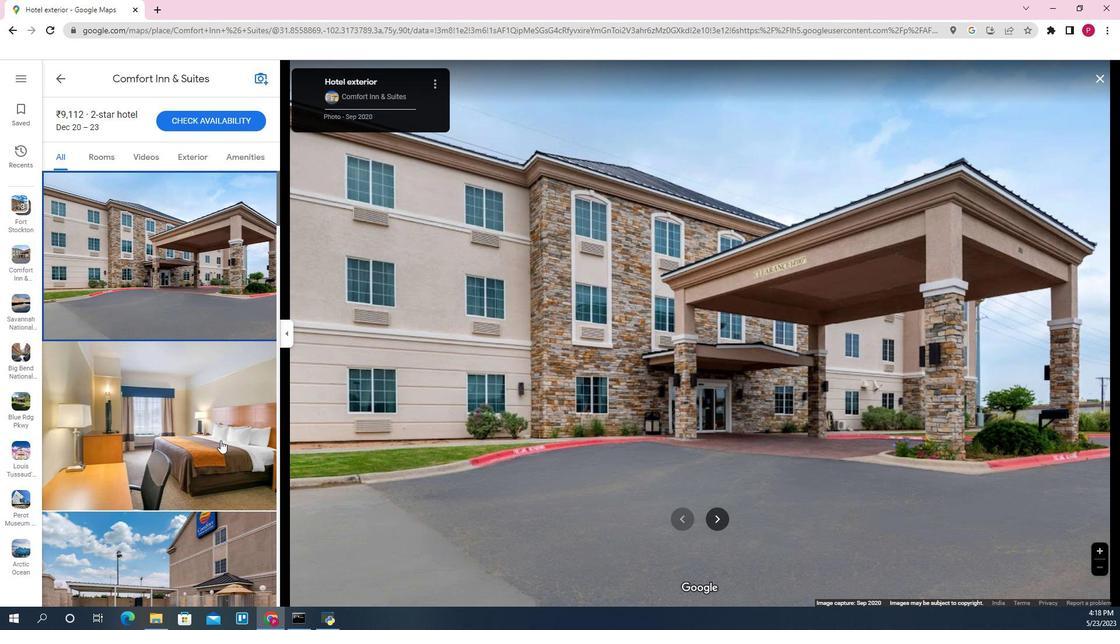 
Action: Mouse scrolled (484, 446) with delta (0, 0)
Screenshot: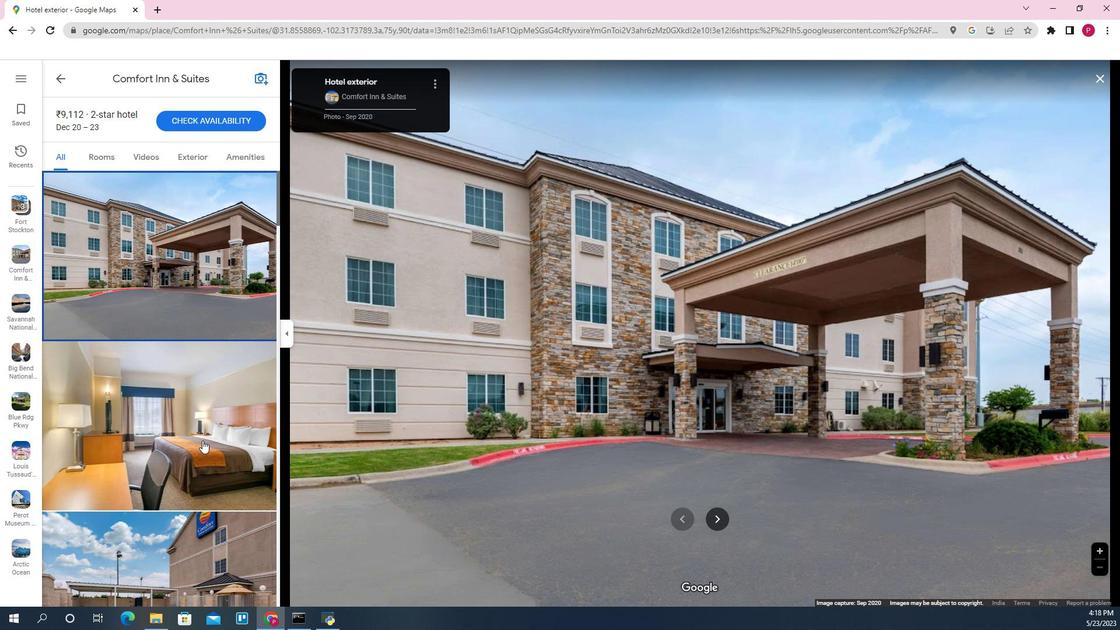 
Action: Mouse moved to (484, 449)
Screenshot: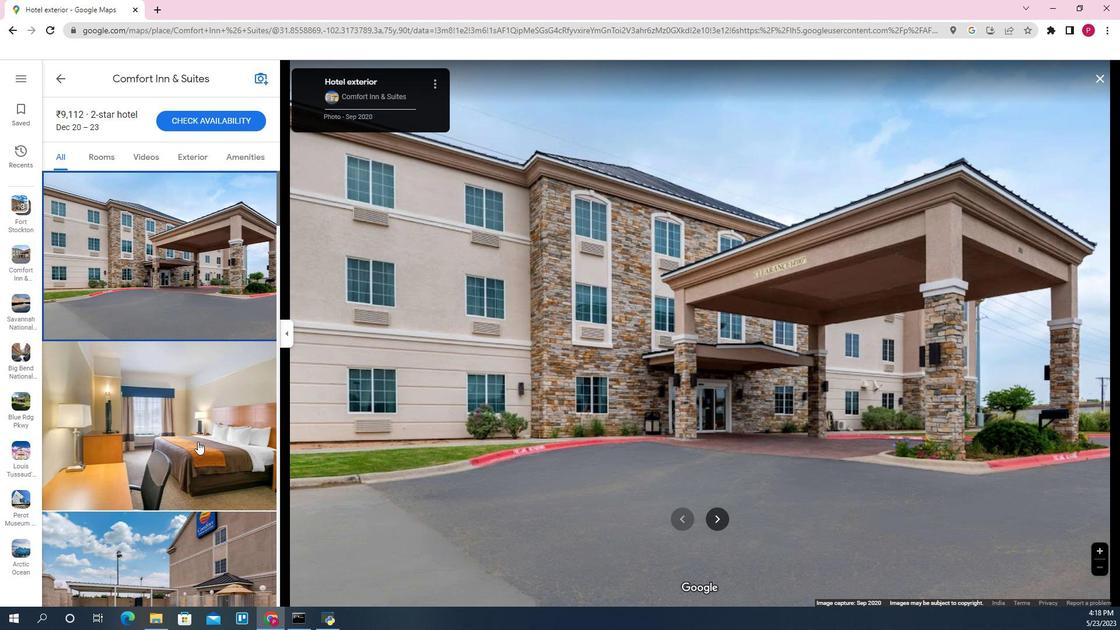 
Action: Mouse scrolled (484, 448) with delta (0, -1)
Screenshot: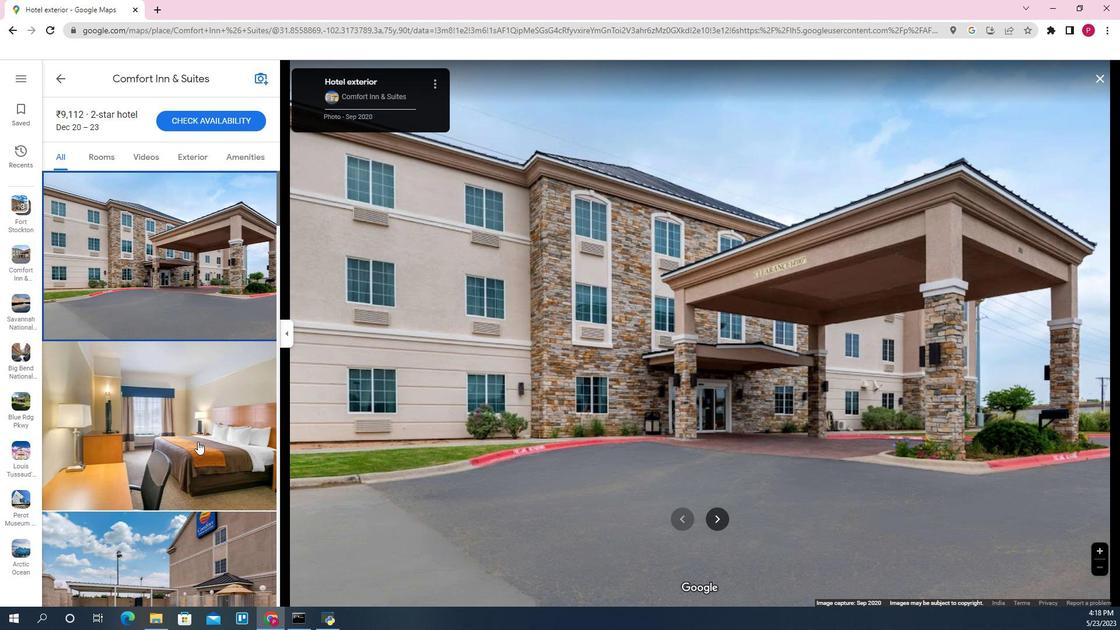
Action: Mouse moved to (484, 450)
Screenshot: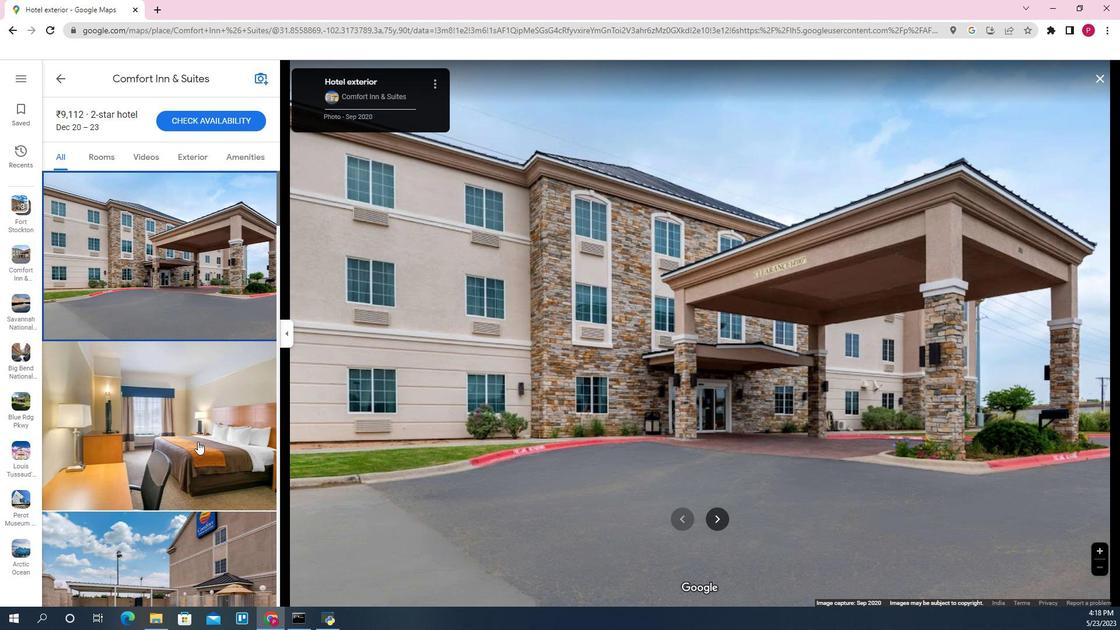 
Action: Mouse scrolled (484, 449) with delta (0, 0)
Screenshot: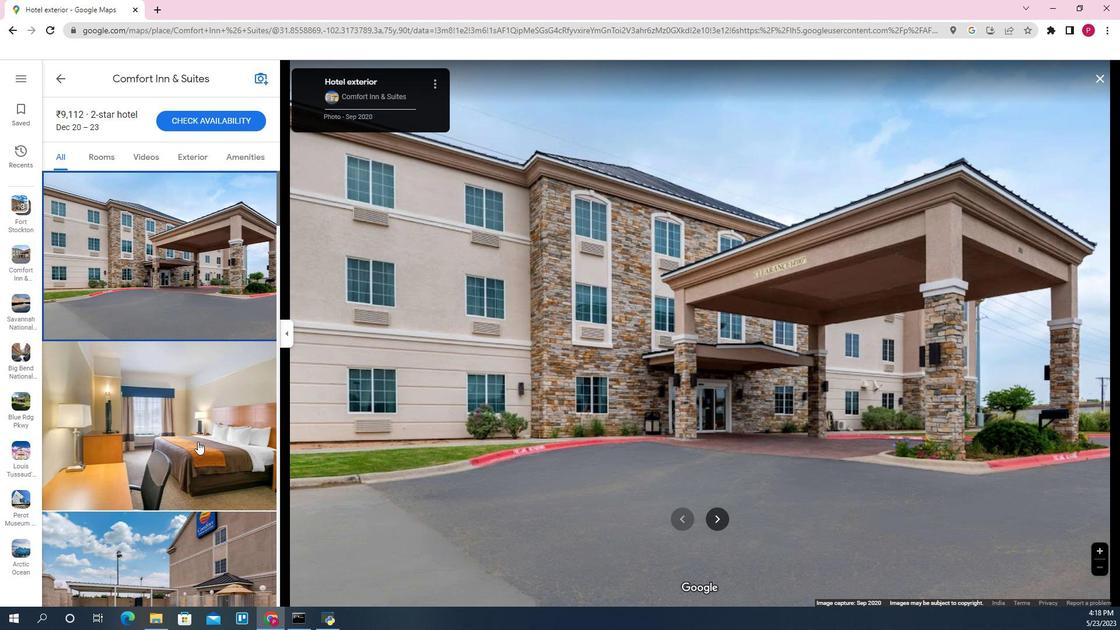 
Action: Mouse moved to (487, 445)
Screenshot: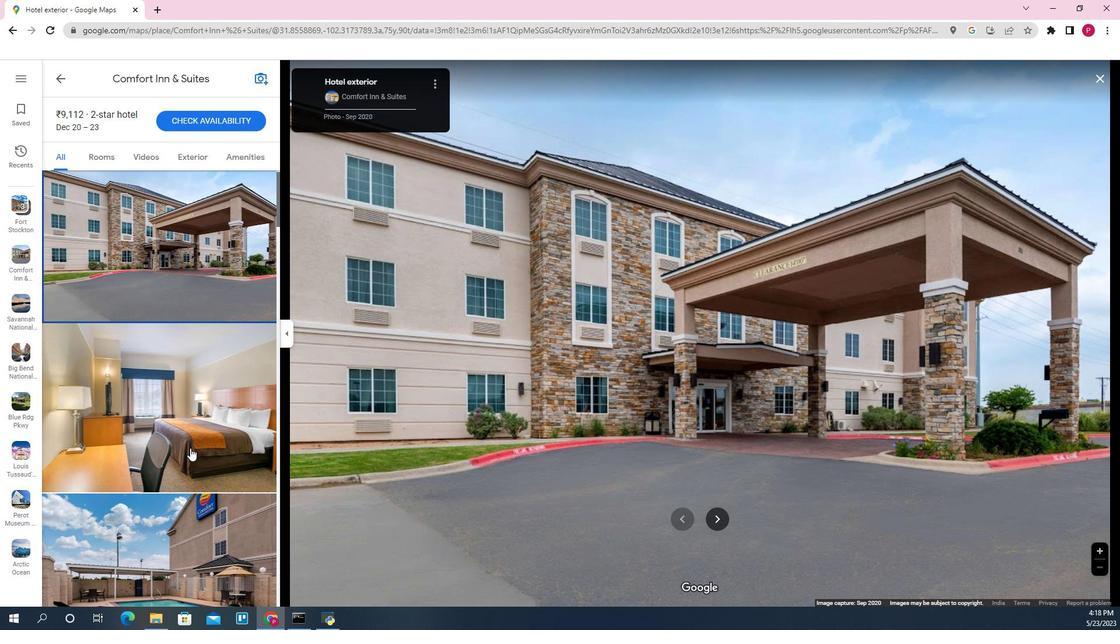 
Action: Mouse scrolled (487, 444) with delta (0, 0)
Screenshot: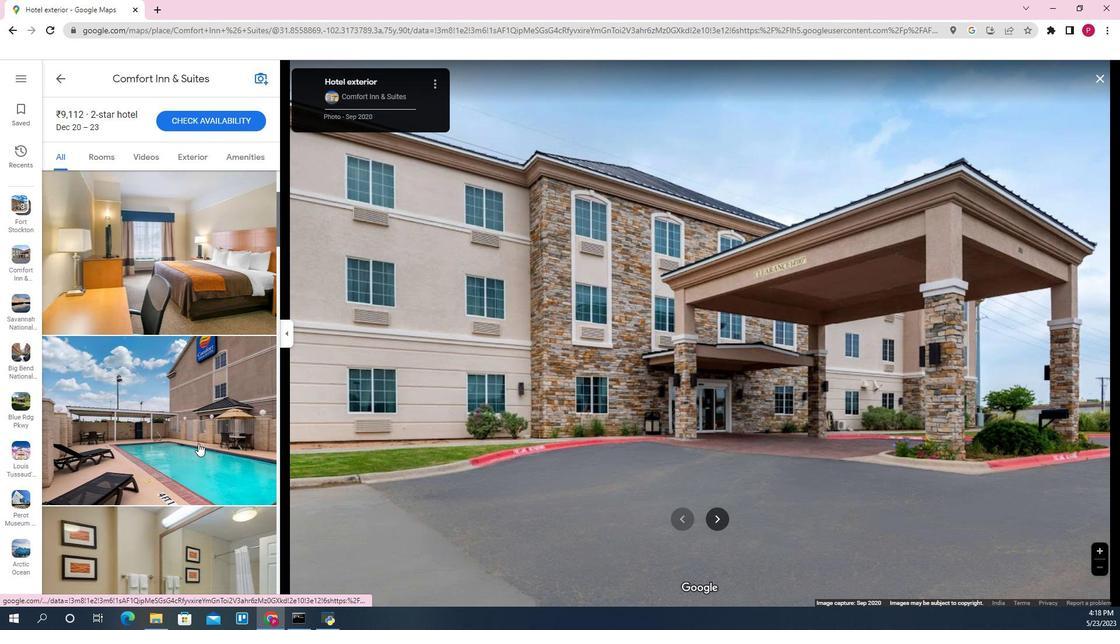 
Action: Mouse scrolled (487, 444) with delta (0, 0)
Screenshot: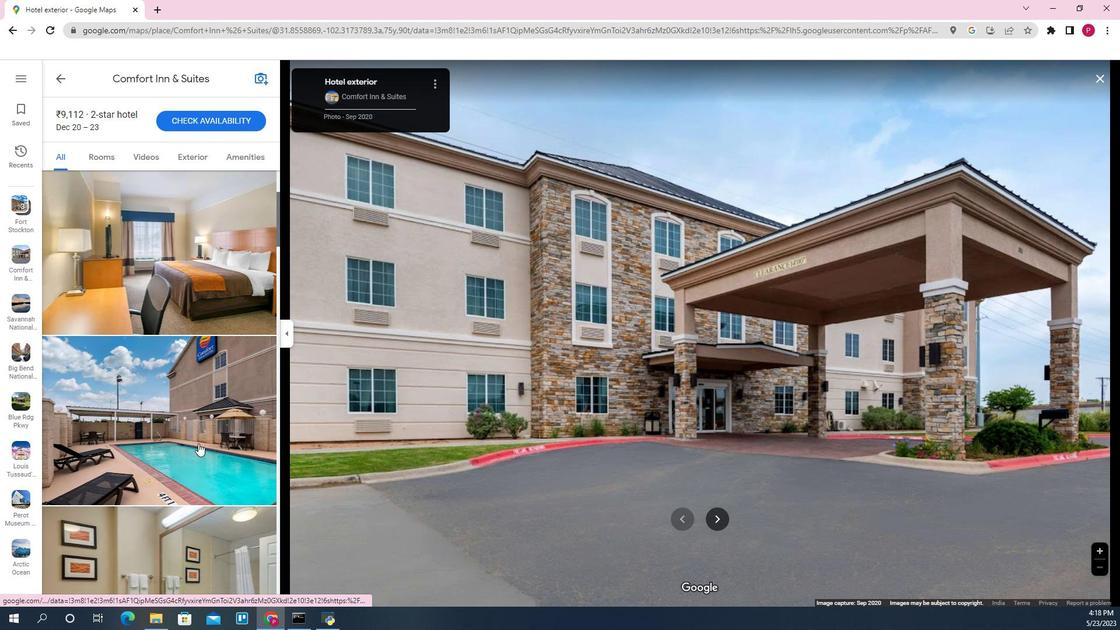 
Action: Mouse scrolled (487, 444) with delta (0, 0)
Screenshot: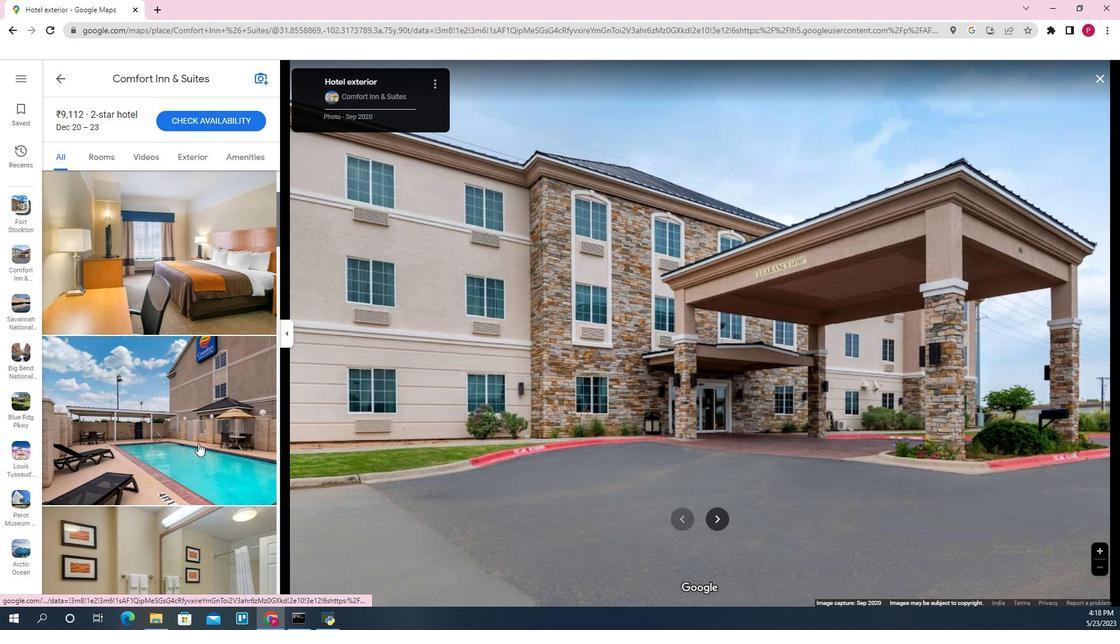 
Action: Mouse scrolled (487, 444) with delta (0, 0)
Screenshot: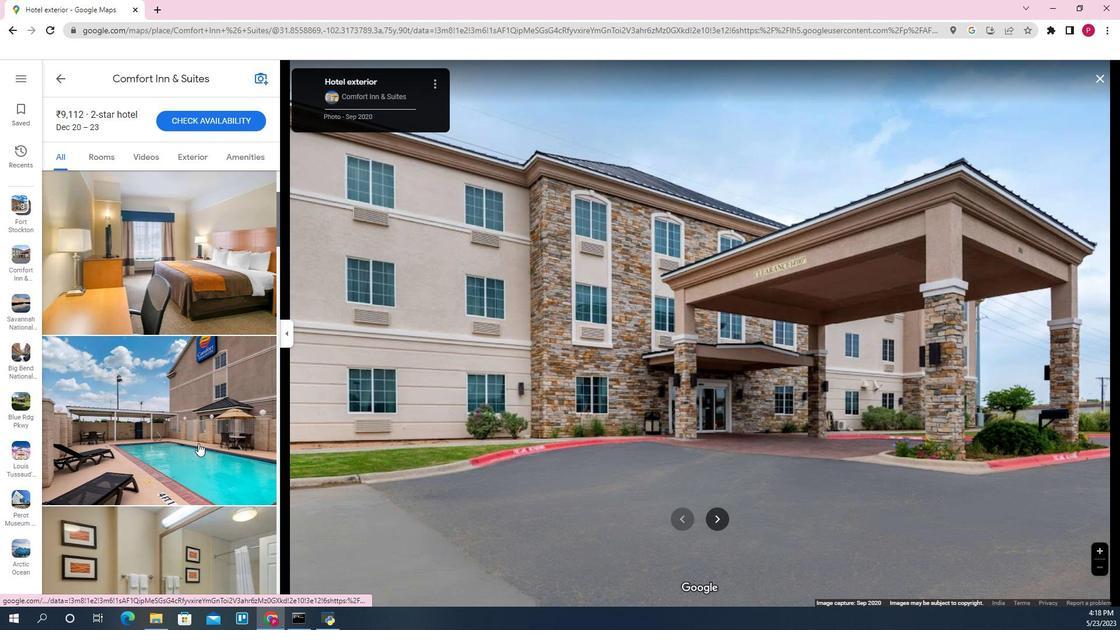 
Action: Mouse moved to (487, 445)
Screenshot: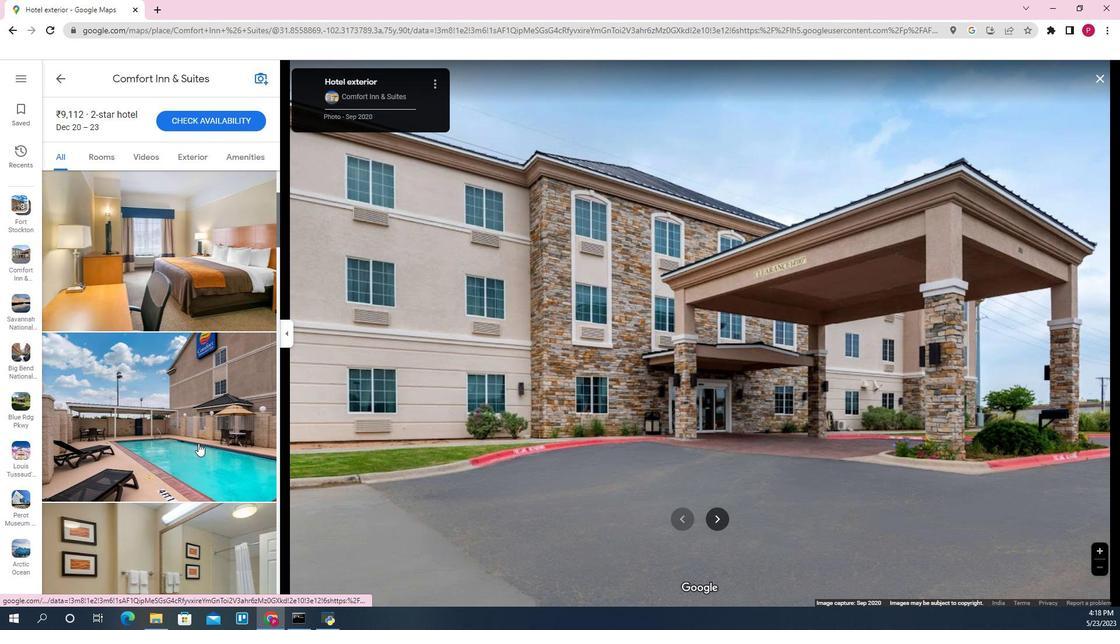 
Action: Mouse scrolled (487, 444) with delta (0, 0)
Screenshot: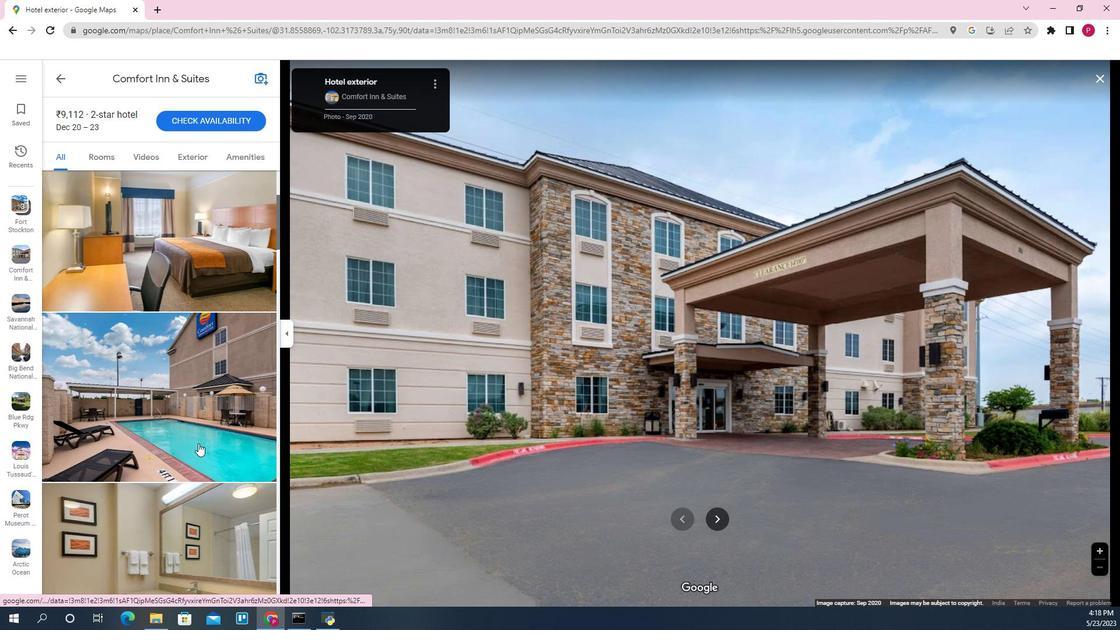 
Action: Mouse moved to (499, 439)
Screenshot: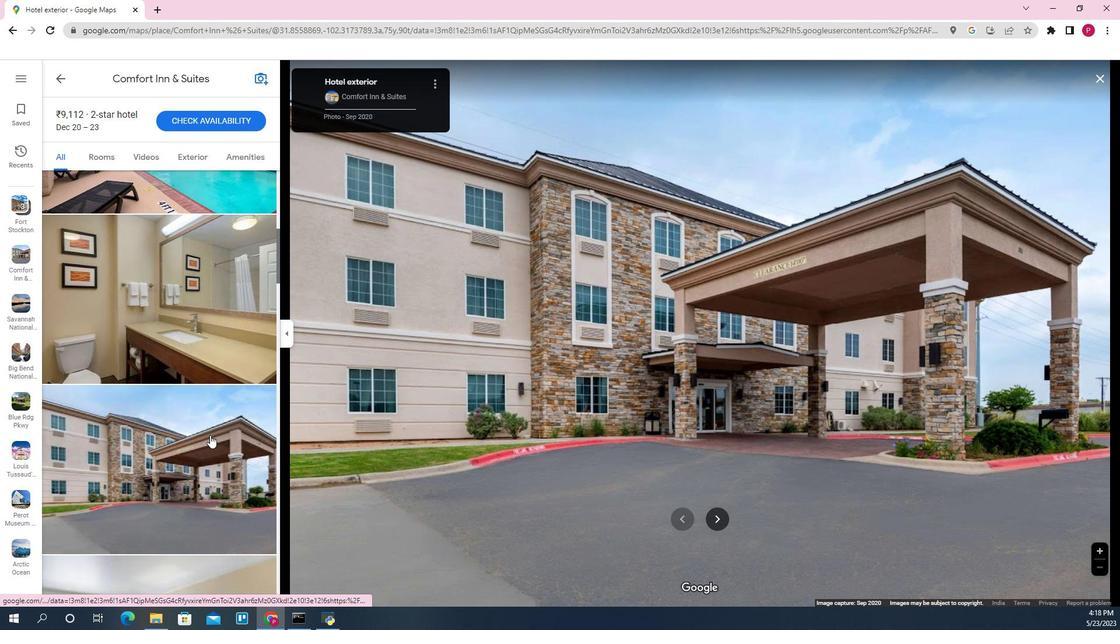 
Action: Mouse scrolled (498, 435) with delta (0, 0)
Screenshot: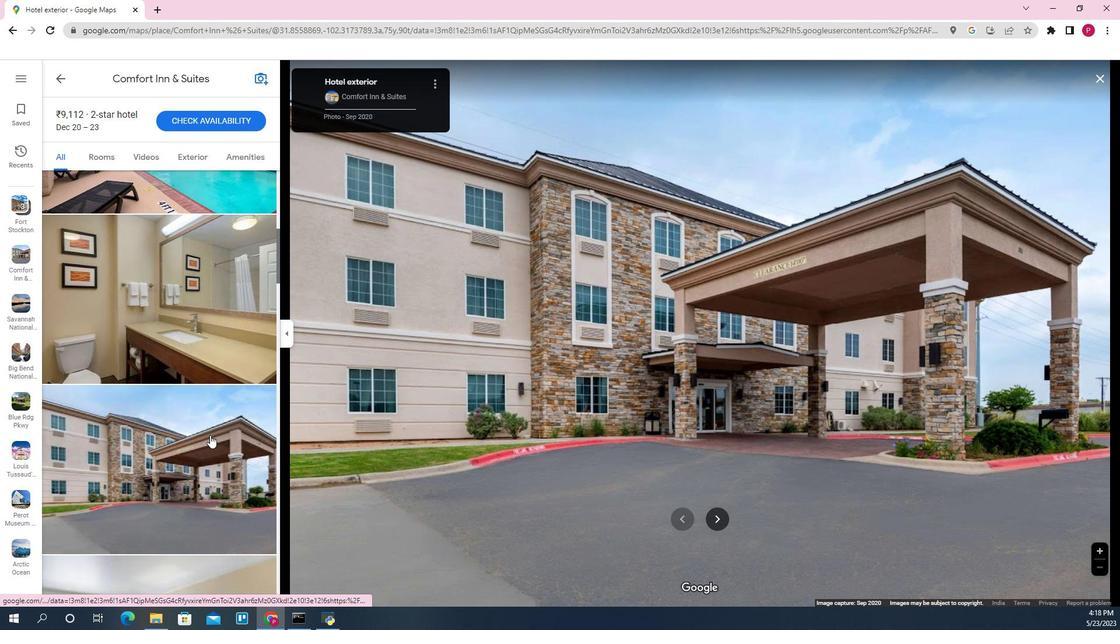 
Action: Mouse moved to (499, 439)
Screenshot: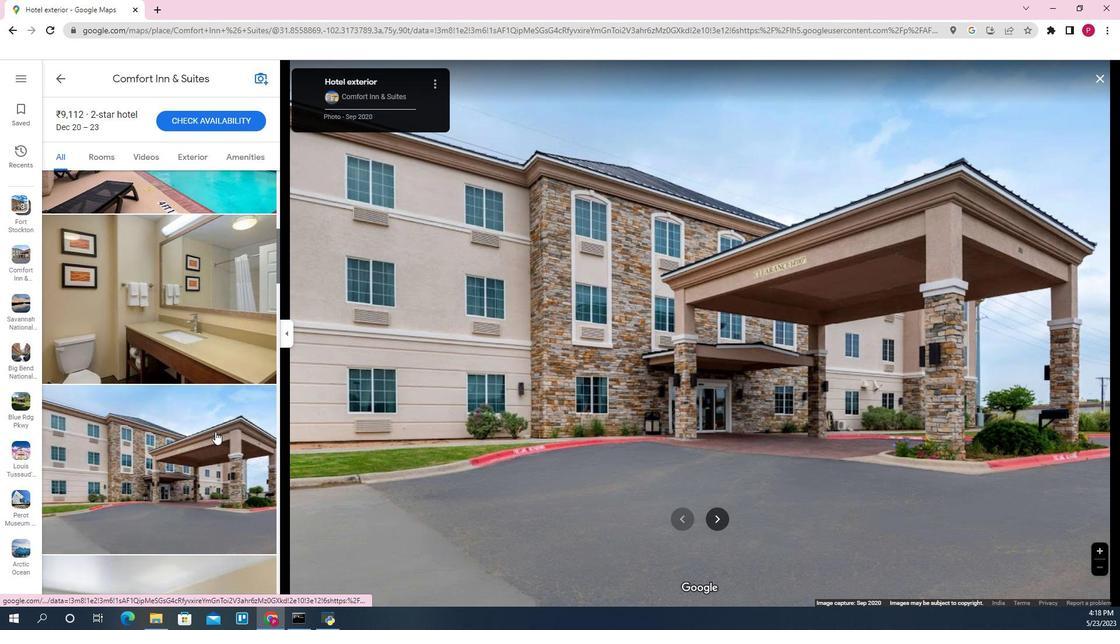 
Action: Mouse scrolled (499, 438) with delta (0, 0)
Screenshot: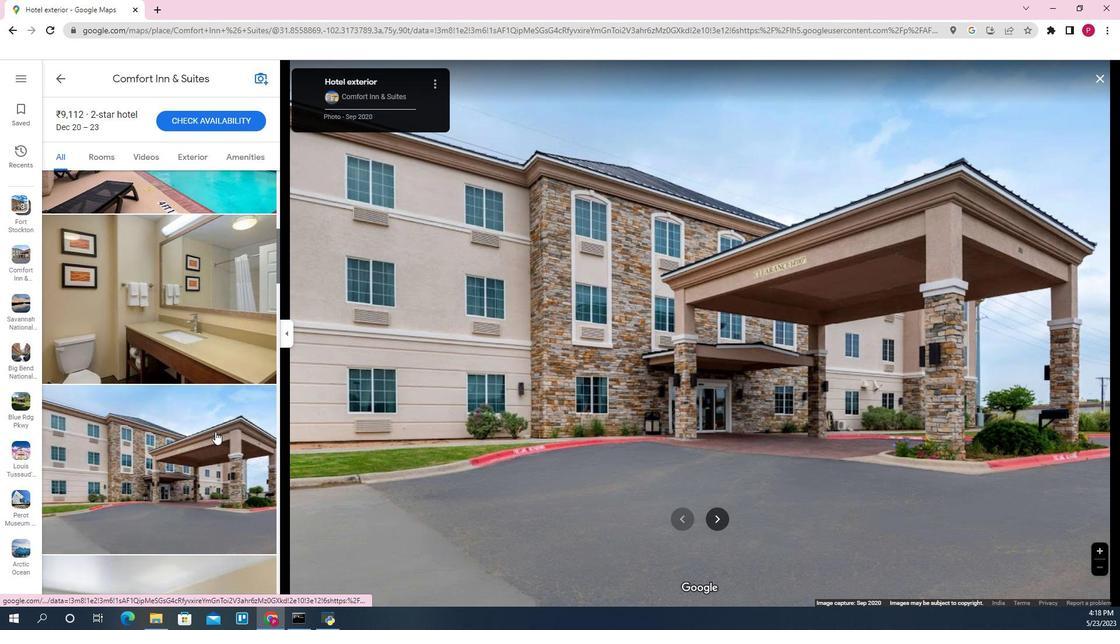 
Action: Mouse moved to (499, 439)
Screenshot: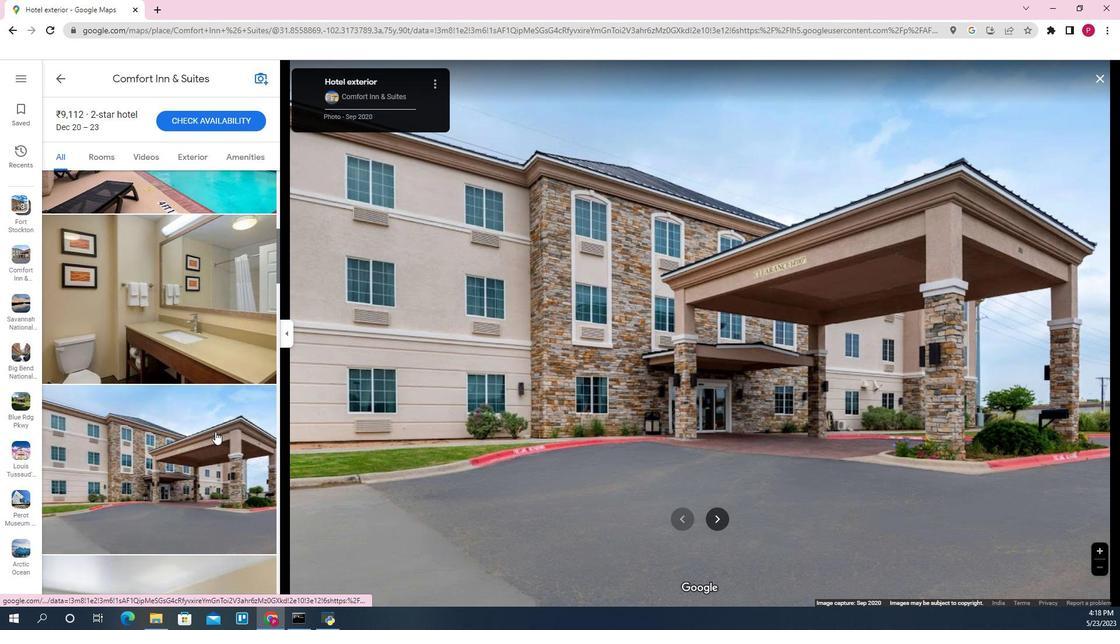 
Action: Mouse scrolled (499, 438) with delta (0, 0)
Screenshot: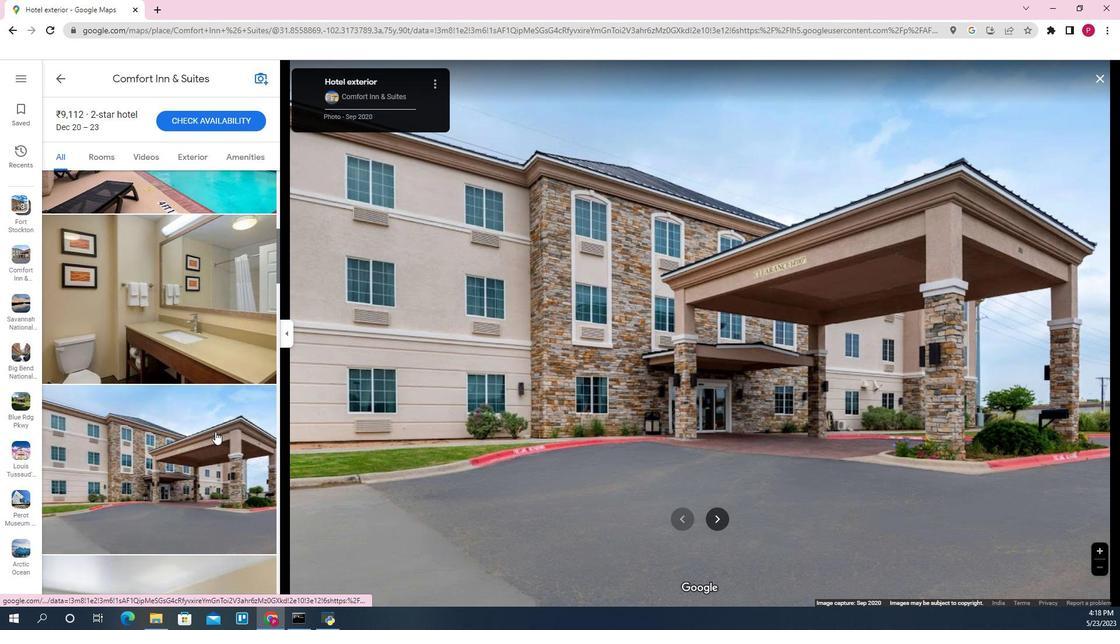 
Action: Mouse scrolled (499, 438) with delta (0, 0)
Screenshot: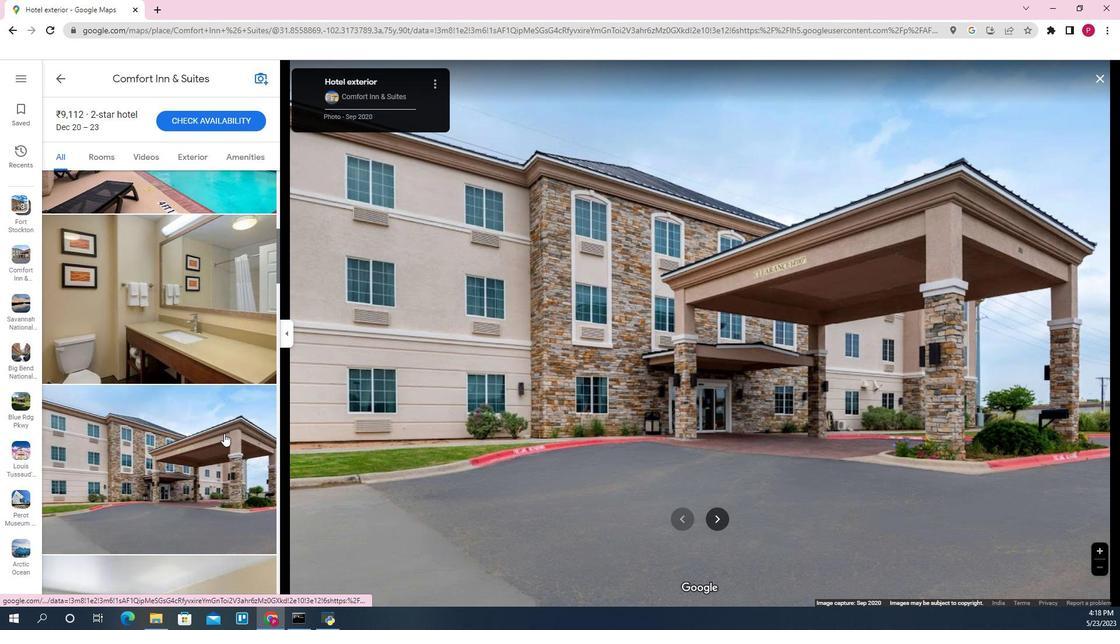 
Action: Mouse moved to (487, 418)
Screenshot: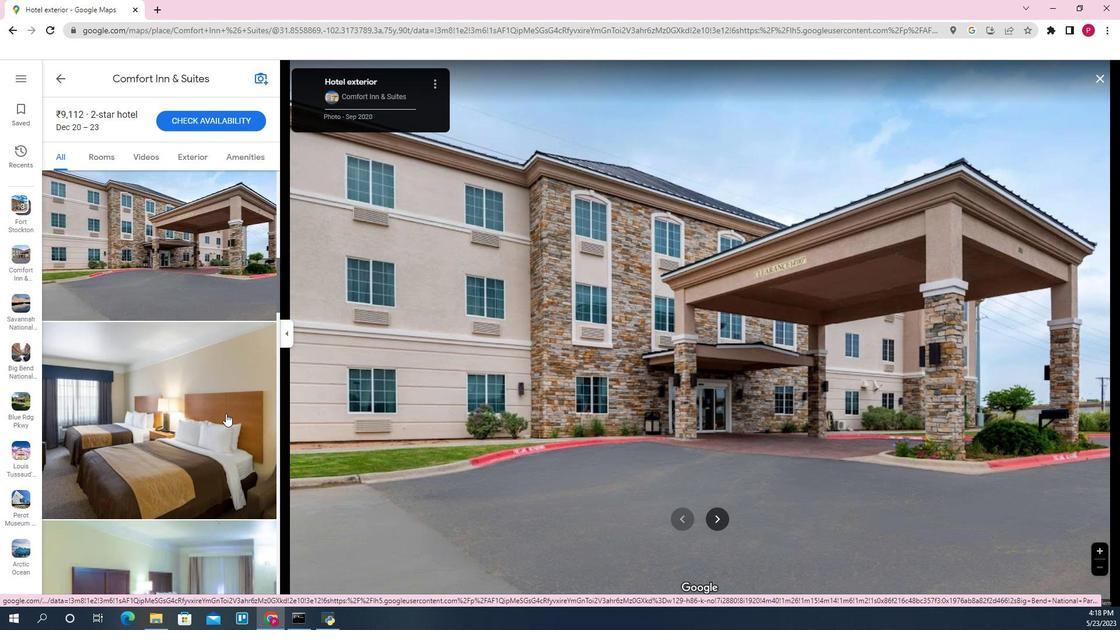 
Action: Mouse scrolled (487, 418) with delta (0, 0)
Screenshot: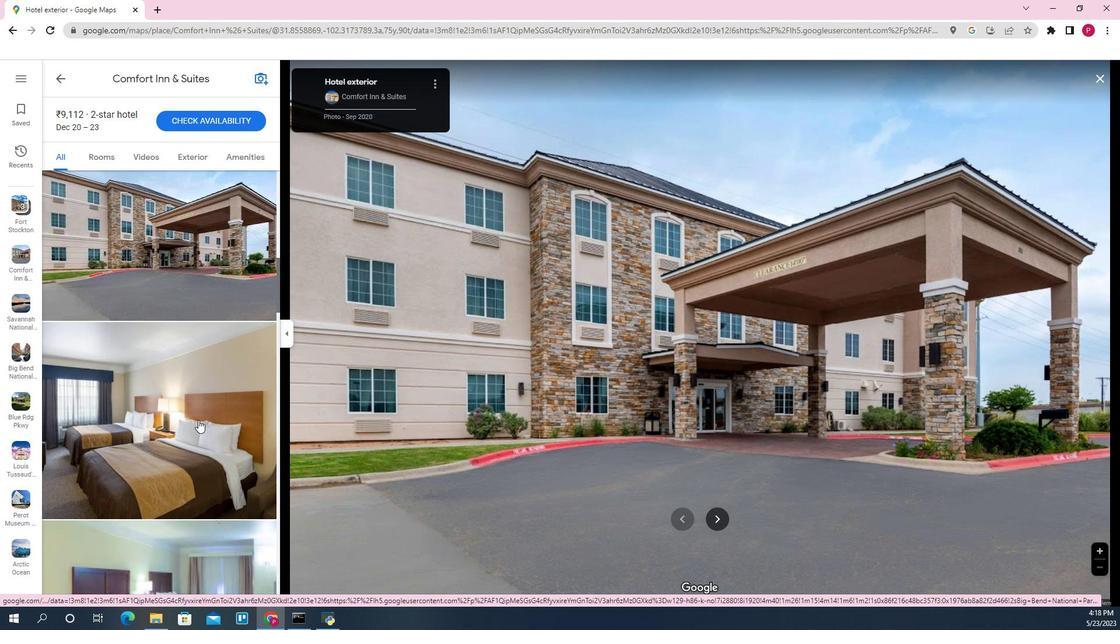 
Action: Mouse scrolled (487, 418) with delta (0, 0)
Screenshot: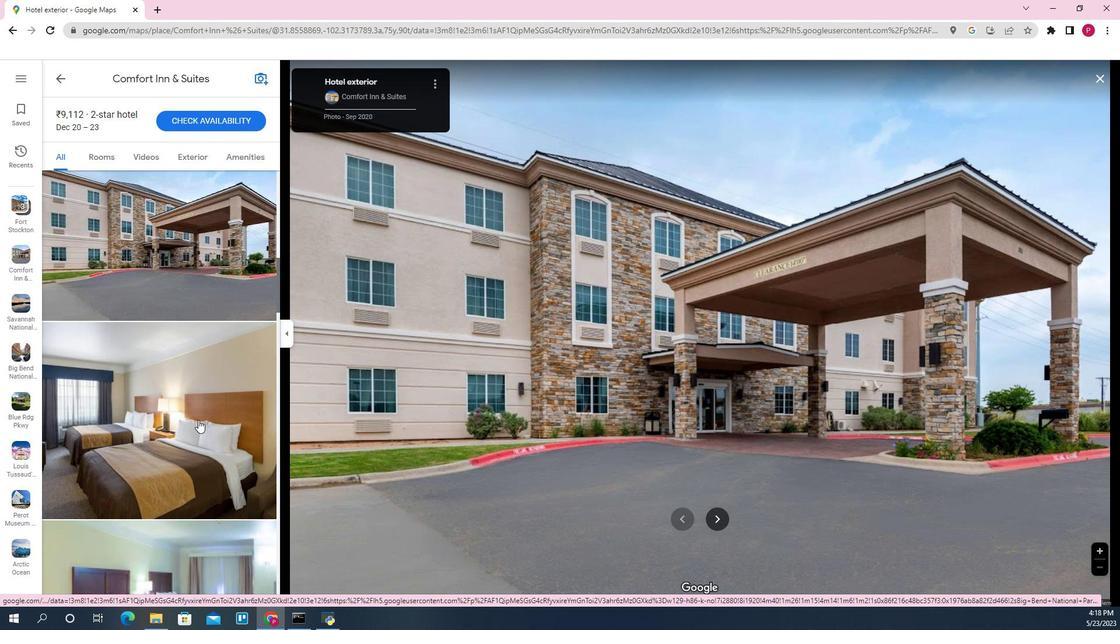 
Action: Mouse scrolled (487, 418) with delta (0, 0)
Screenshot: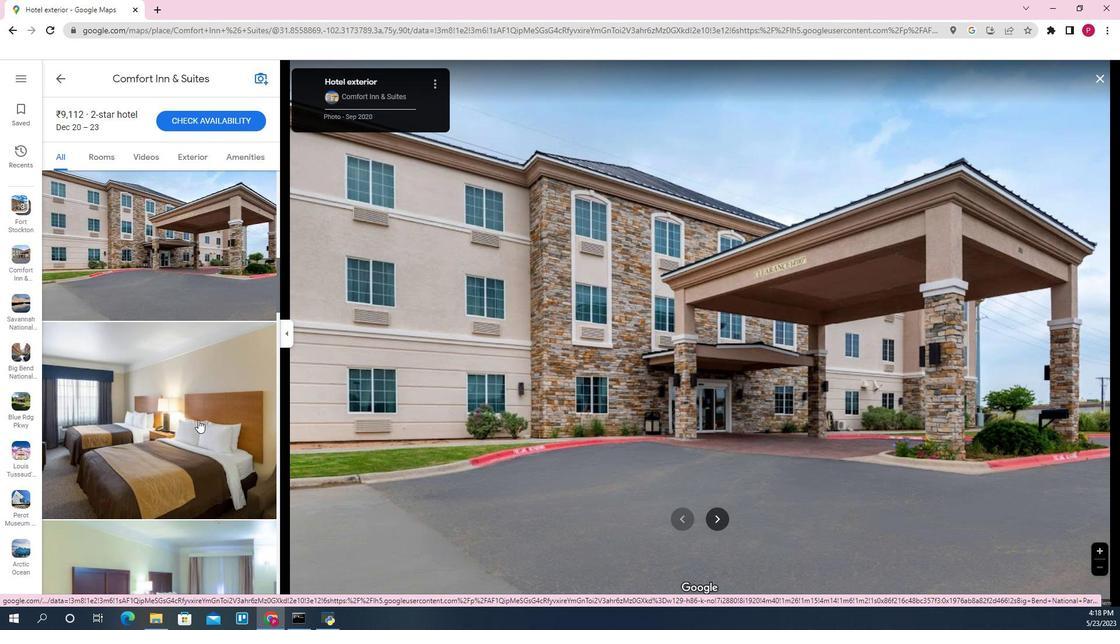 
Action: Mouse moved to (466, 407)
Screenshot: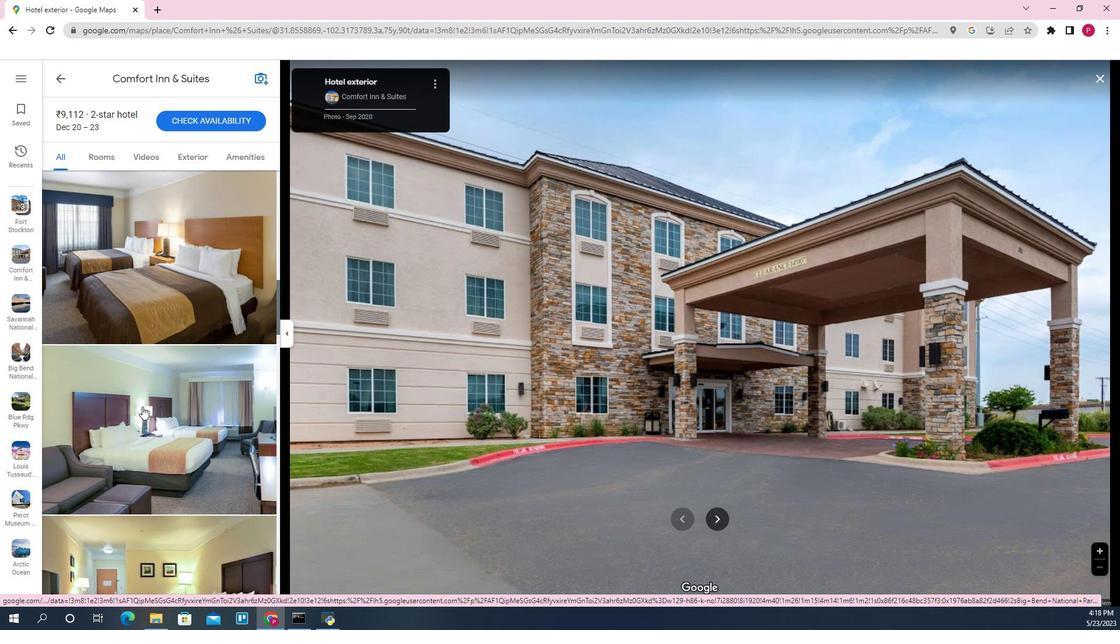 
Action: Mouse scrolled (466, 407) with delta (0, 0)
Screenshot: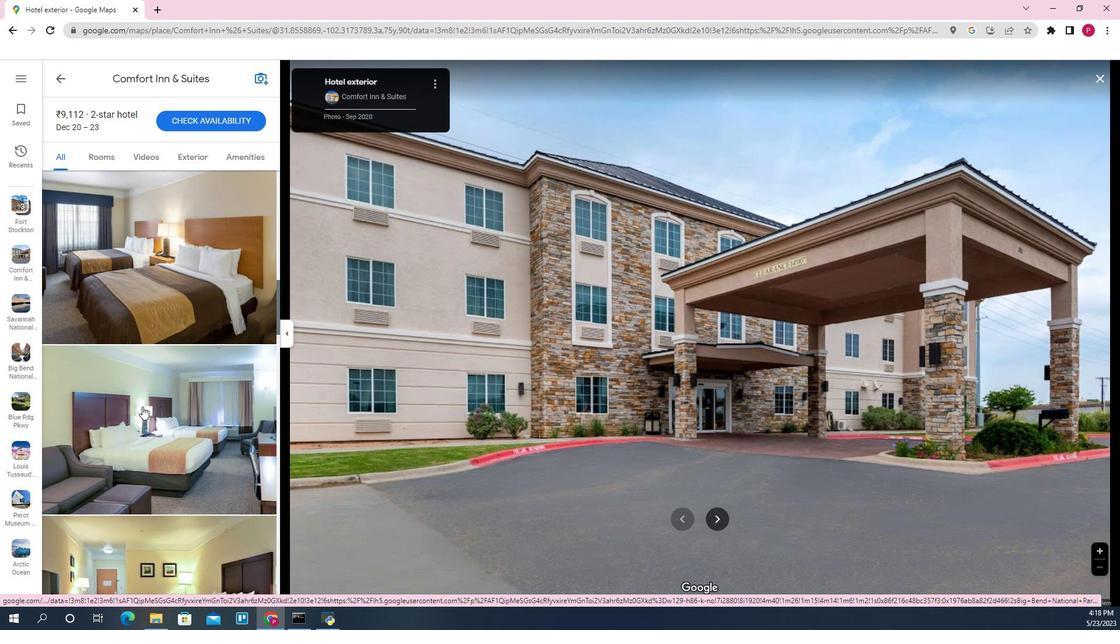 
Action: Mouse moved to (467, 408)
Screenshot: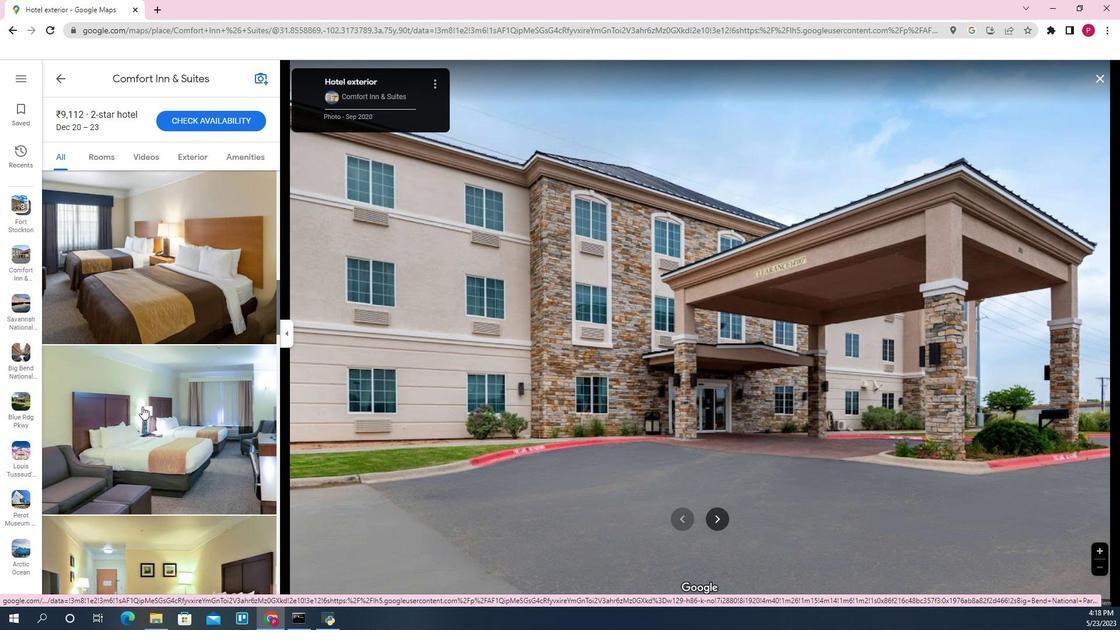 
Action: Mouse scrolled (467, 407) with delta (0, 0)
Screenshot: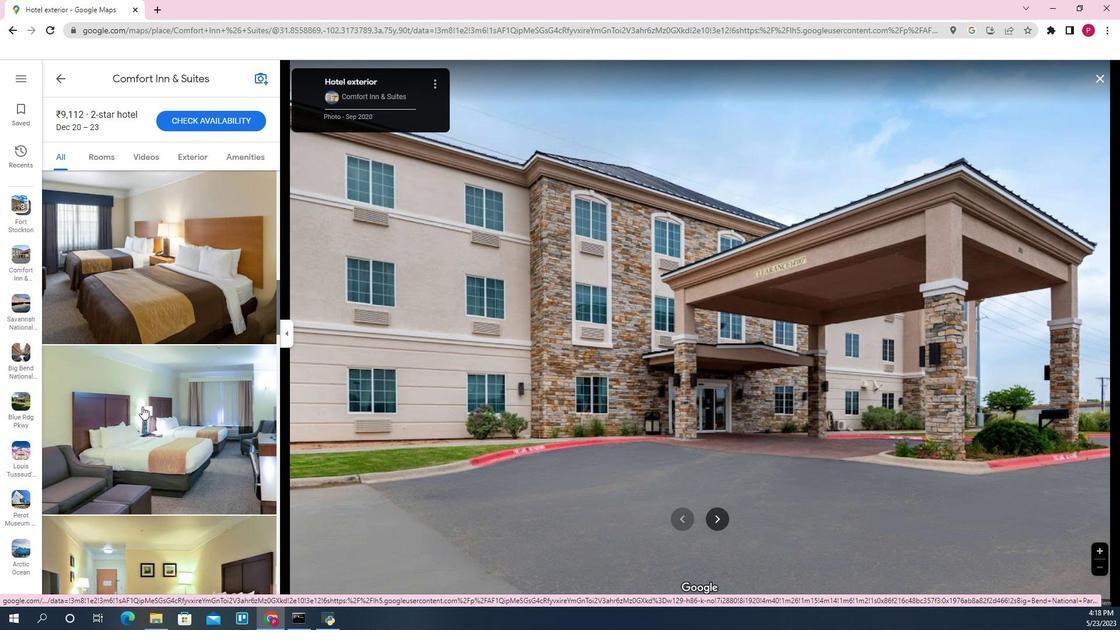 
Action: Mouse moved to (467, 408)
Screenshot: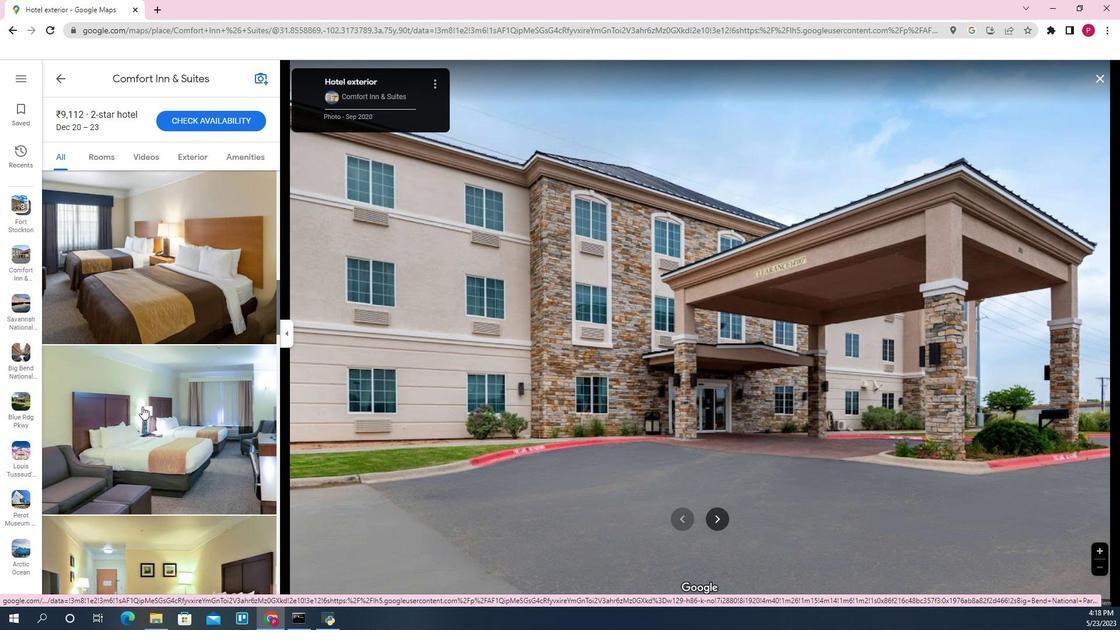 
Action: Mouse scrolled (467, 407) with delta (0, 0)
Screenshot: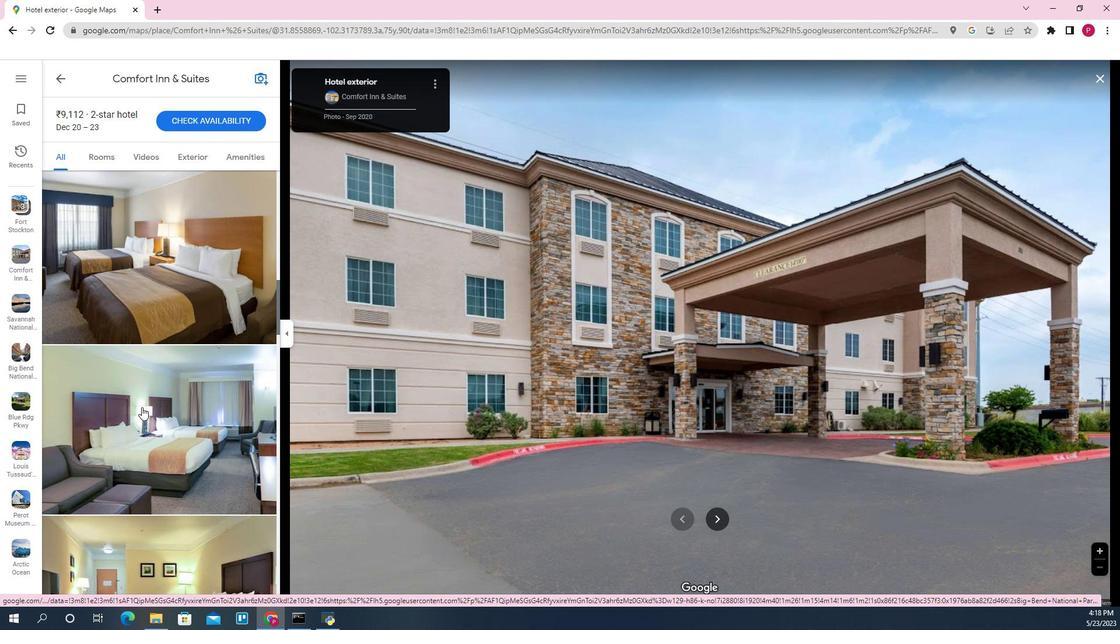 
Action: Mouse moved to (467, 408)
Screenshot: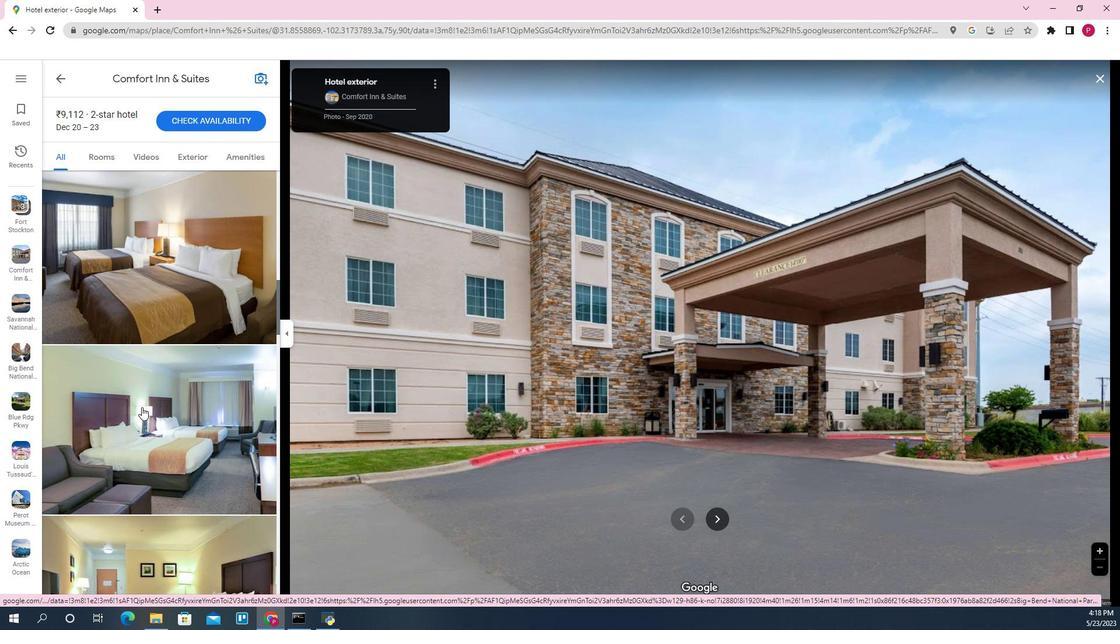 
Action: Mouse scrolled (467, 408) with delta (0, 0)
Screenshot: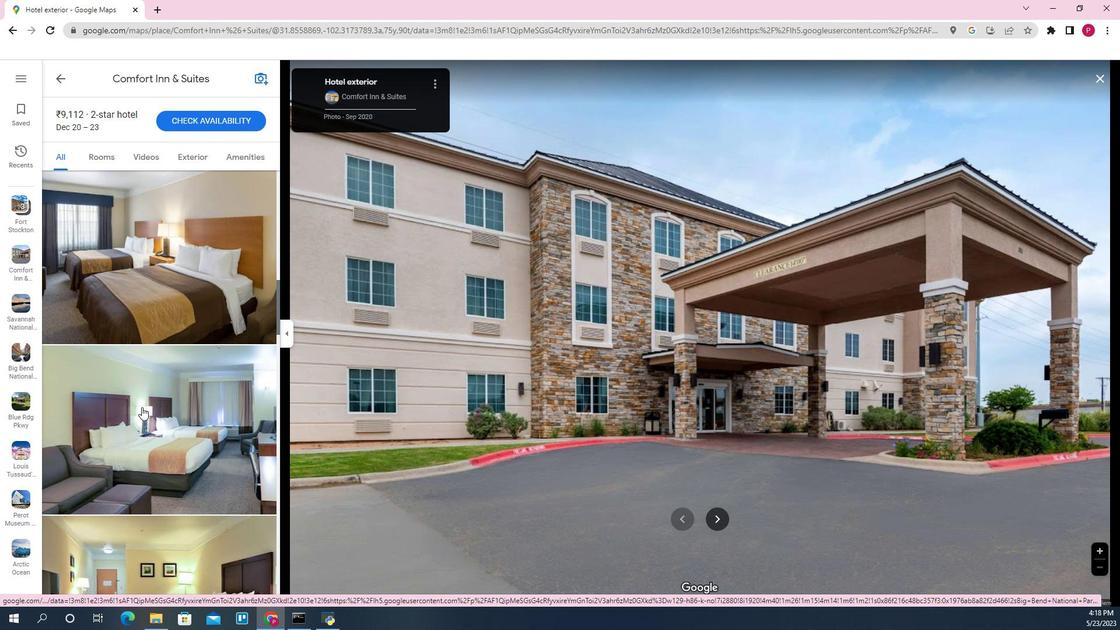 
Action: Mouse moved to (680, 523)
Screenshot: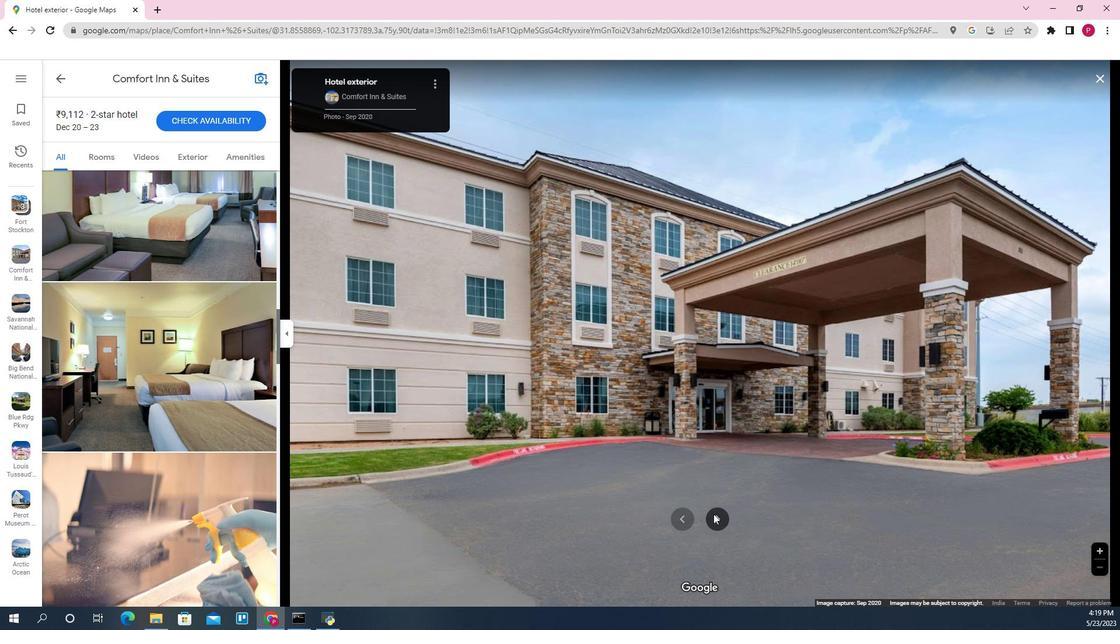 
Action: Mouse pressed left at (680, 523)
Screenshot: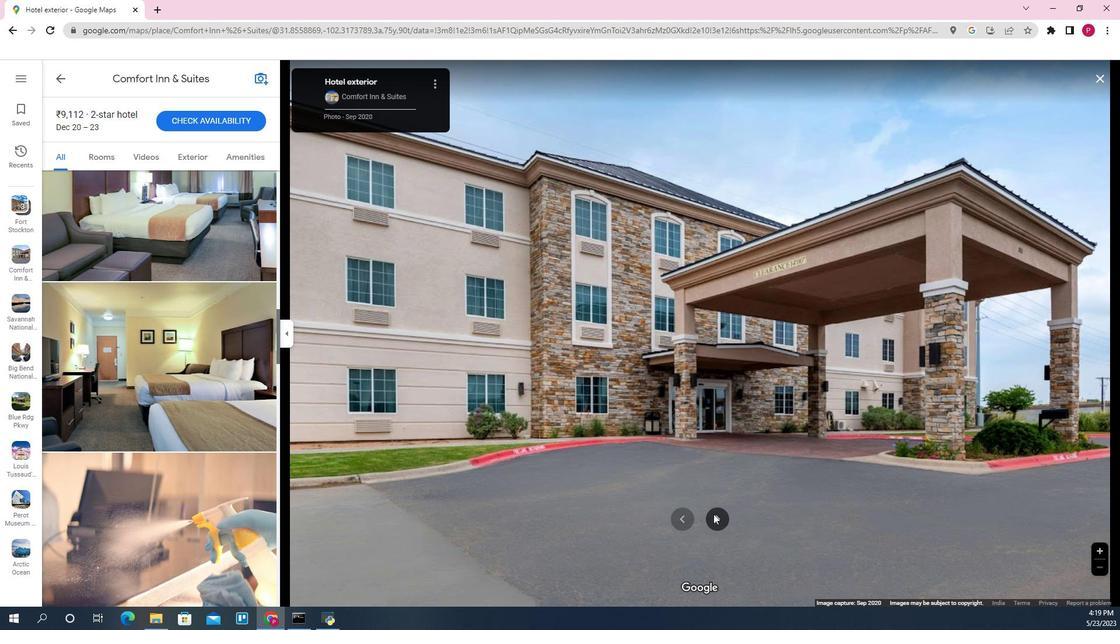 
Action: Mouse moved to (486, 362)
Screenshot: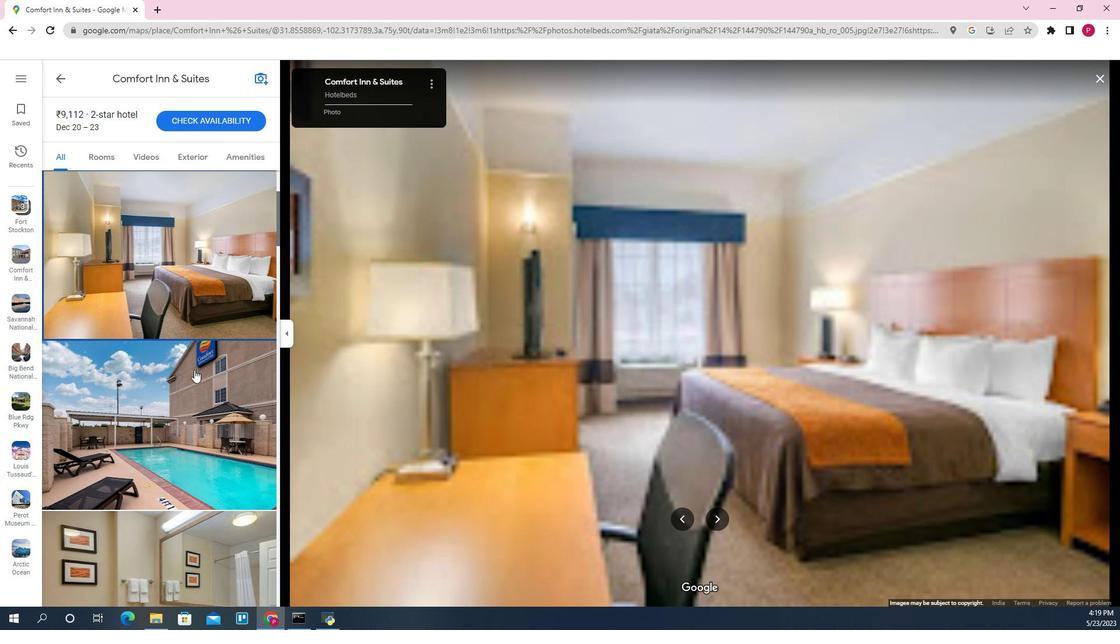 
Action: Mouse scrolled (486, 362) with delta (0, 0)
Screenshot: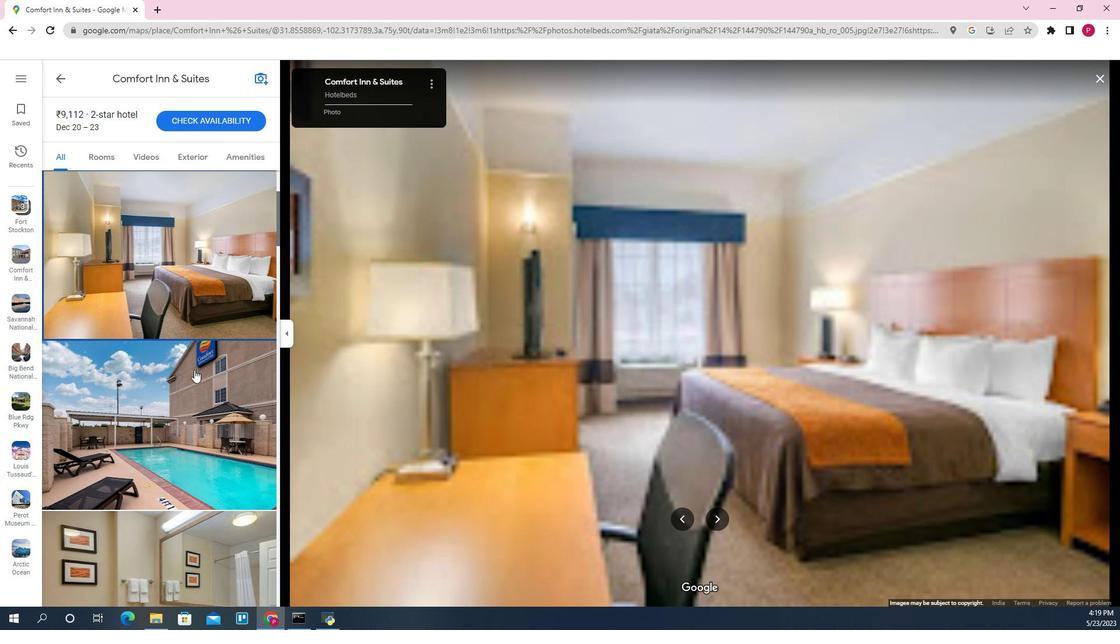 
Action: Mouse scrolled (486, 362) with delta (0, 0)
Screenshot: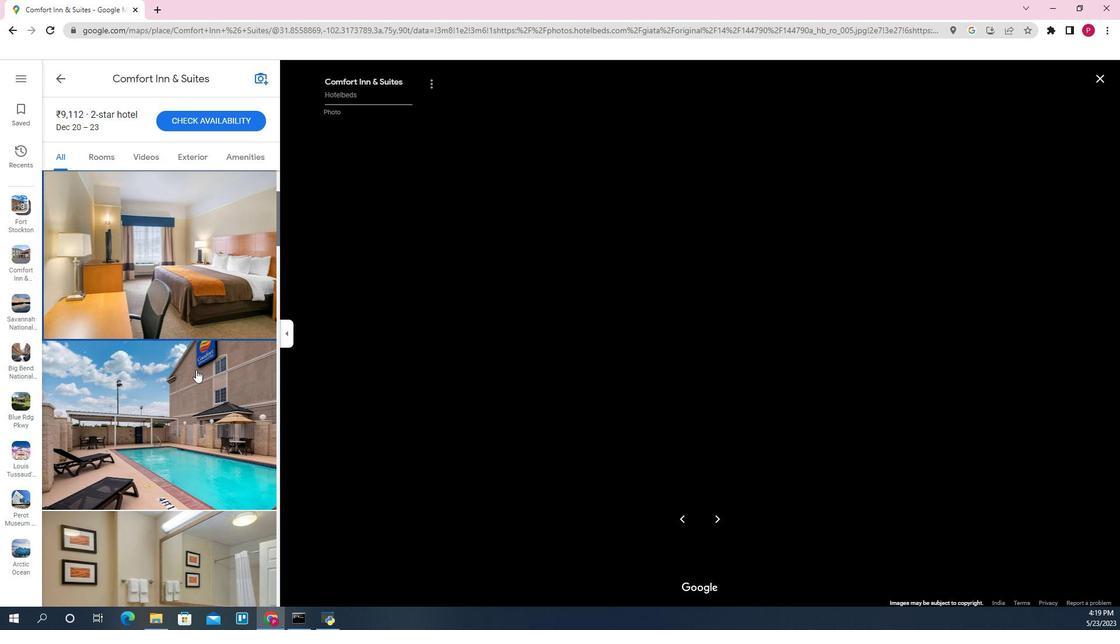 
Action: Mouse scrolled (486, 362) with delta (0, 0)
Screenshot: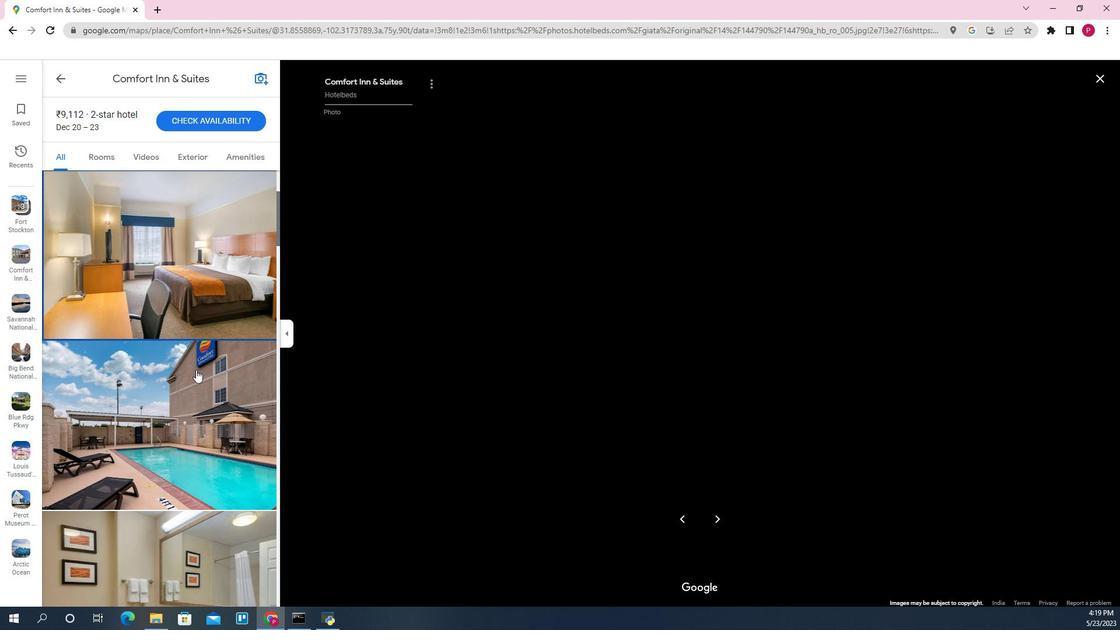 
Action: Mouse scrolled (486, 362) with delta (0, 0)
Screenshot: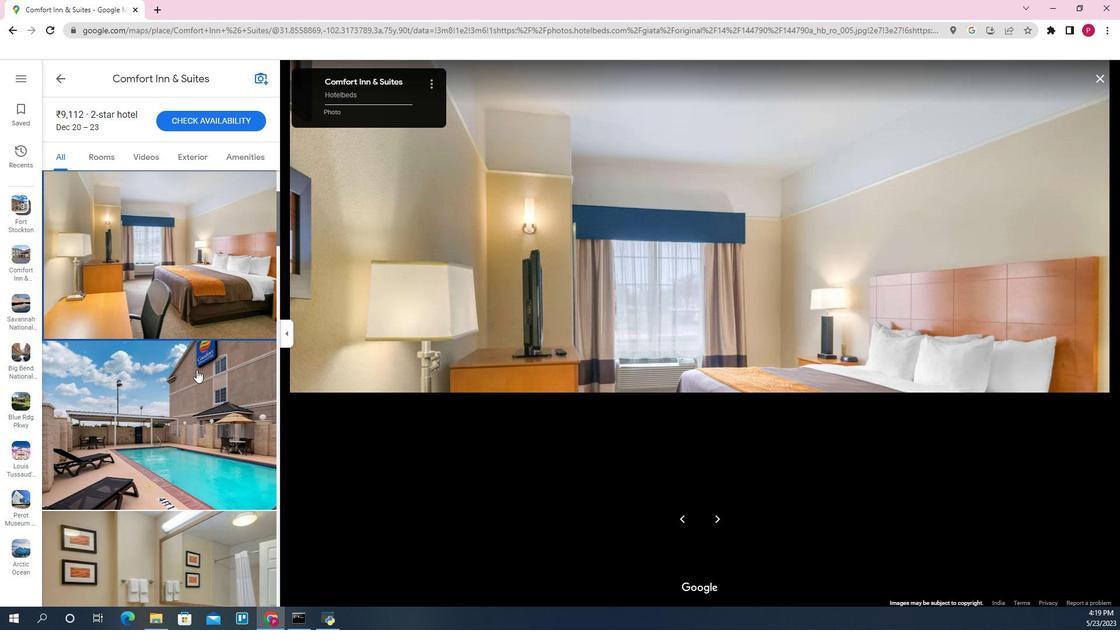 
Action: Mouse scrolled (486, 362) with delta (0, 0)
Screenshot: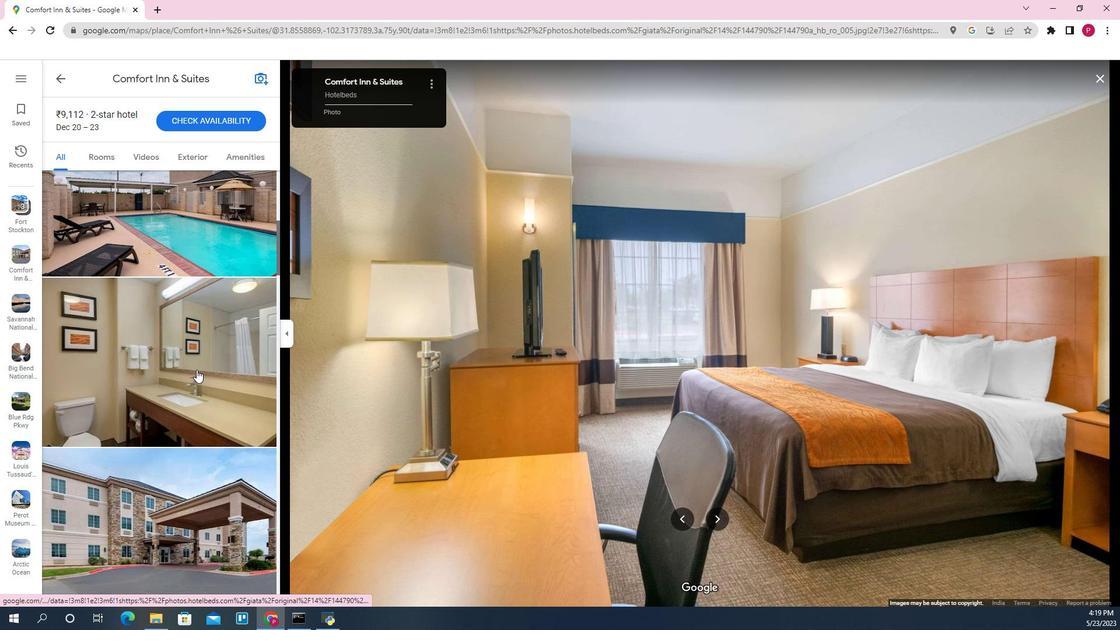 
Action: Mouse scrolled (486, 362) with delta (0, 0)
Screenshot: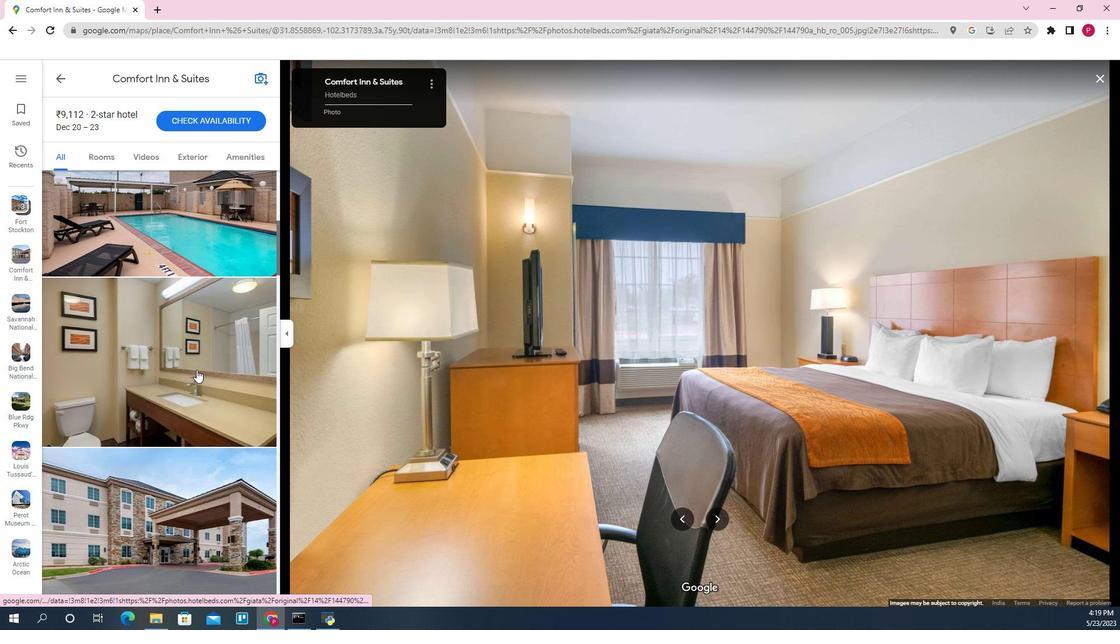 
Action: Mouse scrolled (486, 362) with delta (0, 0)
Screenshot: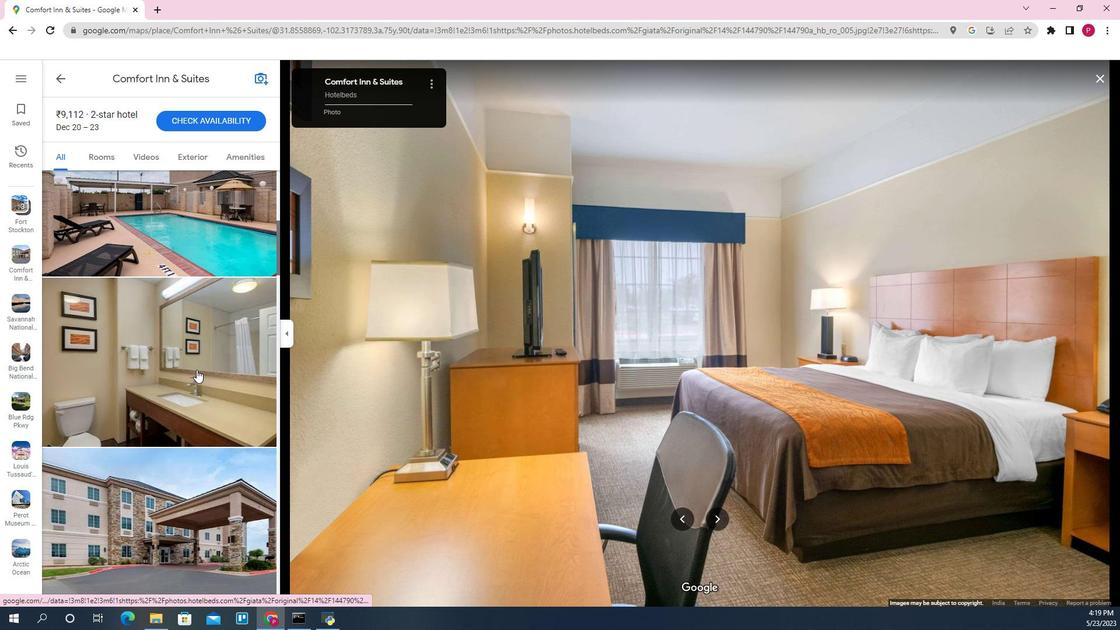 
Action: Mouse scrolled (486, 362) with delta (0, 0)
Screenshot: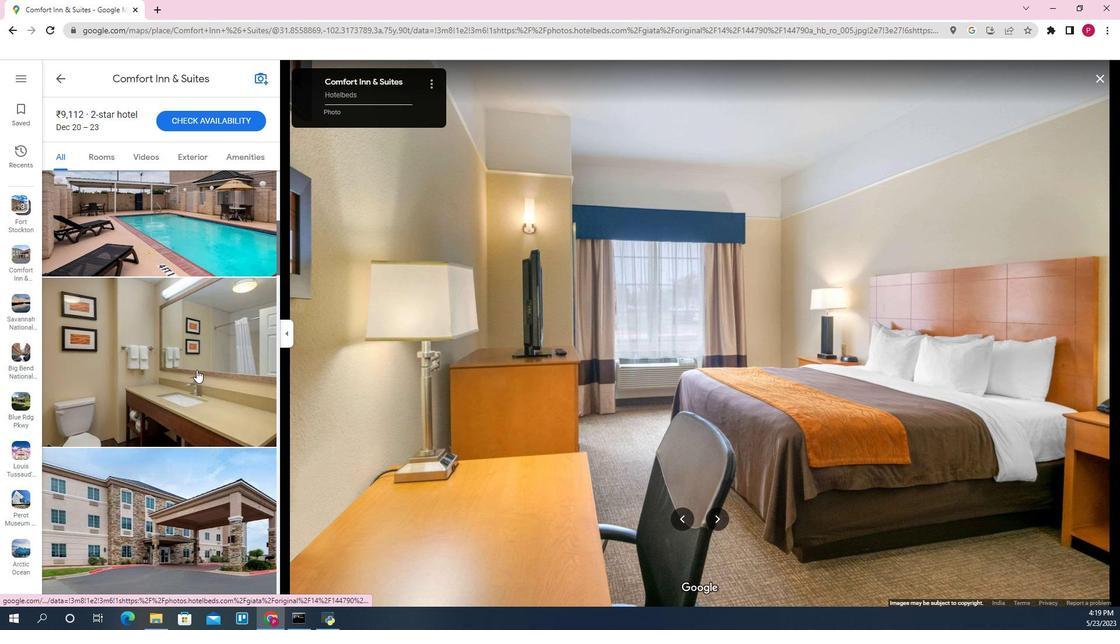 
Action: Mouse moved to (485, 383)
Screenshot: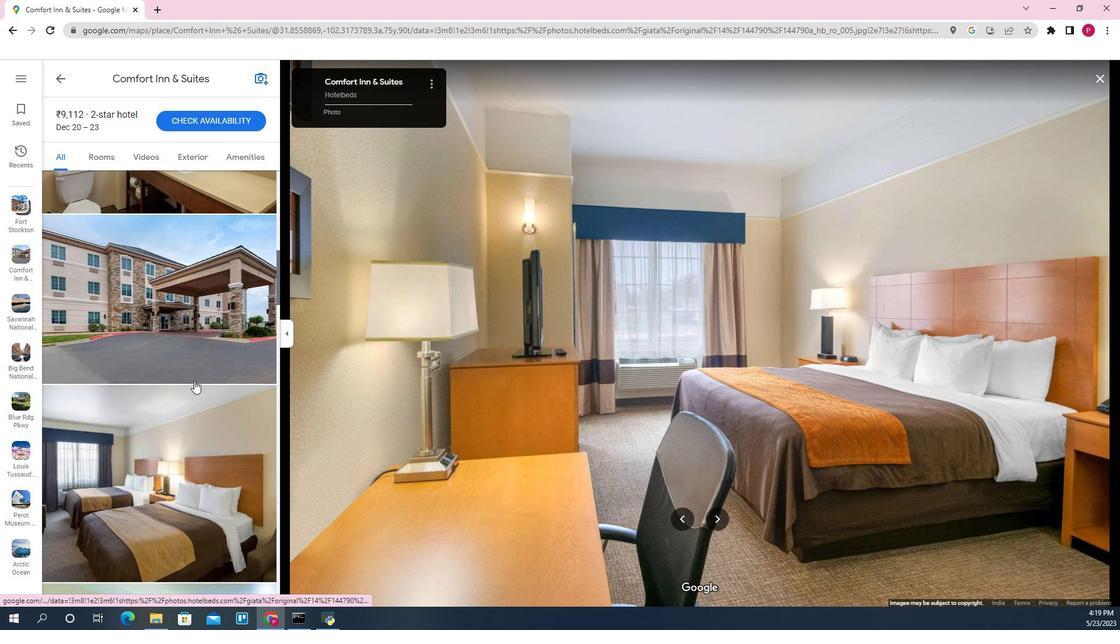 
Action: Mouse scrolled (485, 383) with delta (0, 0)
Screenshot: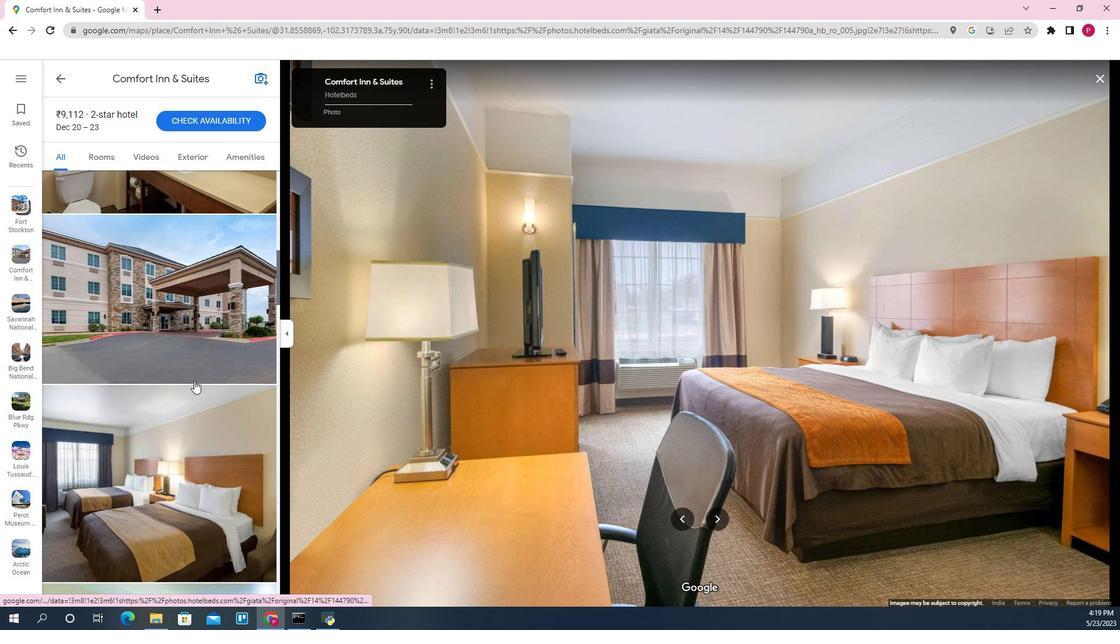 
Action: Mouse moved to (485, 385)
Screenshot: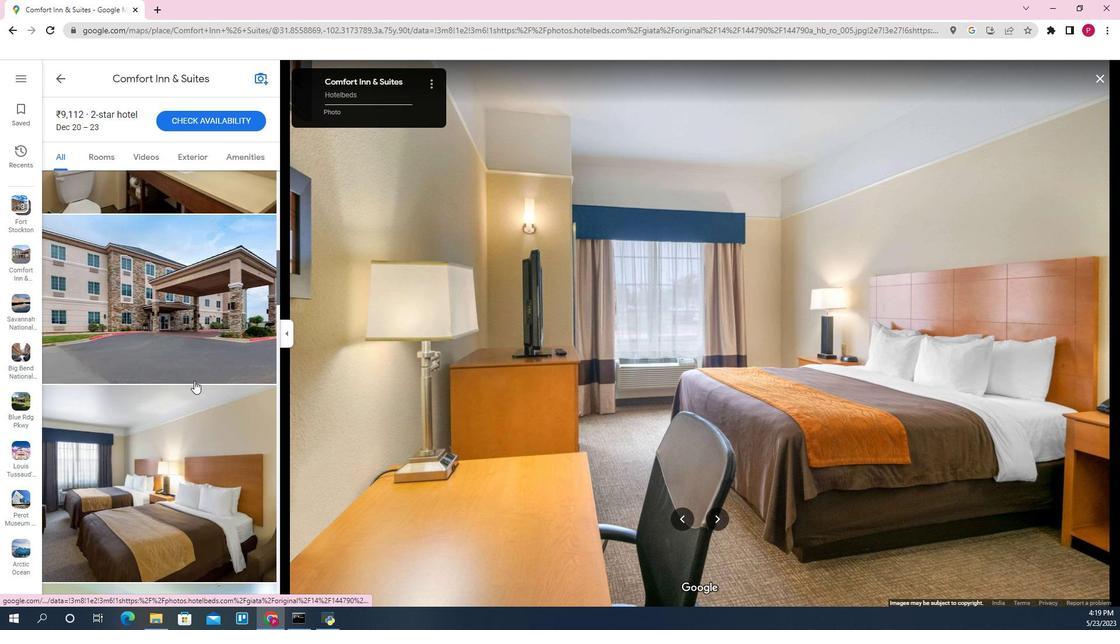 
Action: Mouse scrolled (485, 385) with delta (0, 0)
Screenshot: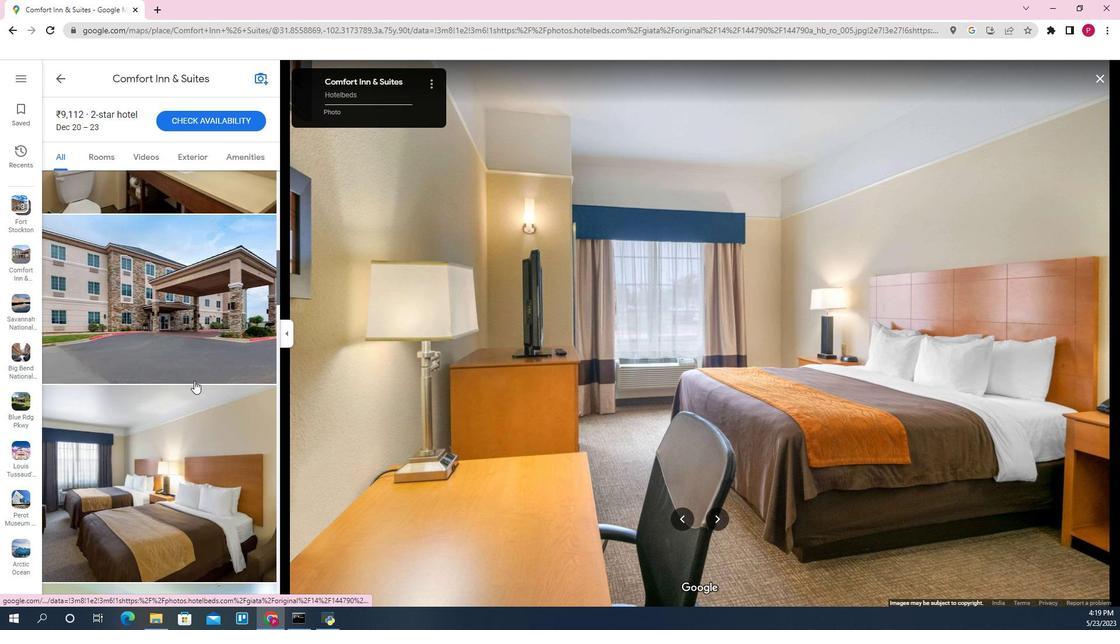 
Action: Mouse moved to (485, 385)
Screenshot: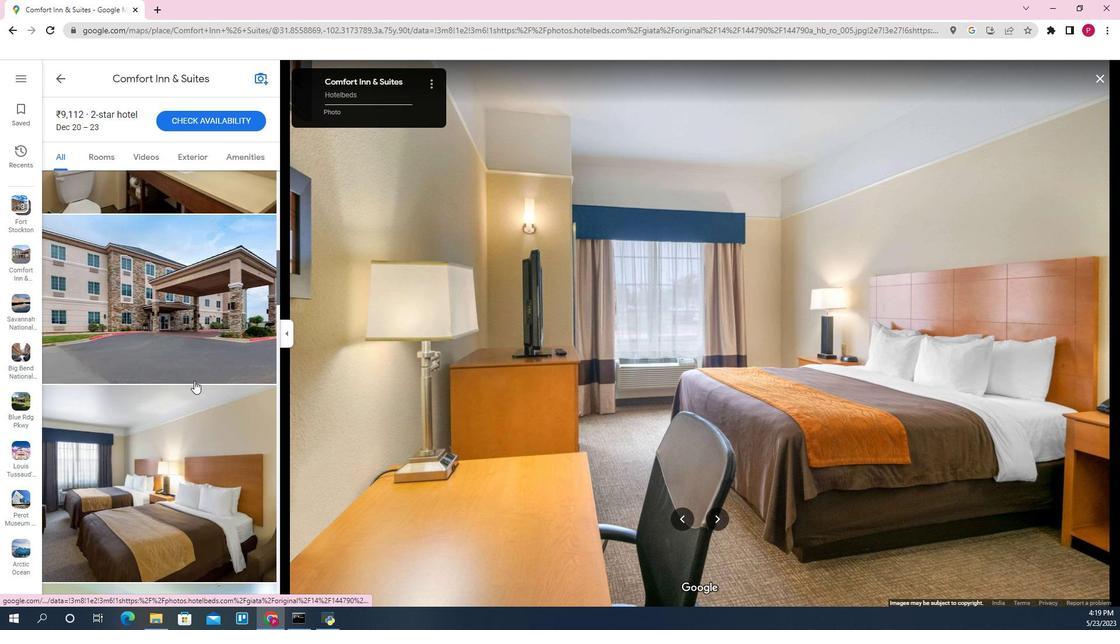 
Action: Mouse scrolled (485, 385) with delta (0, 0)
Screenshot: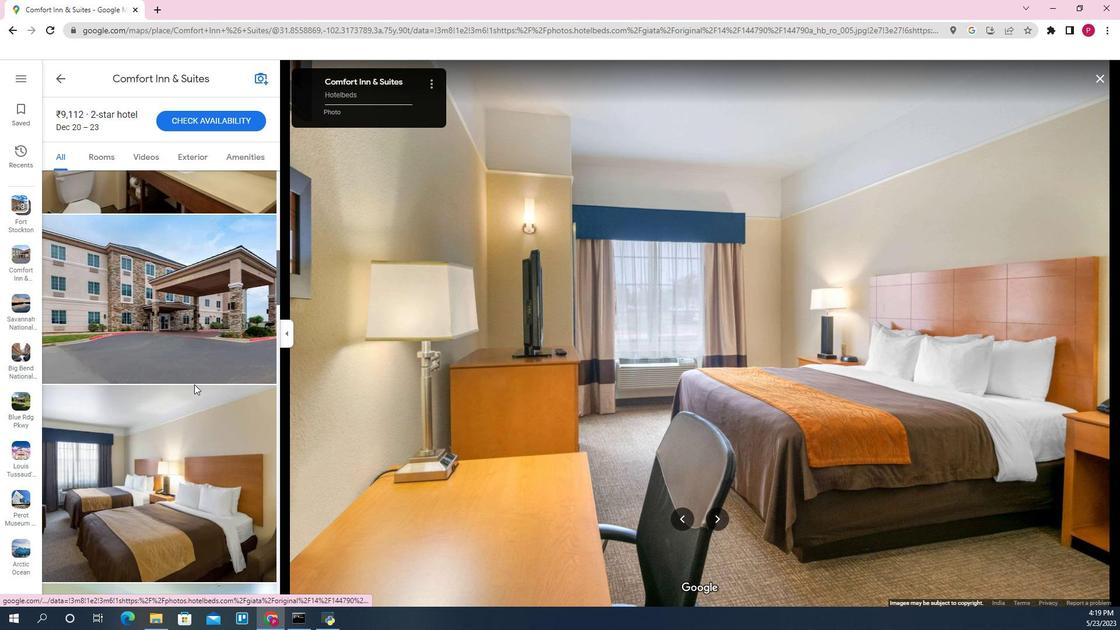 
Action: Mouse scrolled (485, 385) with delta (0, 0)
Screenshot: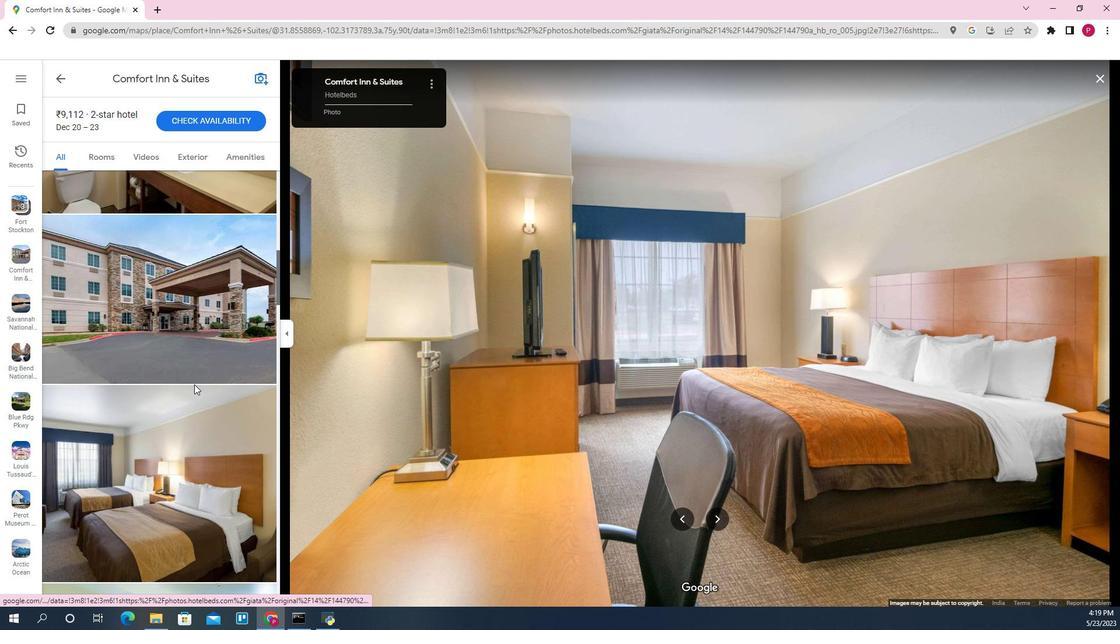 
Action: Mouse moved to (484, 390)
Screenshot: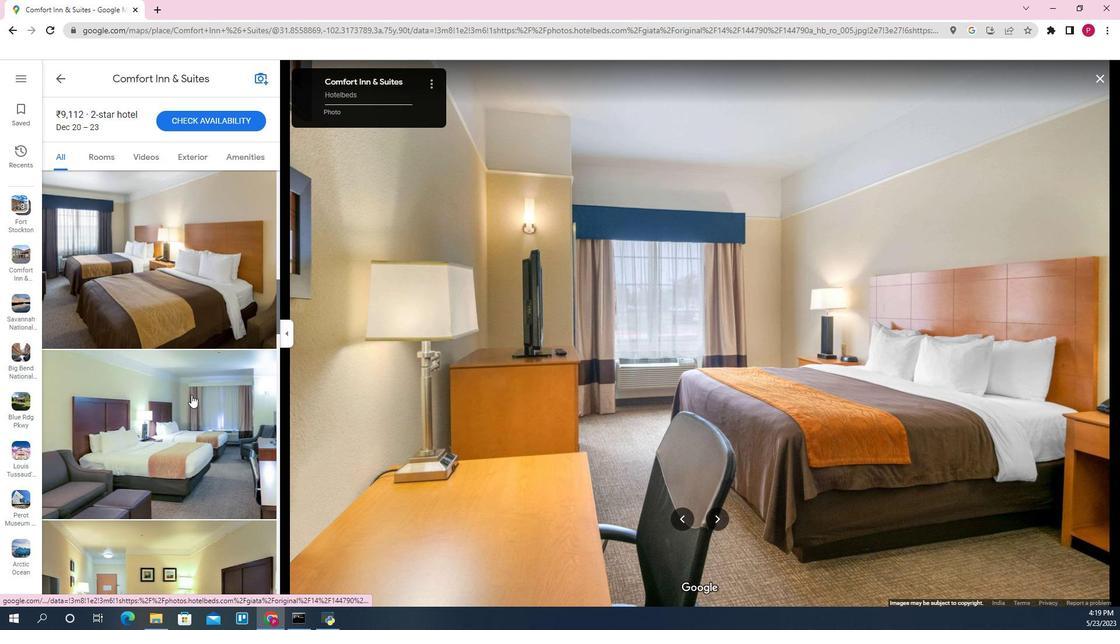
Action: Mouse scrolled (484, 390) with delta (0, 0)
Screenshot: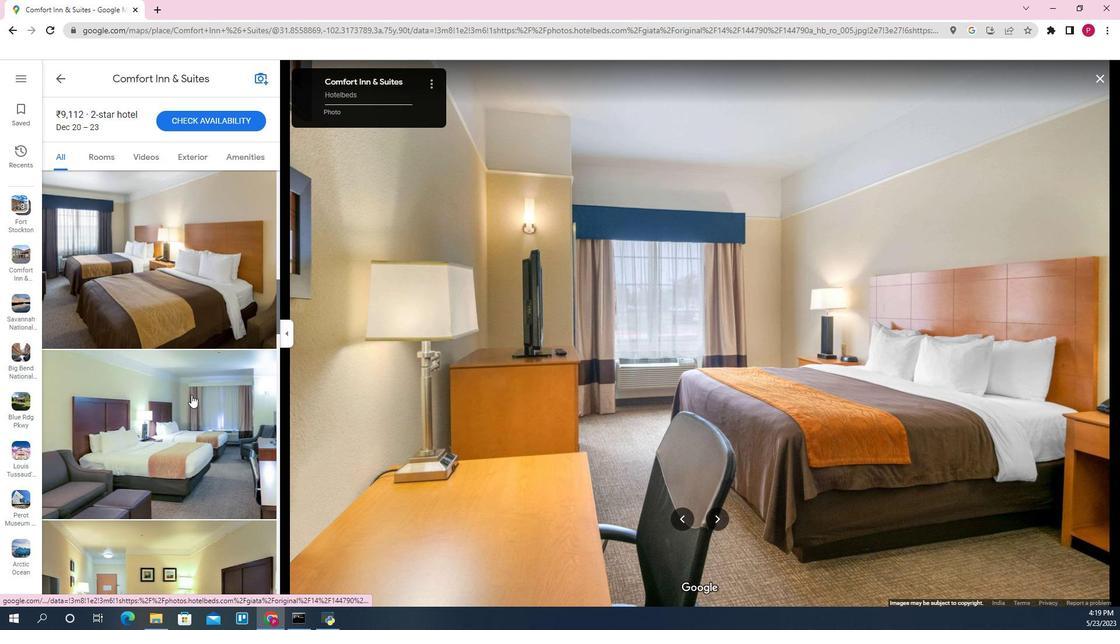 
Action: Mouse moved to (484, 394)
Screenshot: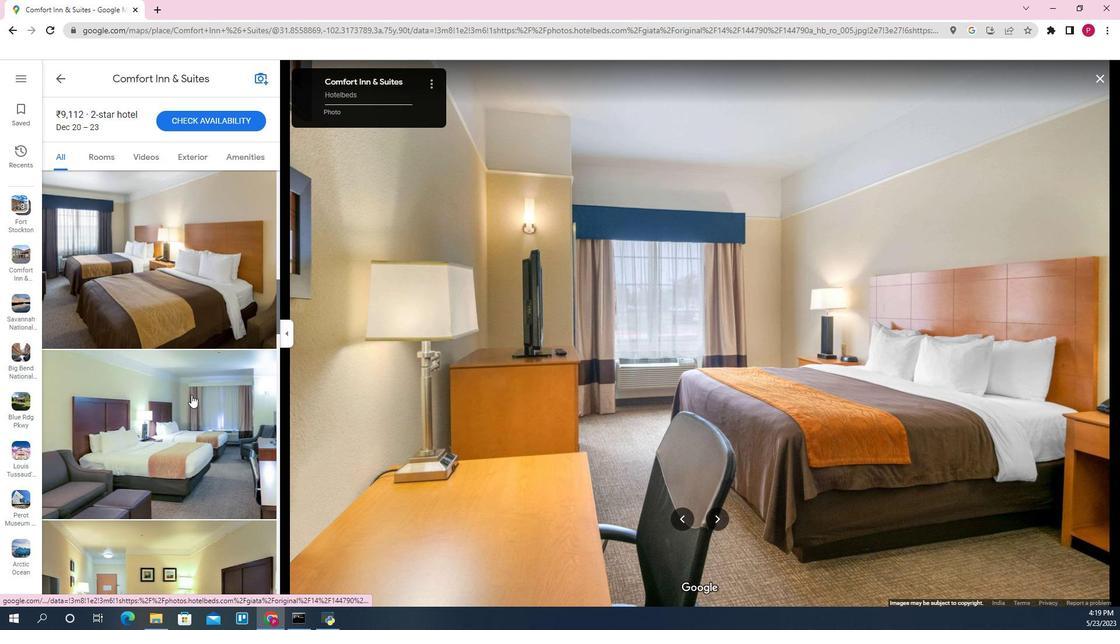 
Action: Mouse scrolled (484, 393) with delta (0, 0)
Screenshot: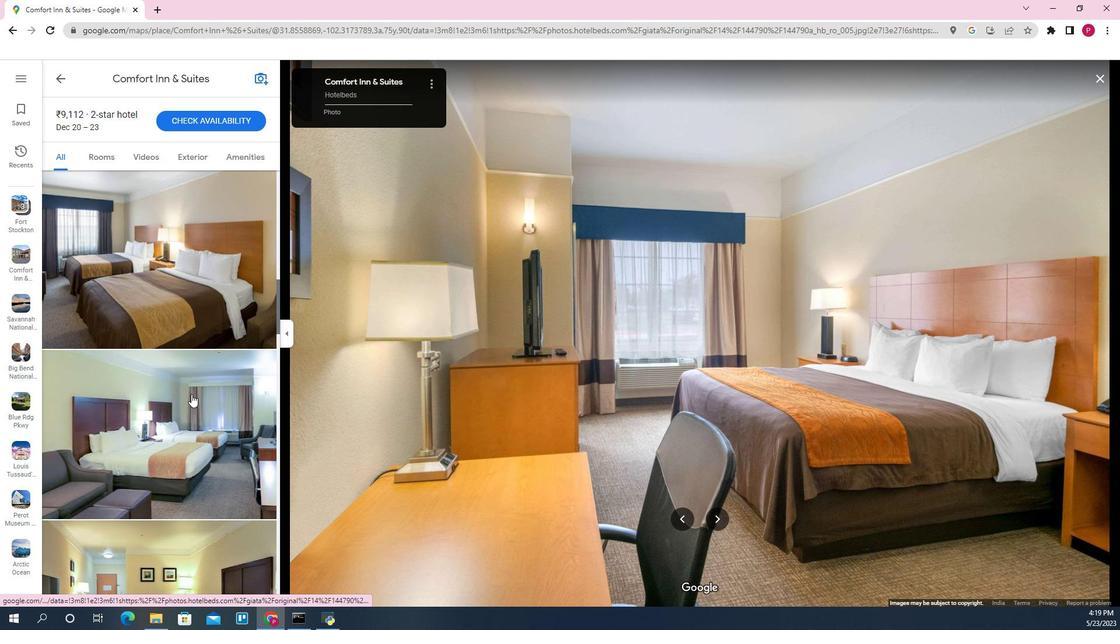 
Action: Mouse moved to (483, 397)
Screenshot: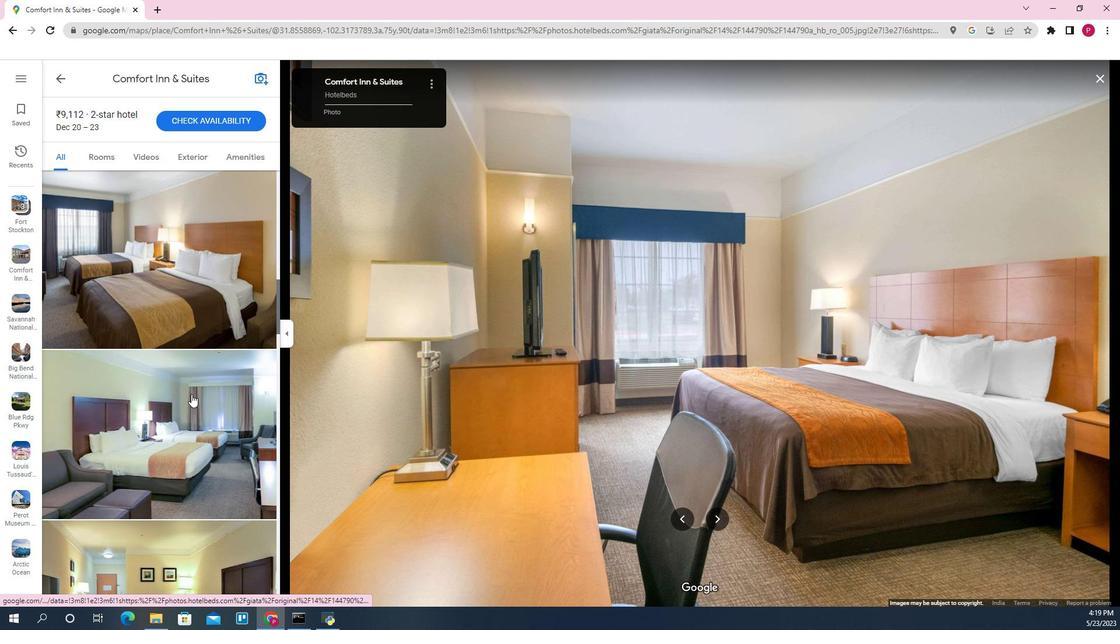 
Action: Mouse scrolled (483, 396) with delta (0, 0)
Screenshot: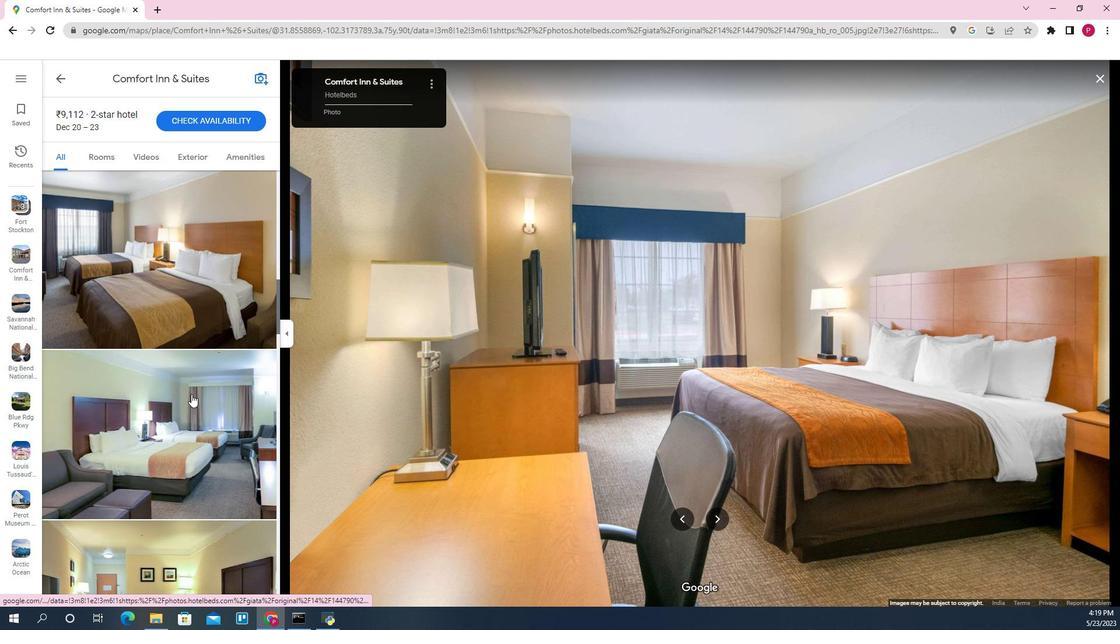 
Action: Mouse moved to (483, 400)
Screenshot: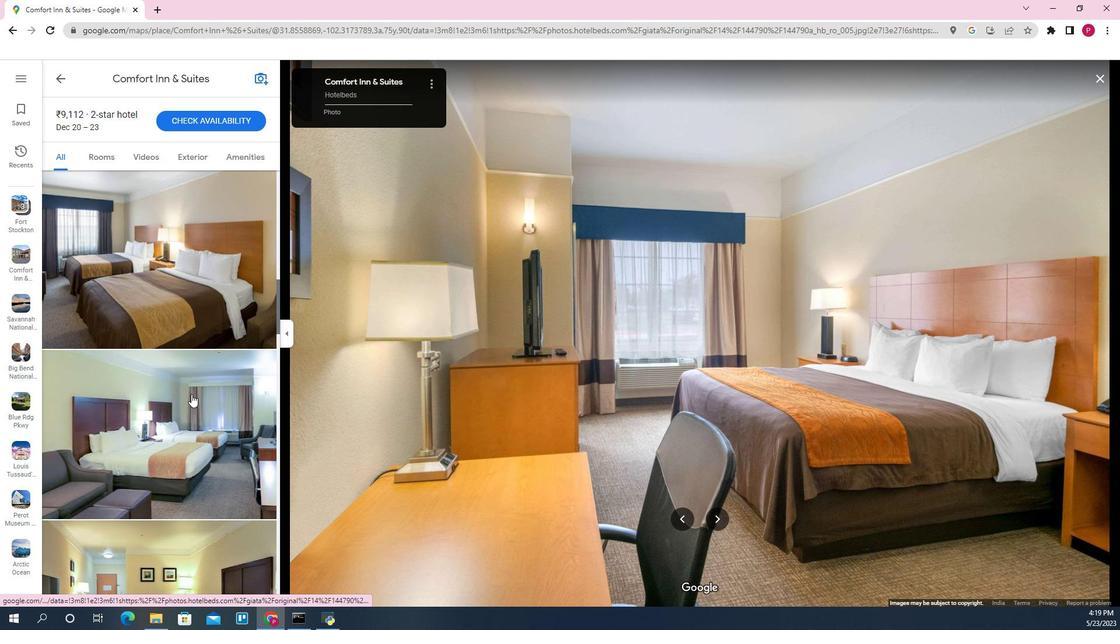 
Action: Mouse scrolled (483, 400) with delta (0, 0)
Screenshot: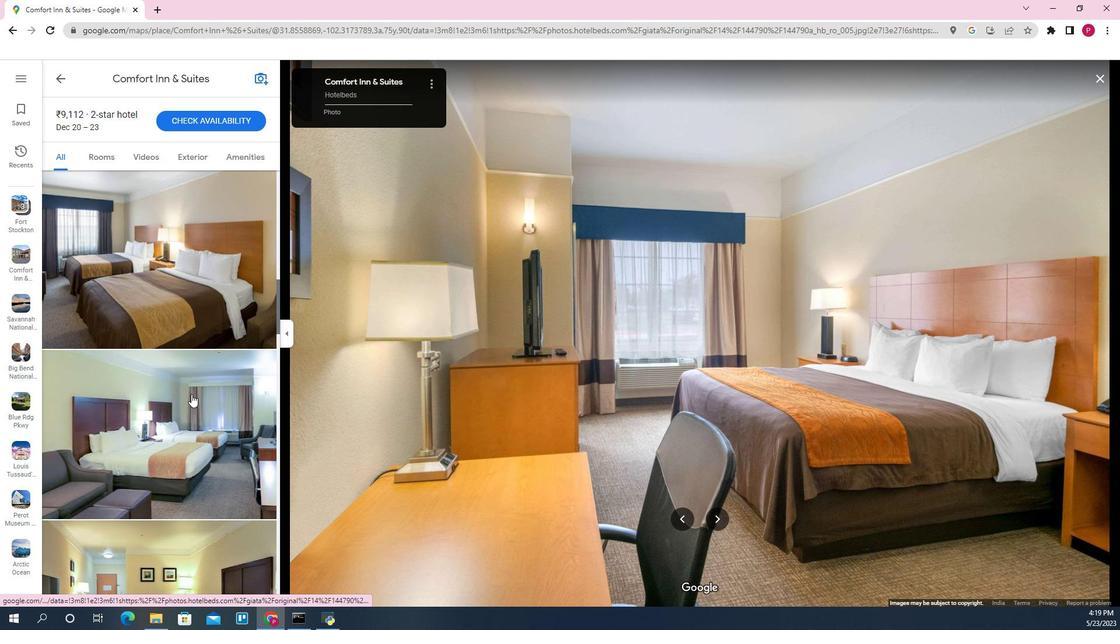 
Action: Mouse moved to (483, 401)
Screenshot: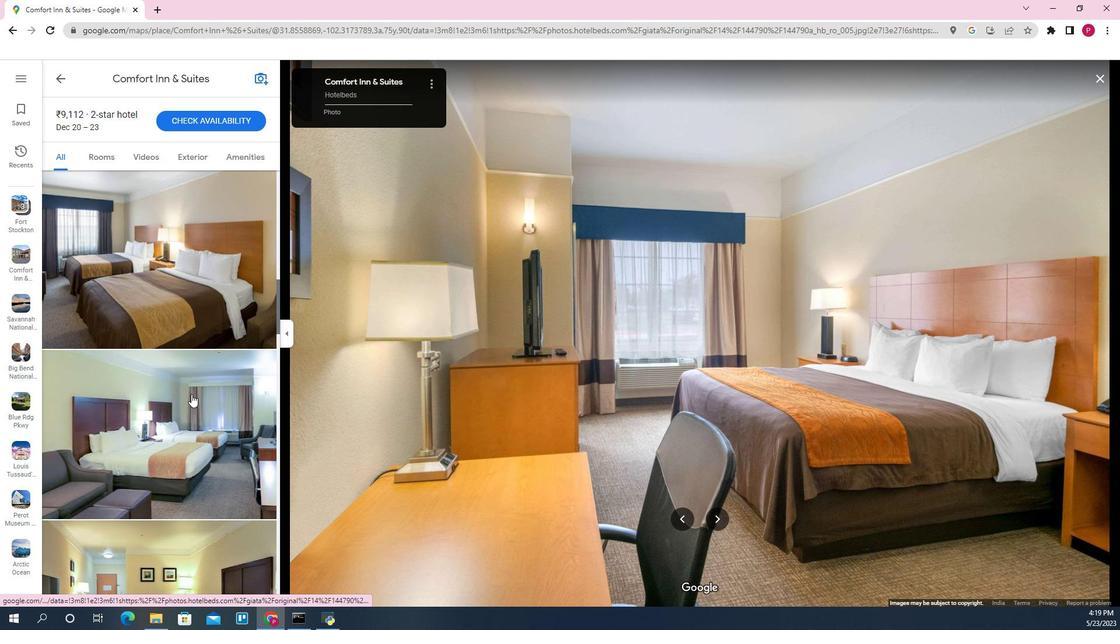 
Action: Mouse scrolled (483, 401) with delta (0, 0)
Screenshot: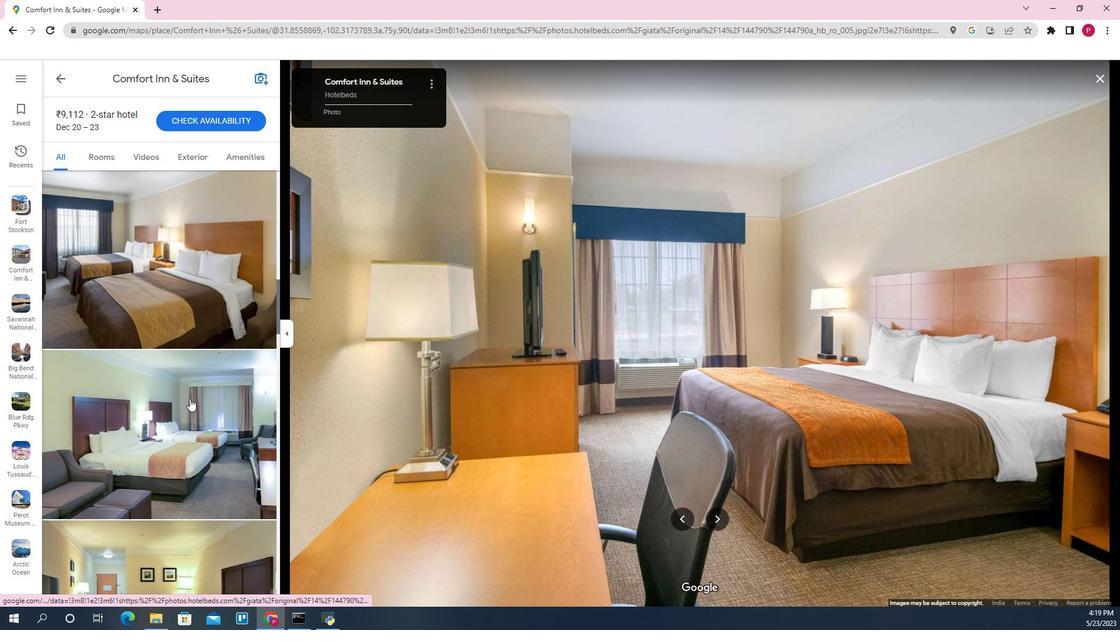 
Action: Mouse moved to (482, 404)
Screenshot: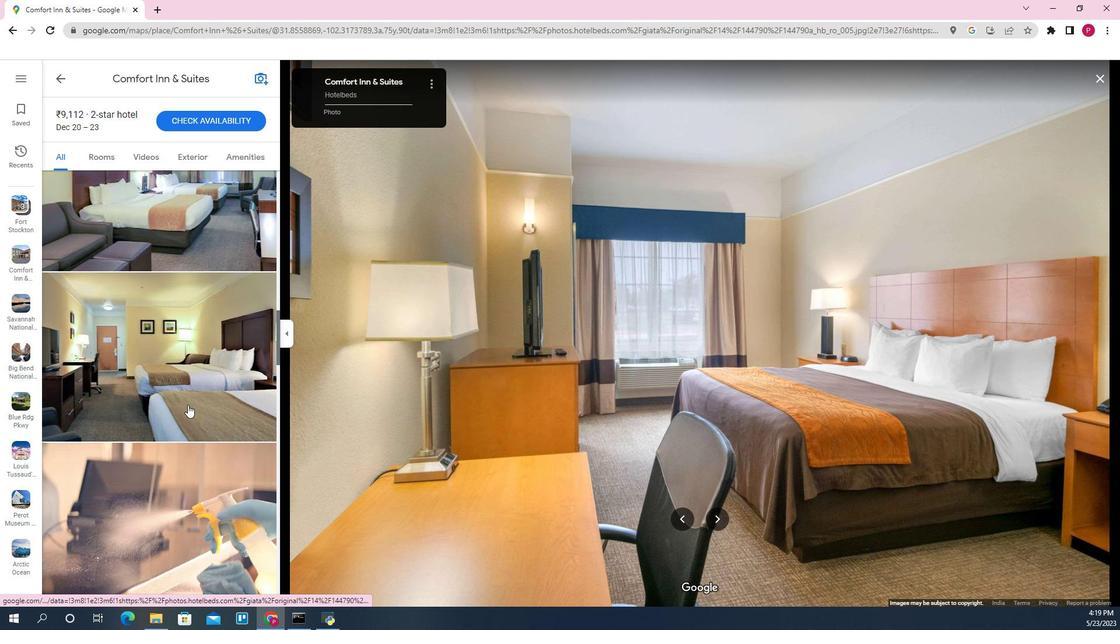 
Action: Mouse scrolled (482, 404) with delta (0, 0)
Screenshot: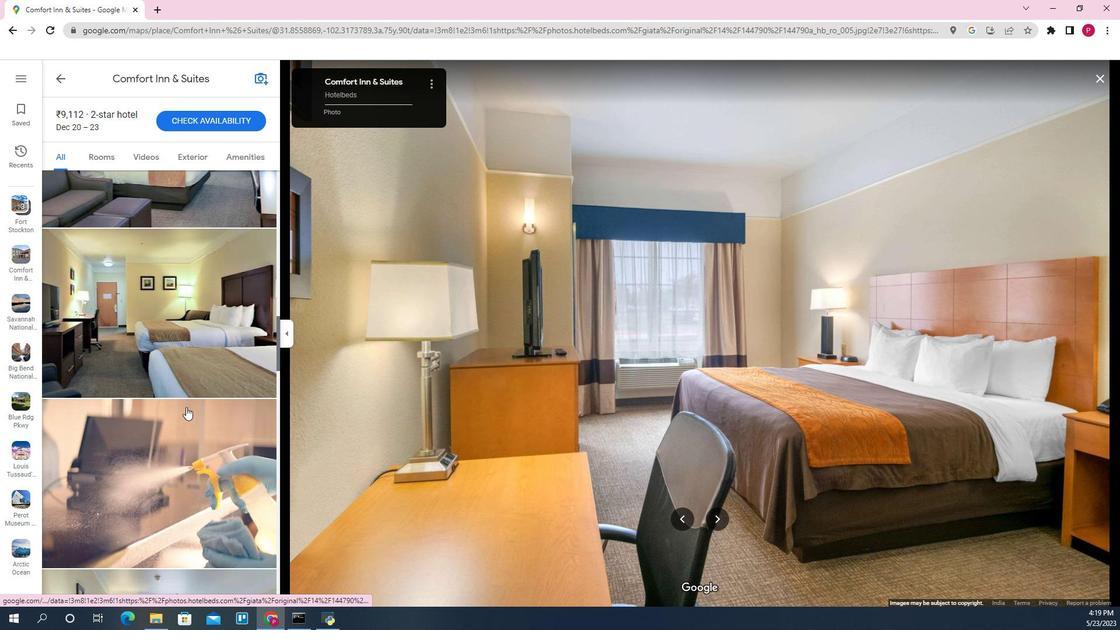 
Action: Mouse scrolled (482, 404) with delta (0, 0)
Screenshot: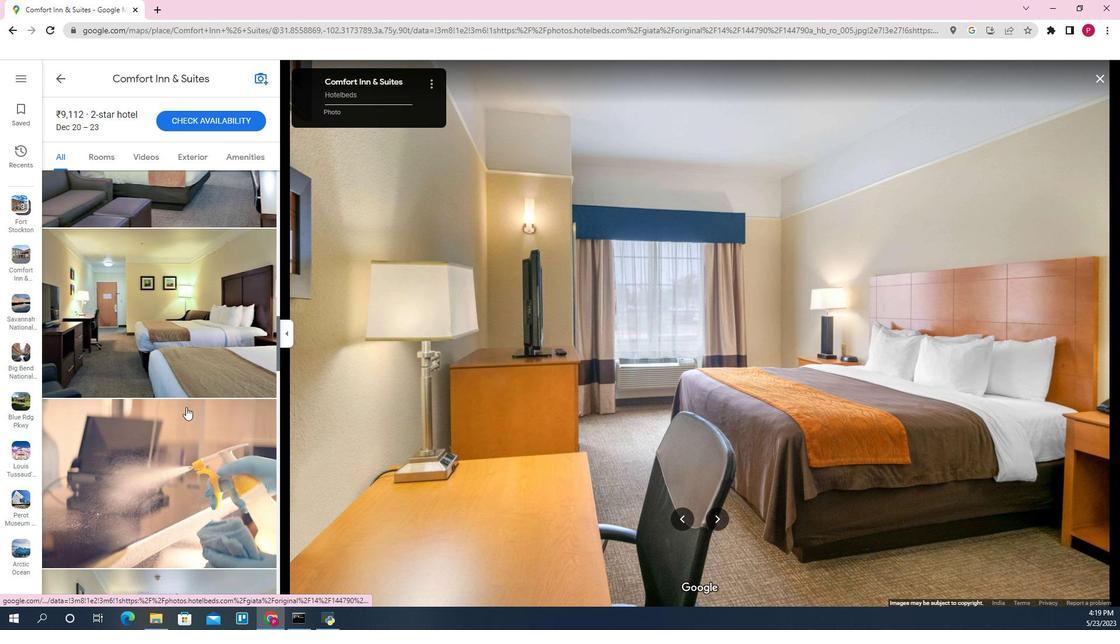 
Action: Mouse scrolled (482, 404) with delta (0, 0)
Screenshot: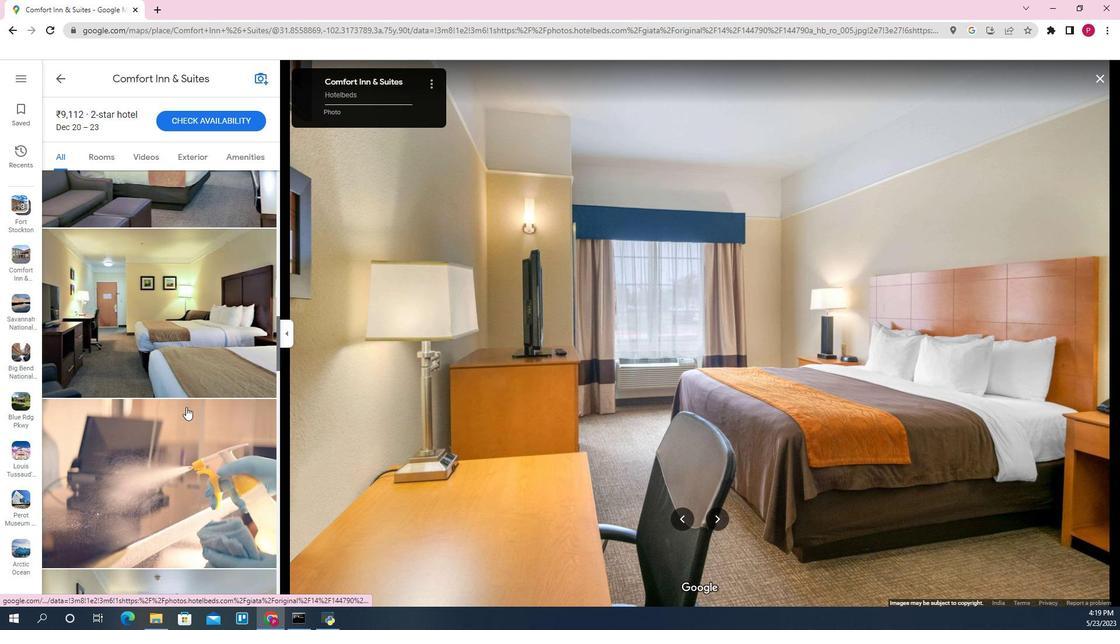 
Action: Mouse scrolled (482, 404) with delta (0, 0)
Screenshot: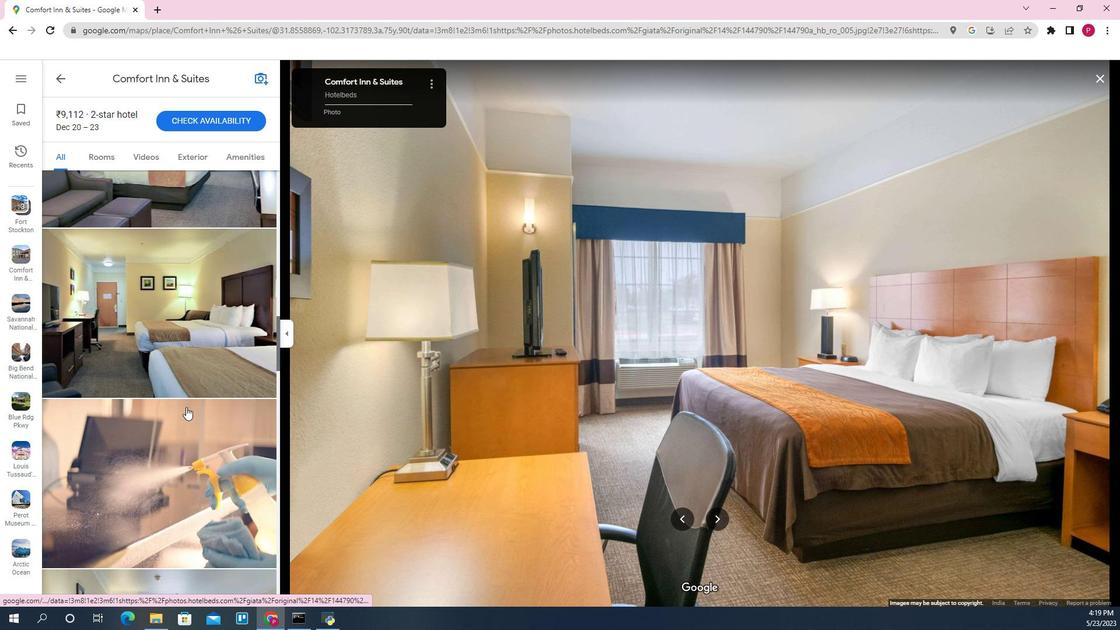 
Action: Mouse moved to (482, 405)
Screenshot: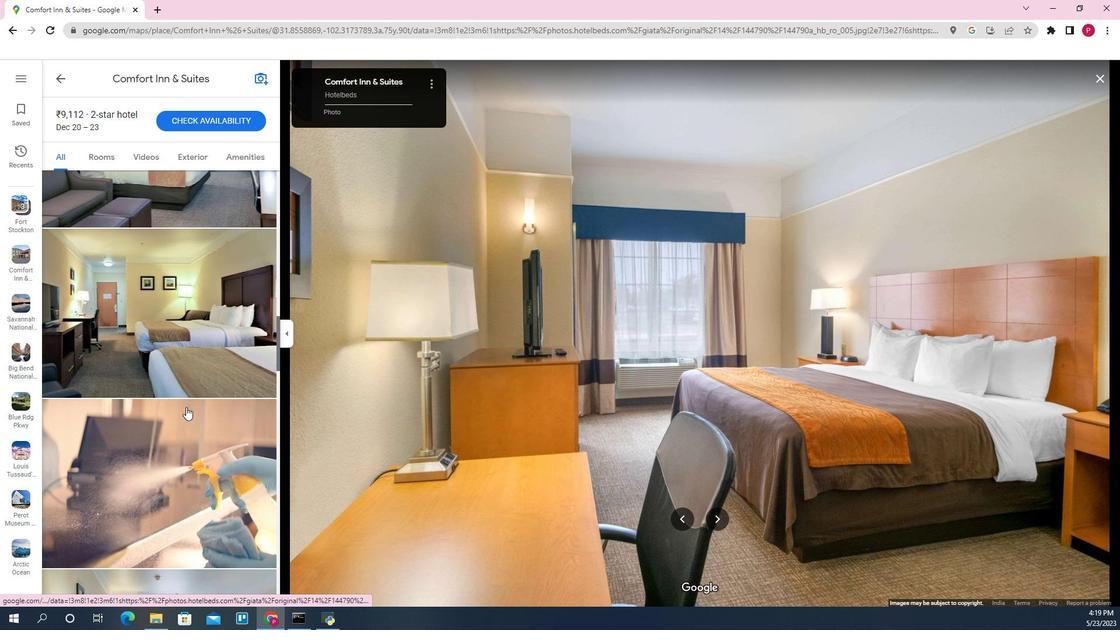 
Action: Mouse scrolled (482, 404) with delta (0, 0)
Screenshot: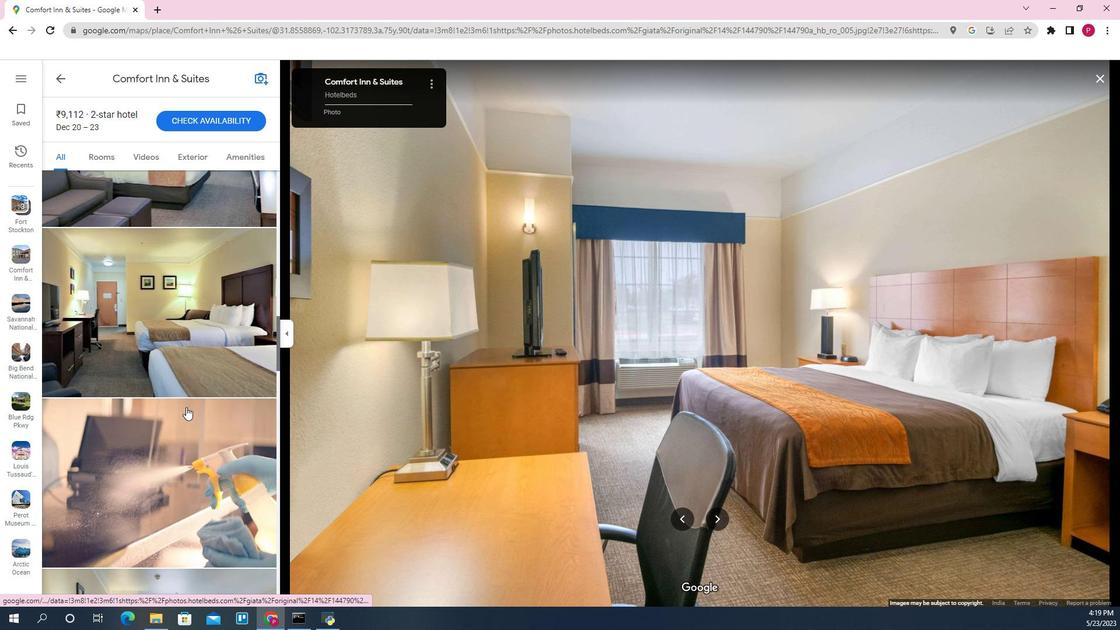 
Action: Mouse moved to (482, 406)
Screenshot: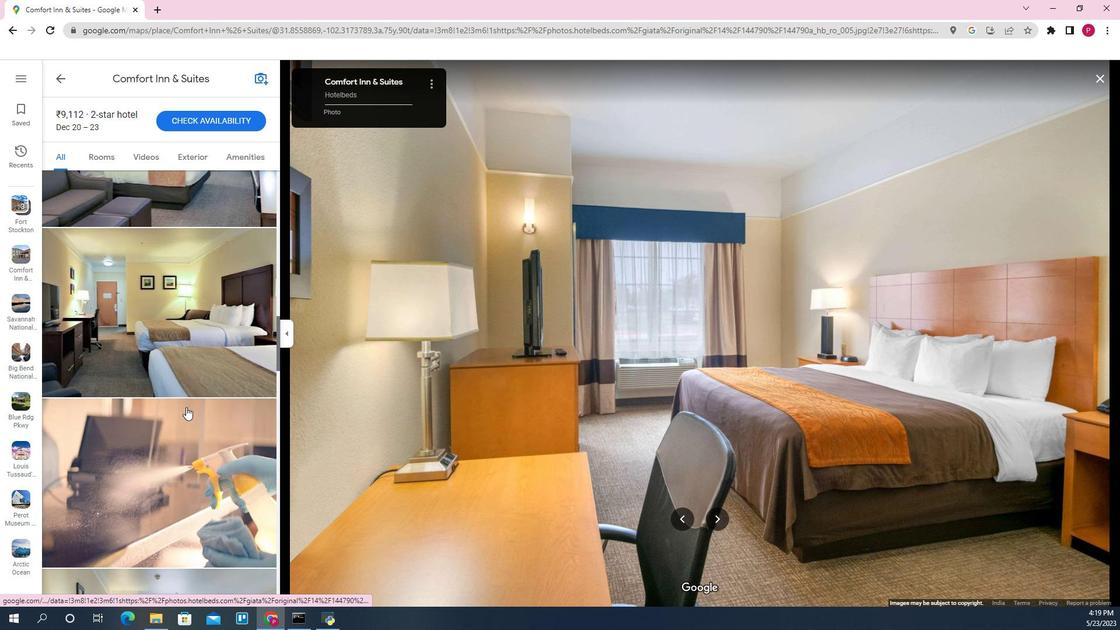 
Action: Mouse scrolled (482, 405) with delta (0, 0)
Screenshot: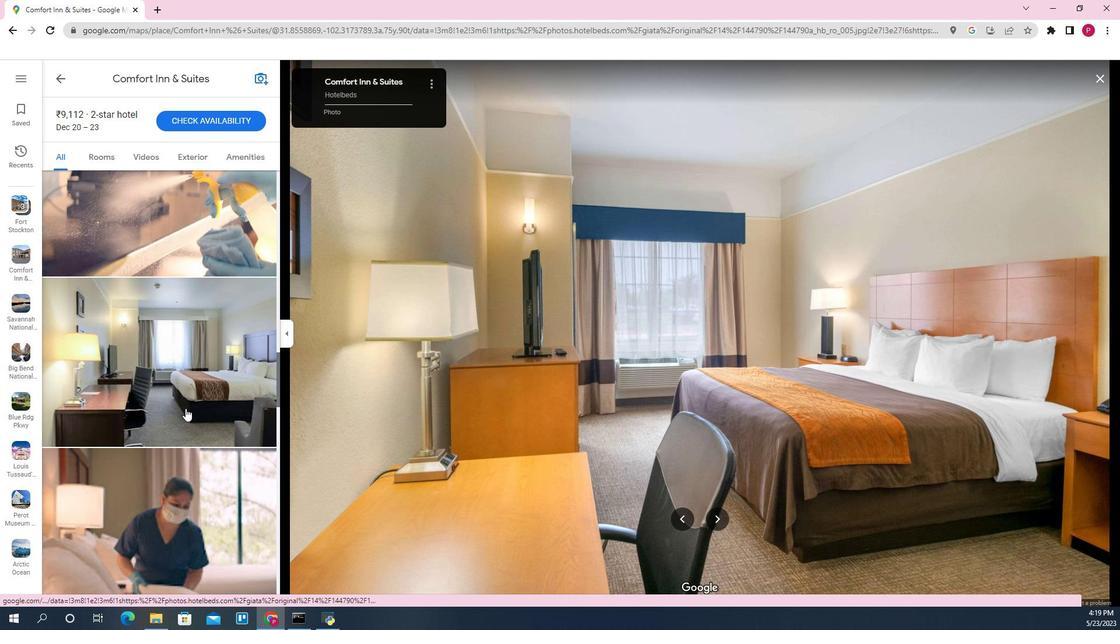 
Action: Mouse scrolled (482, 405) with delta (0, 0)
